 Task: Research Airbnb accommodation in Safi, Jordan from 21st November, 2023 to 29th November, 2023 for 4 adults.2 bedrooms having 2 beds and 2 bathrooms. Property type can be flat. Amenities needed are: washing machine. Booking option can be shelf check-in. Look for 5 properties as per requirement.
Action: Mouse moved to (572, 136)
Screenshot: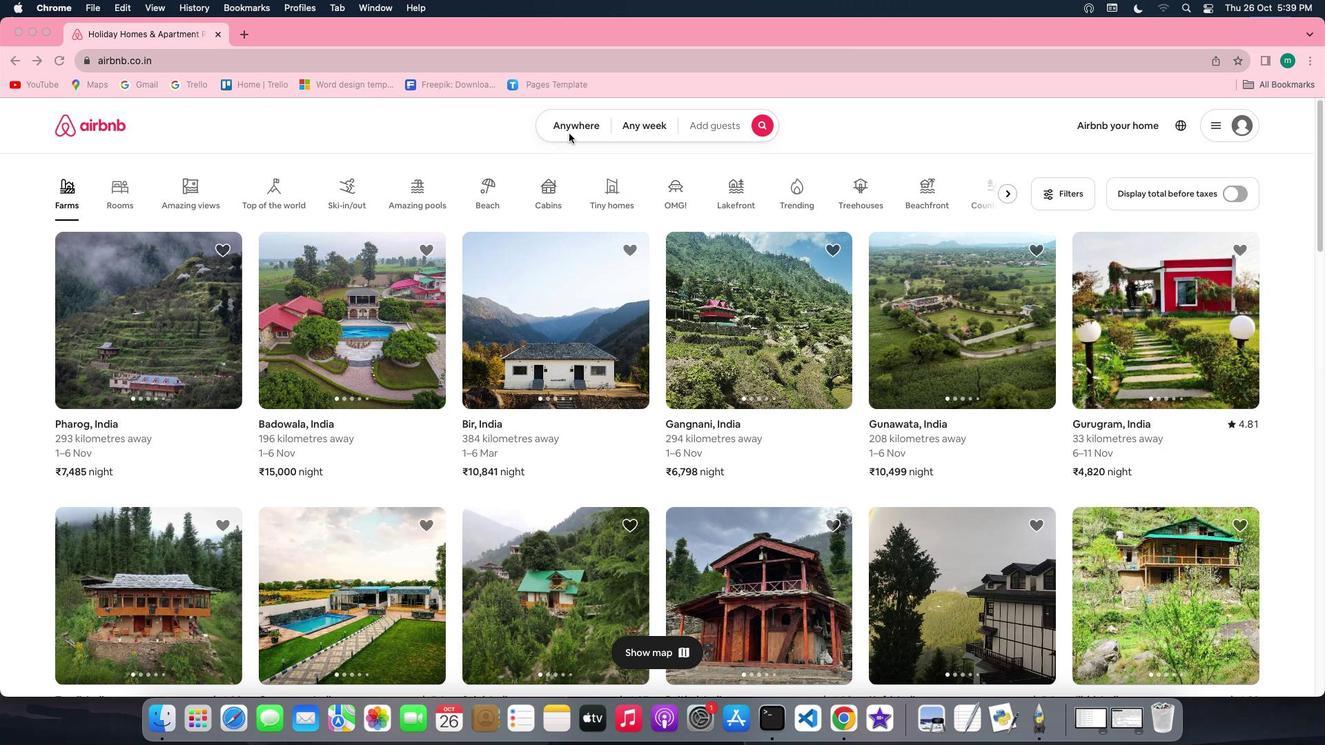 
Action: Mouse pressed left at (572, 136)
Screenshot: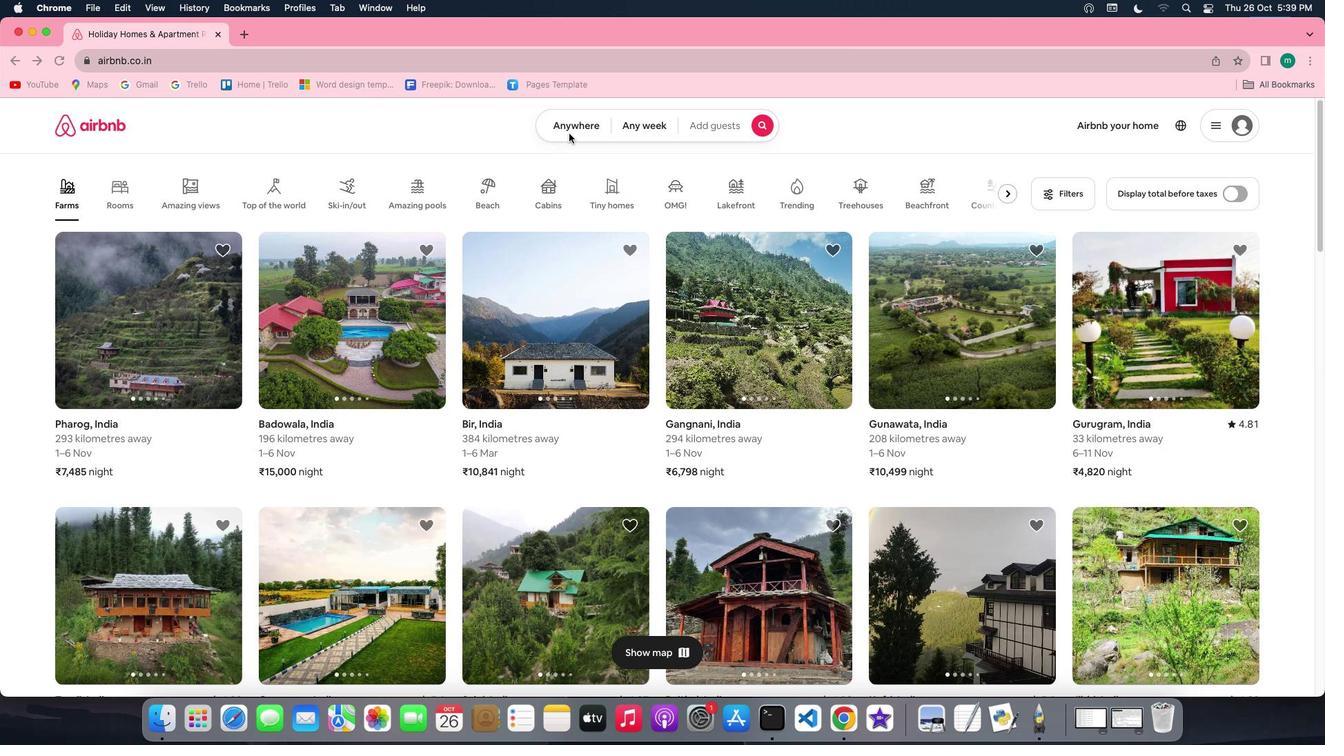
Action: Mouse moved to (575, 133)
Screenshot: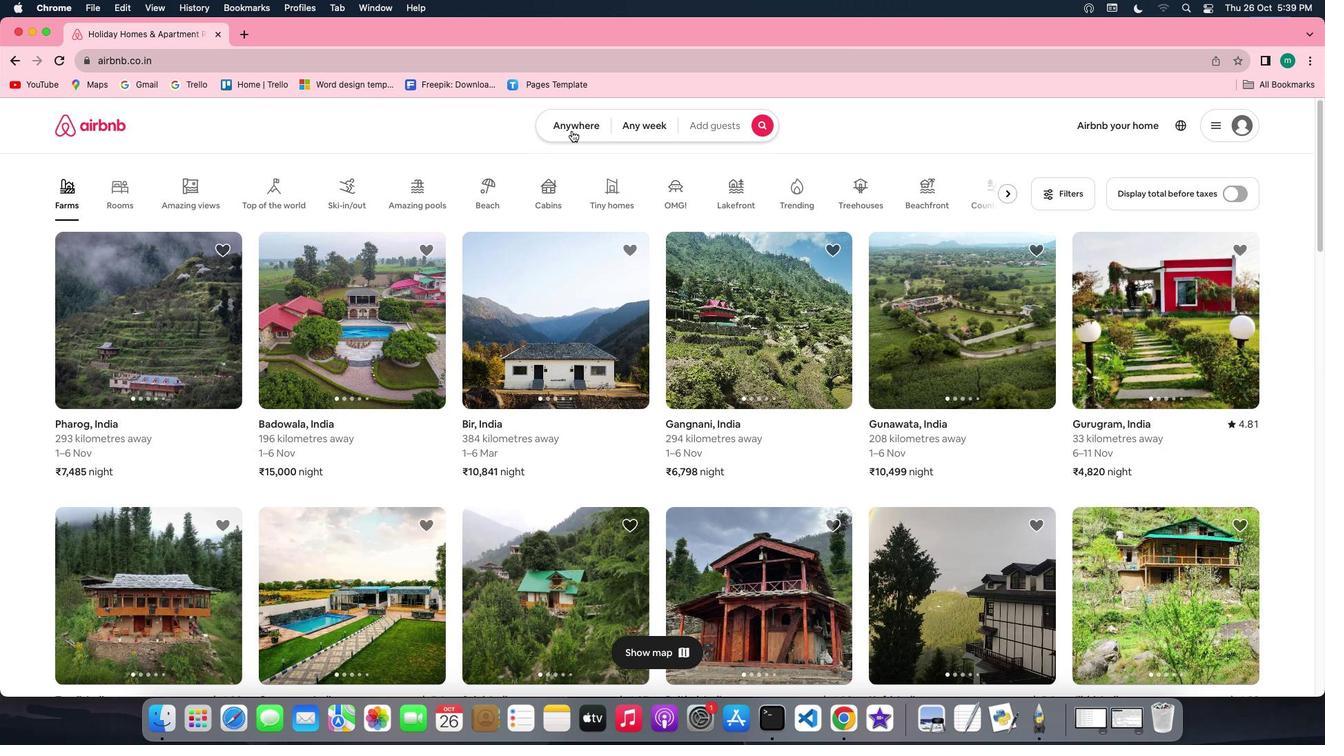 
Action: Mouse pressed left at (575, 133)
Screenshot: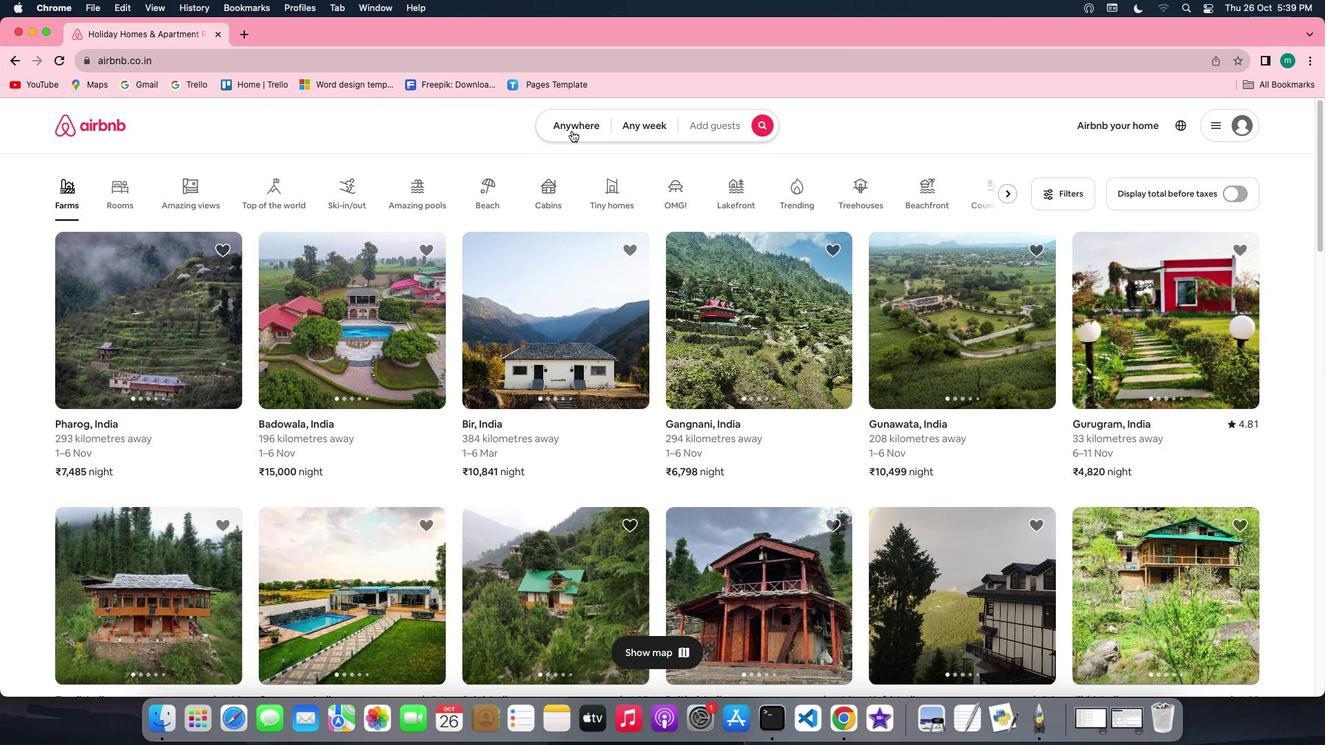 
Action: Mouse moved to (492, 181)
Screenshot: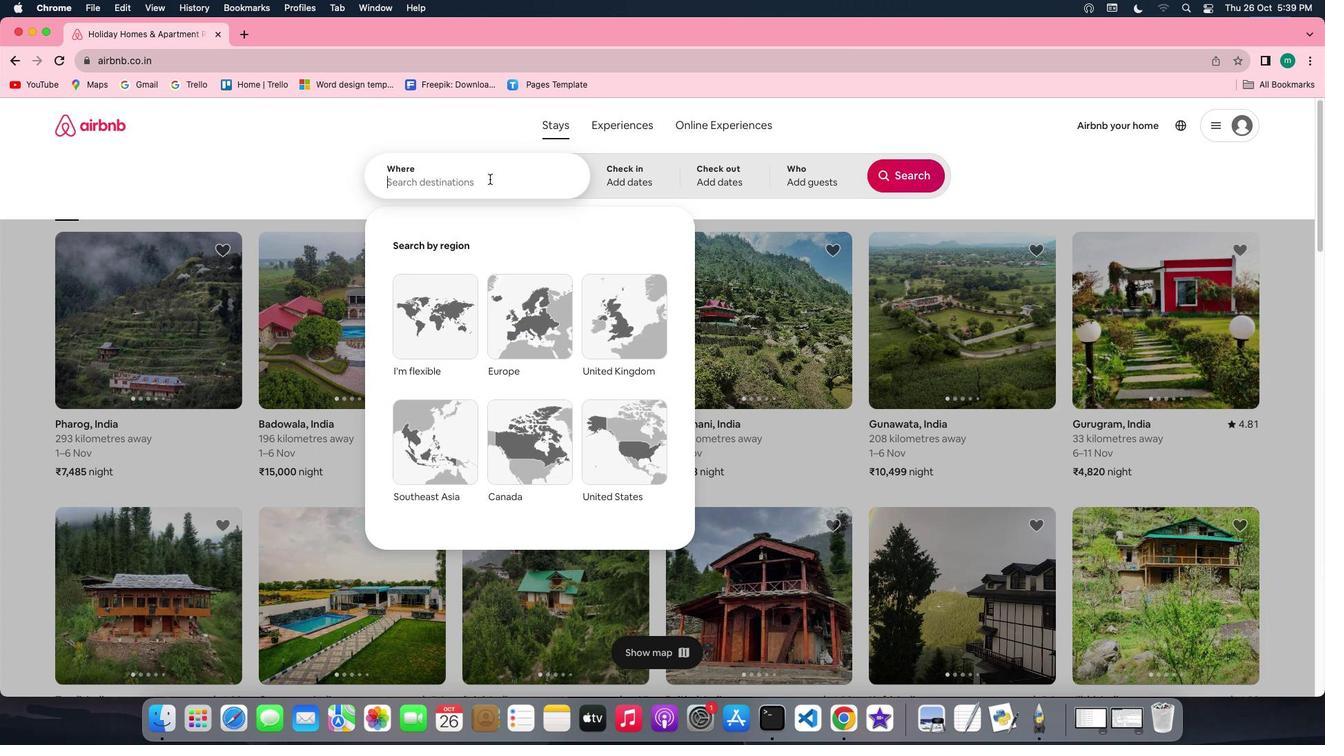 
Action: Mouse pressed left at (492, 181)
Screenshot: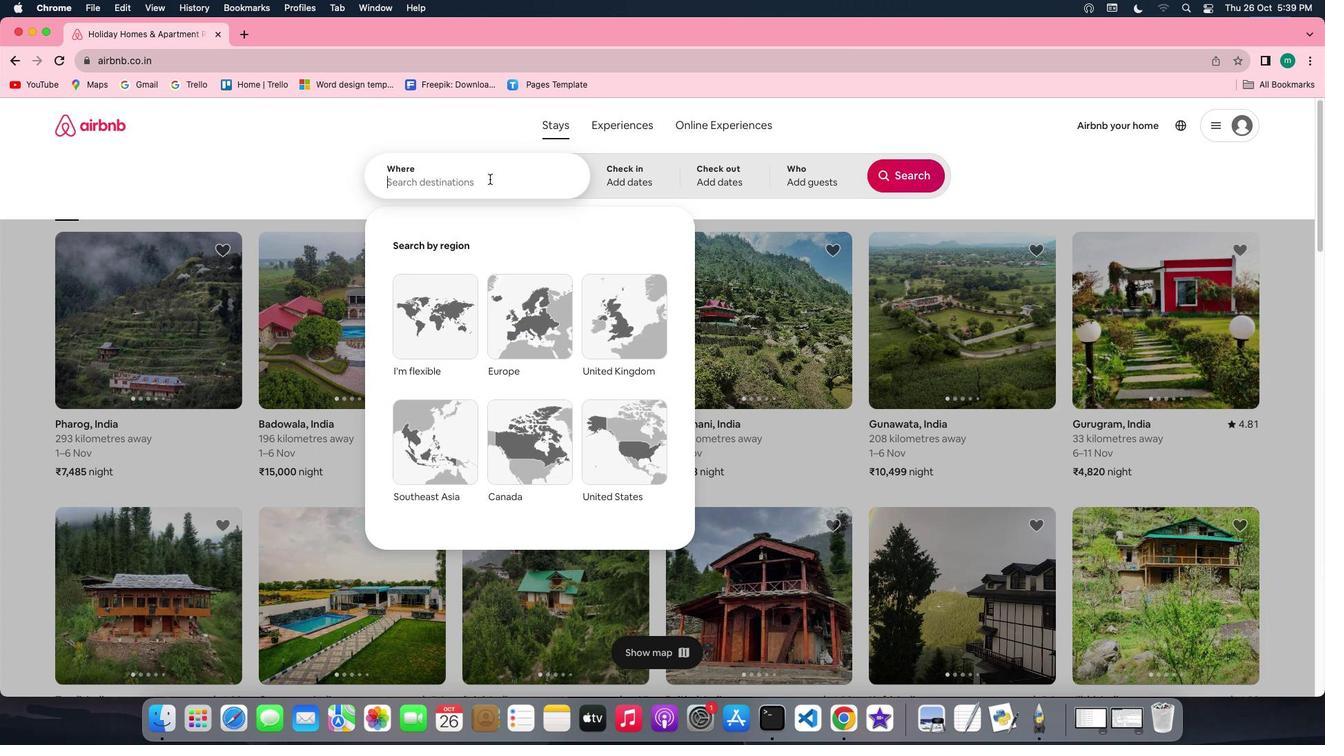 
Action: Key pressed Key.shift'S''a''f''i'','Key.spaceKey.shift'J''o''r''d''a''n'
Screenshot: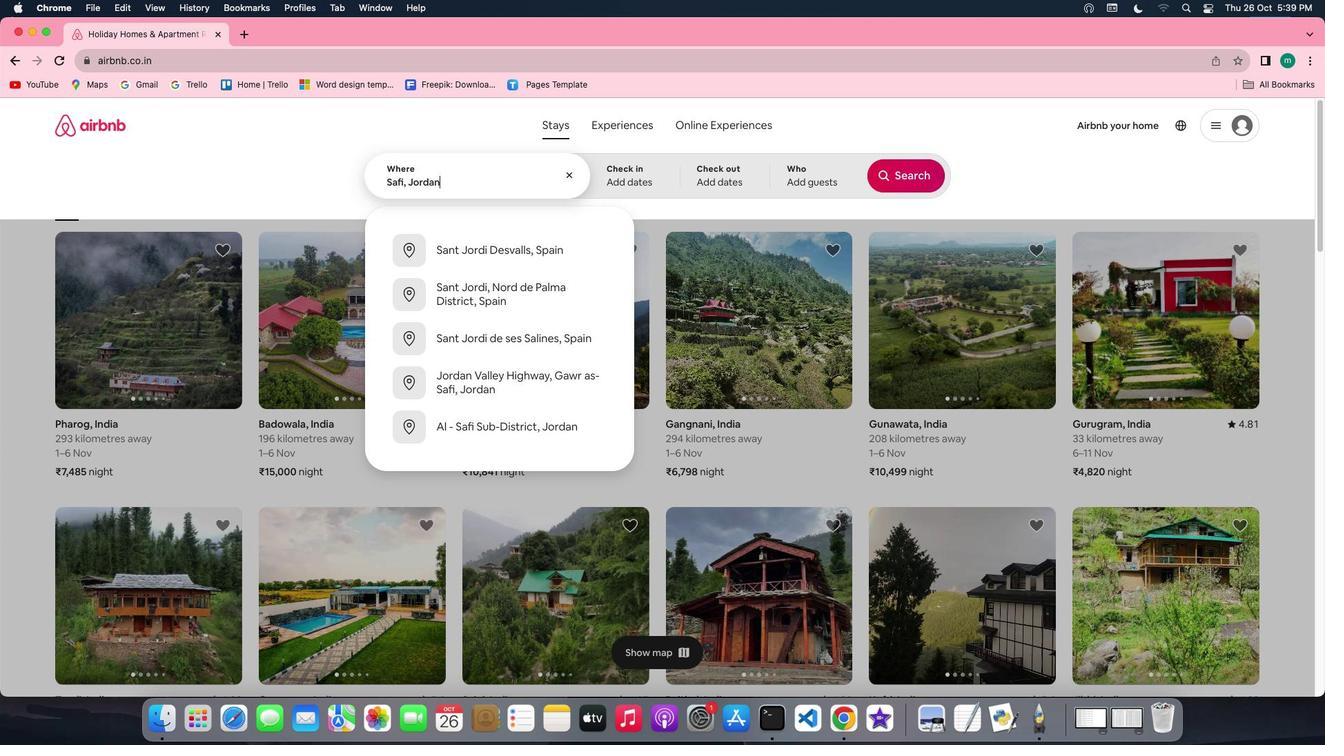 
Action: Mouse moved to (640, 171)
Screenshot: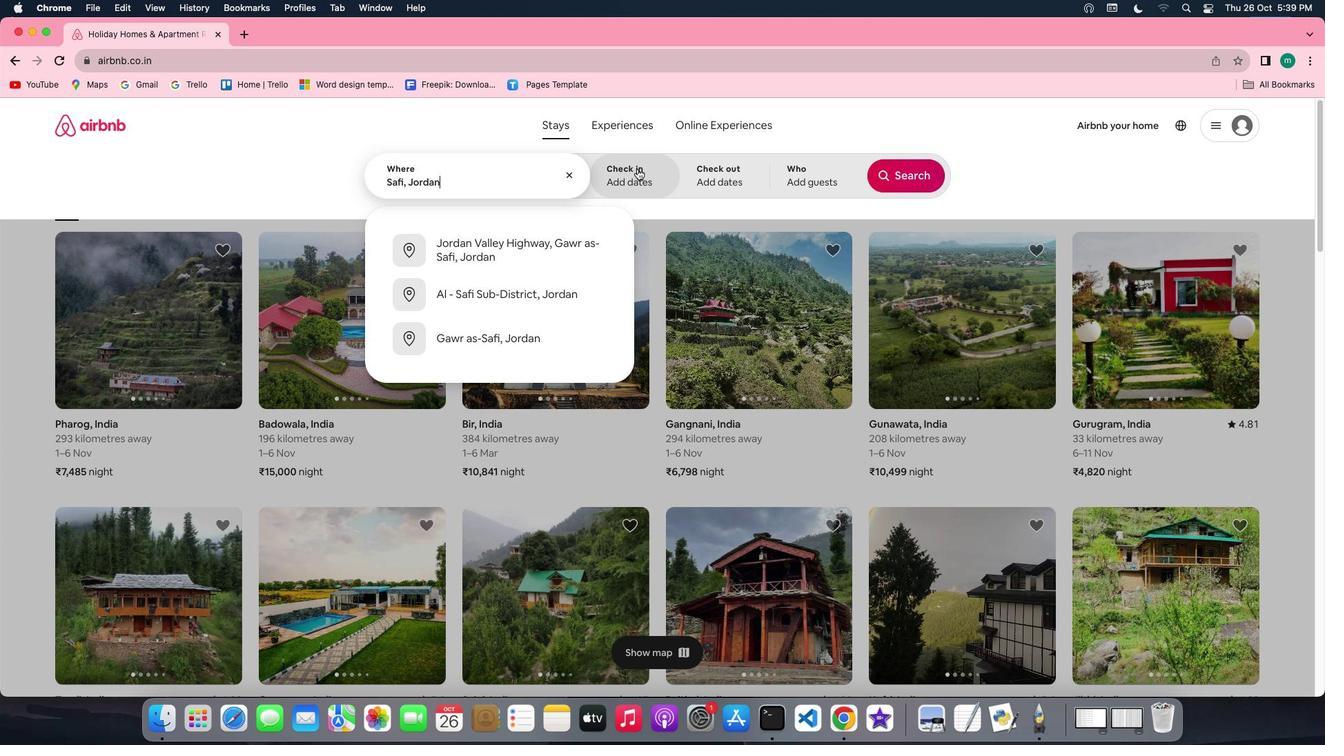 
Action: Mouse pressed left at (640, 171)
Screenshot: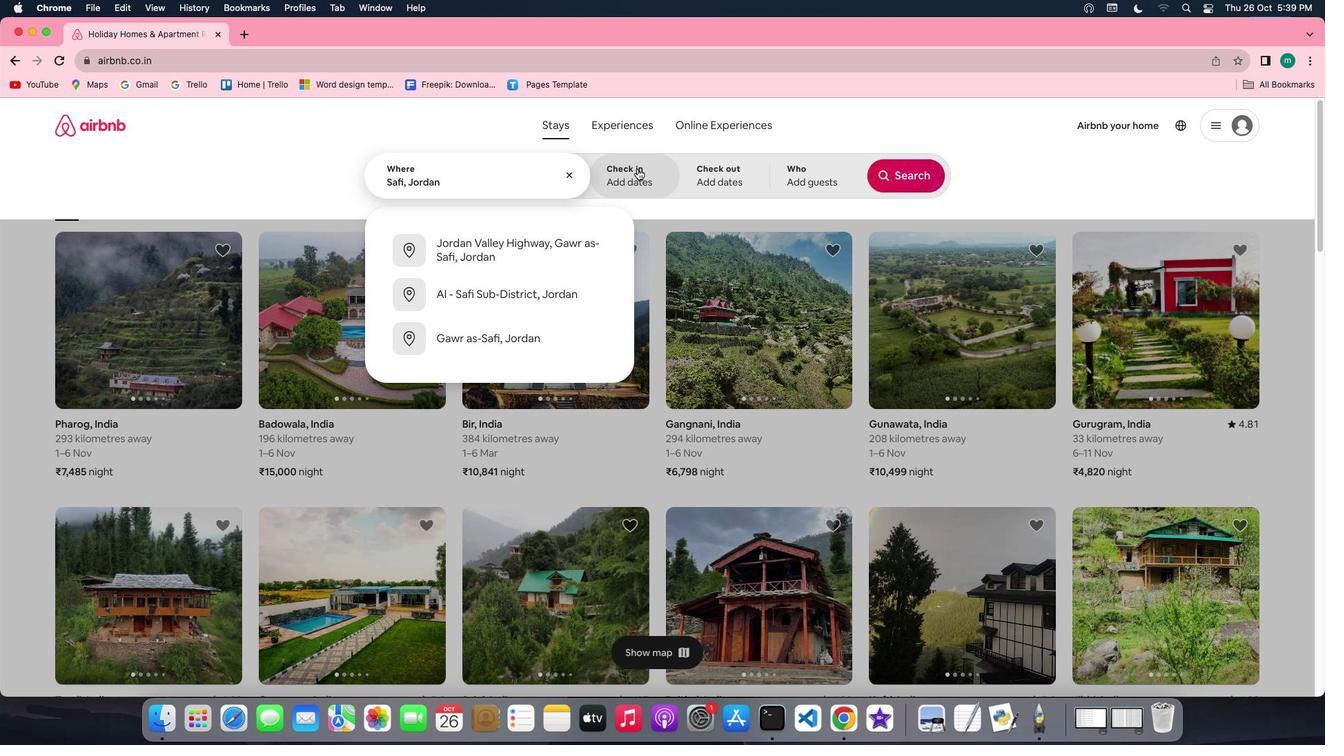 
Action: Mouse moved to (765, 443)
Screenshot: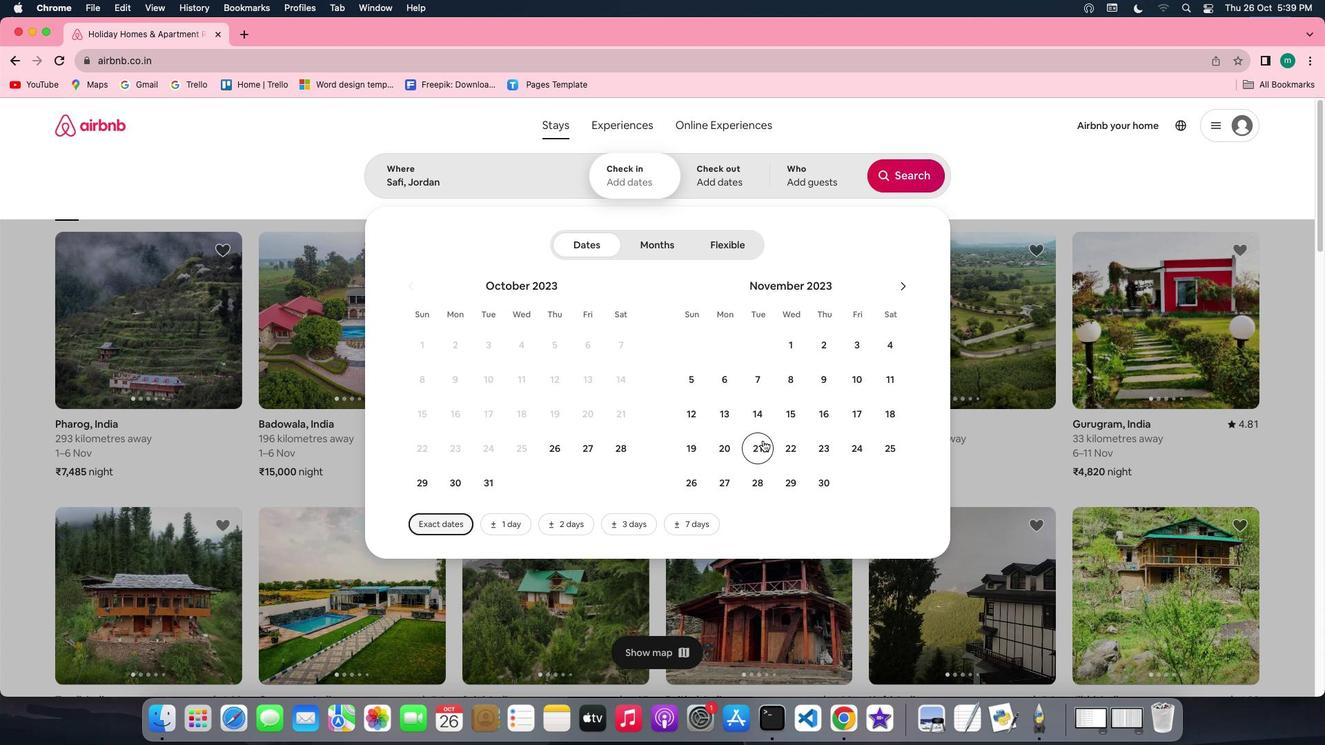
Action: Mouse pressed left at (765, 443)
Screenshot: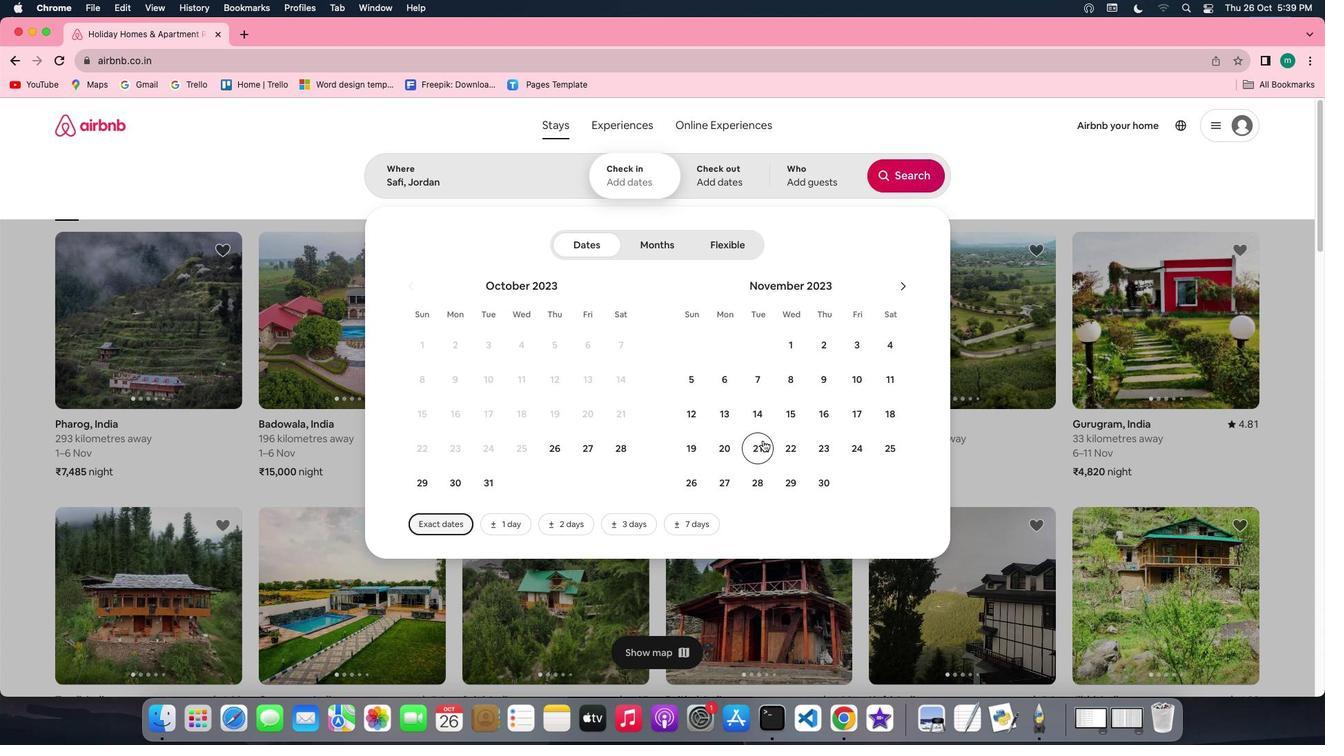 
Action: Mouse moved to (794, 480)
Screenshot: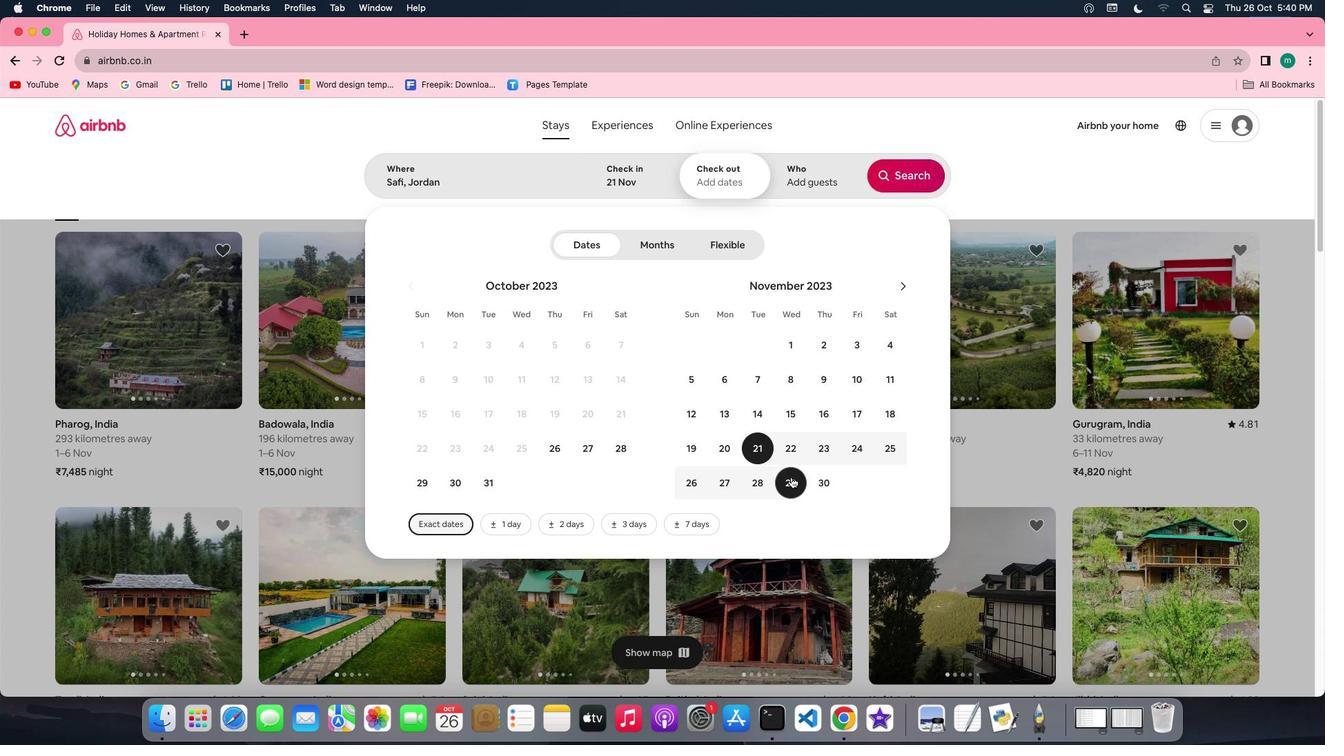 
Action: Mouse pressed left at (794, 480)
Screenshot: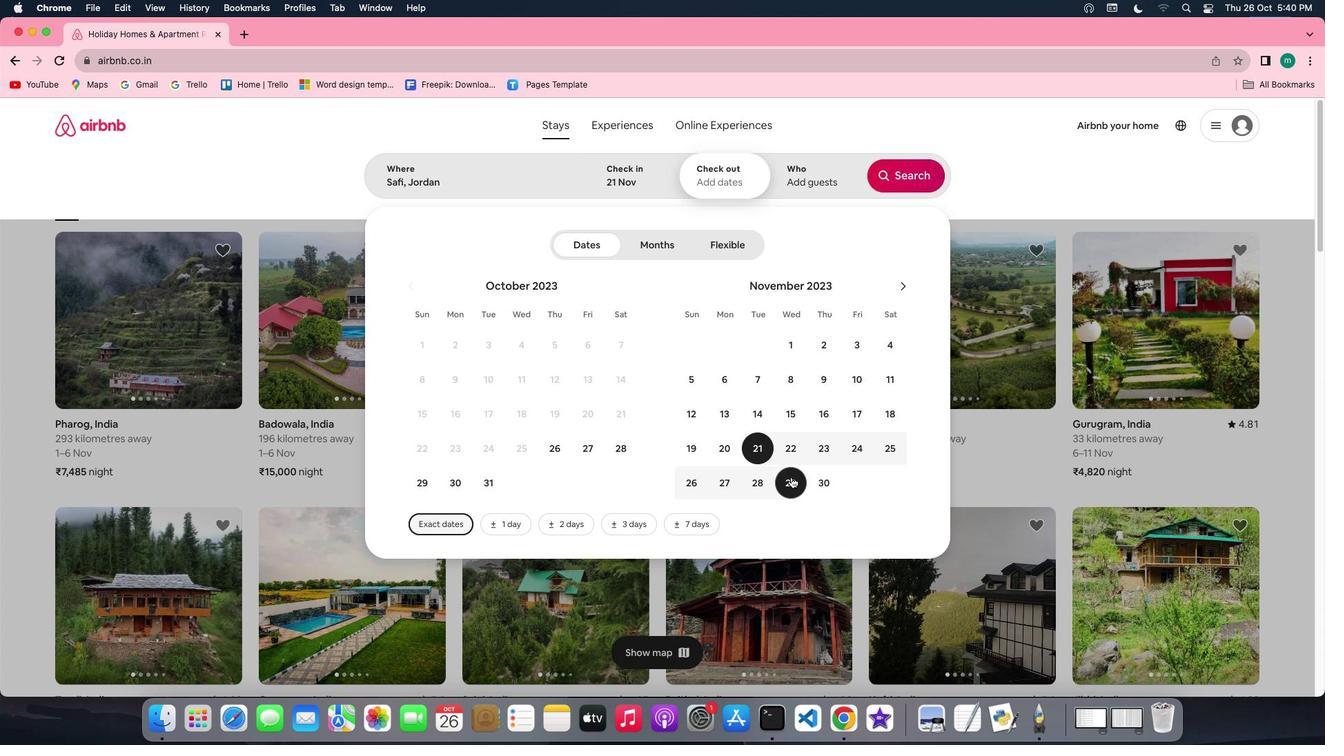 
Action: Mouse moved to (812, 186)
Screenshot: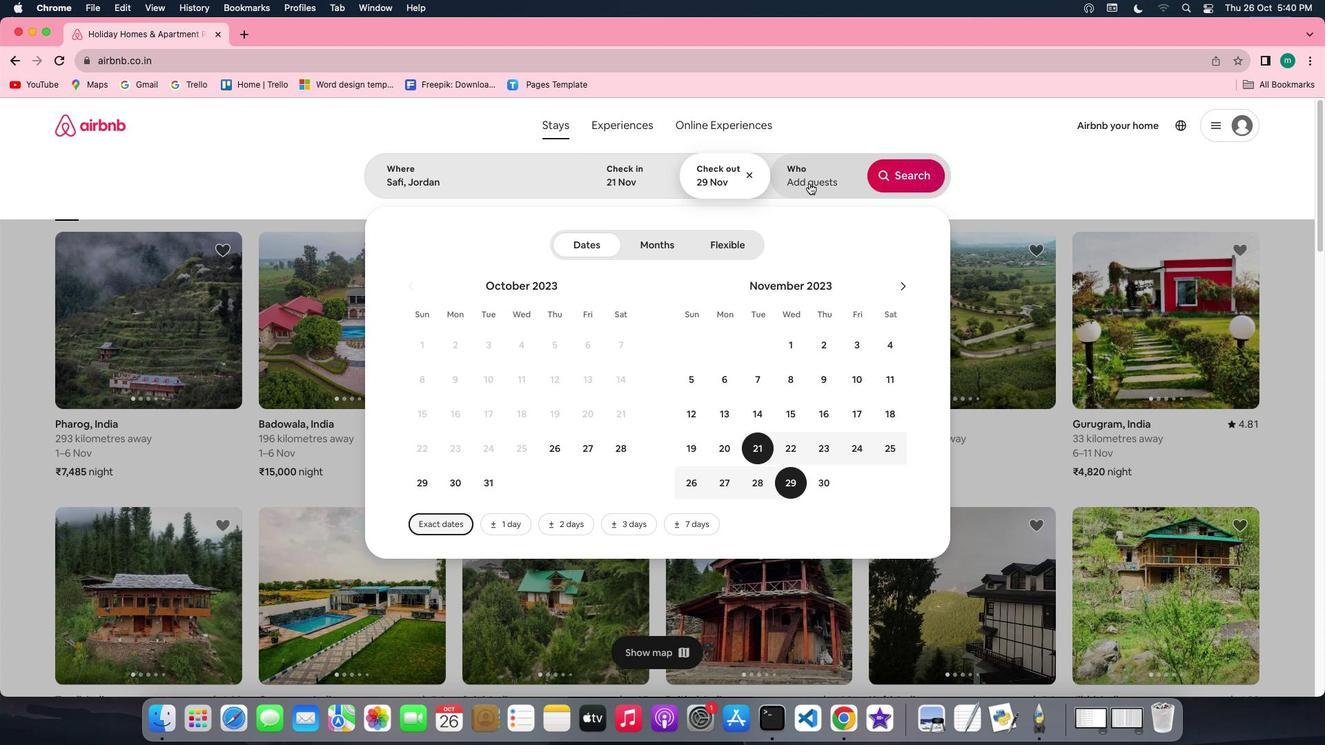 
Action: Mouse pressed left at (812, 186)
Screenshot: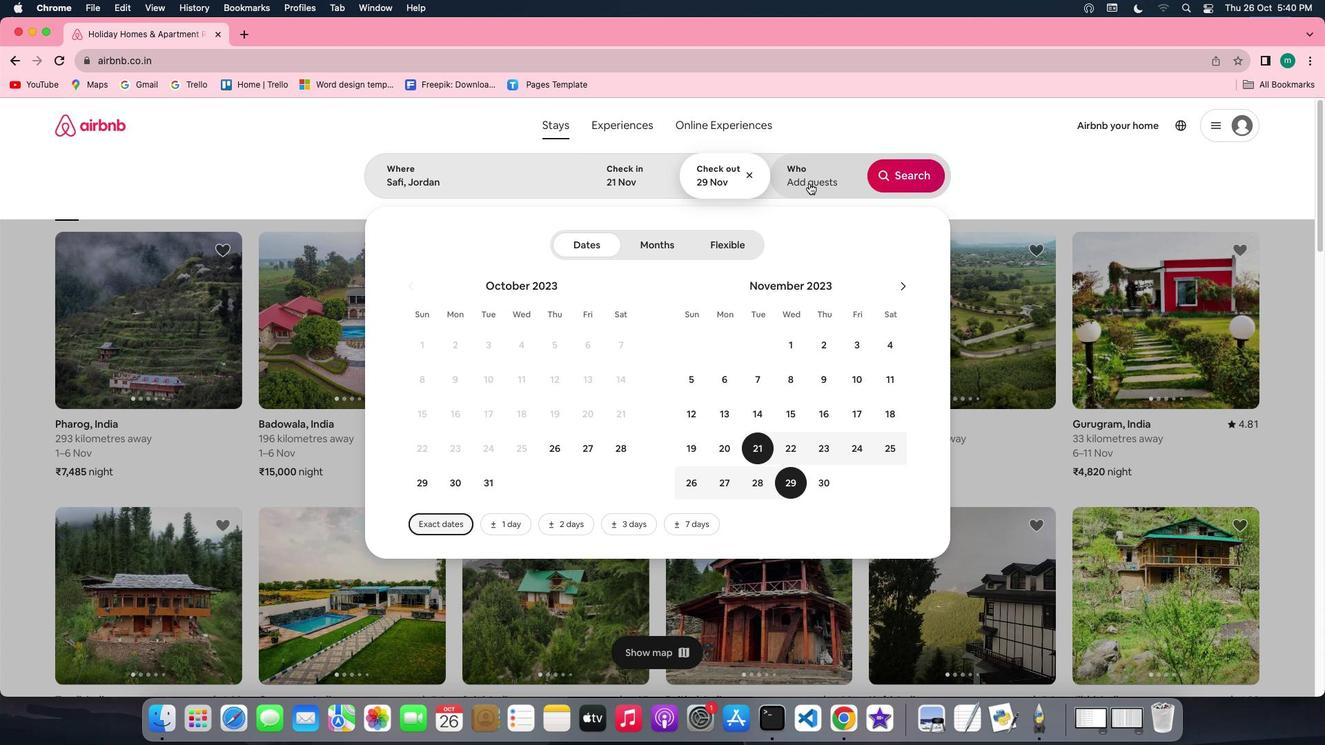 
Action: Mouse moved to (917, 254)
Screenshot: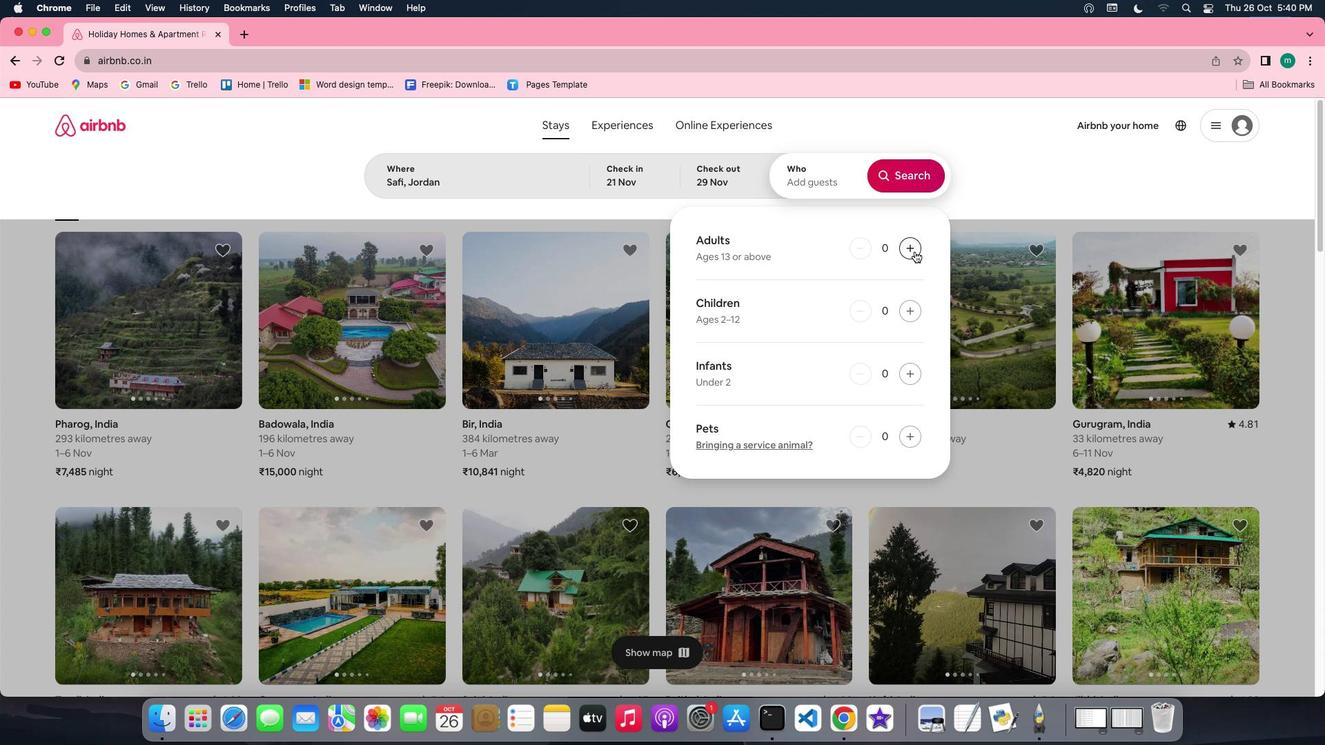 
Action: Mouse pressed left at (917, 254)
Screenshot: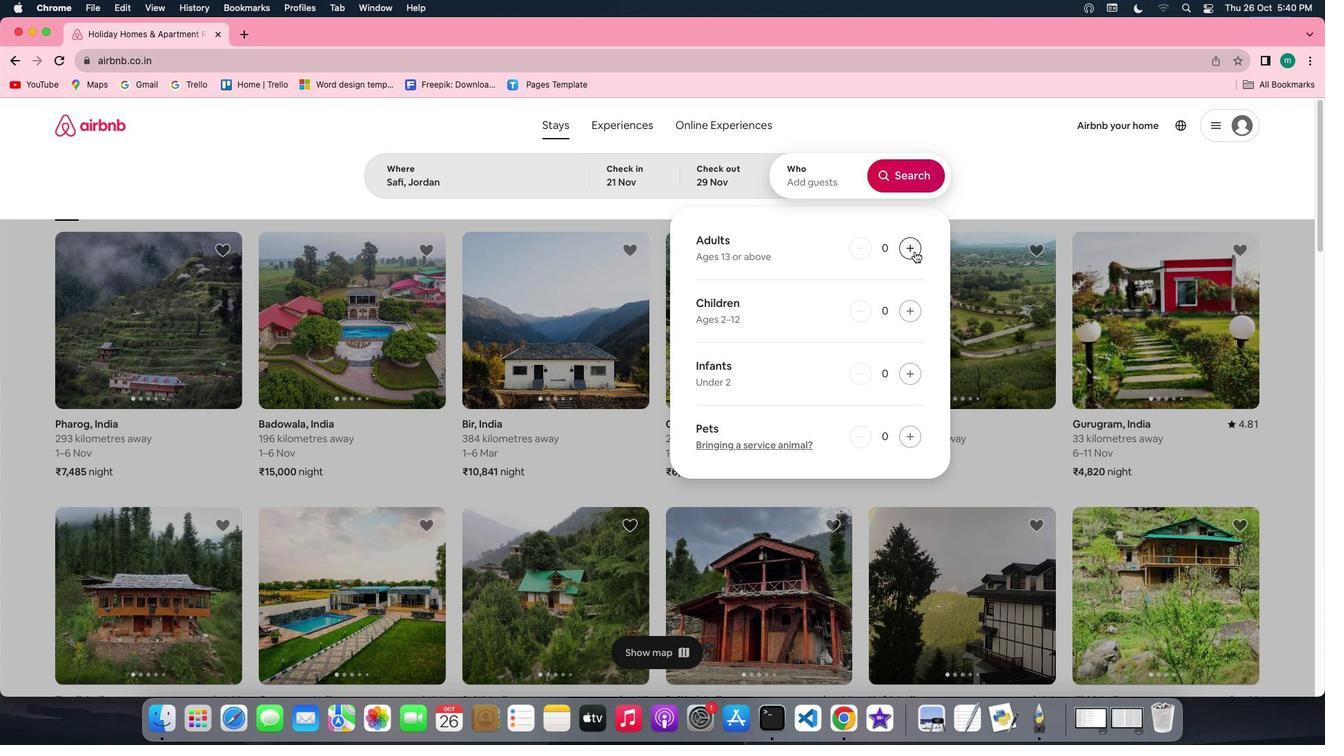 
Action: Mouse pressed left at (917, 254)
Screenshot: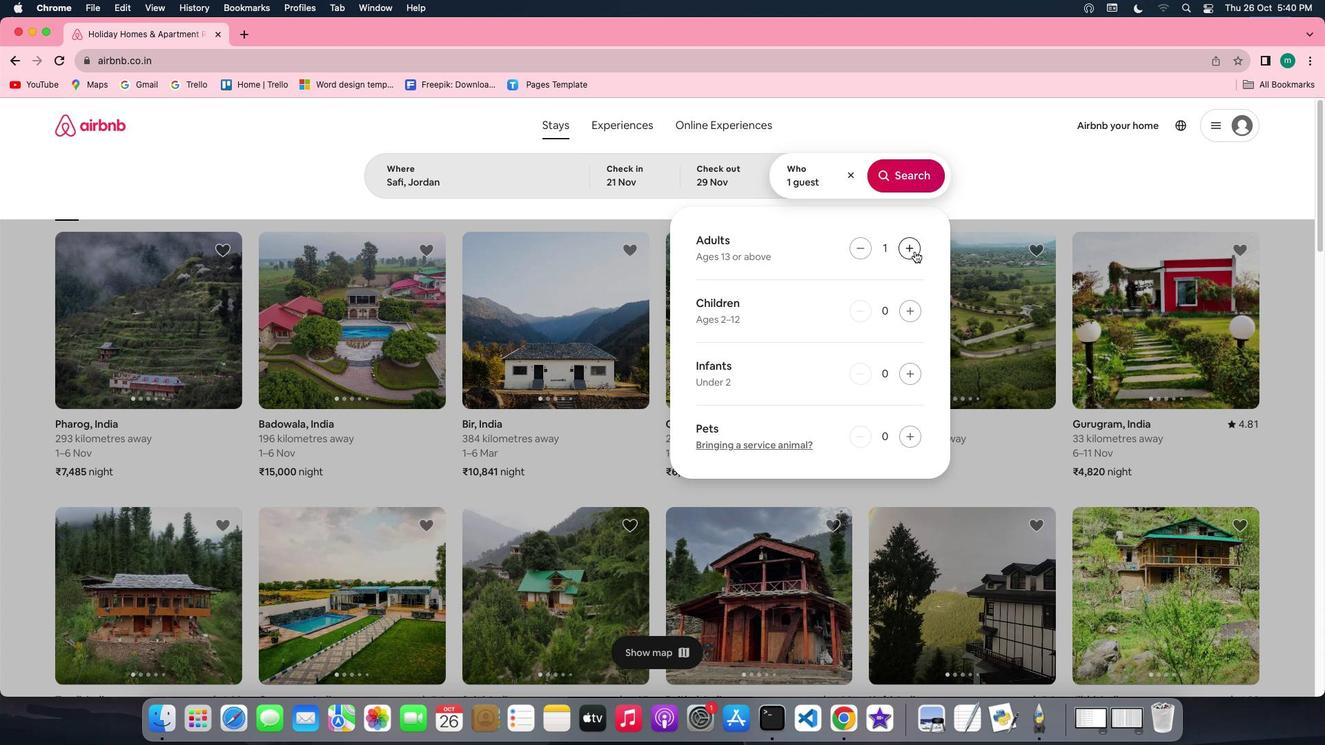 
Action: Mouse pressed left at (917, 254)
Screenshot: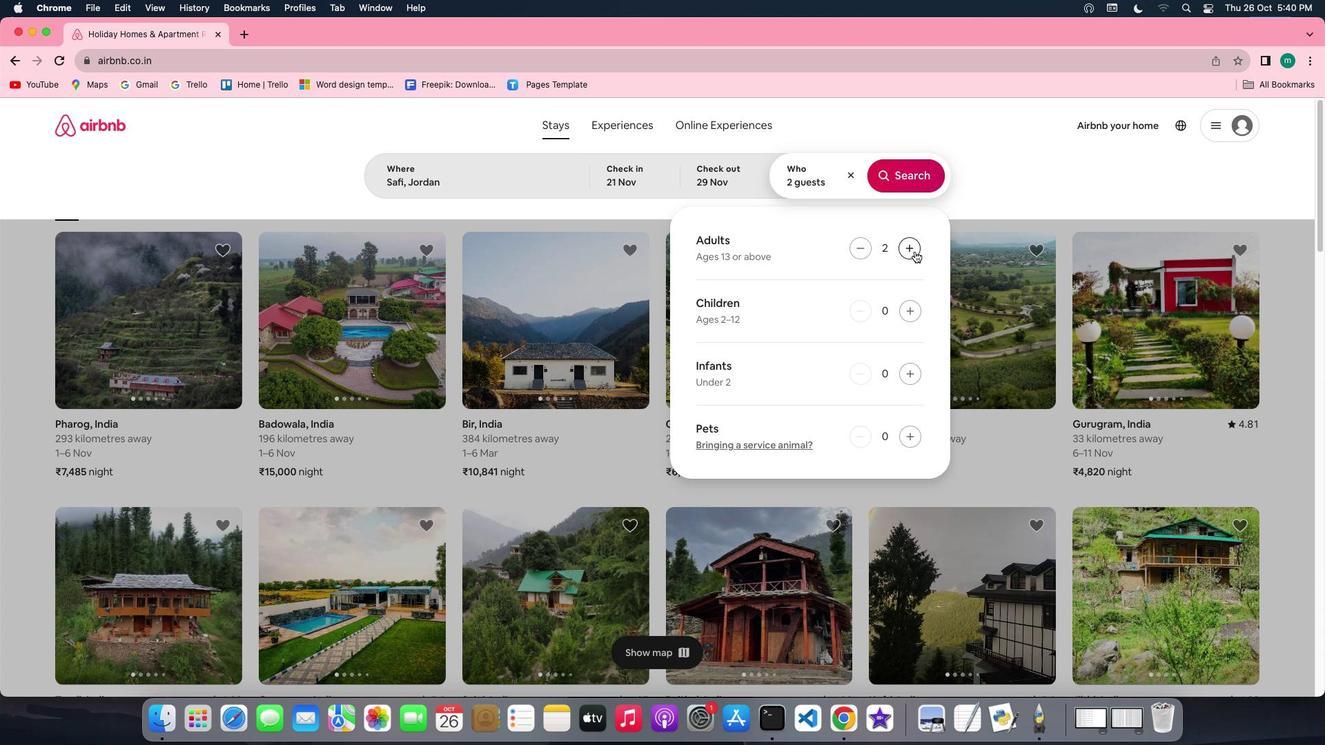 
Action: Mouse pressed left at (917, 254)
Screenshot: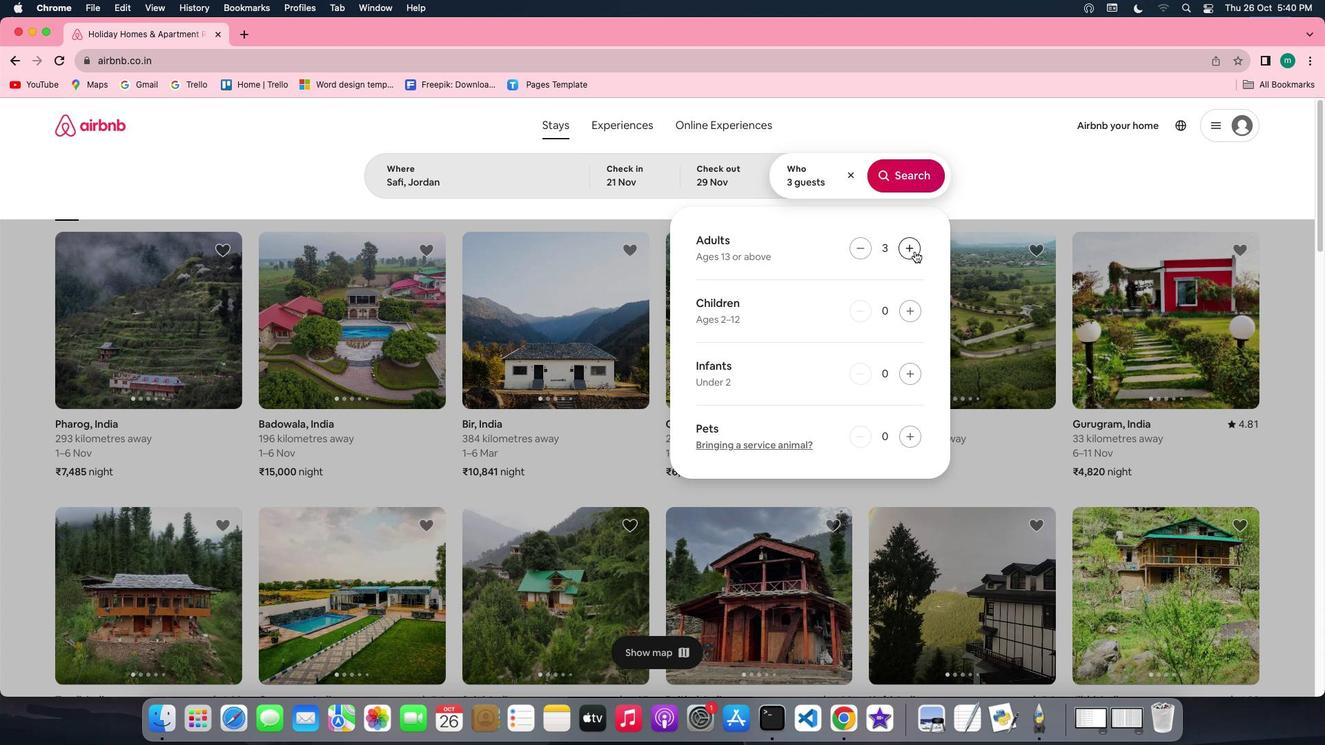 
Action: Mouse moved to (898, 182)
Screenshot: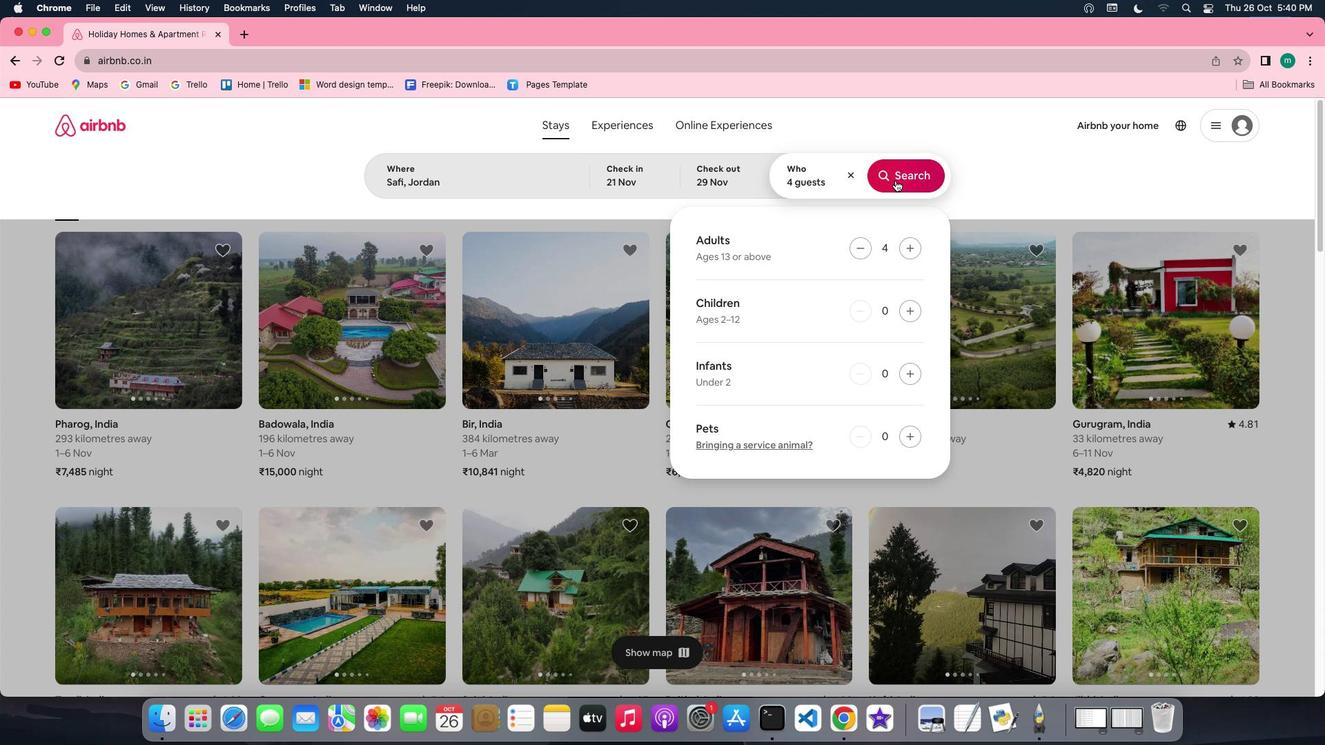 
Action: Mouse pressed left at (898, 182)
Screenshot: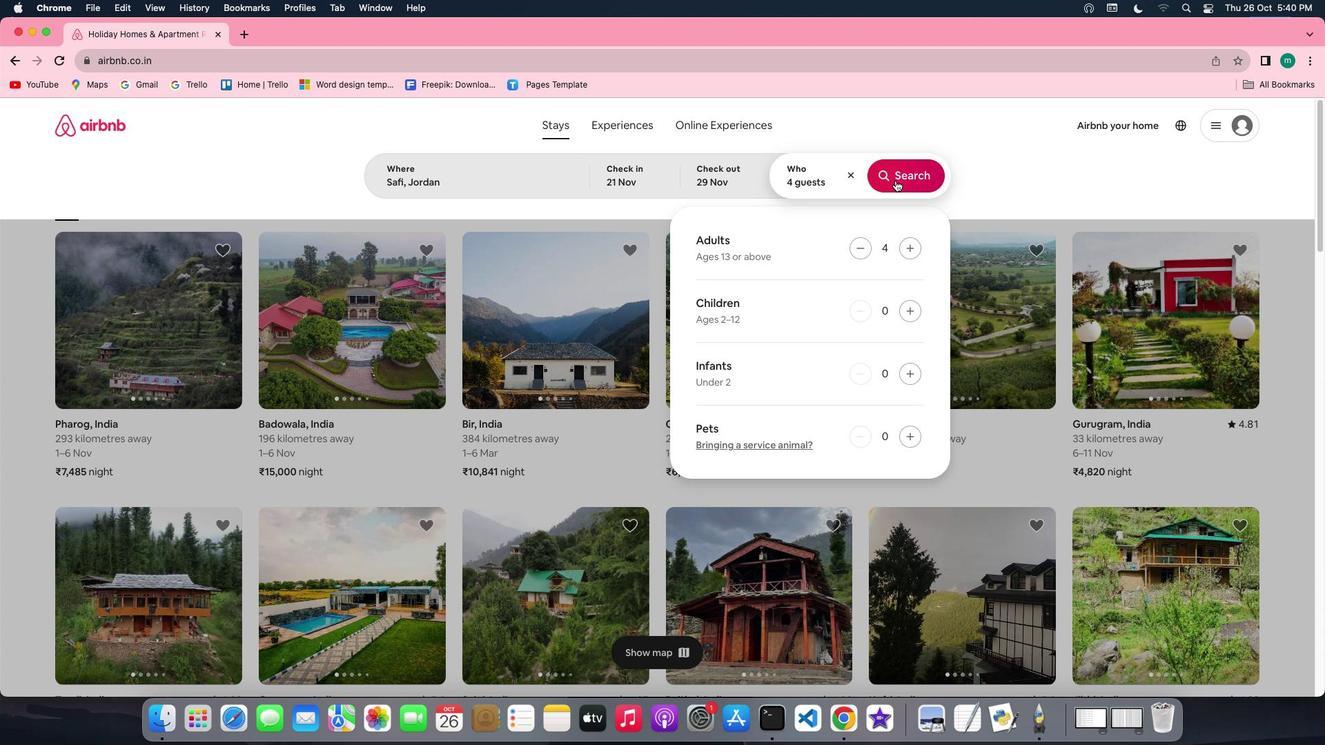 
Action: Mouse moved to (1097, 182)
Screenshot: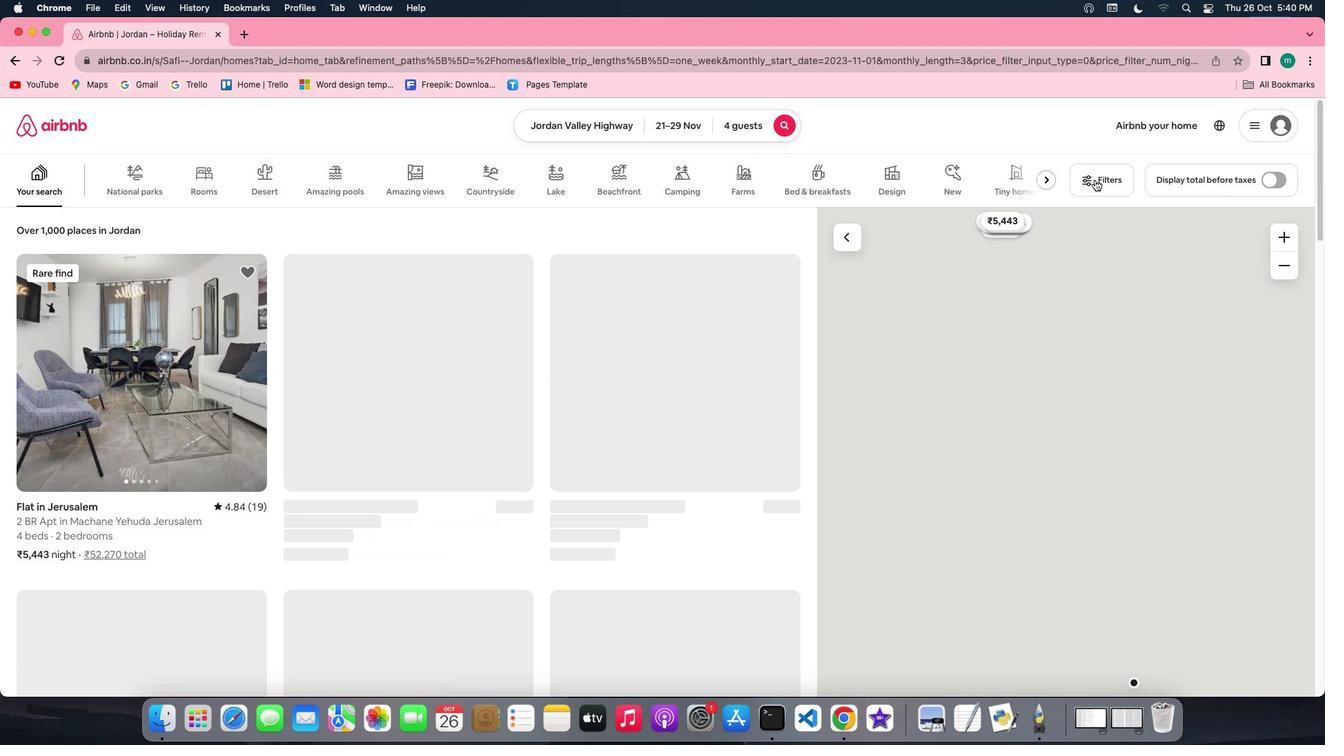 
Action: Mouse pressed left at (1097, 182)
Screenshot: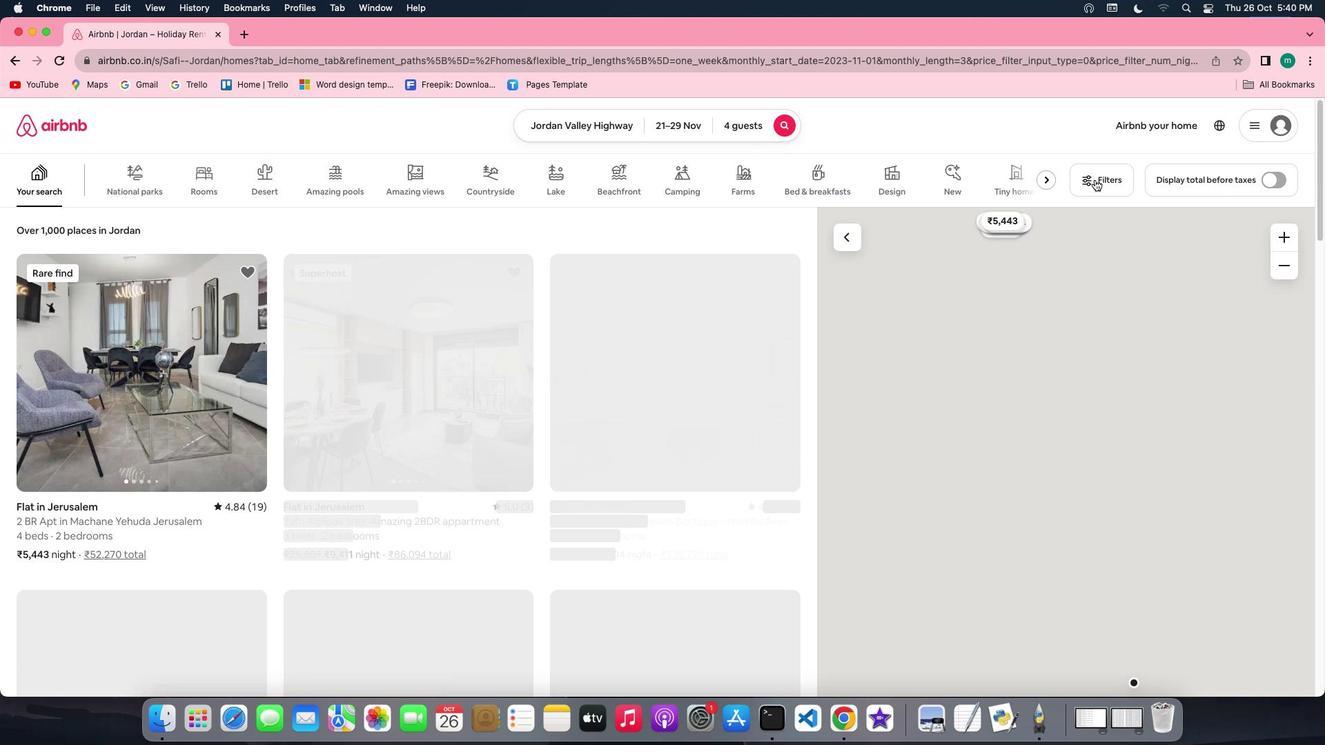 
Action: Mouse moved to (747, 549)
Screenshot: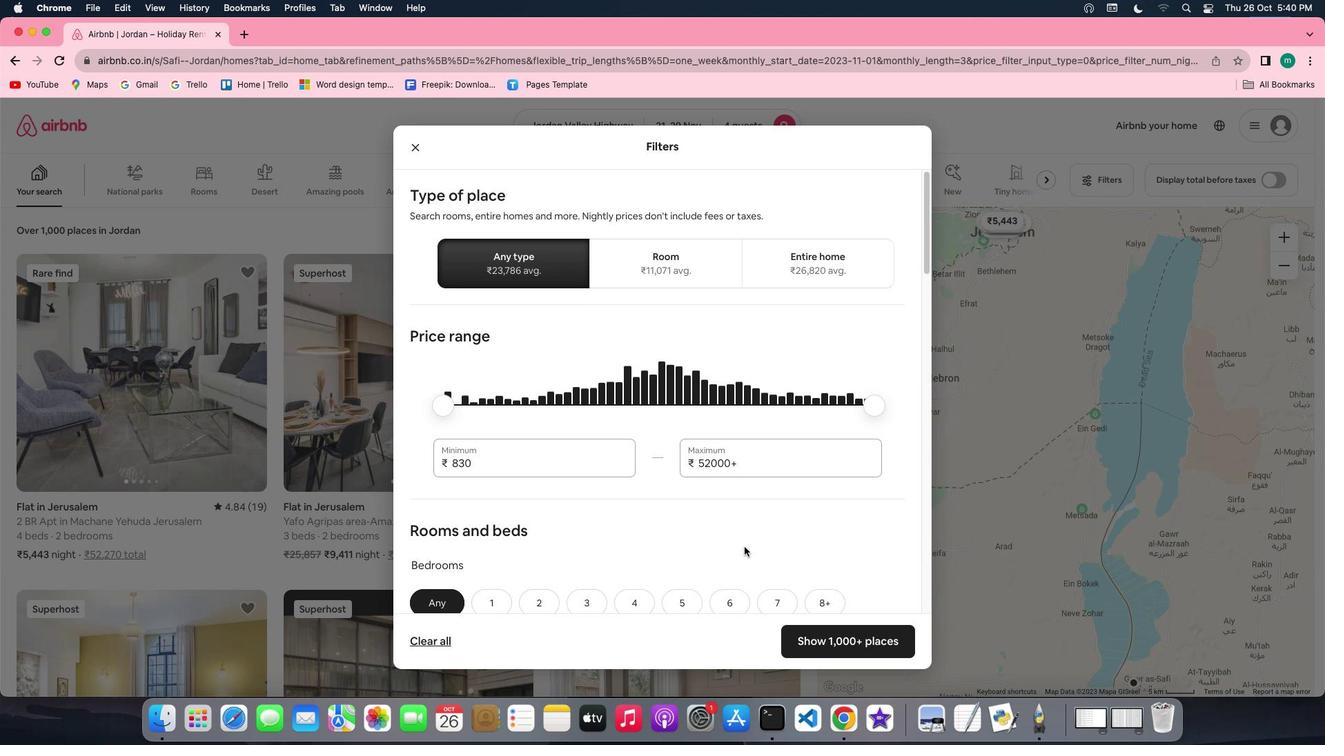 
Action: Mouse scrolled (747, 549) with delta (2, 2)
Screenshot: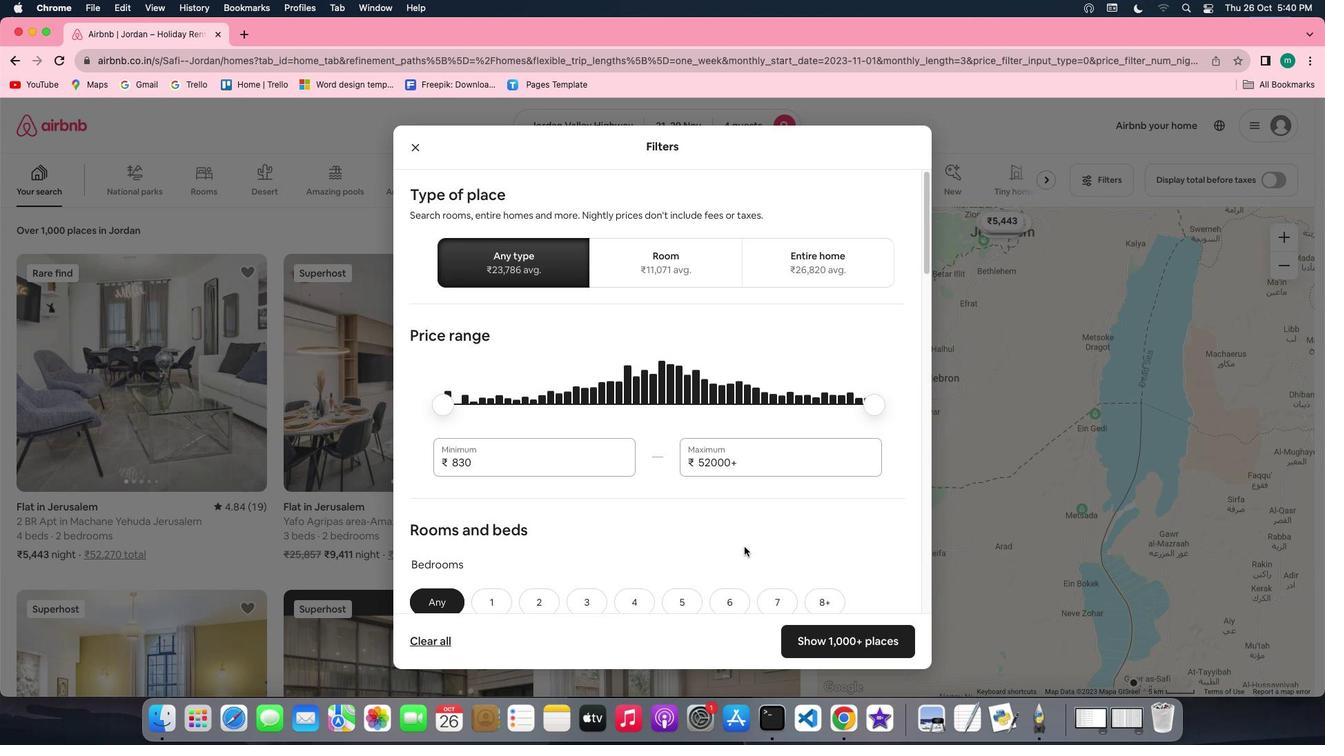 
Action: Mouse scrolled (747, 549) with delta (2, 2)
Screenshot: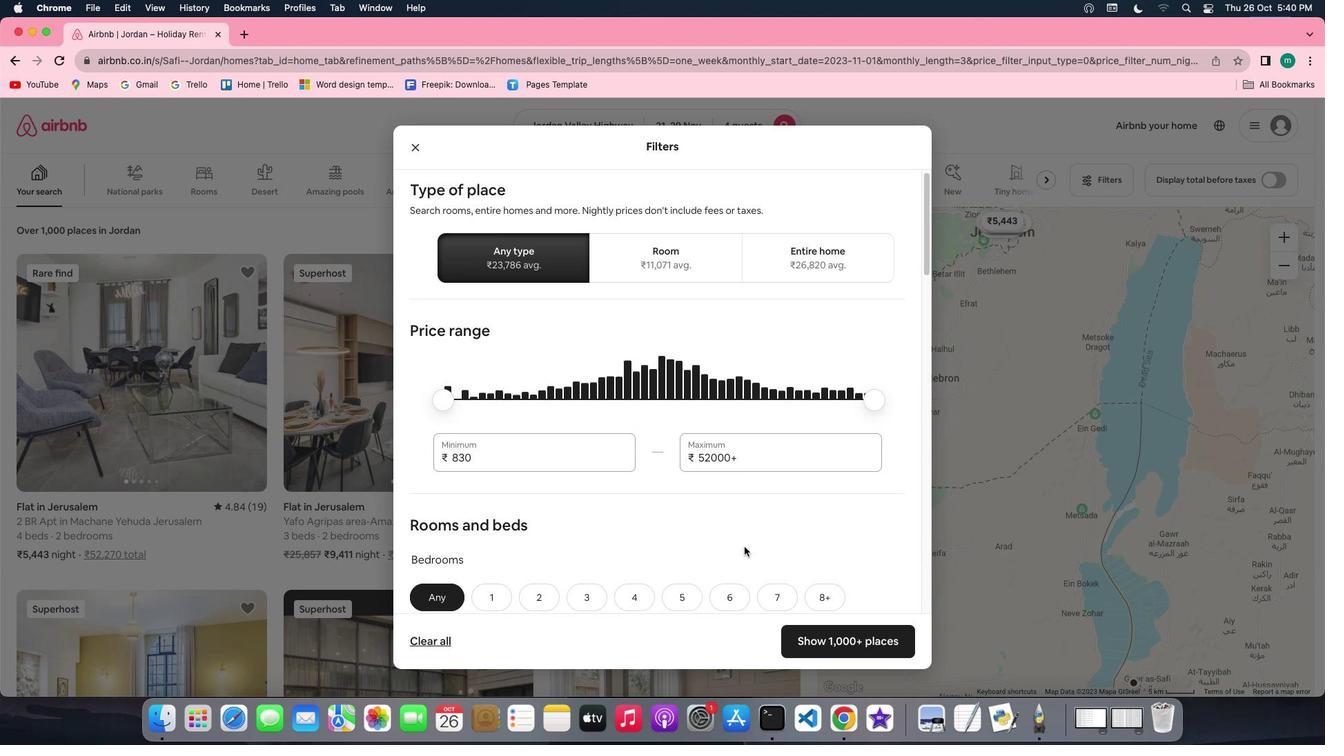 
Action: Mouse scrolled (747, 549) with delta (2, 2)
Screenshot: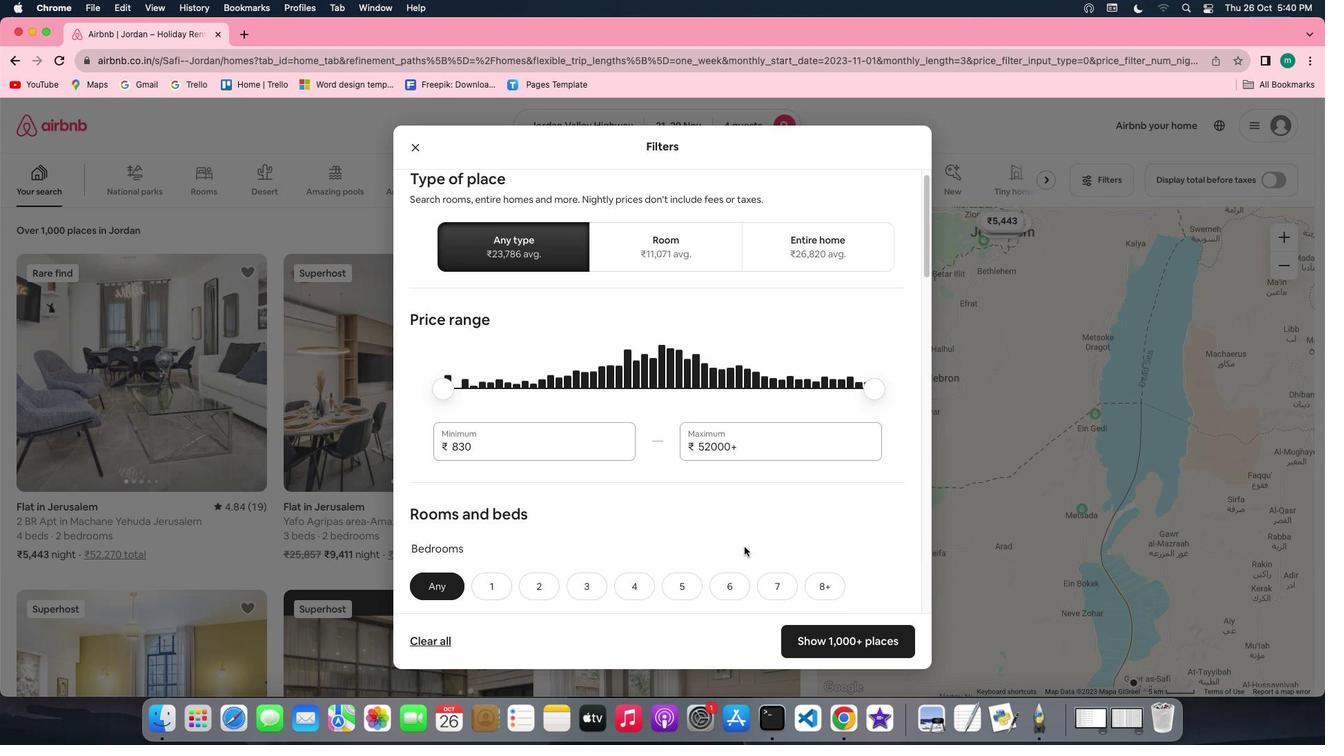 
Action: Mouse moved to (747, 550)
Screenshot: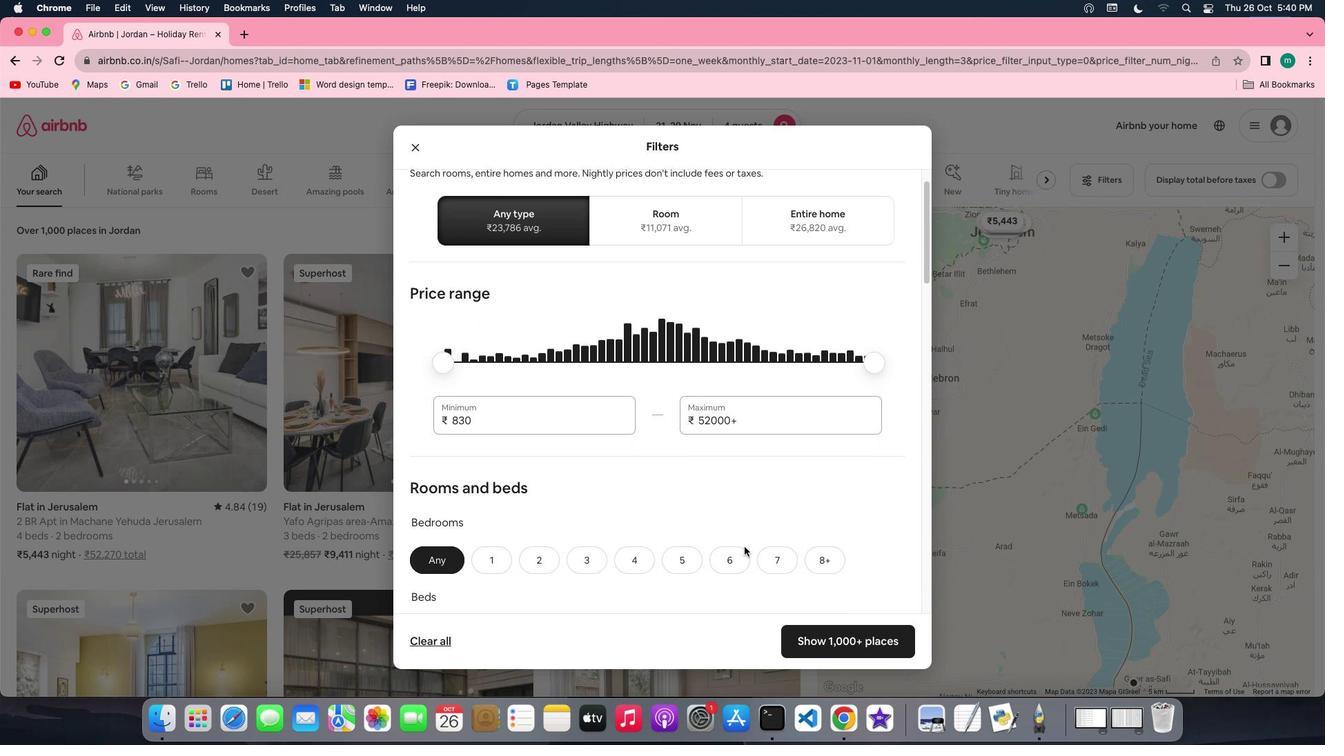 
Action: Mouse scrolled (747, 550) with delta (2, 2)
Screenshot: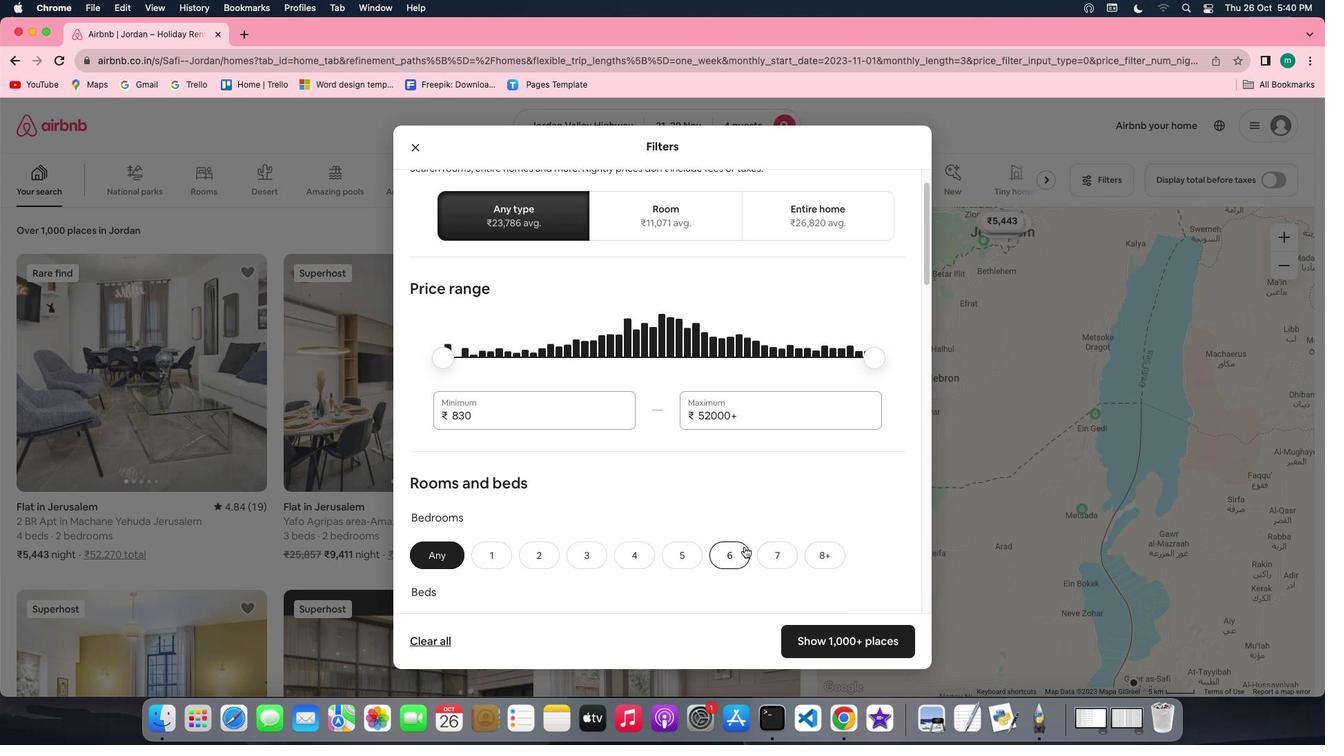 
Action: Mouse scrolled (747, 550) with delta (2, 2)
Screenshot: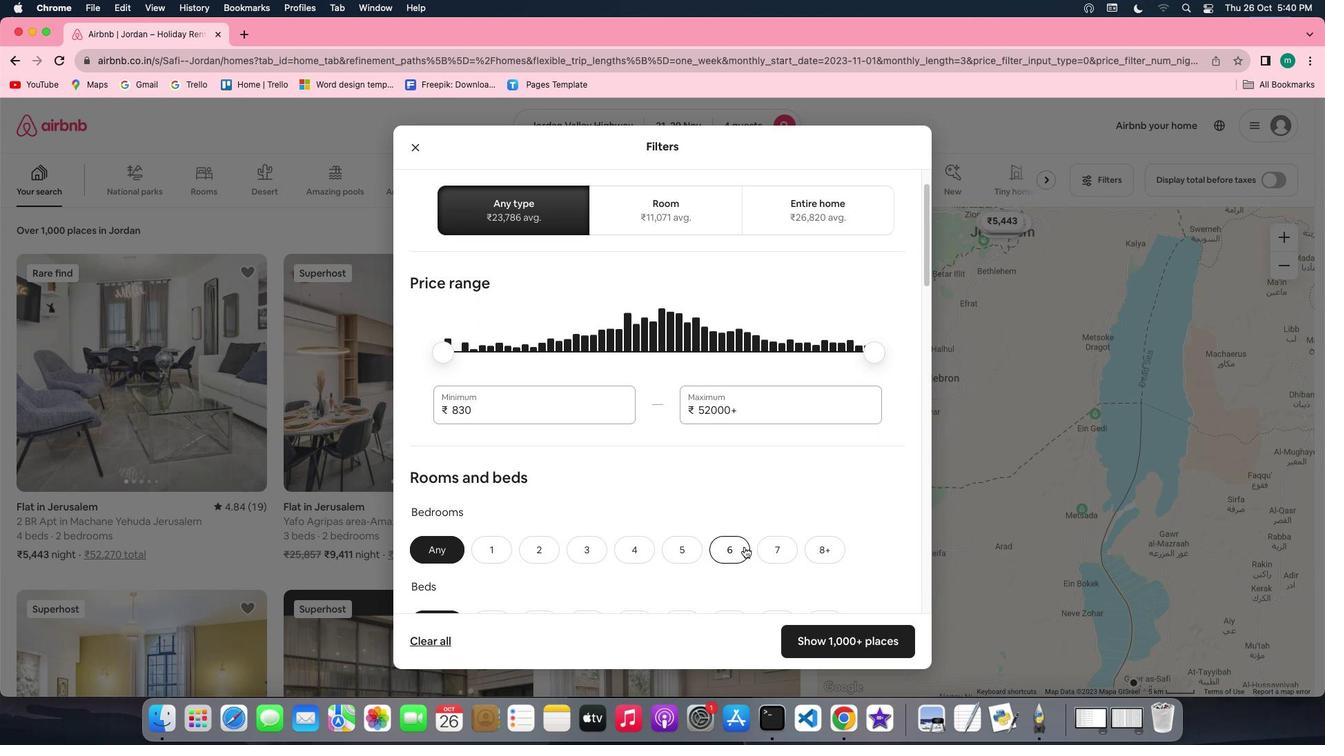 
Action: Mouse scrolled (747, 550) with delta (2, 2)
Screenshot: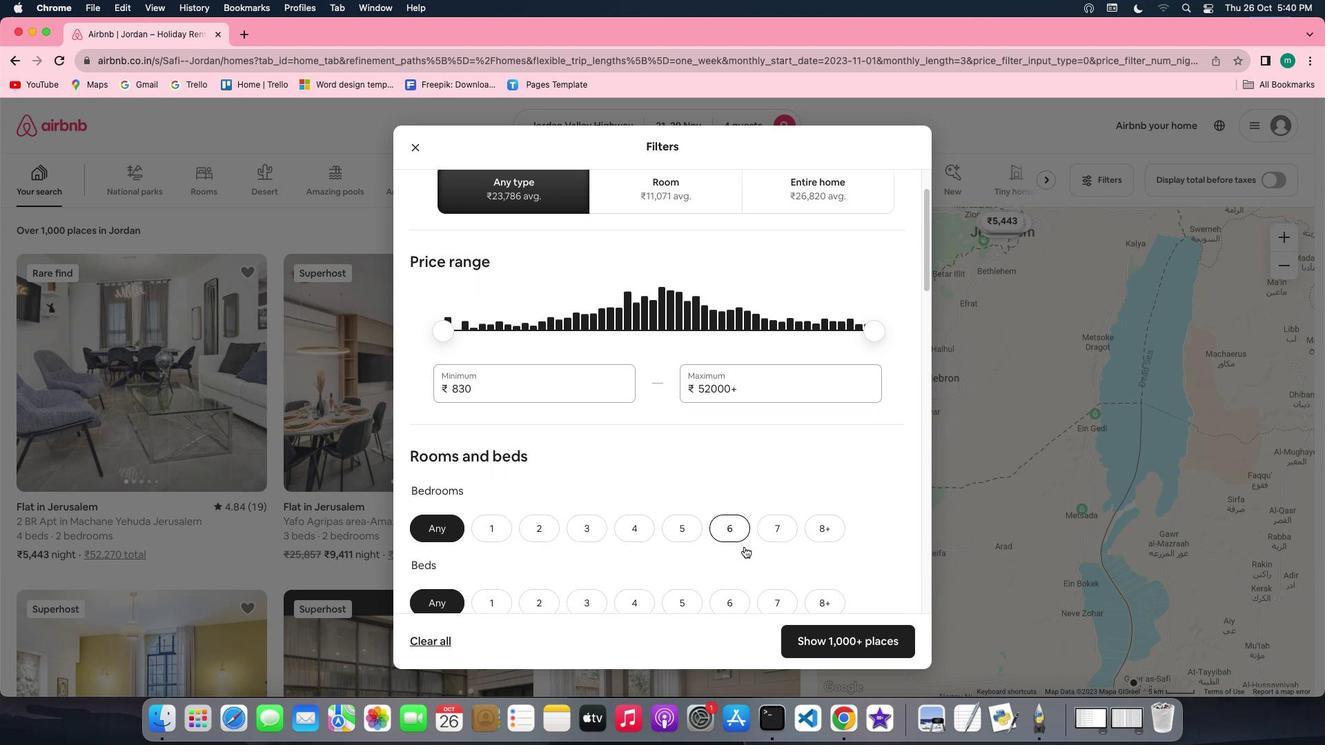 
Action: Mouse scrolled (747, 550) with delta (2, 1)
Screenshot: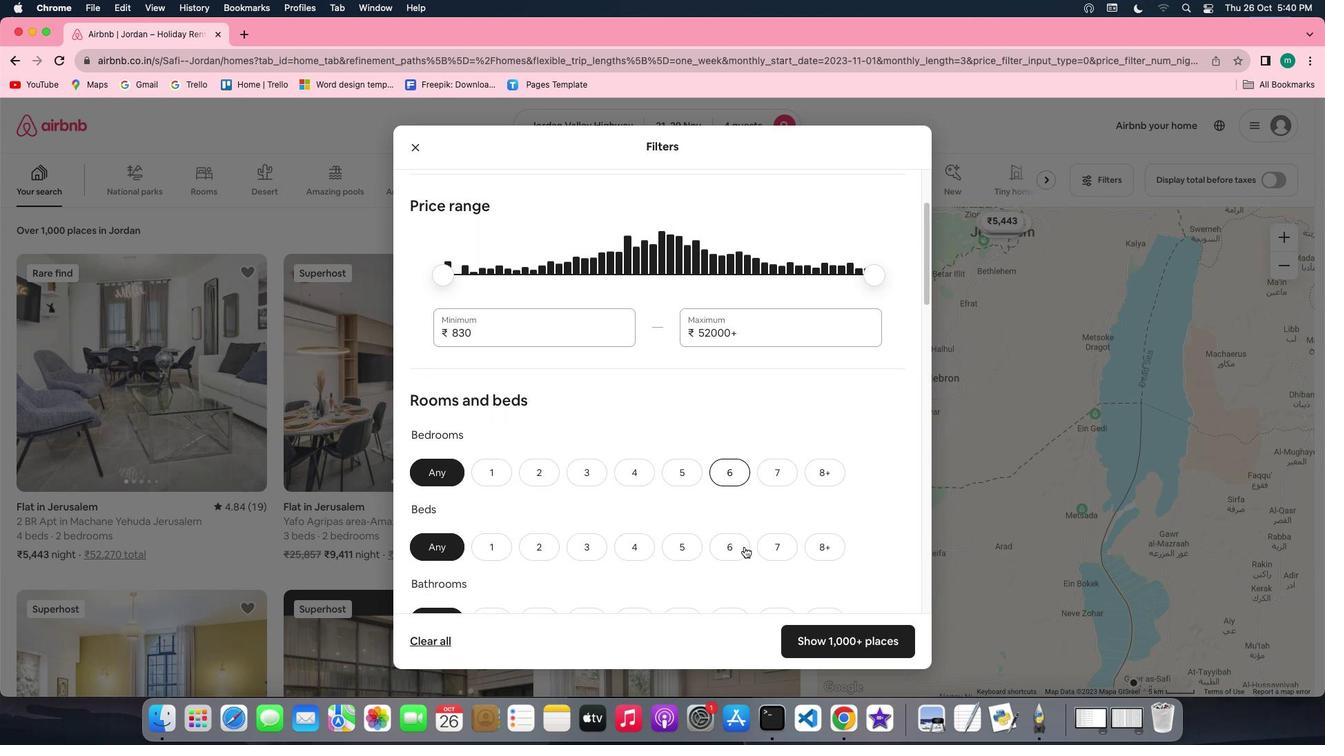 
Action: Mouse scrolled (747, 550) with delta (2, 2)
Screenshot: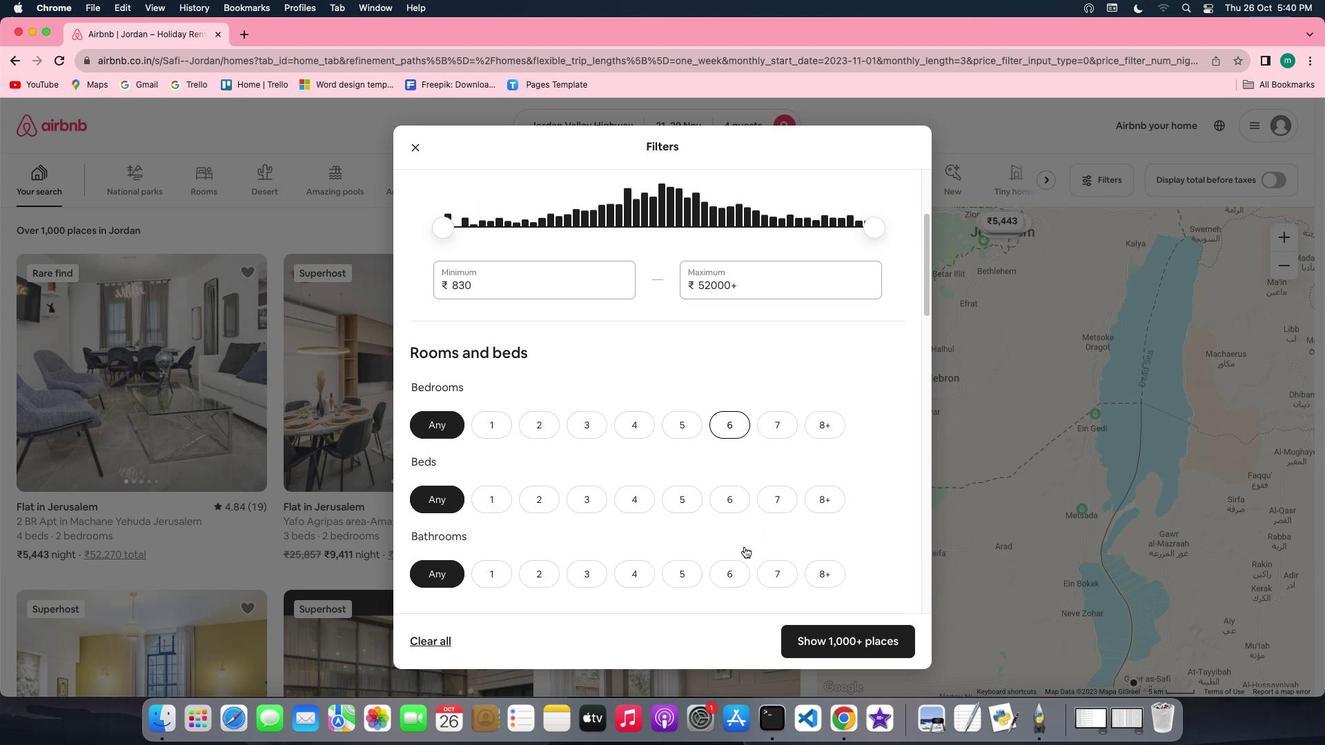 
Action: Mouse scrolled (747, 550) with delta (2, 2)
Screenshot: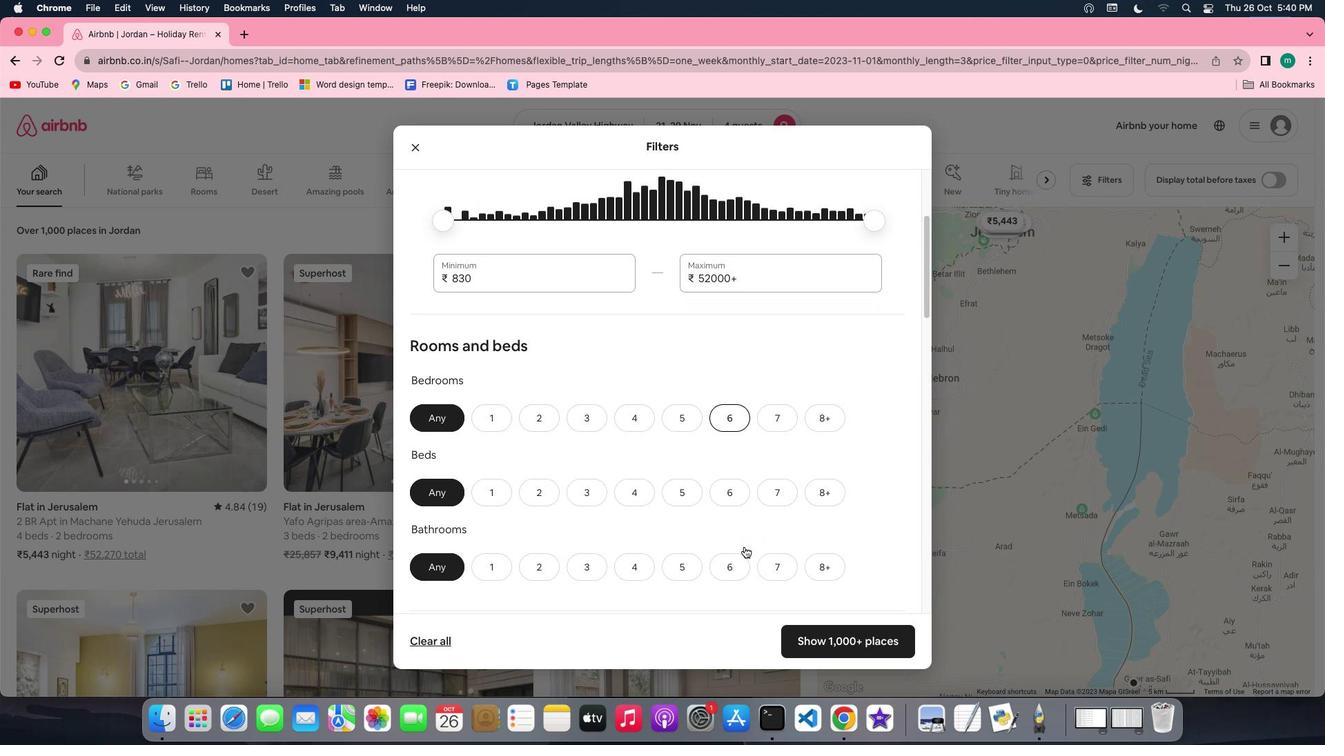 
Action: Mouse scrolled (747, 550) with delta (2, 1)
Screenshot: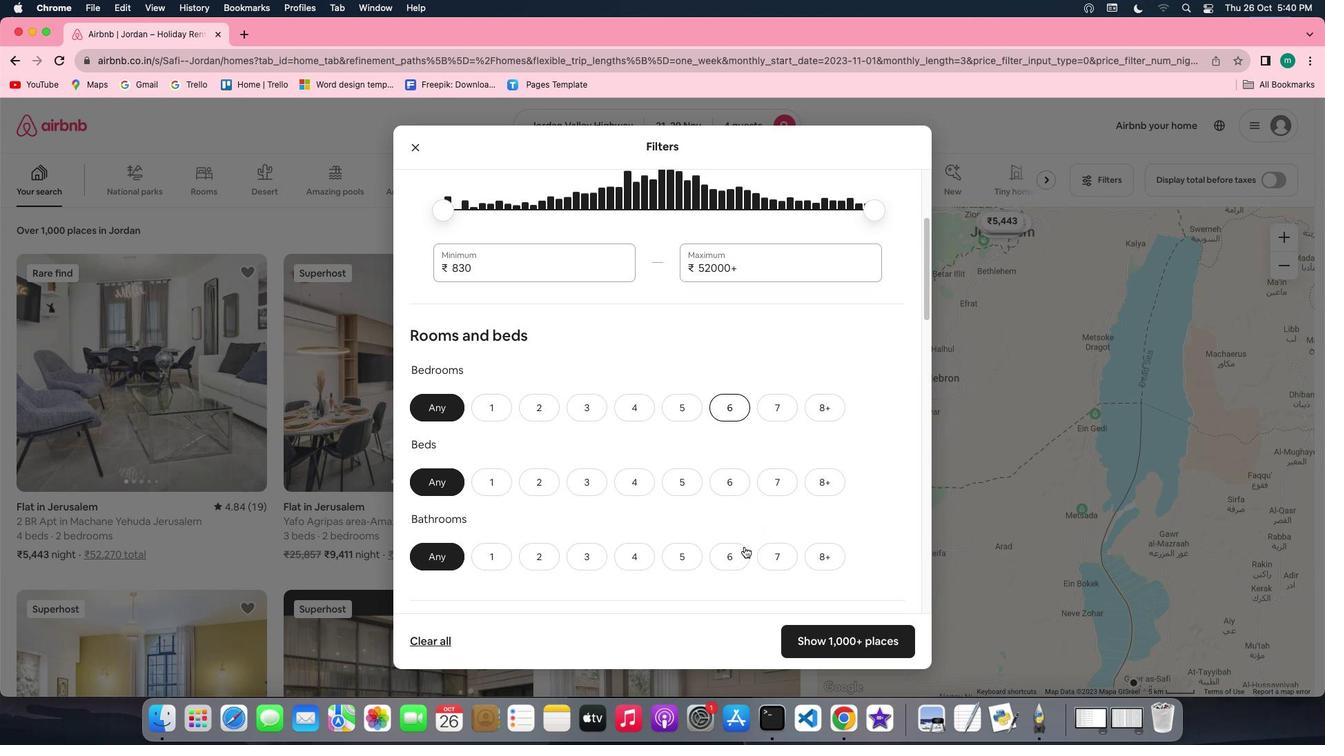 
Action: Mouse scrolled (747, 550) with delta (2, 1)
Screenshot: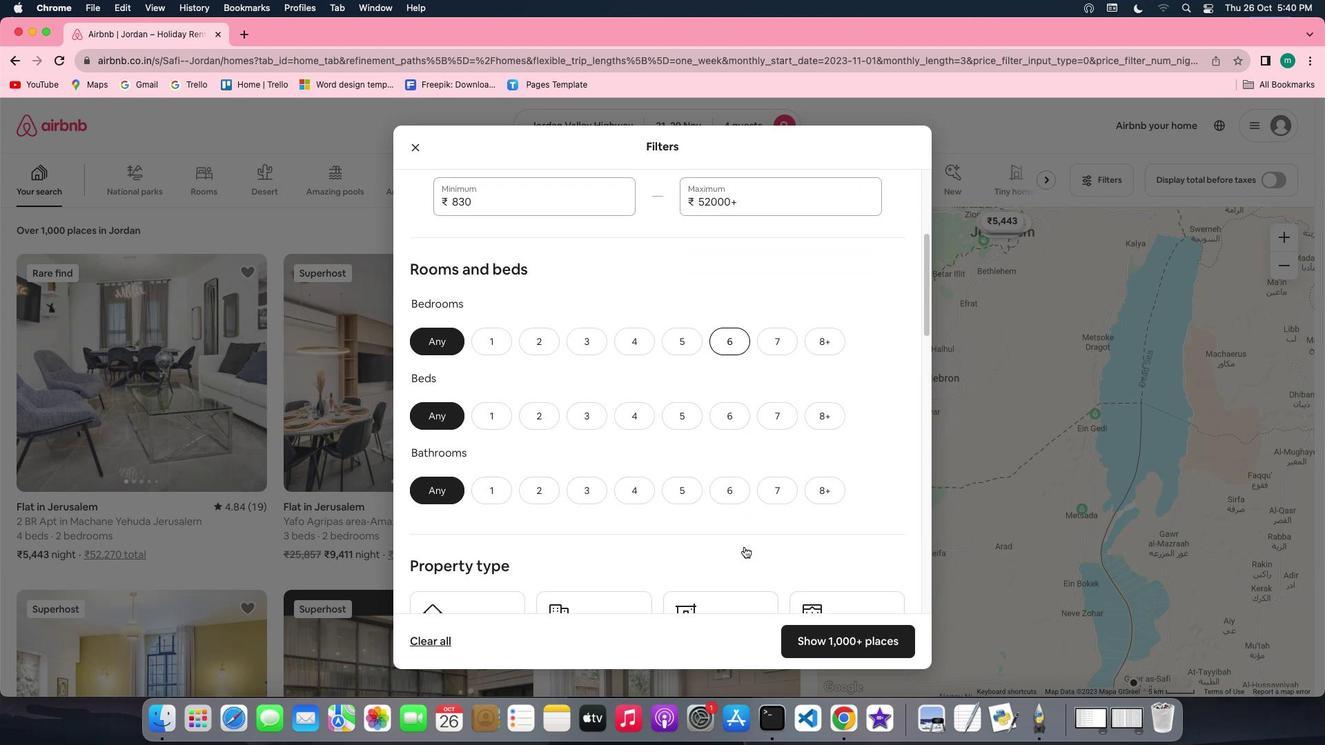 
Action: Mouse scrolled (747, 550) with delta (2, 2)
Screenshot: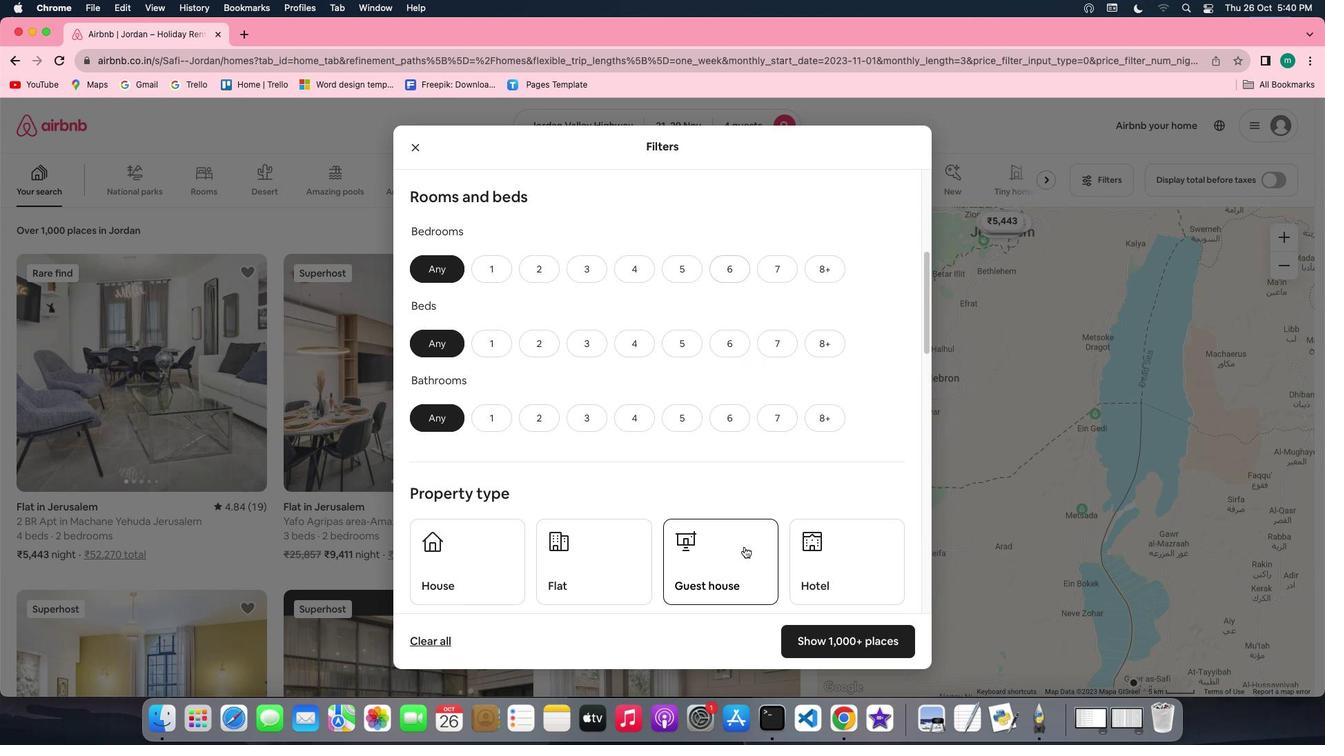 
Action: Mouse scrolled (747, 550) with delta (2, 2)
Screenshot: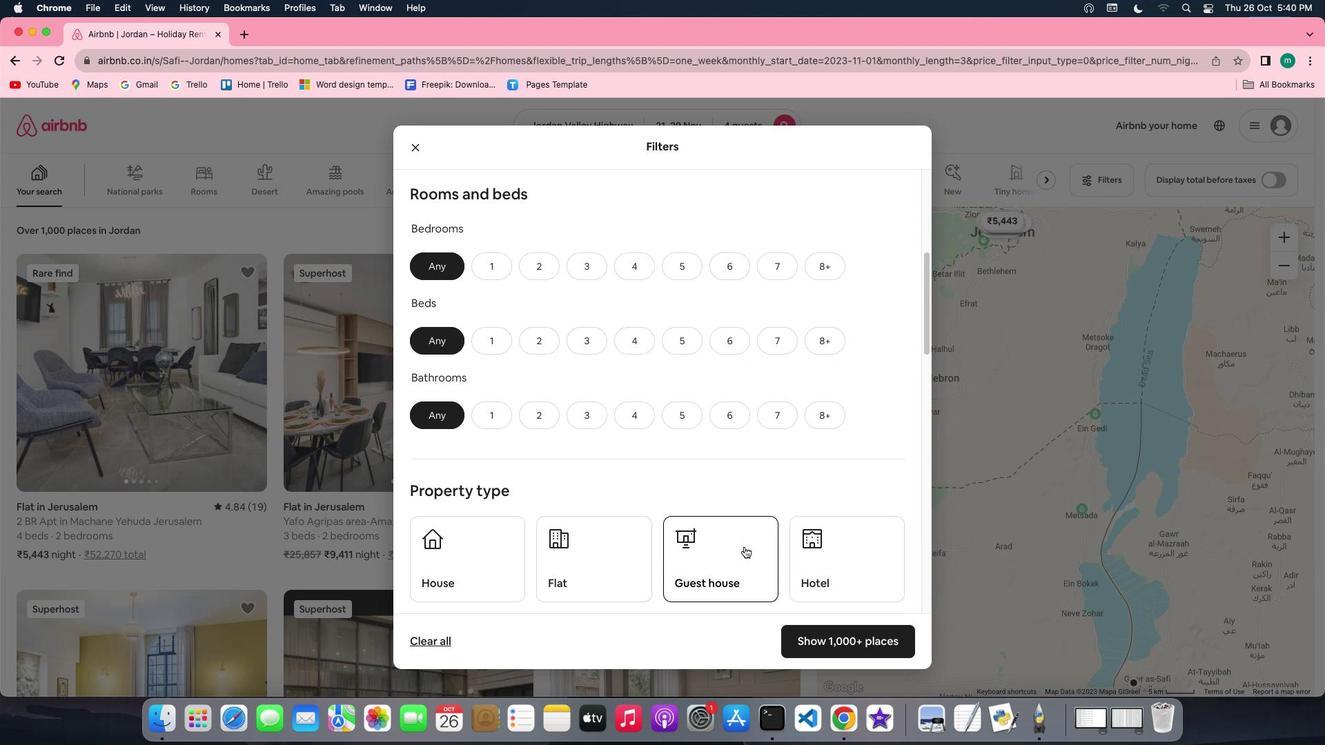 
Action: Mouse scrolled (747, 550) with delta (2, 2)
Screenshot: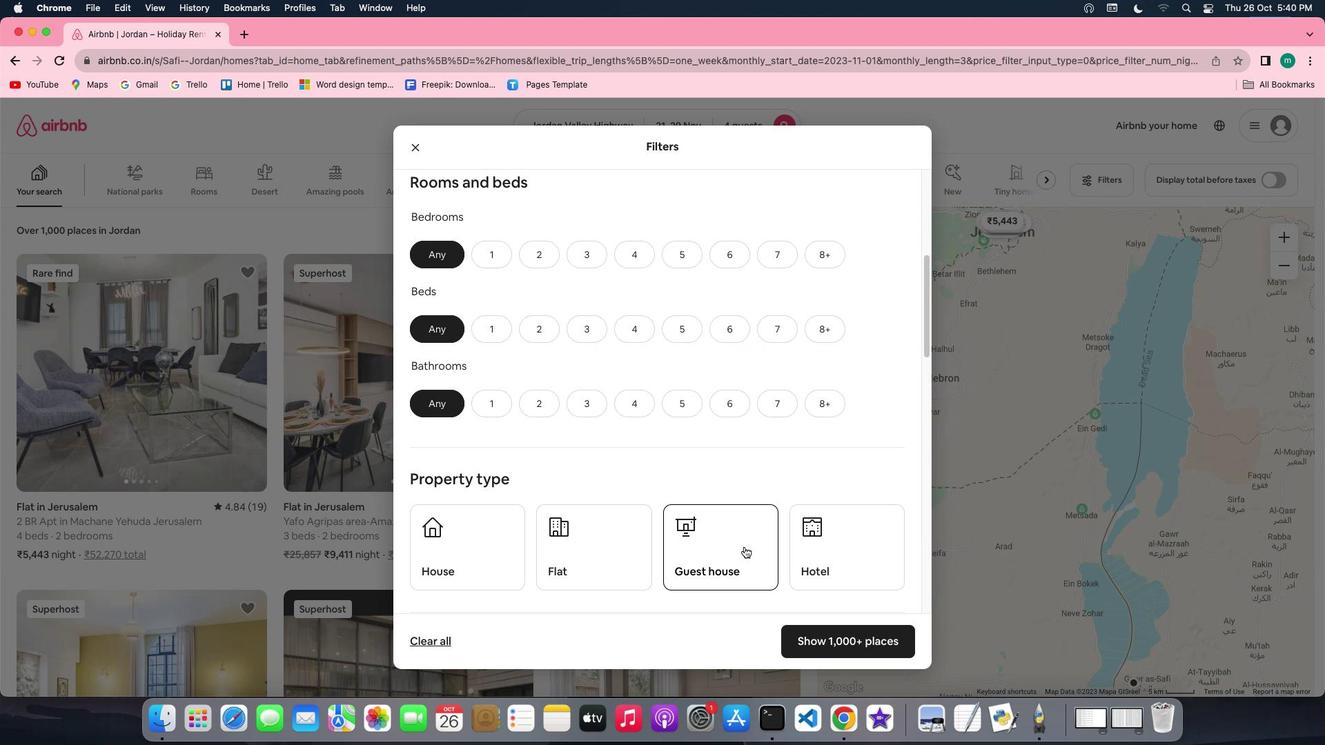 
Action: Mouse scrolled (747, 550) with delta (2, 2)
Screenshot: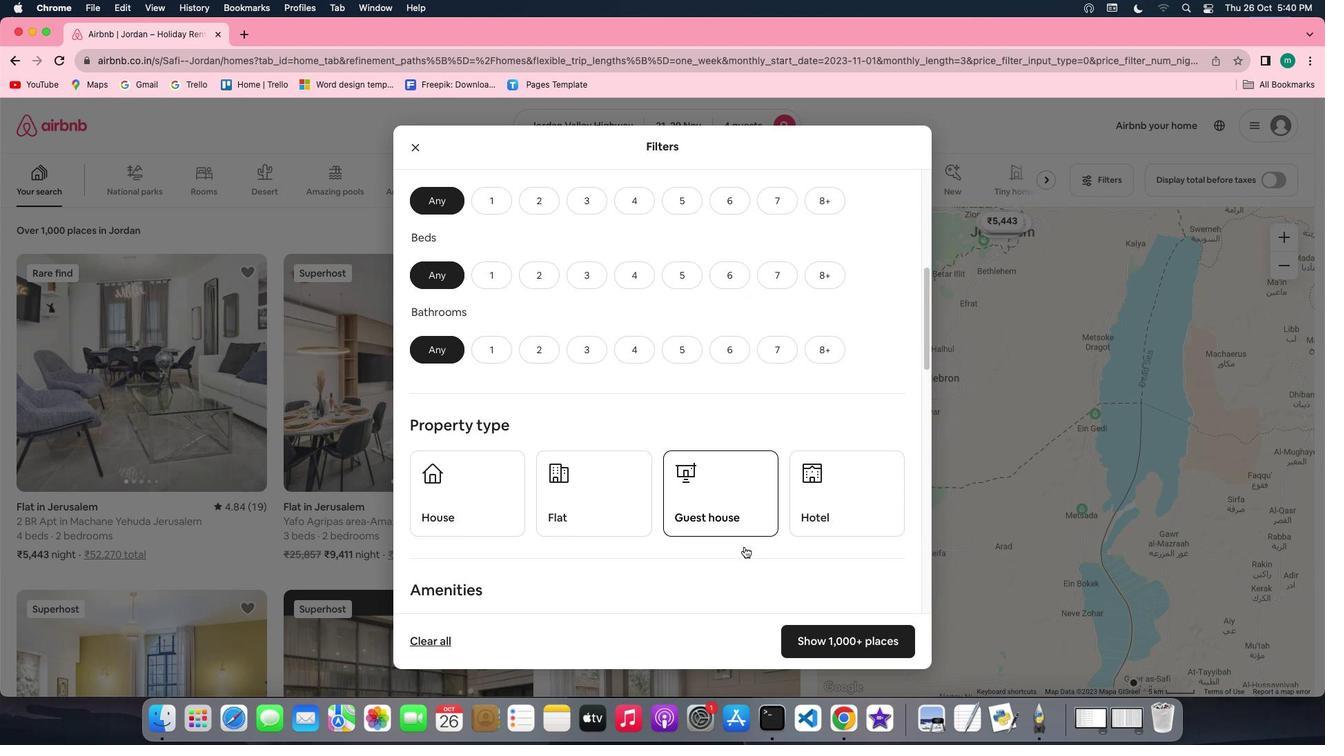 
Action: Mouse moved to (747, 549)
Screenshot: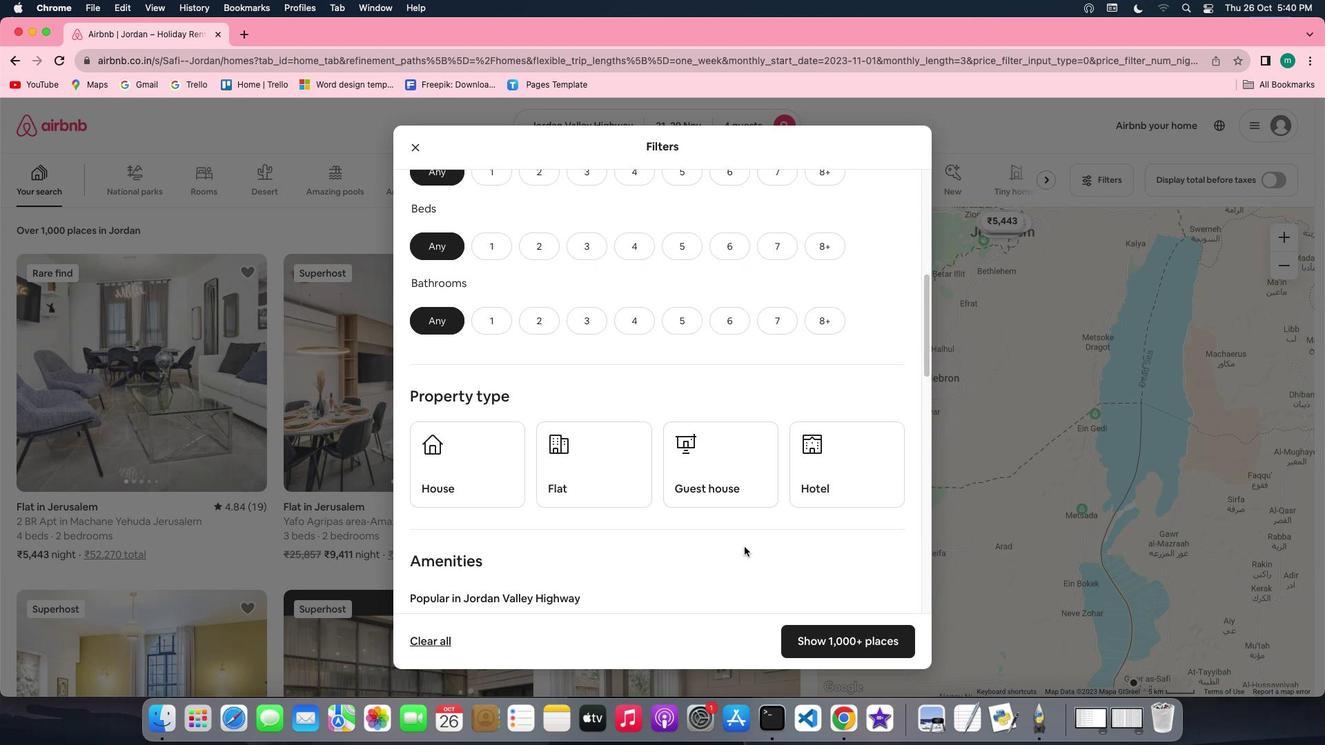 
Action: Mouse scrolled (747, 549) with delta (2, 3)
Screenshot: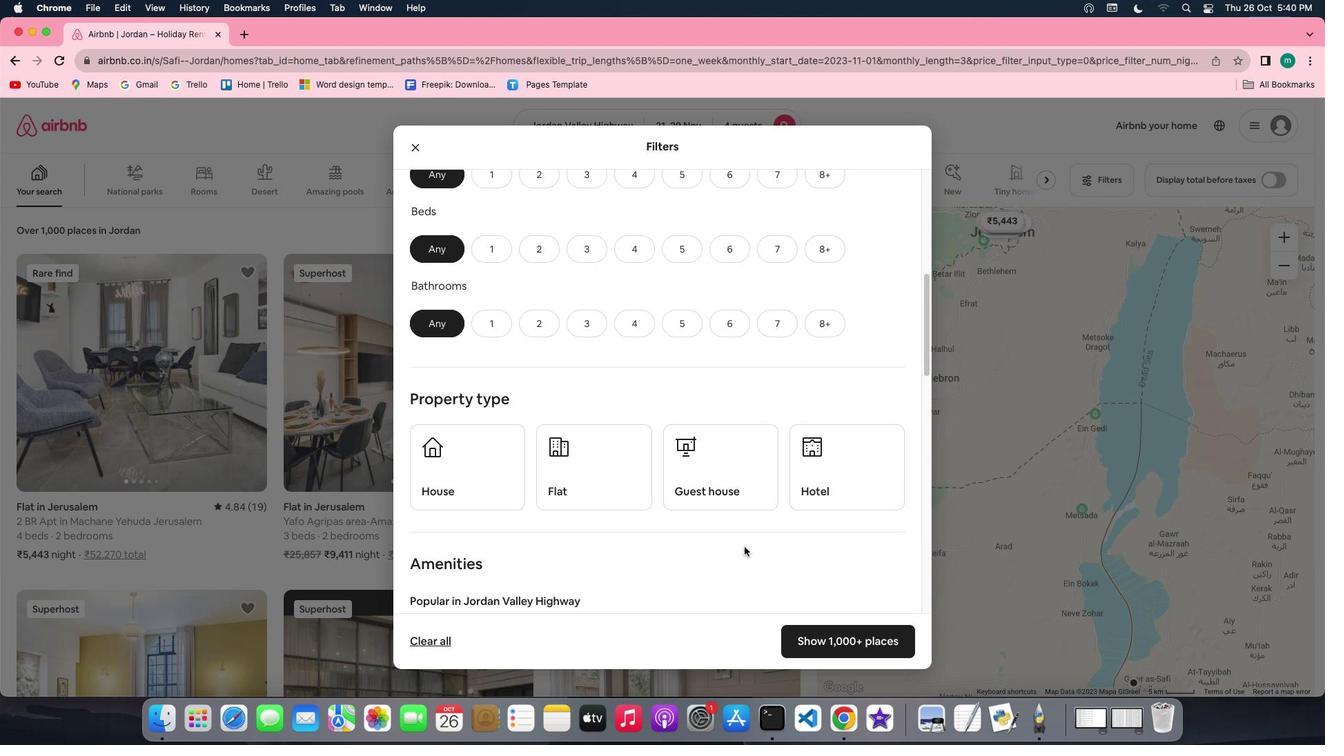 
Action: Mouse scrolled (747, 549) with delta (2, 3)
Screenshot: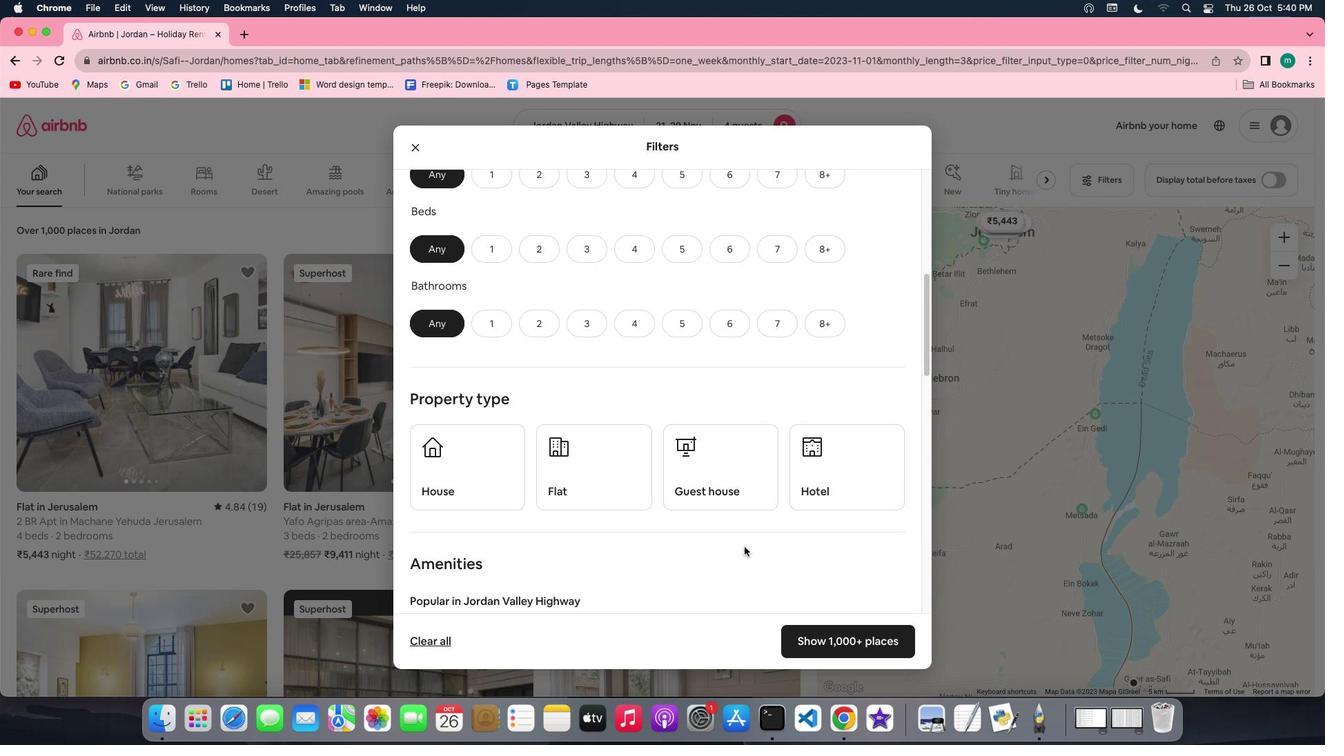 
Action: Mouse scrolled (747, 549) with delta (2, 4)
Screenshot: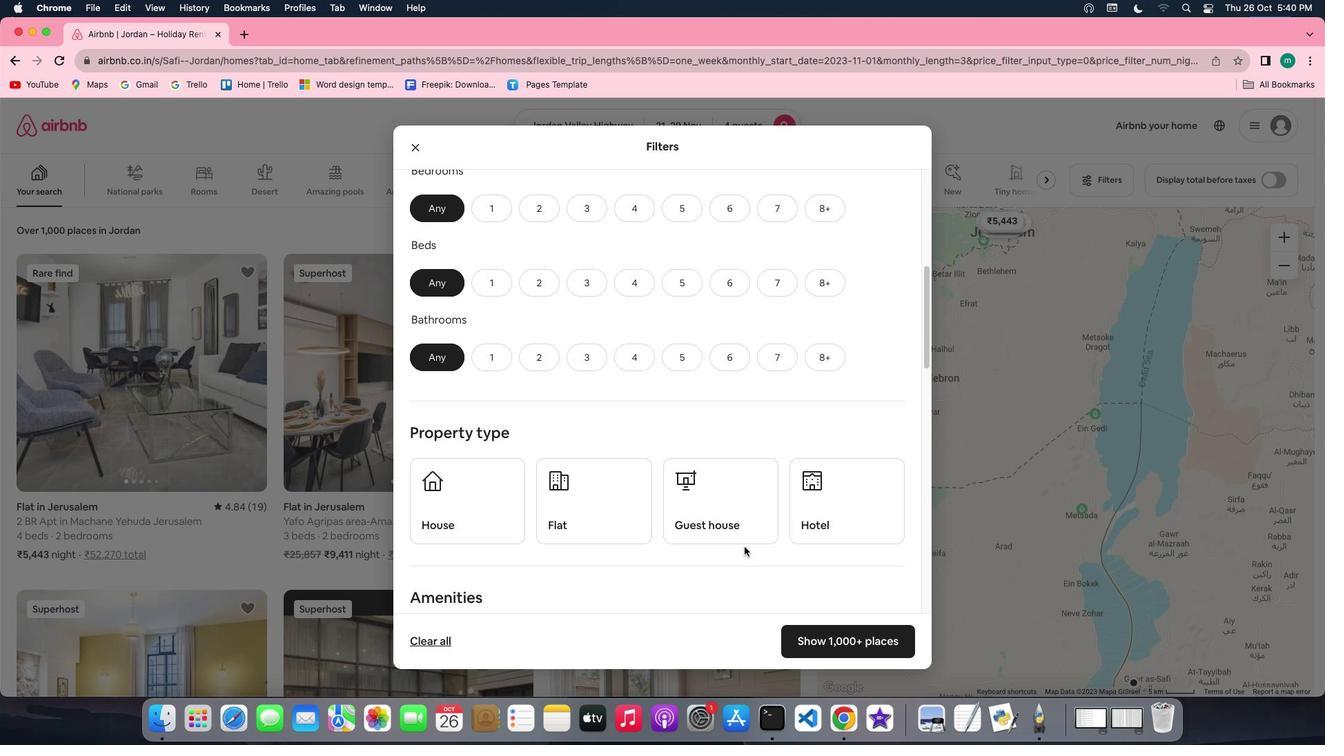 
Action: Mouse moved to (549, 296)
Screenshot: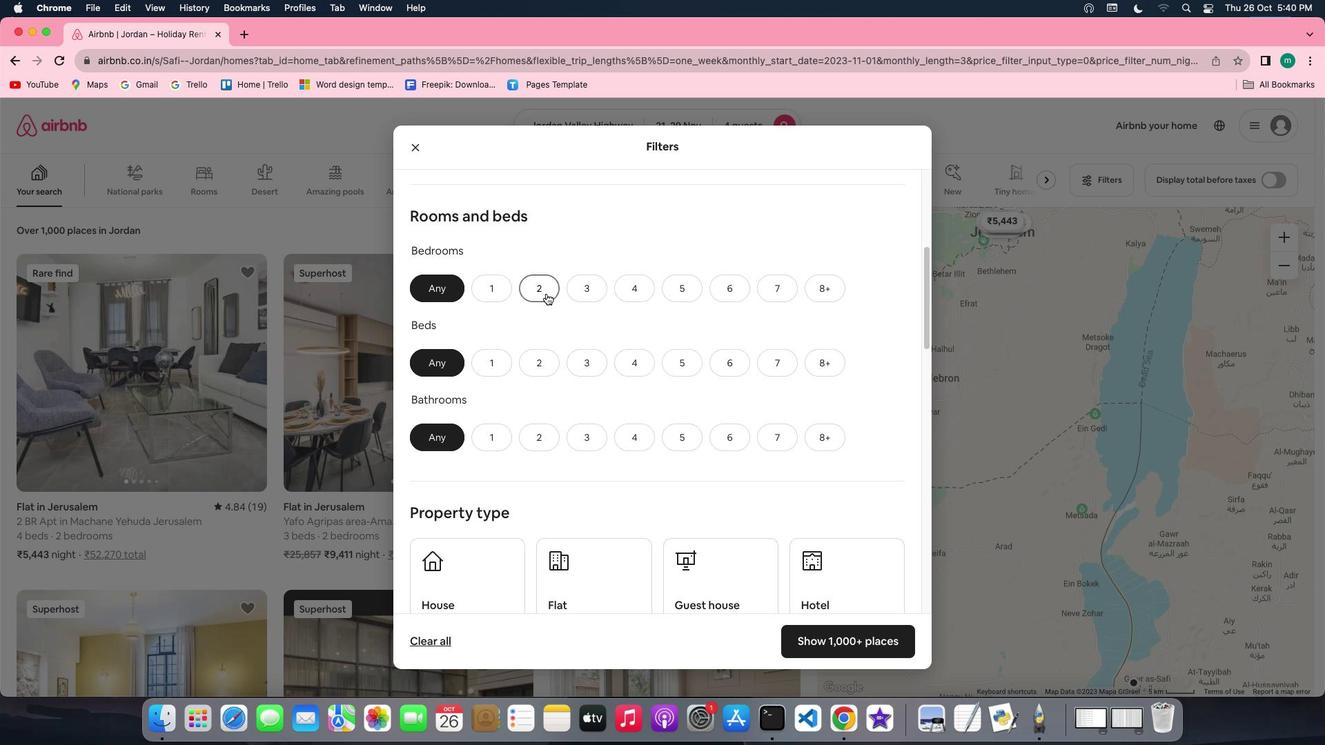 
Action: Mouse pressed left at (549, 296)
Screenshot: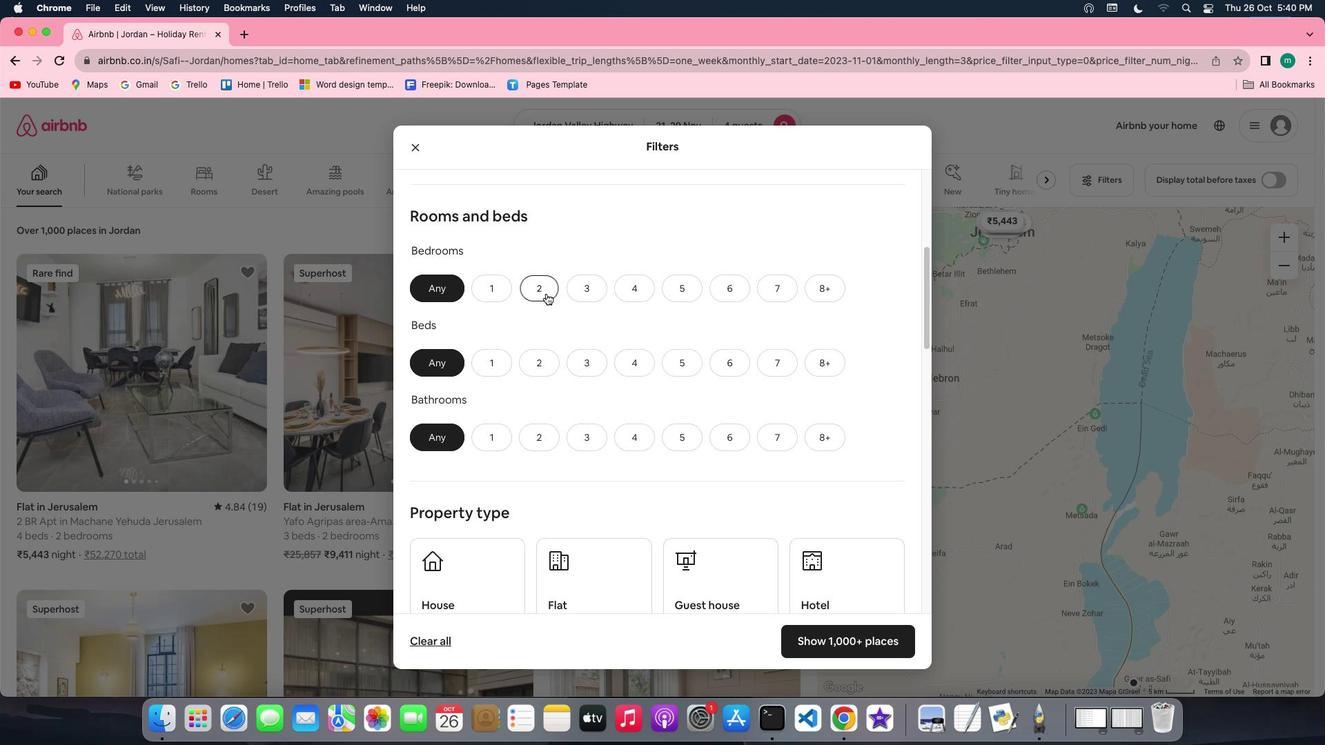 
Action: Mouse moved to (553, 362)
Screenshot: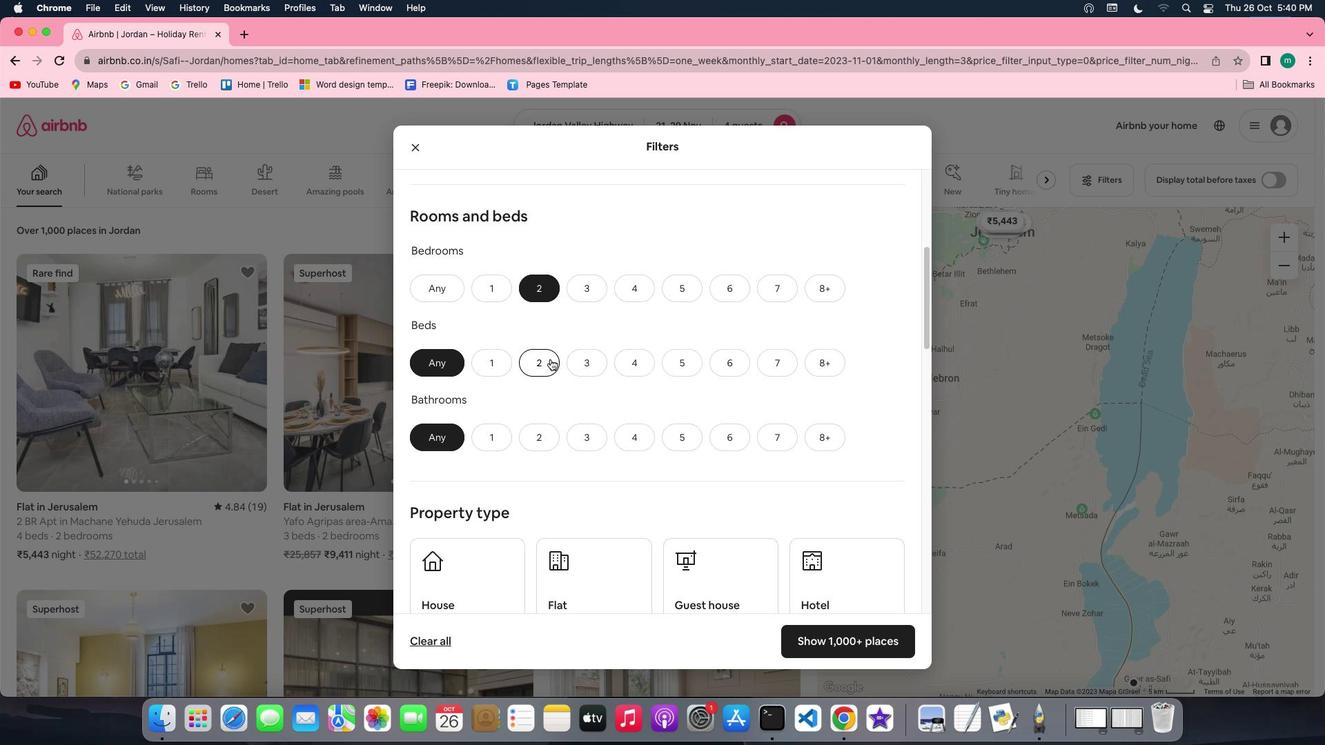 
Action: Mouse pressed left at (553, 362)
Screenshot: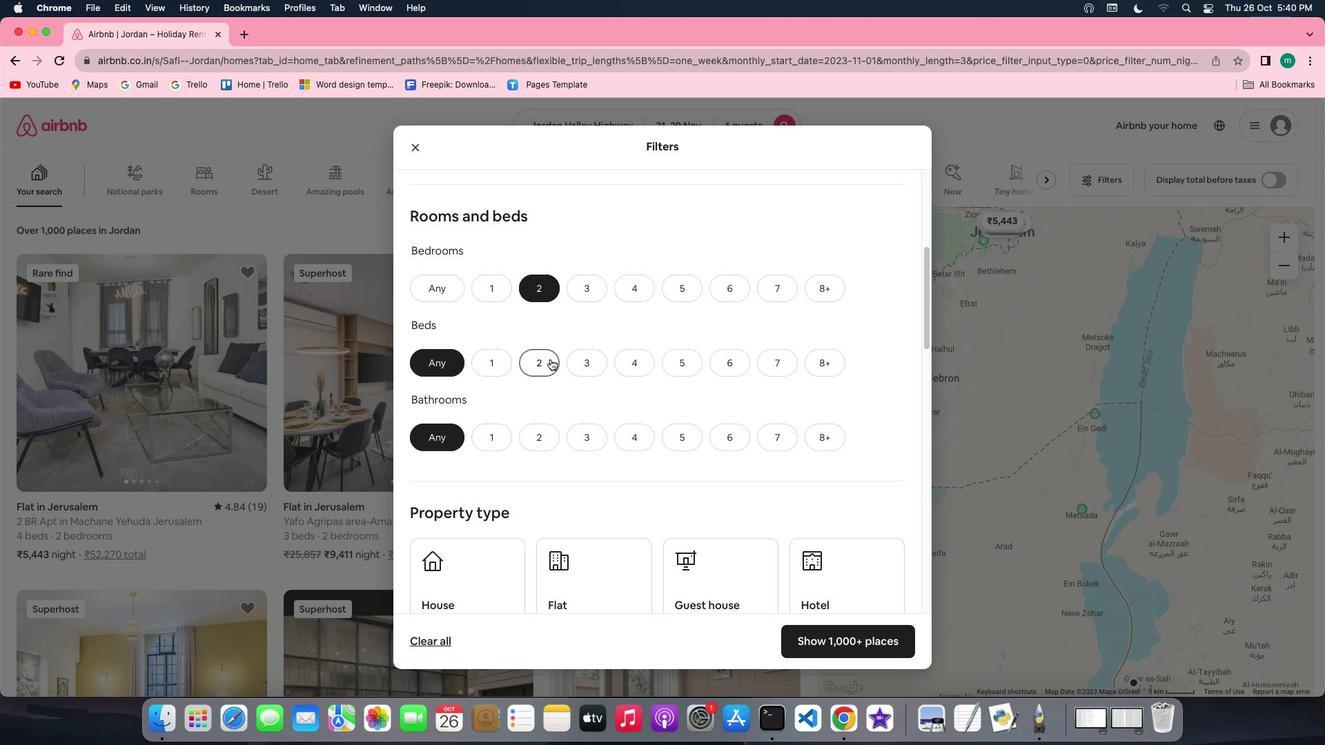 
Action: Mouse moved to (543, 436)
Screenshot: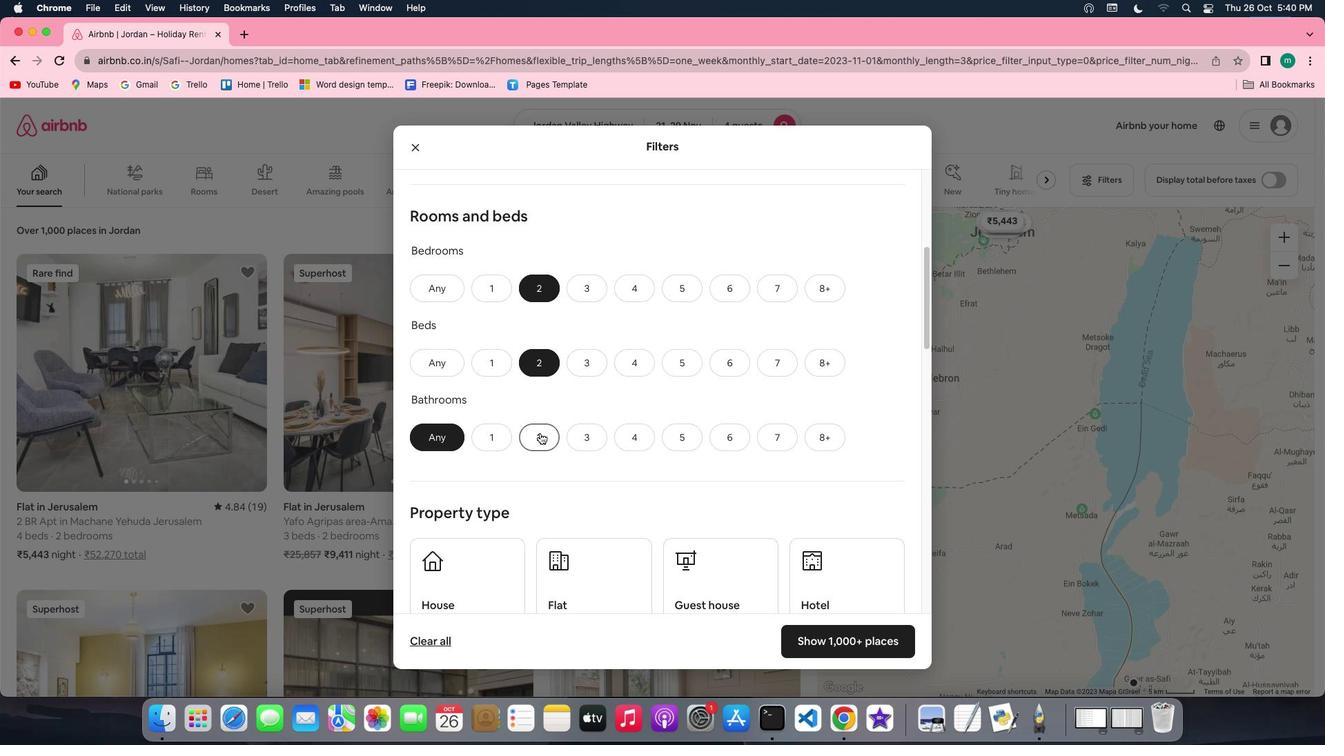 
Action: Mouse pressed left at (543, 436)
Screenshot: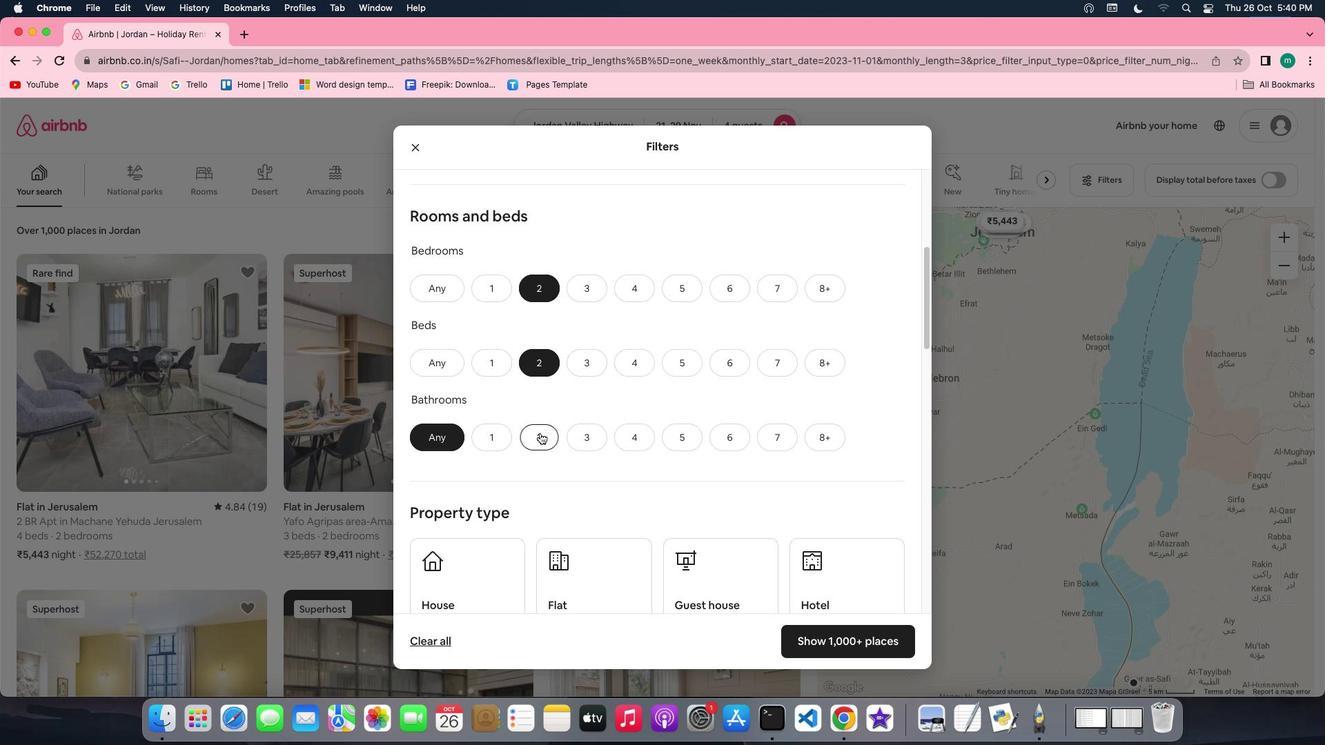 
Action: Mouse moved to (719, 457)
Screenshot: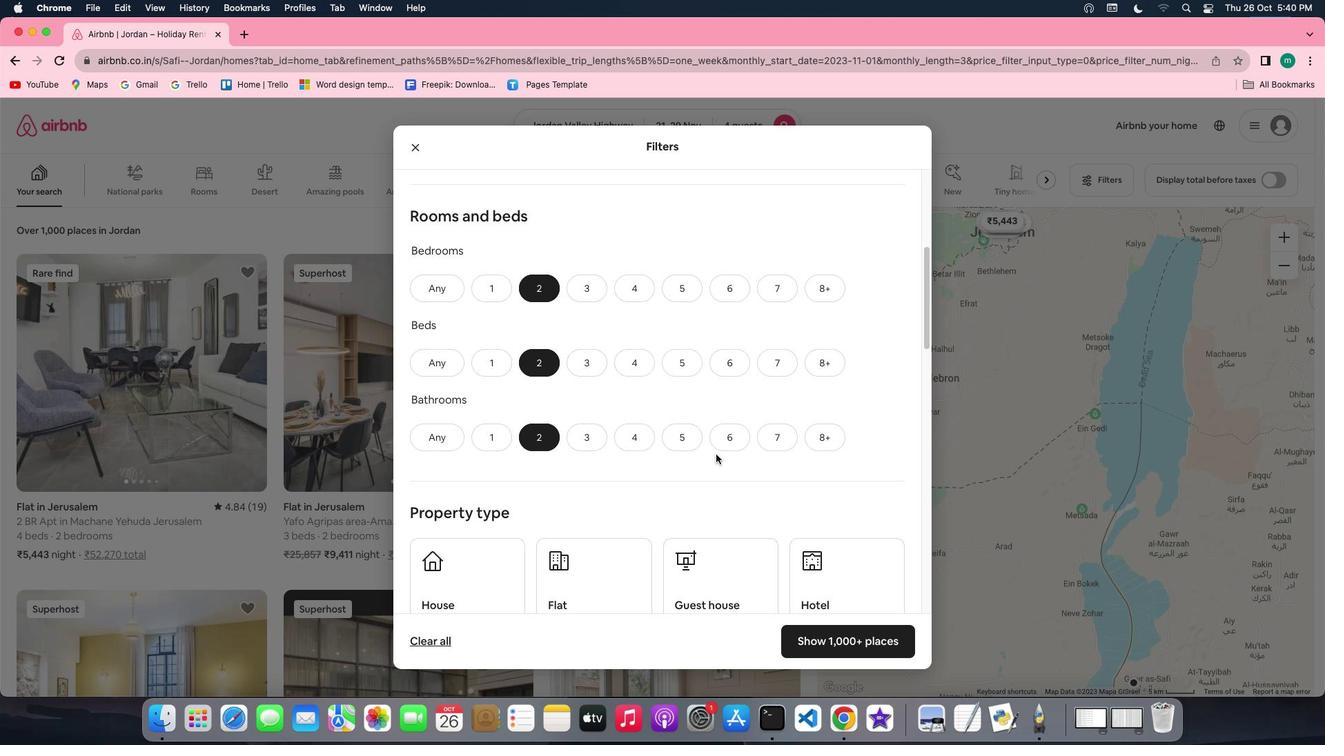 
Action: Mouse scrolled (719, 457) with delta (2, 2)
Screenshot: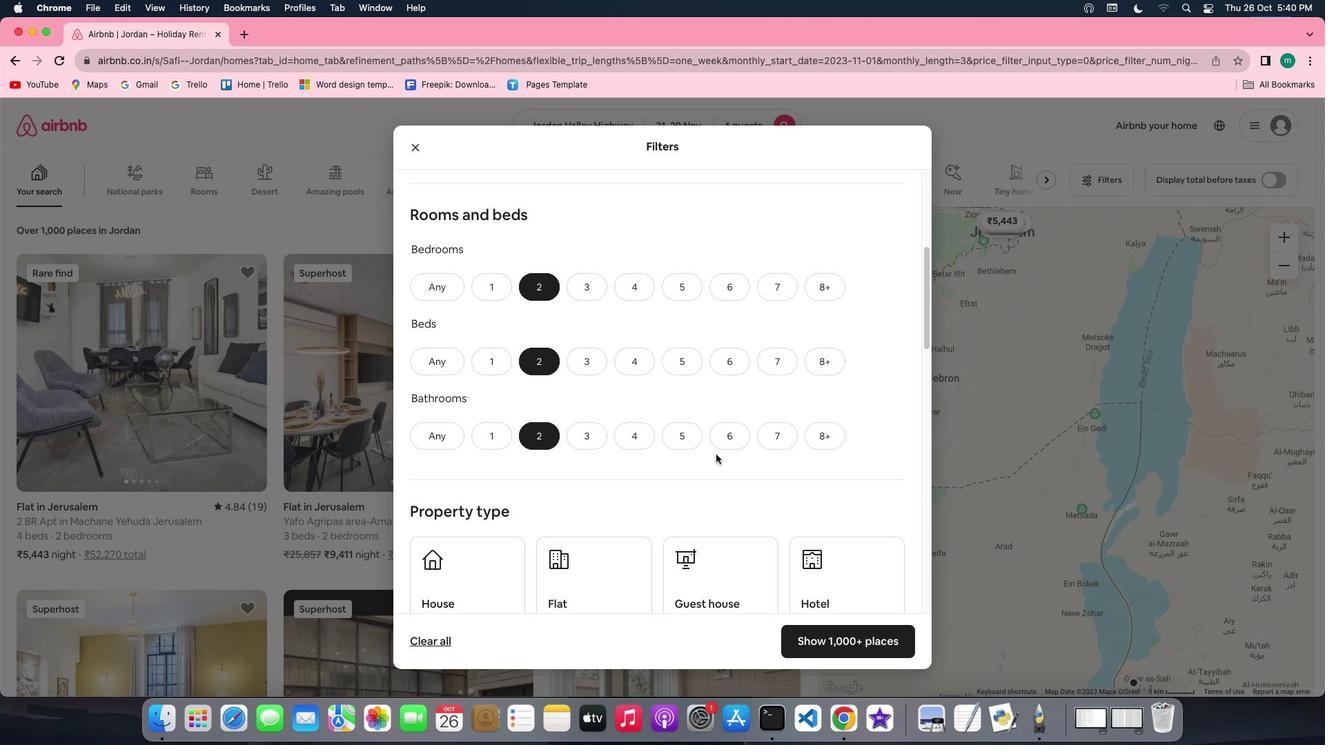 
Action: Mouse scrolled (719, 457) with delta (2, 2)
Screenshot: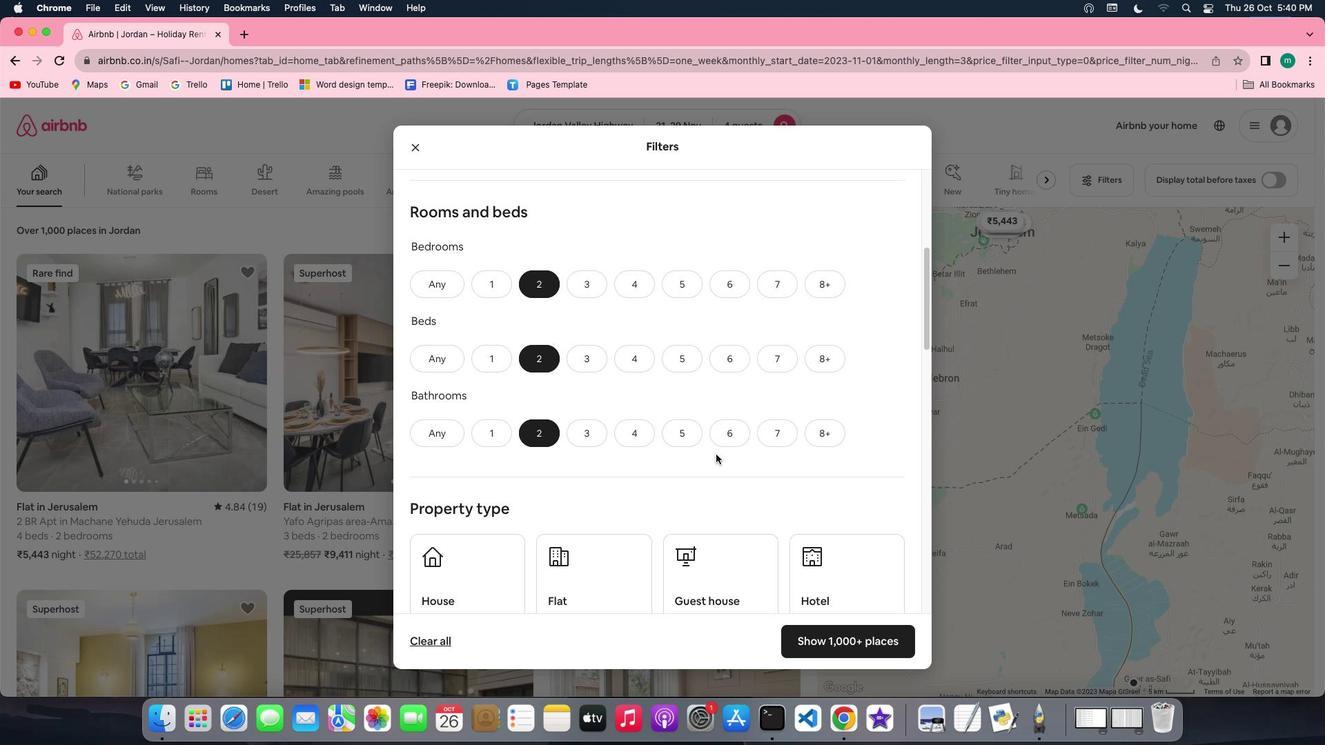 
Action: Mouse scrolled (719, 457) with delta (2, 2)
Screenshot: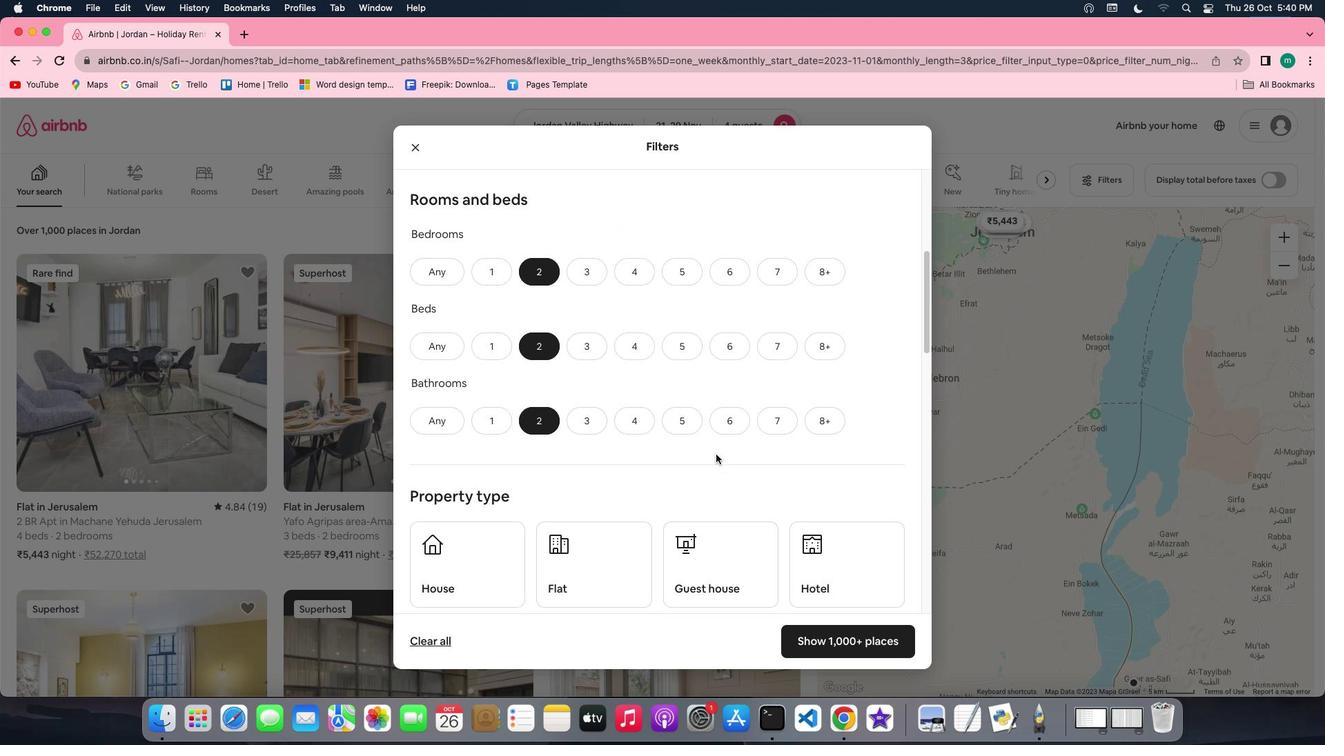 
Action: Mouse scrolled (719, 457) with delta (2, 2)
Screenshot: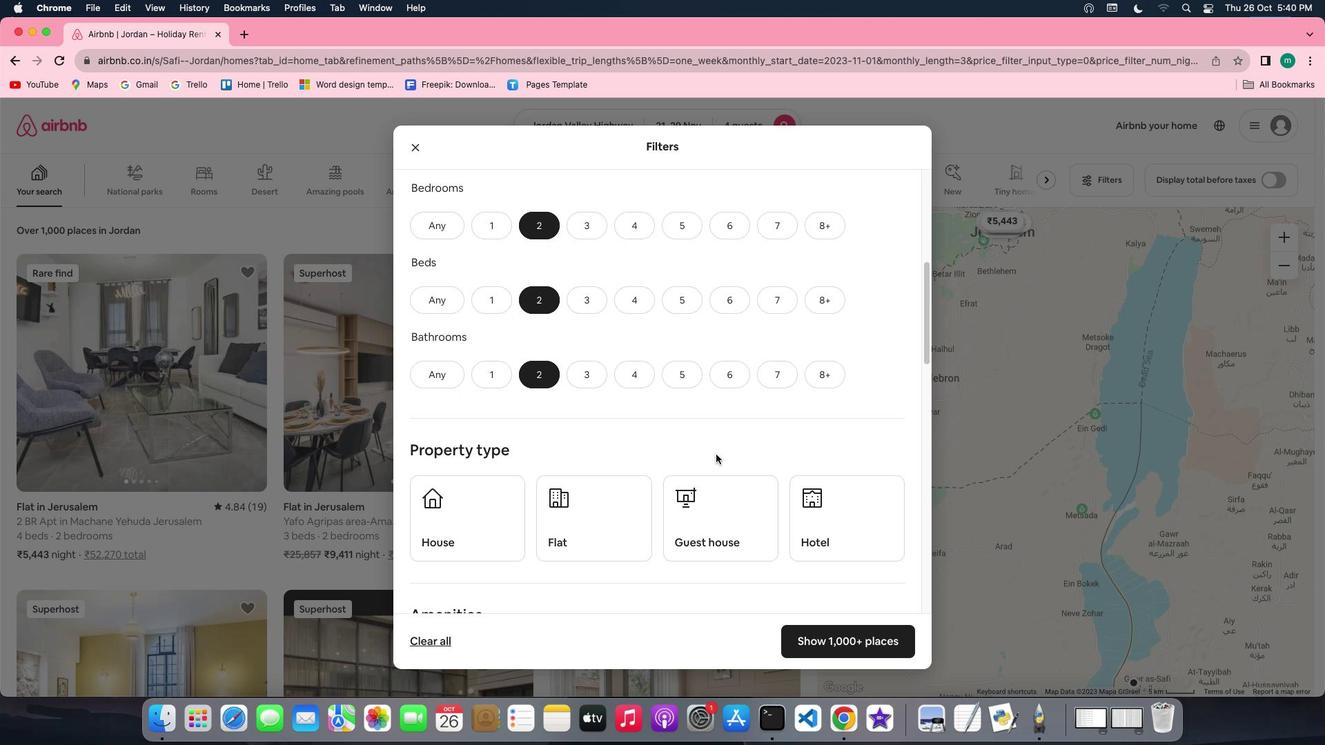 
Action: Mouse scrolled (719, 457) with delta (2, 2)
Screenshot: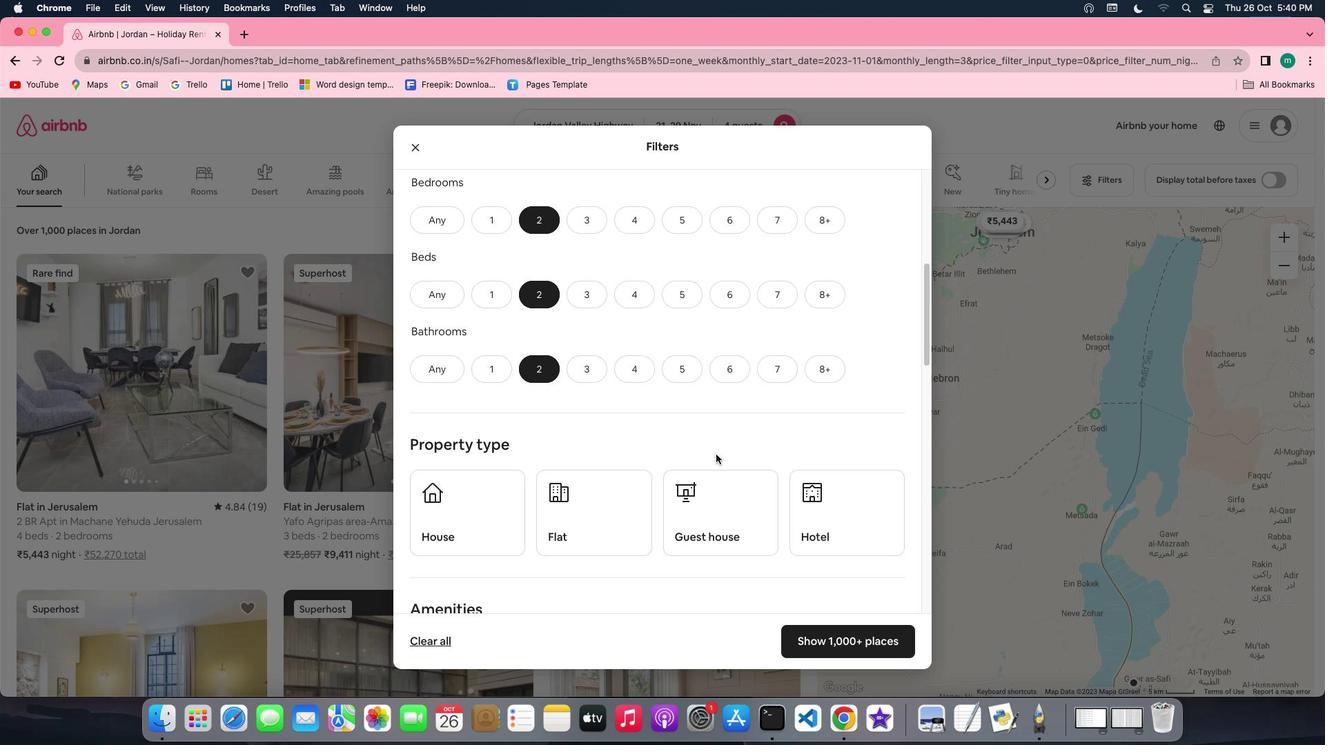 
Action: Mouse scrolled (719, 457) with delta (2, 1)
Screenshot: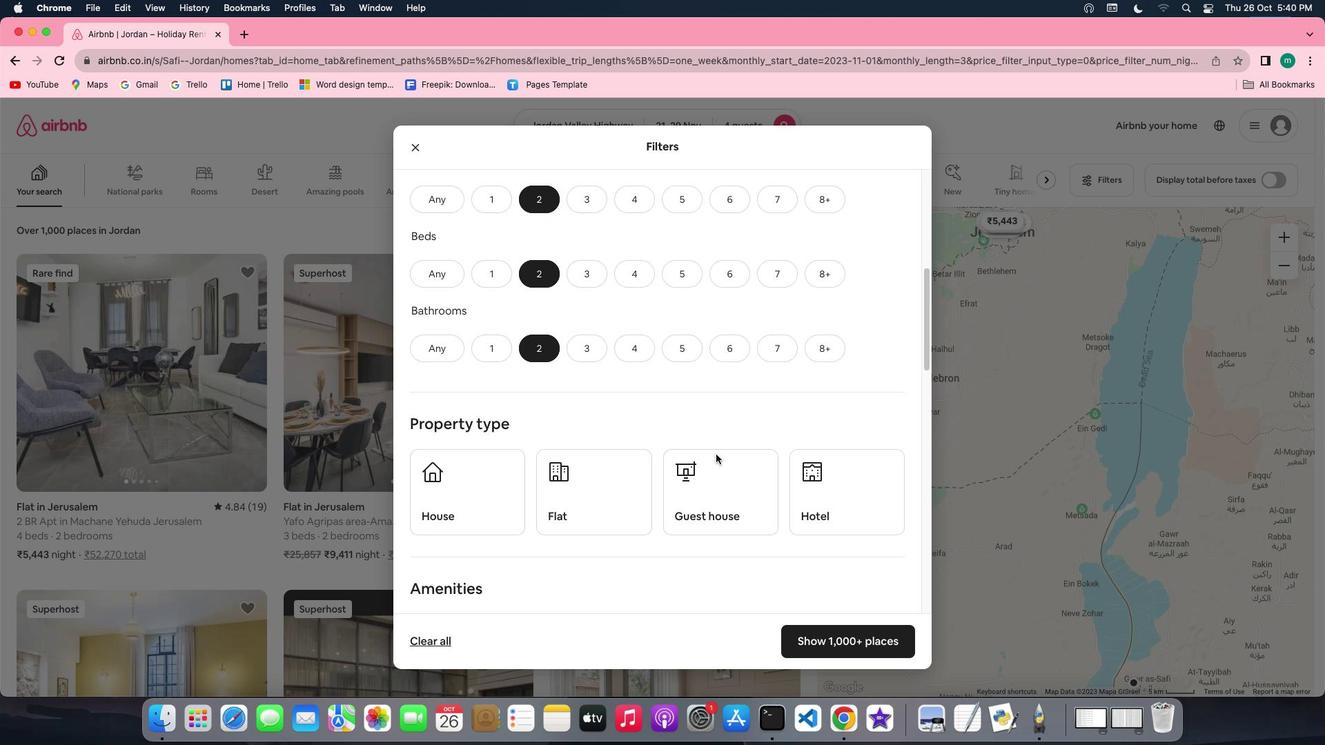 
Action: Mouse moved to (604, 462)
Screenshot: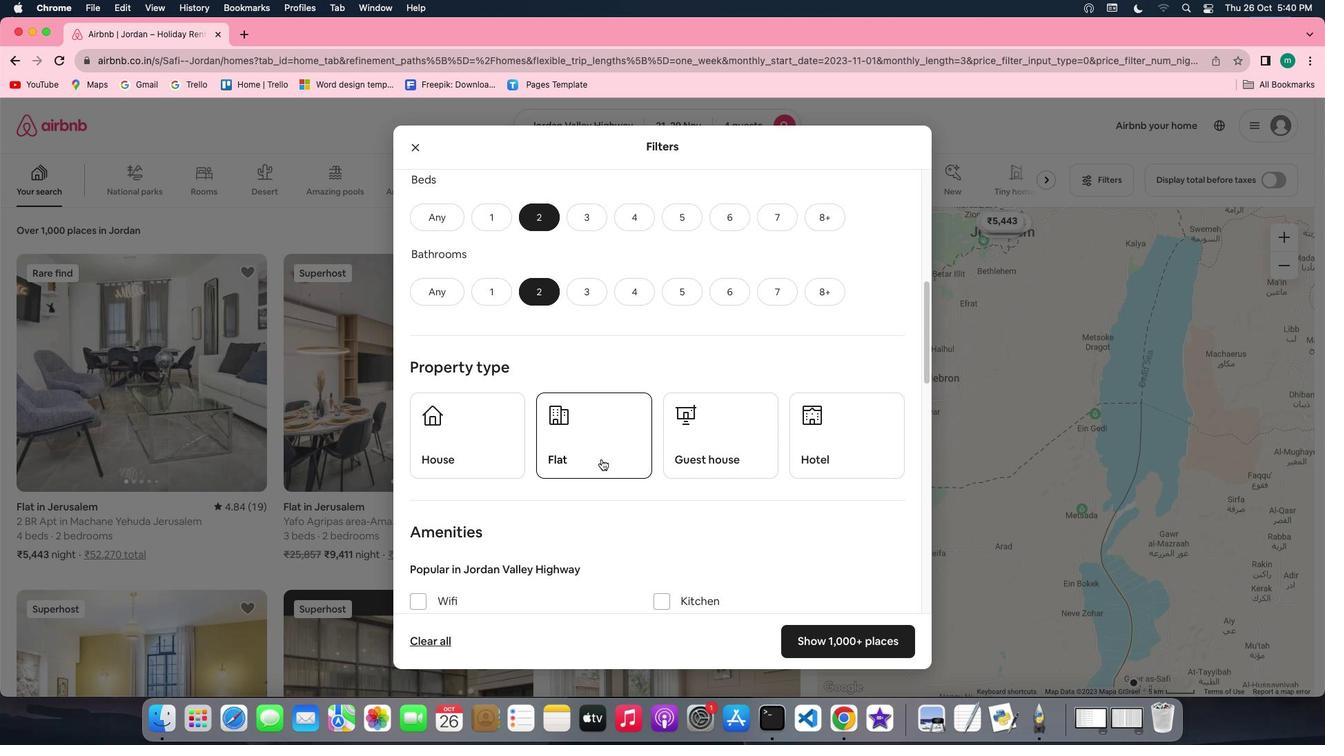 
Action: Mouse pressed left at (604, 462)
Screenshot: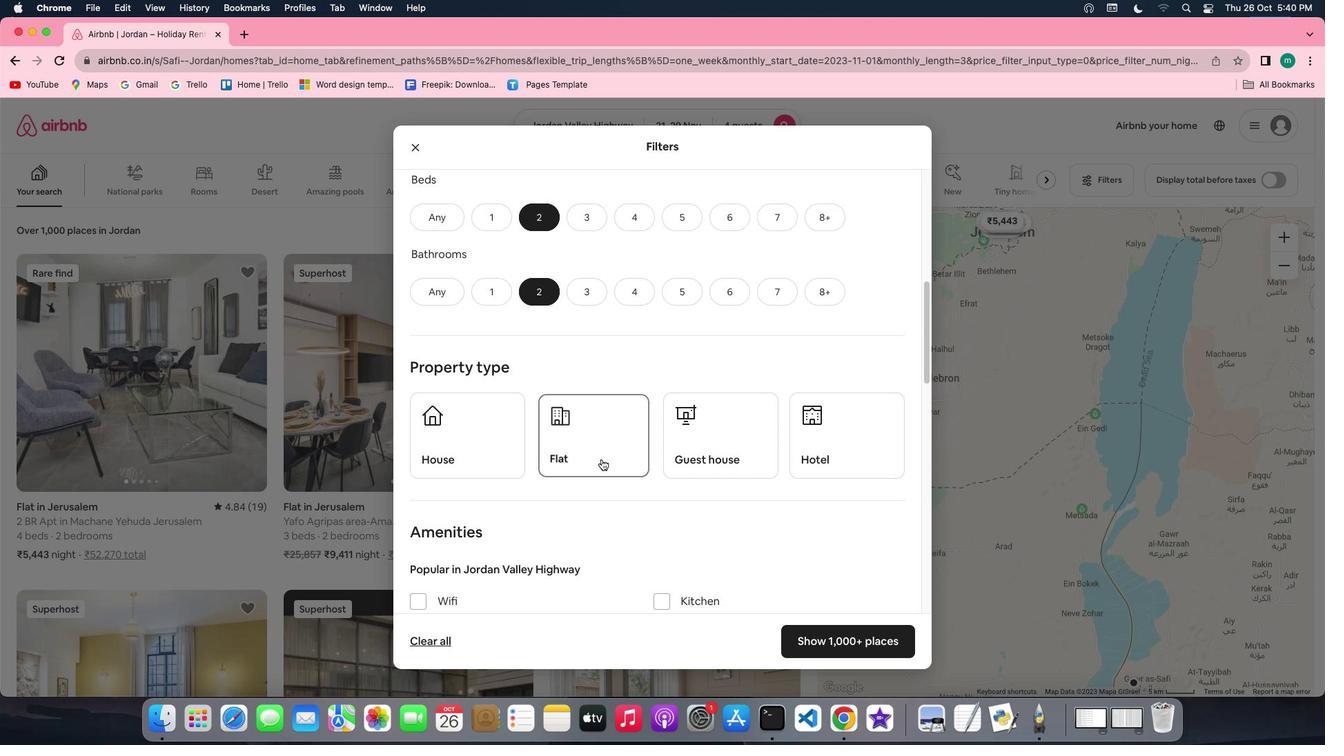 
Action: Mouse moved to (795, 464)
Screenshot: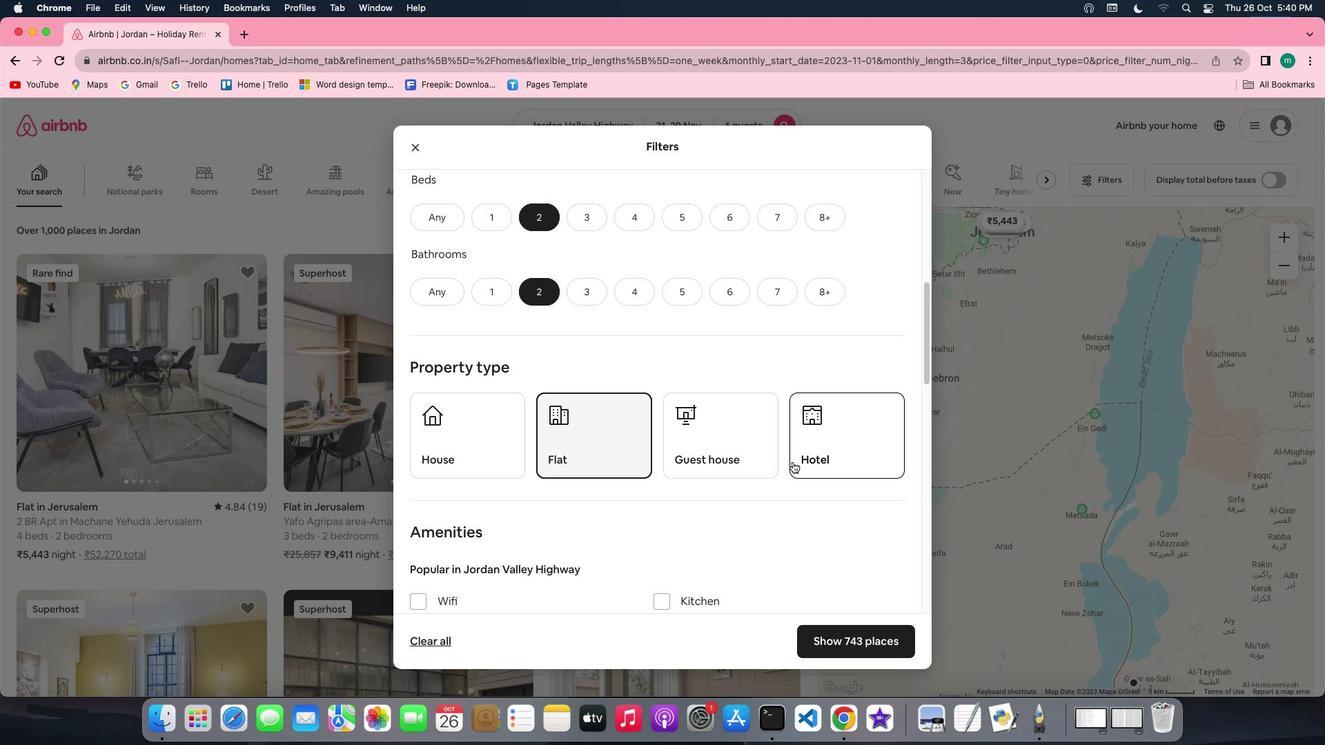 
Action: Mouse scrolled (795, 464) with delta (2, 2)
Screenshot: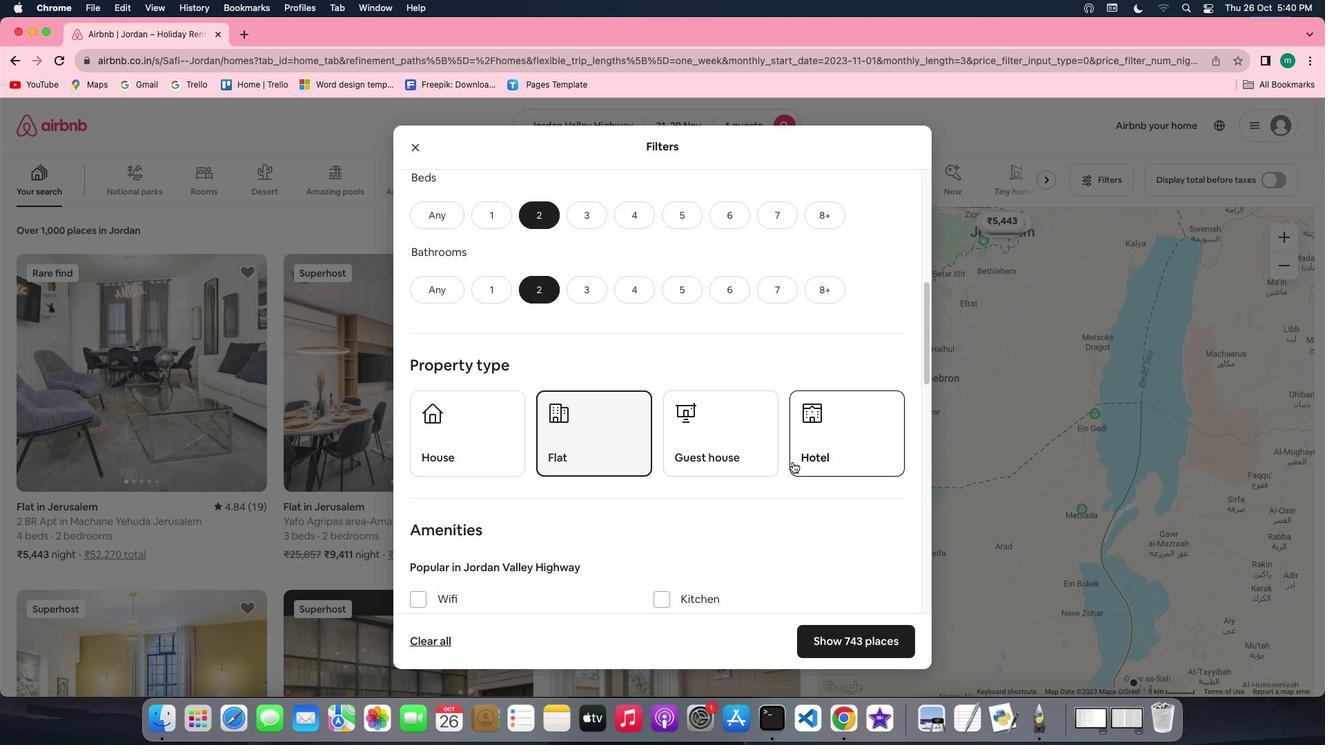 
Action: Mouse scrolled (795, 464) with delta (2, 2)
Screenshot: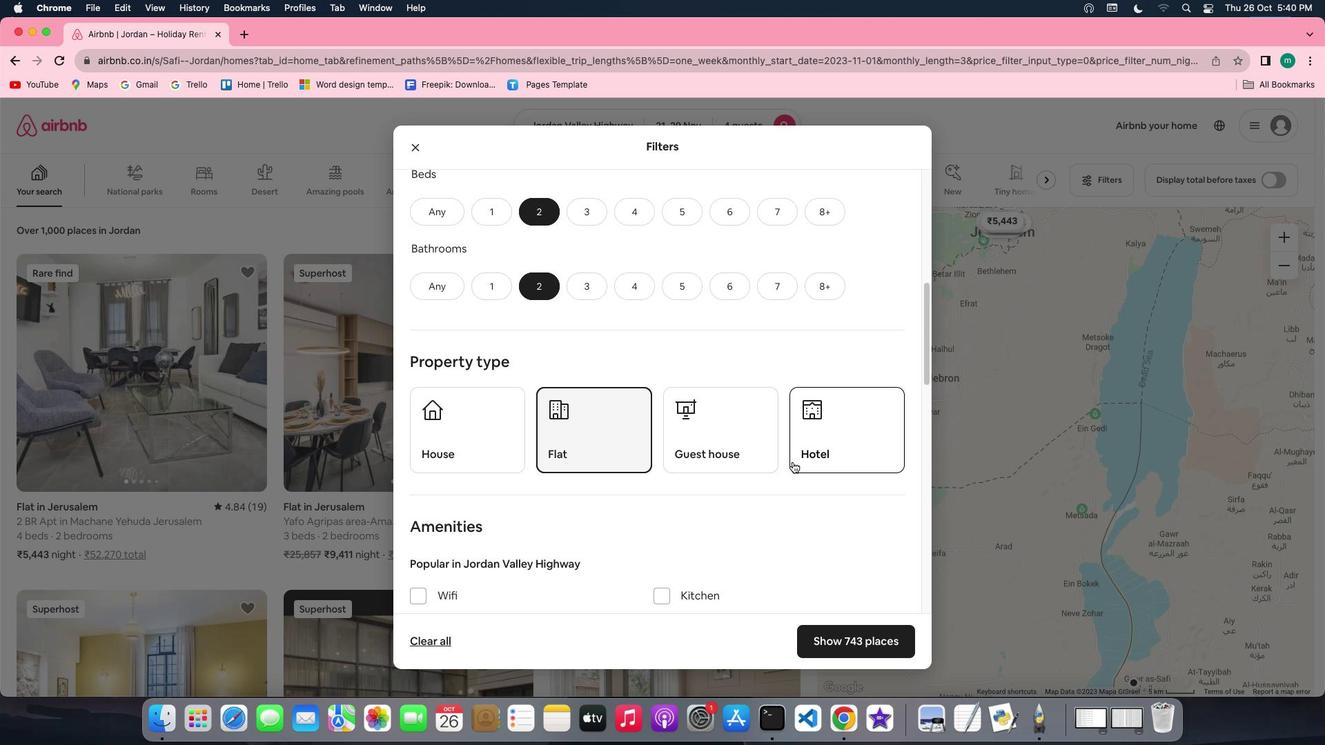 
Action: Mouse scrolled (795, 464) with delta (2, 2)
Screenshot: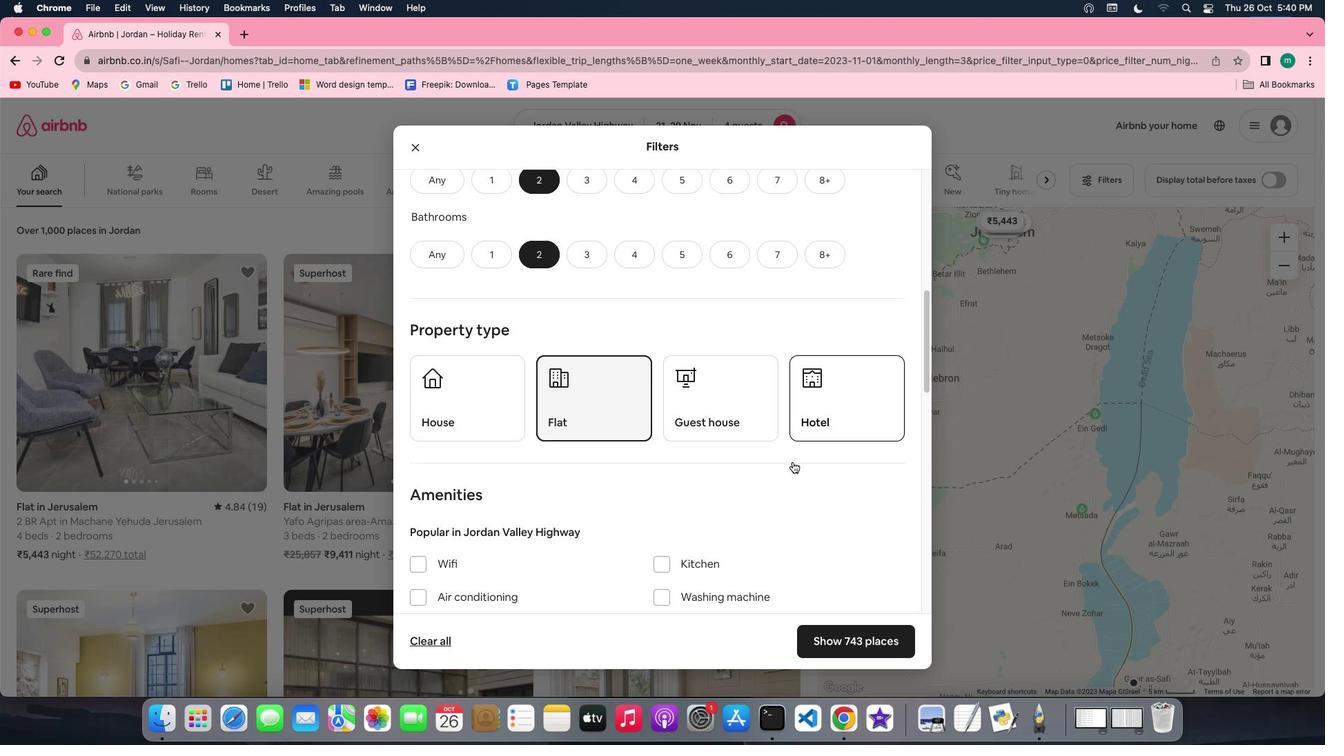 
Action: Mouse scrolled (795, 464) with delta (2, 2)
Screenshot: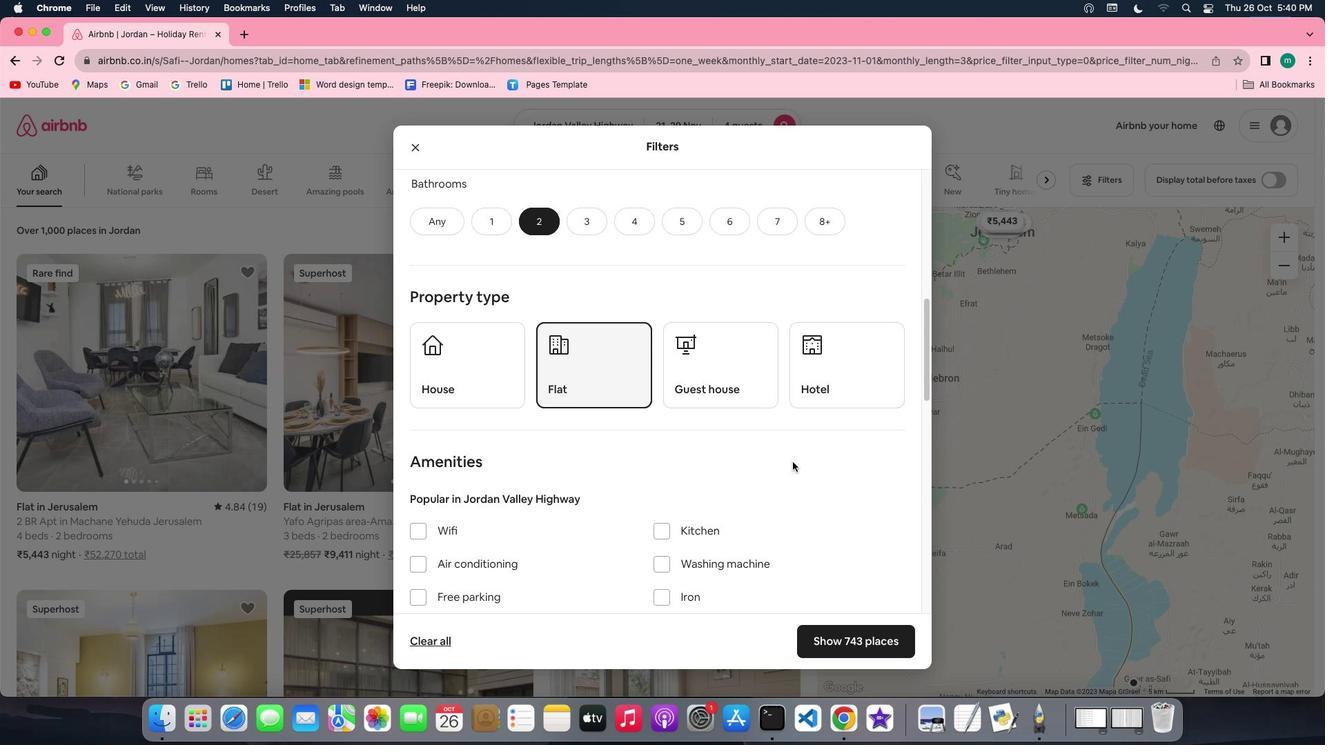
Action: Mouse scrolled (795, 464) with delta (2, 2)
Screenshot: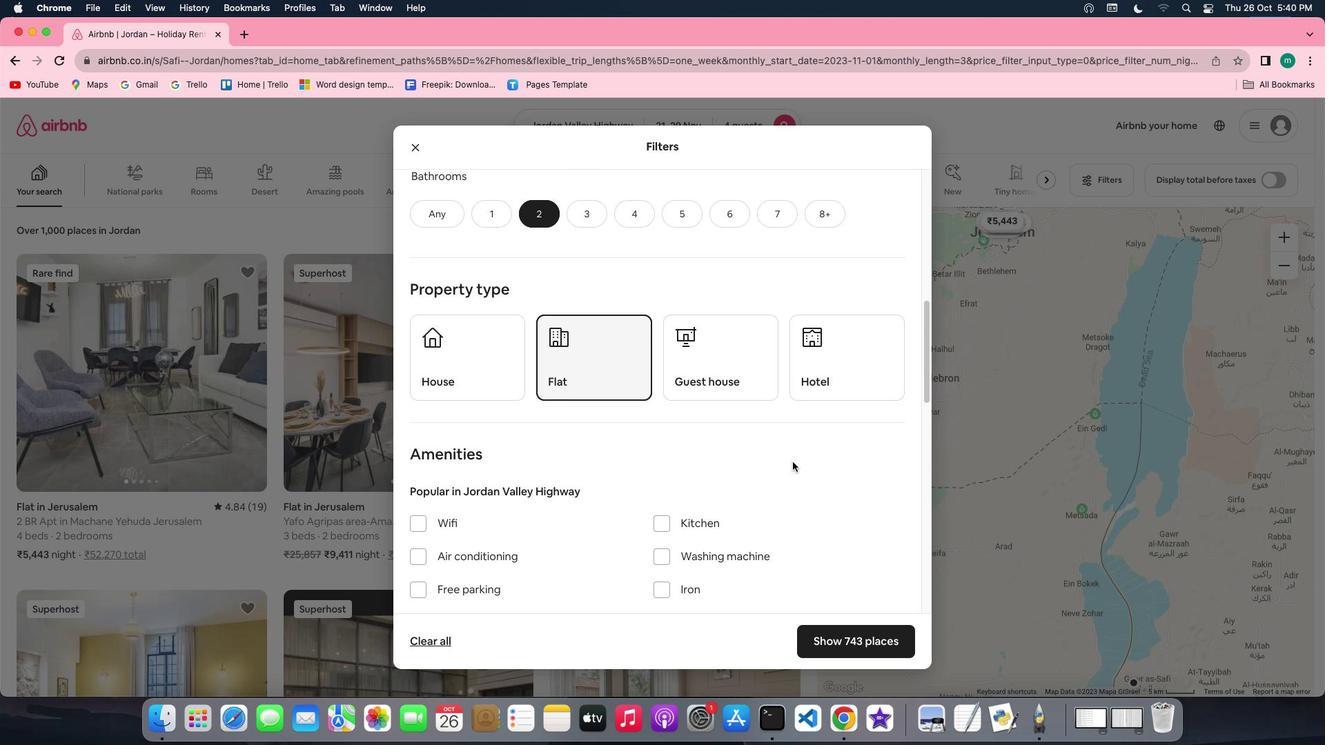 
Action: Mouse scrolled (795, 464) with delta (2, 2)
Screenshot: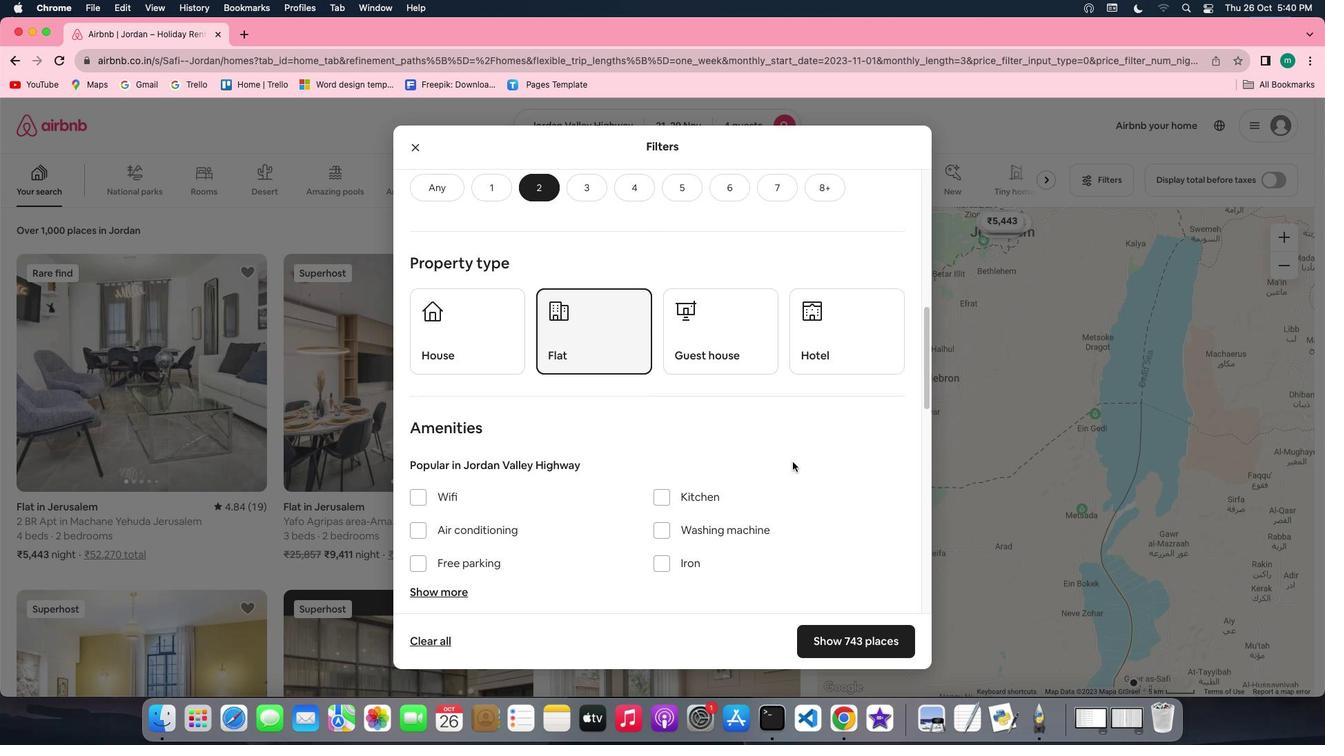 
Action: Mouse scrolled (795, 464) with delta (2, 2)
Screenshot: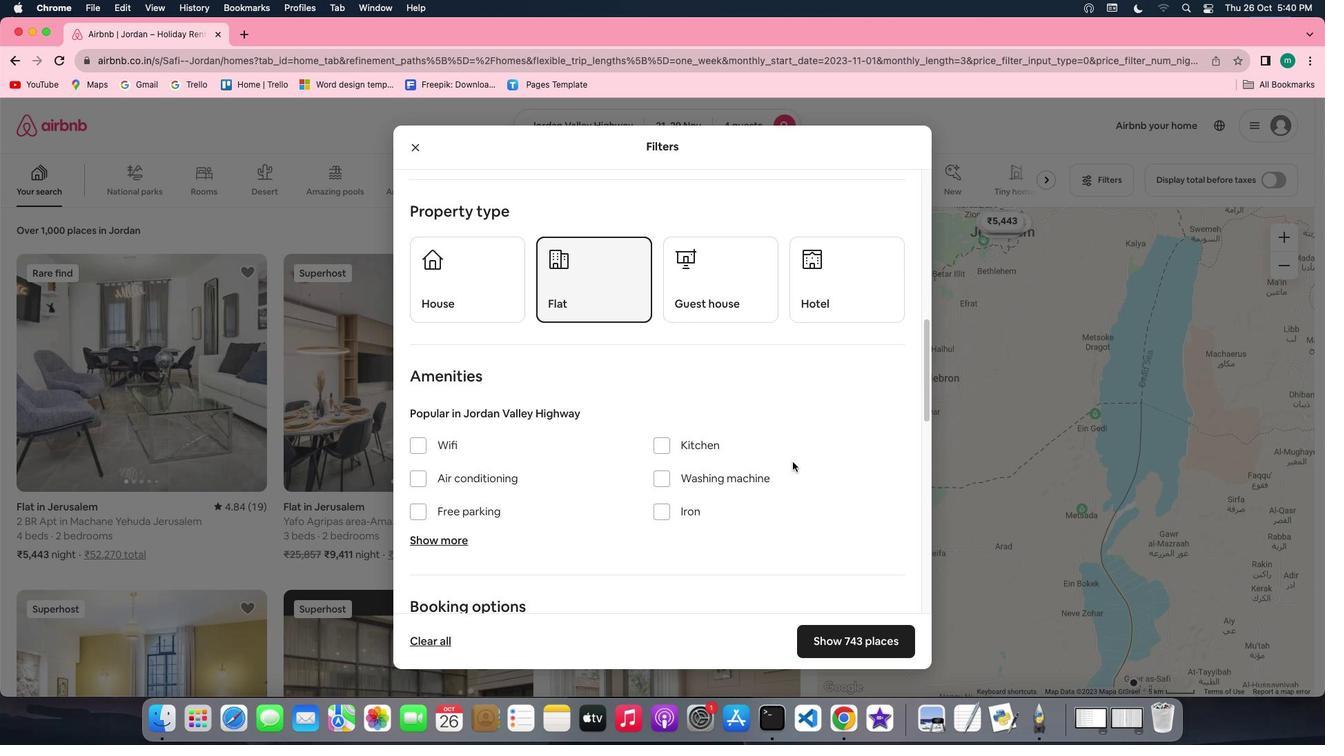 
Action: Mouse moved to (687, 447)
Screenshot: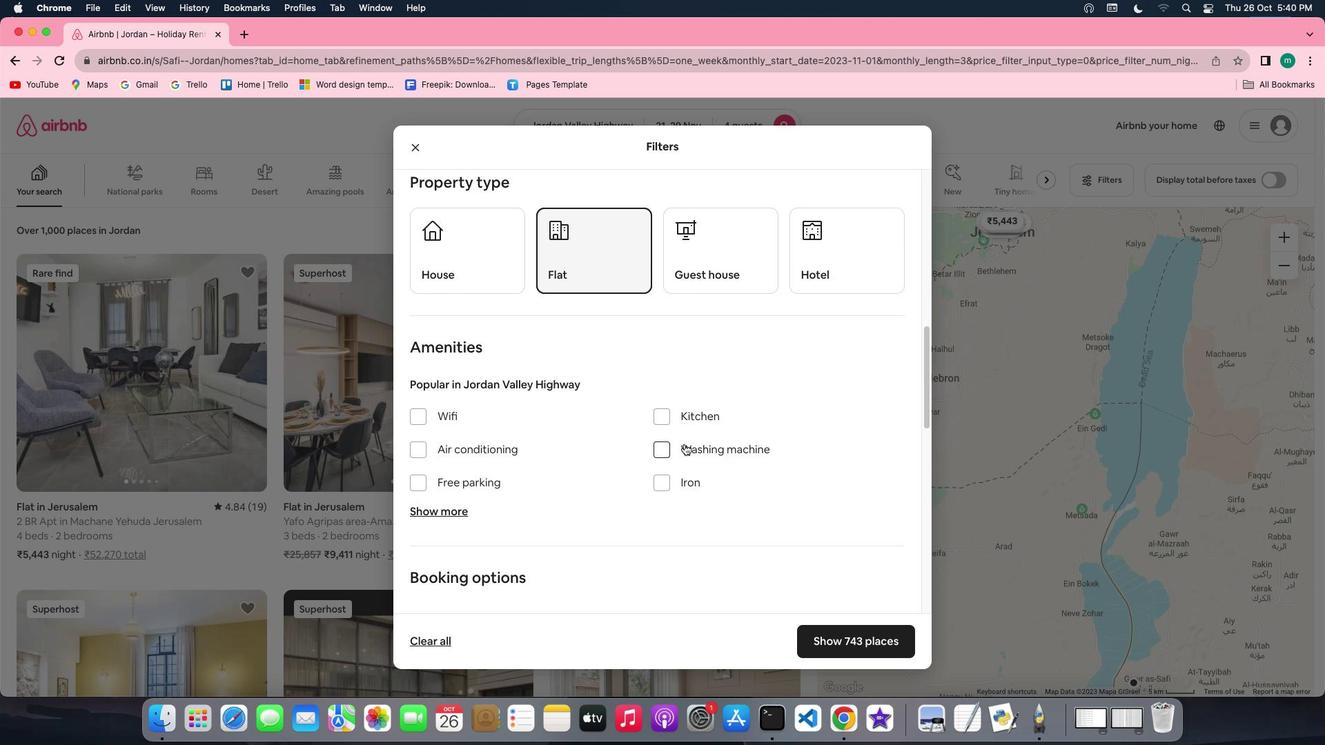 
Action: Mouse pressed left at (687, 447)
Screenshot: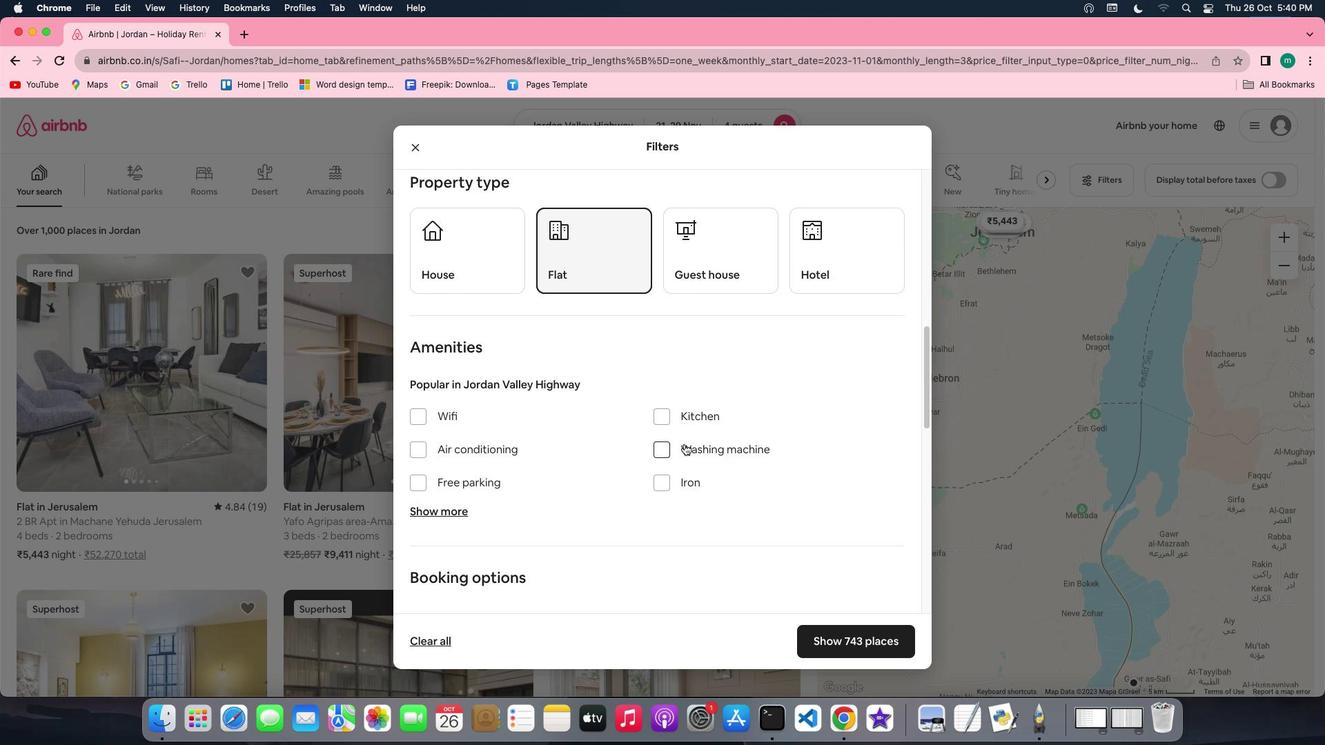 
Action: Mouse moved to (815, 454)
Screenshot: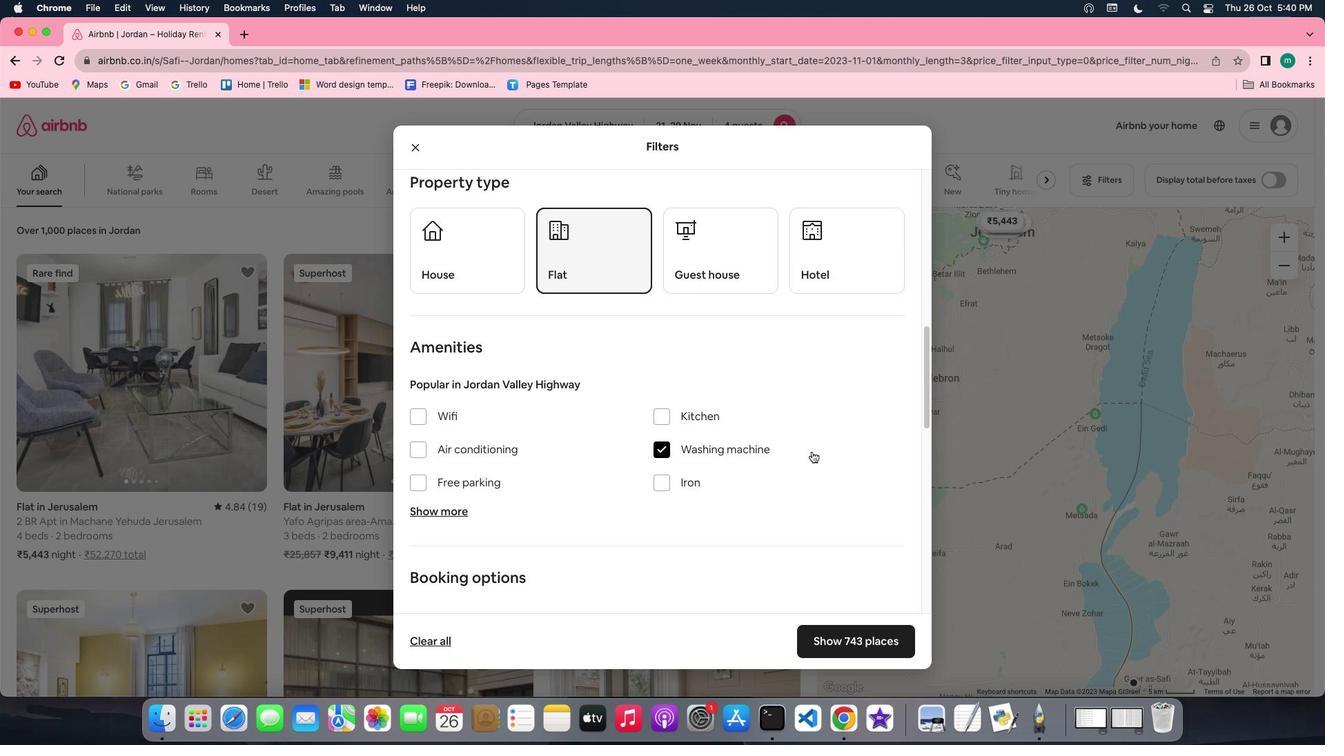 
Action: Mouse scrolled (815, 454) with delta (2, 2)
Screenshot: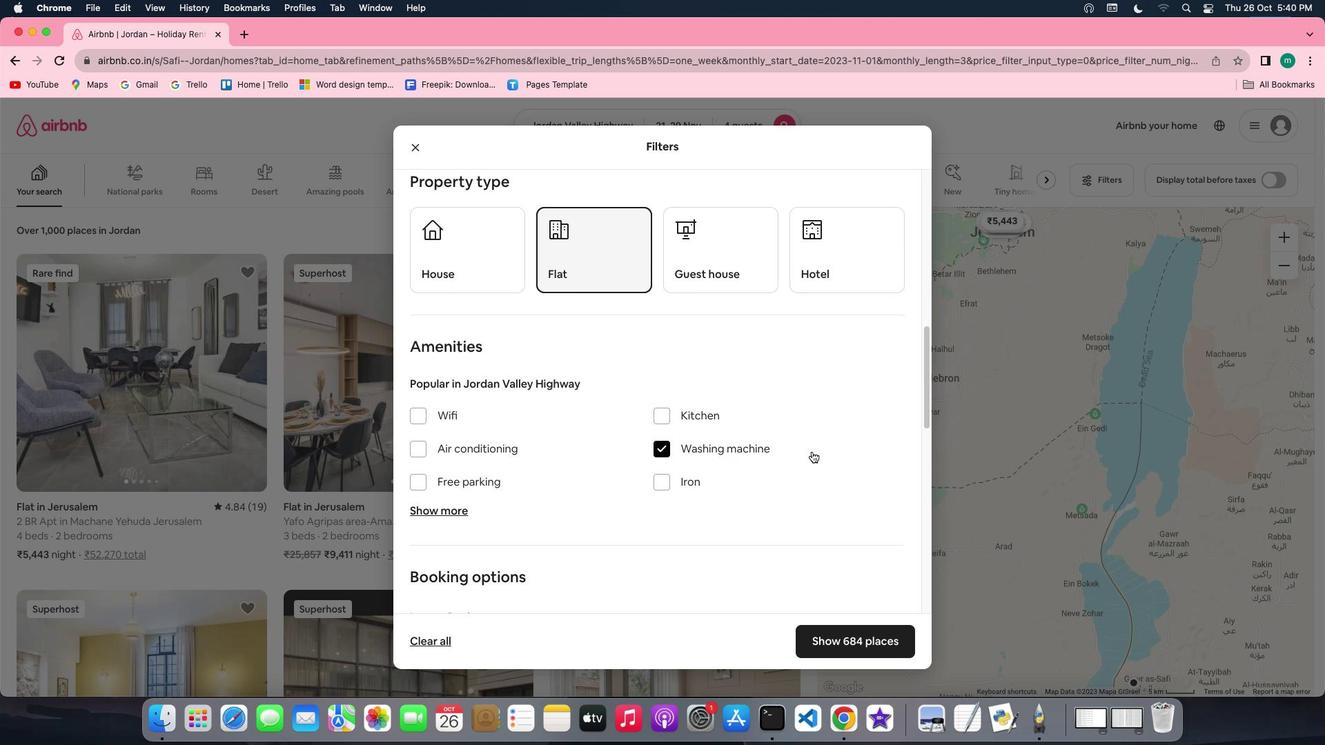 
Action: Mouse scrolled (815, 454) with delta (2, 2)
Screenshot: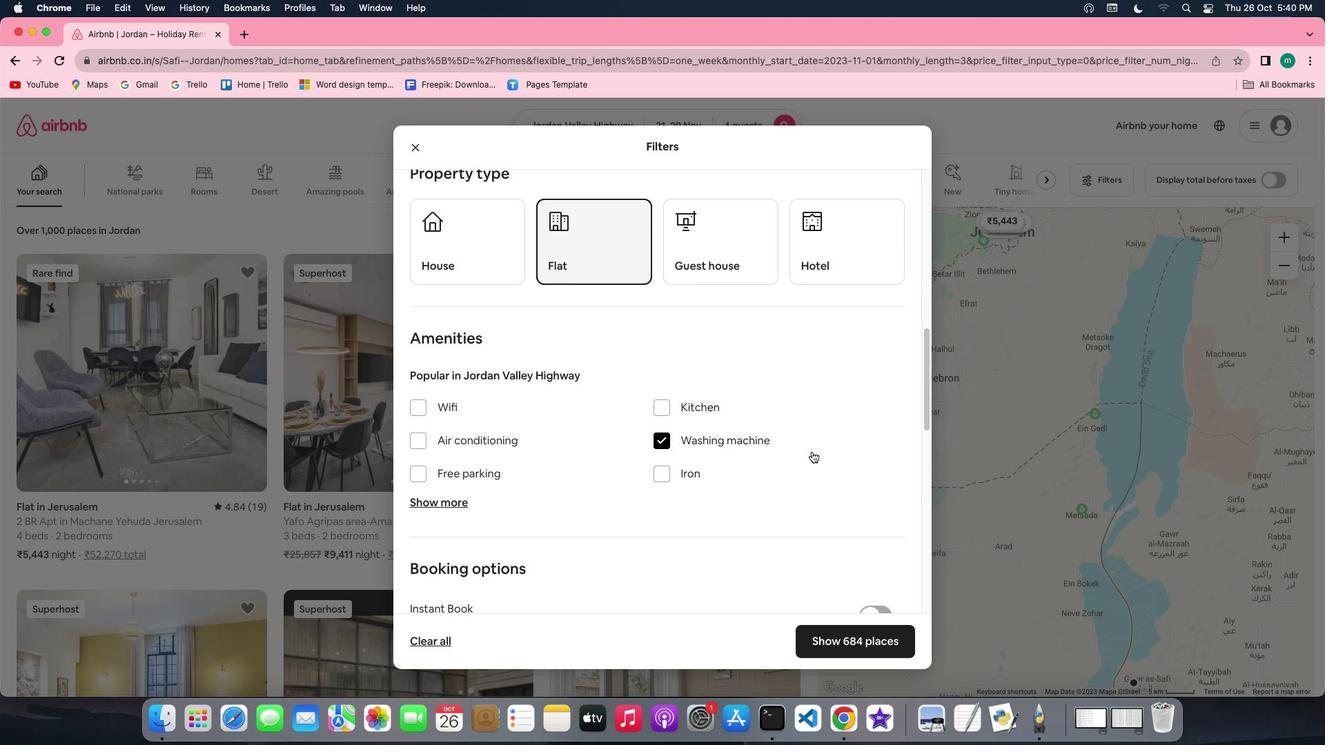 
Action: Mouse scrolled (815, 454) with delta (2, 2)
Screenshot: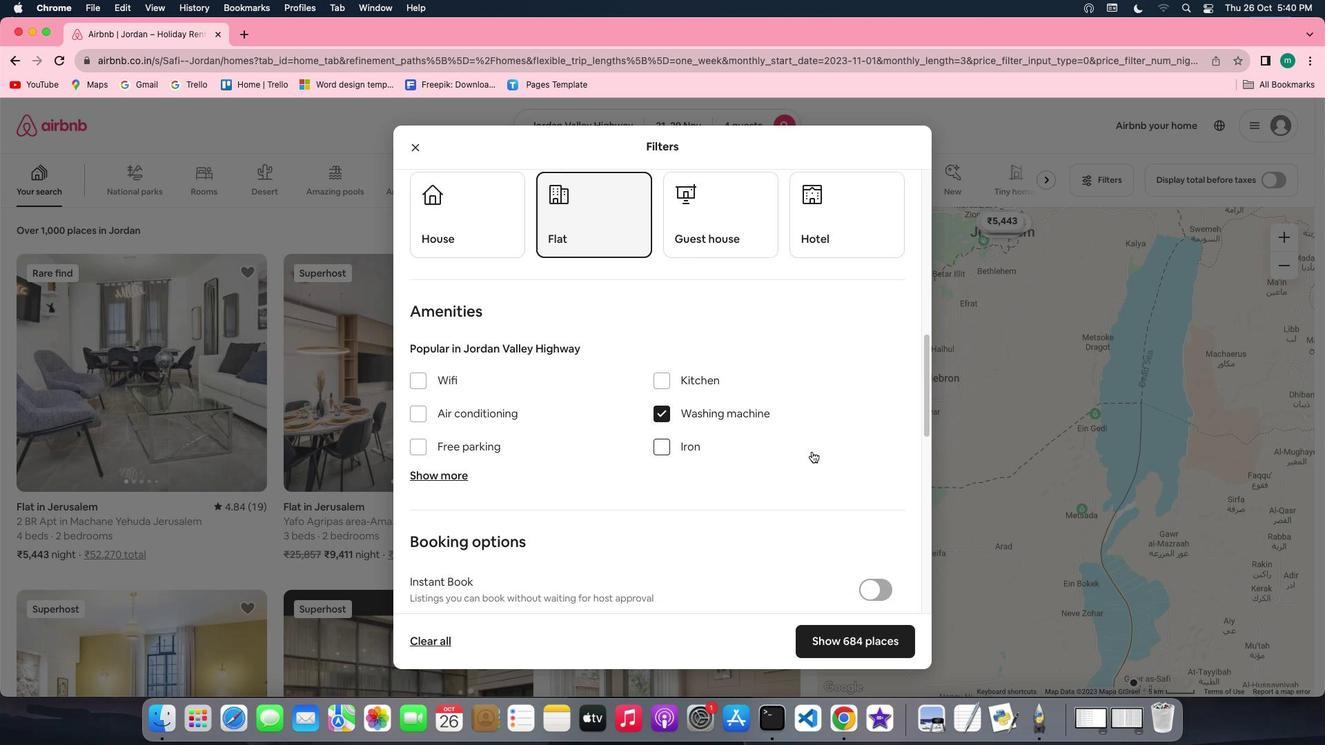 
Action: Mouse scrolled (815, 454) with delta (2, 2)
Screenshot: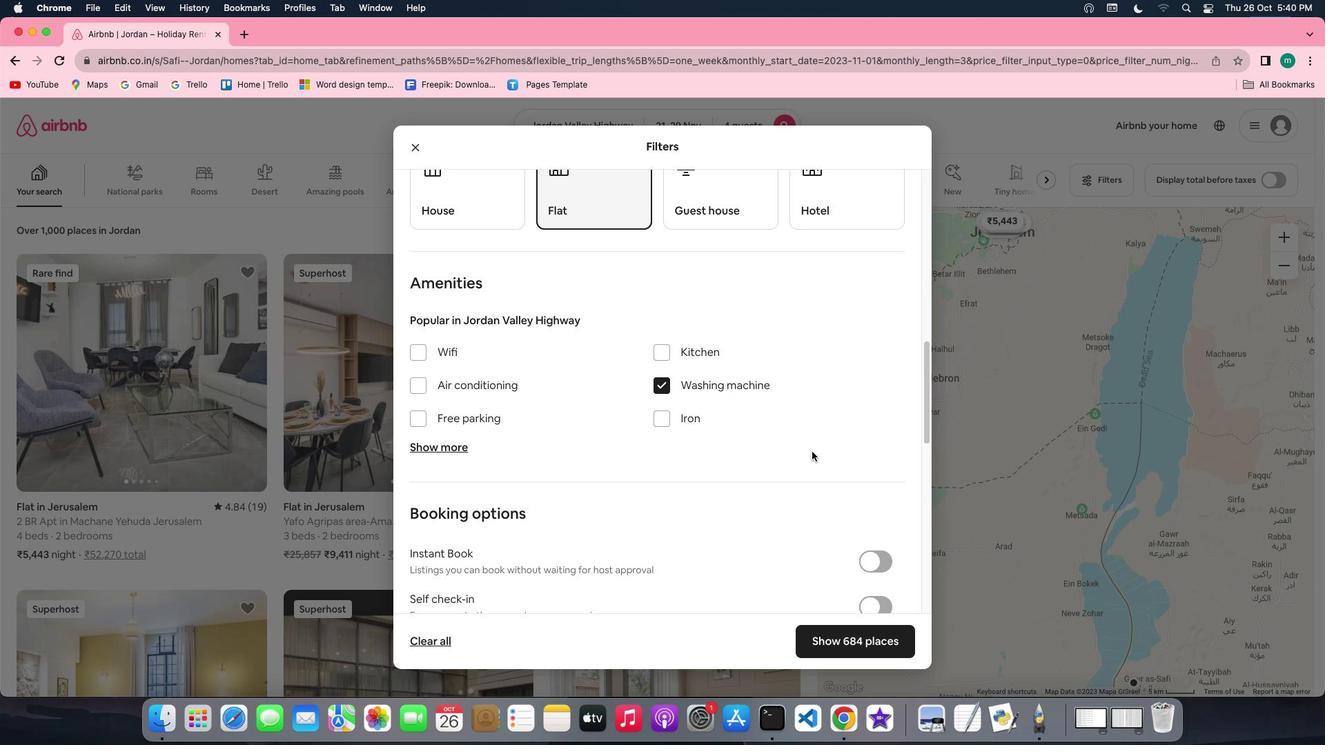 
Action: Mouse scrolled (815, 454) with delta (2, 2)
Screenshot: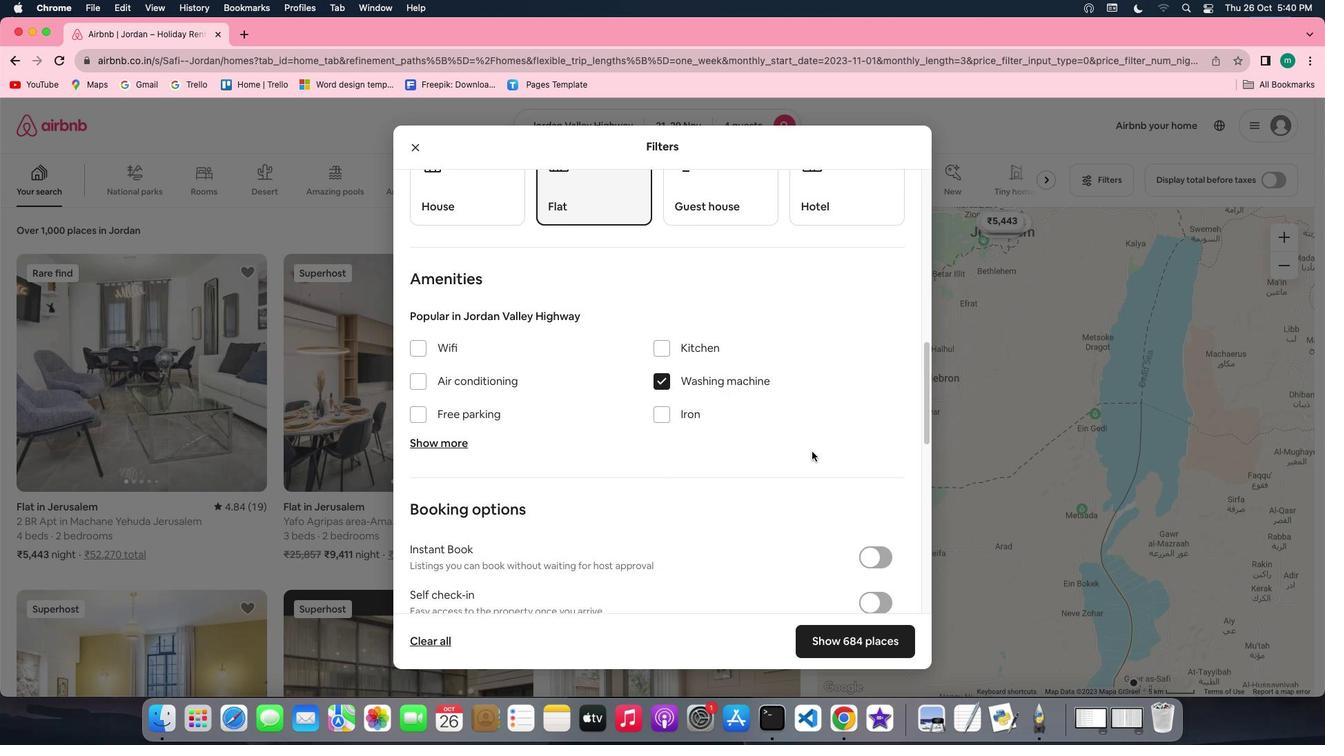 
Action: Mouse scrolled (815, 454) with delta (2, 2)
Screenshot: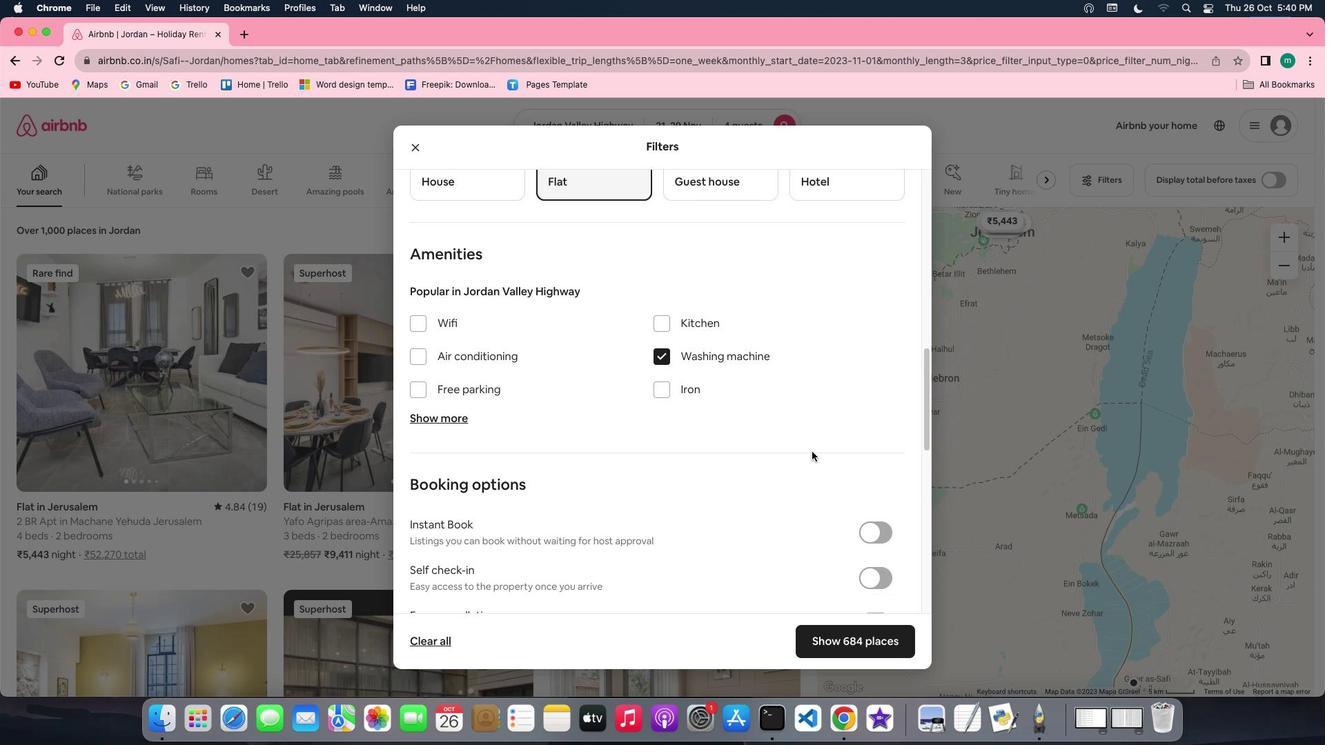 
Action: Mouse scrolled (815, 454) with delta (2, 2)
Screenshot: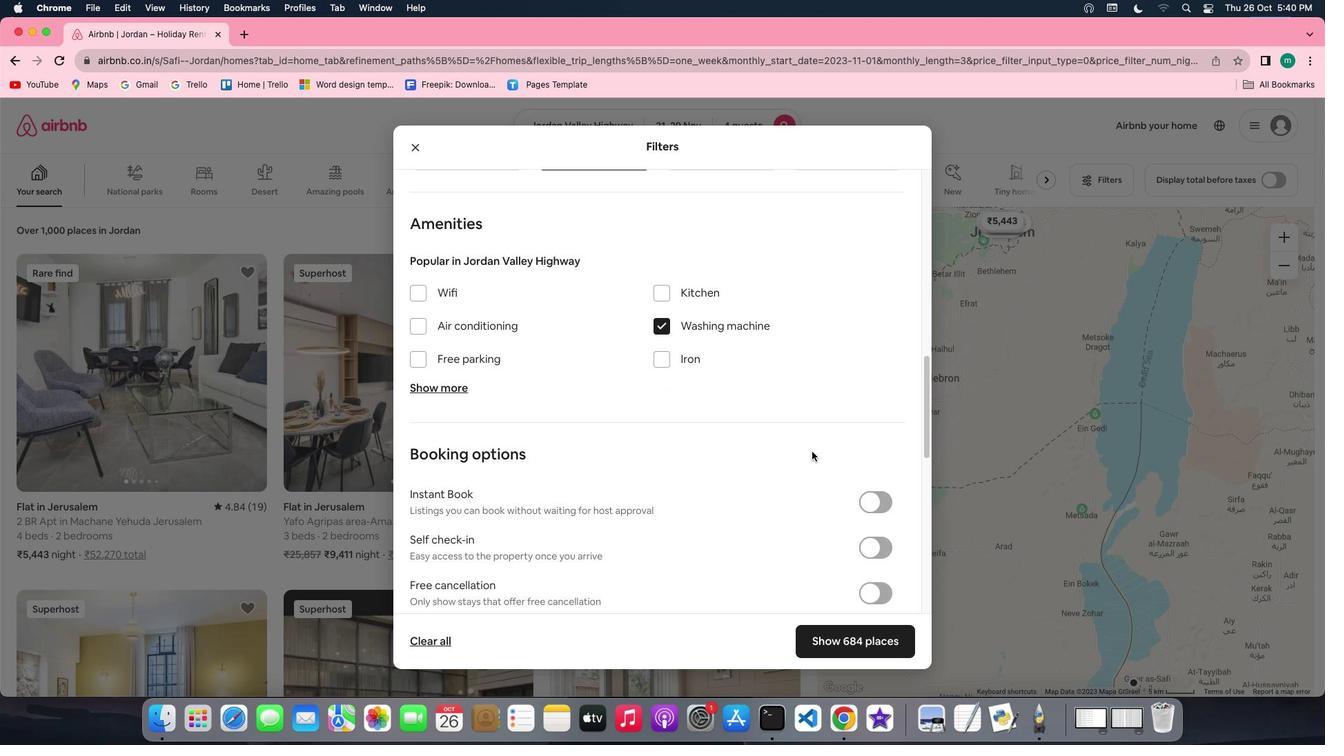 
Action: Mouse scrolled (815, 454) with delta (2, 2)
Screenshot: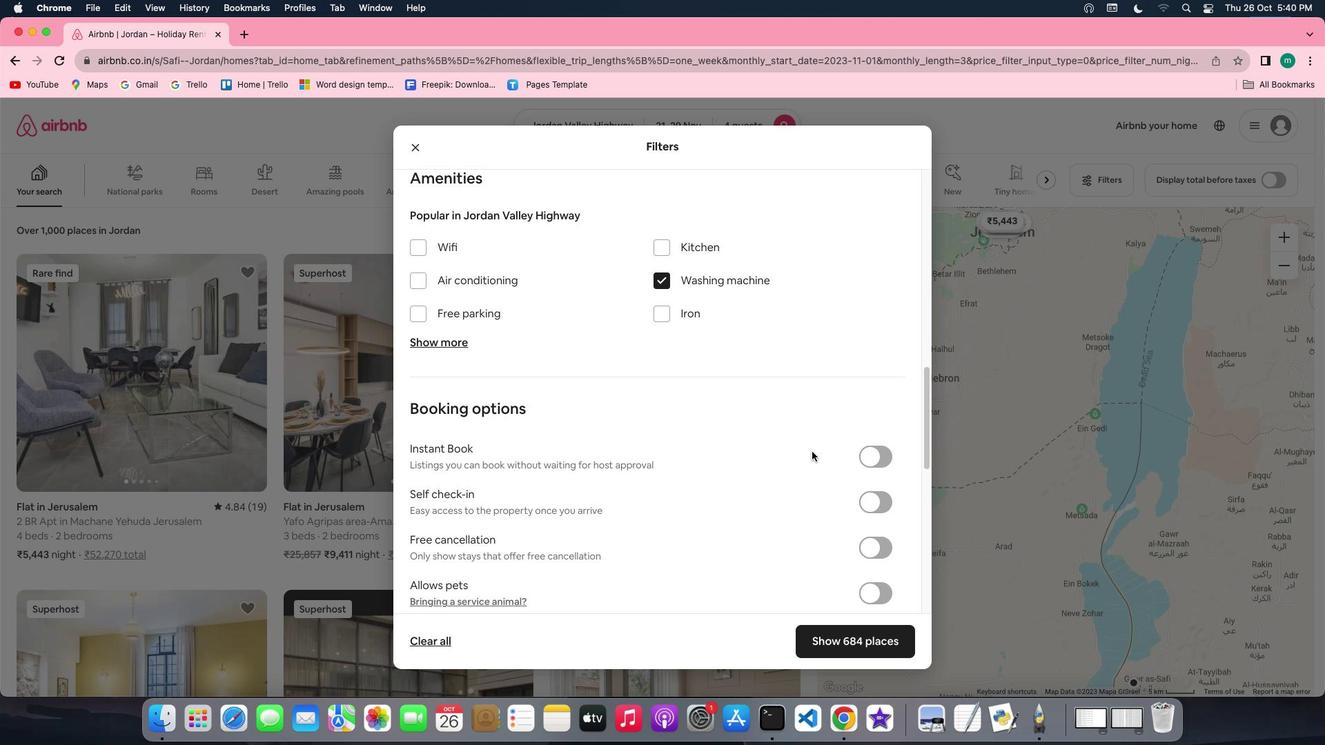 
Action: Mouse scrolled (815, 454) with delta (2, 2)
Screenshot: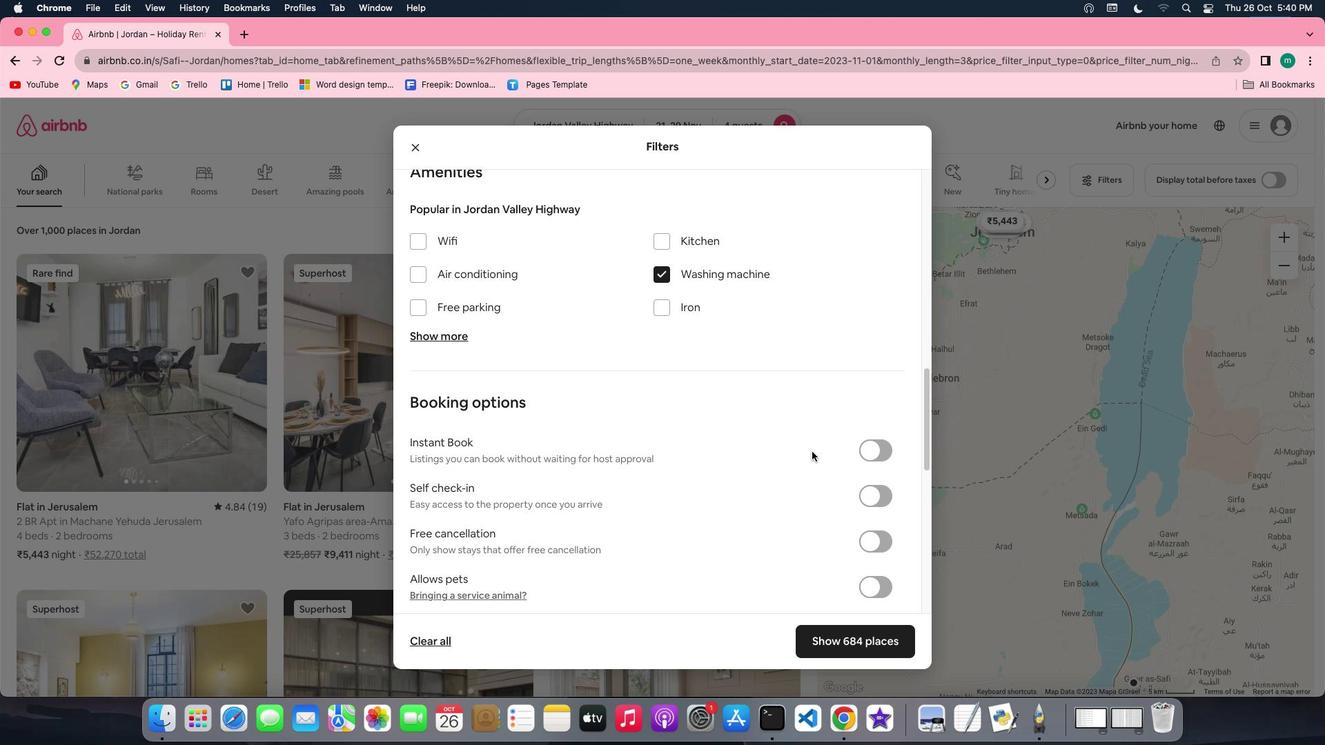 
Action: Mouse moved to (873, 471)
Screenshot: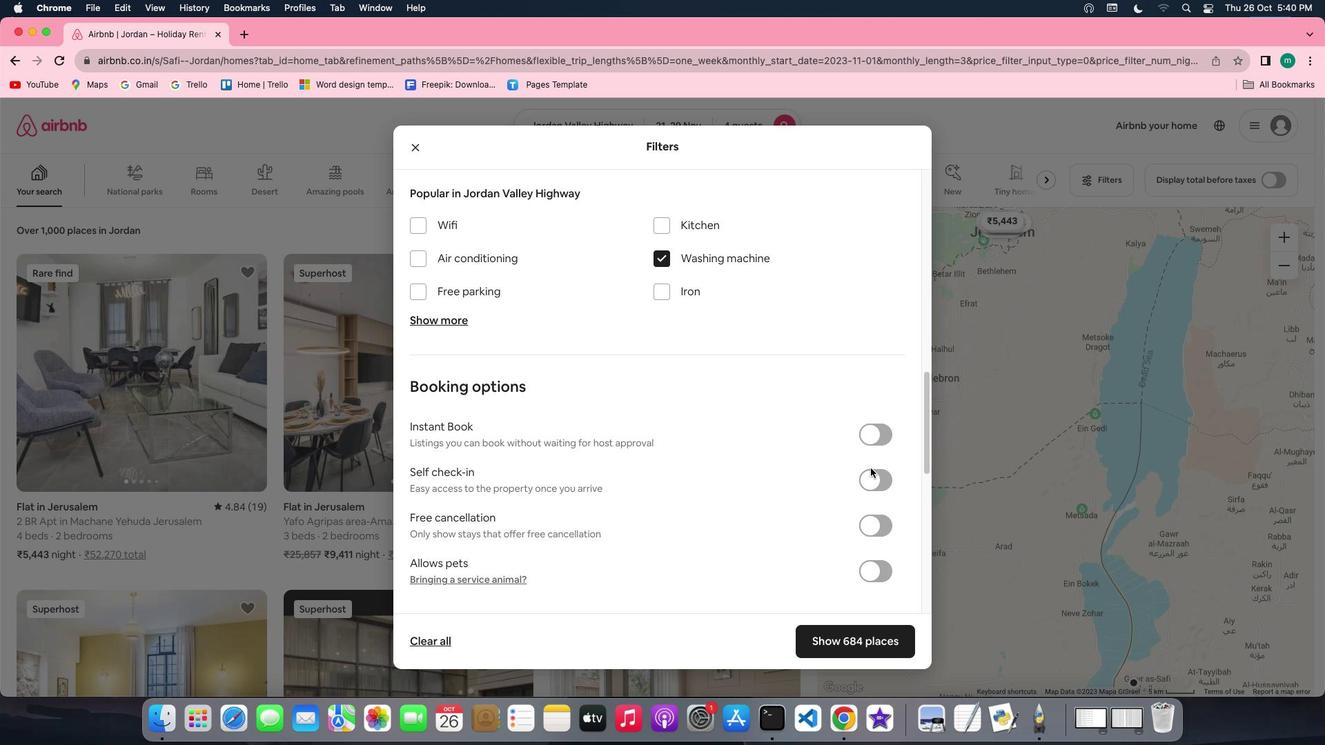 
Action: Mouse pressed left at (873, 471)
Screenshot: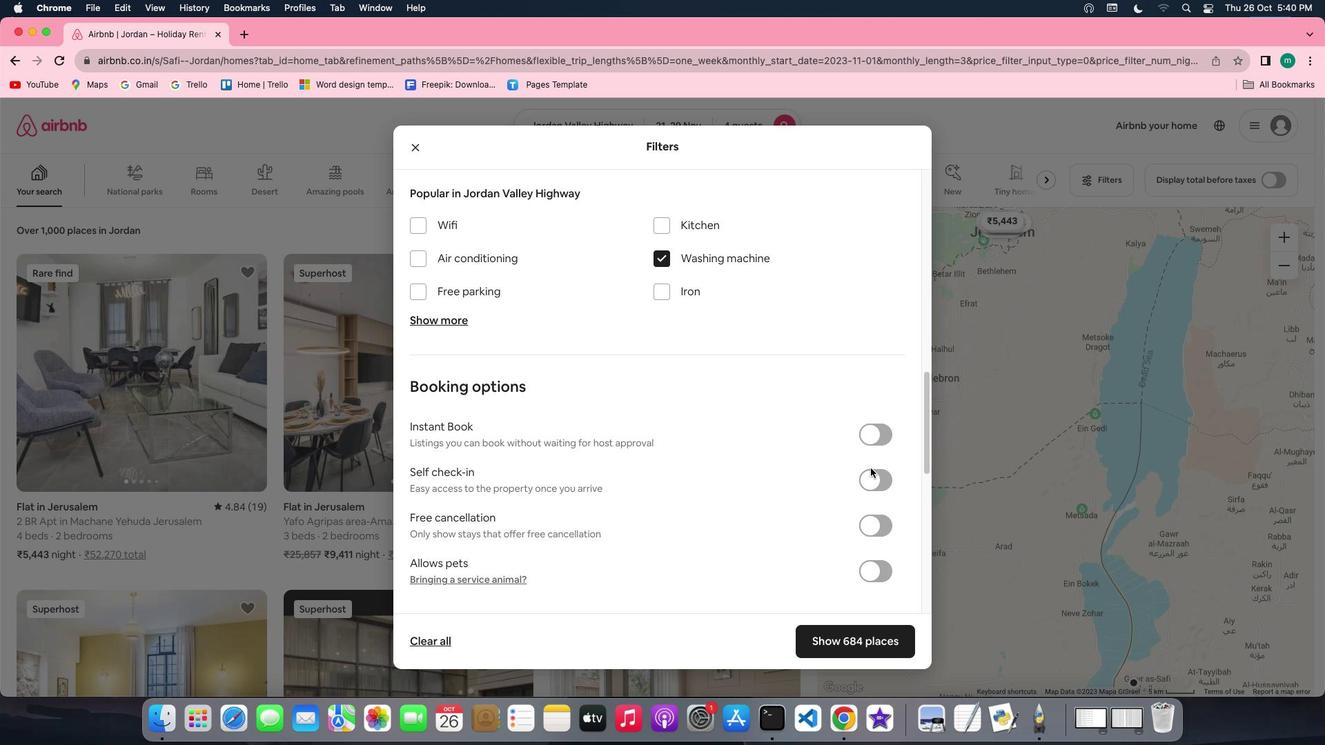
Action: Mouse moved to (797, 506)
Screenshot: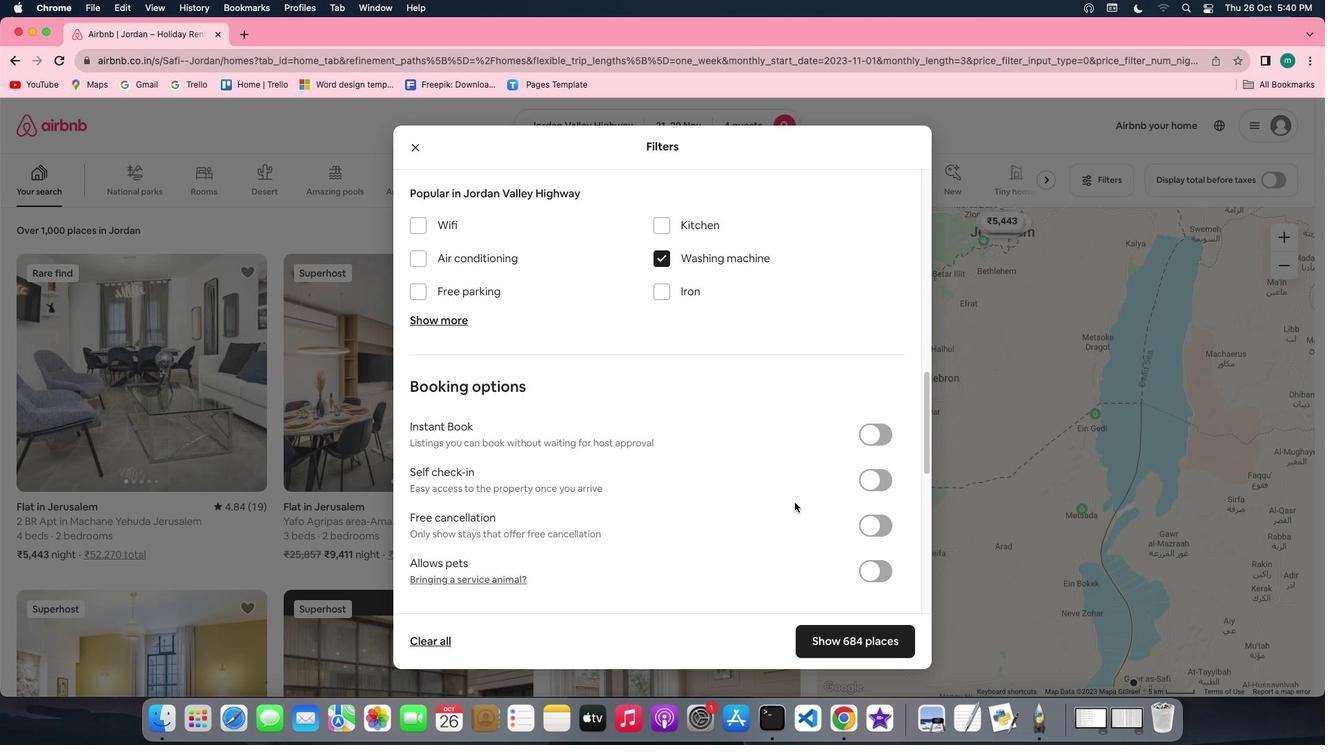 
Action: Mouse scrolled (797, 506) with delta (2, 2)
Screenshot: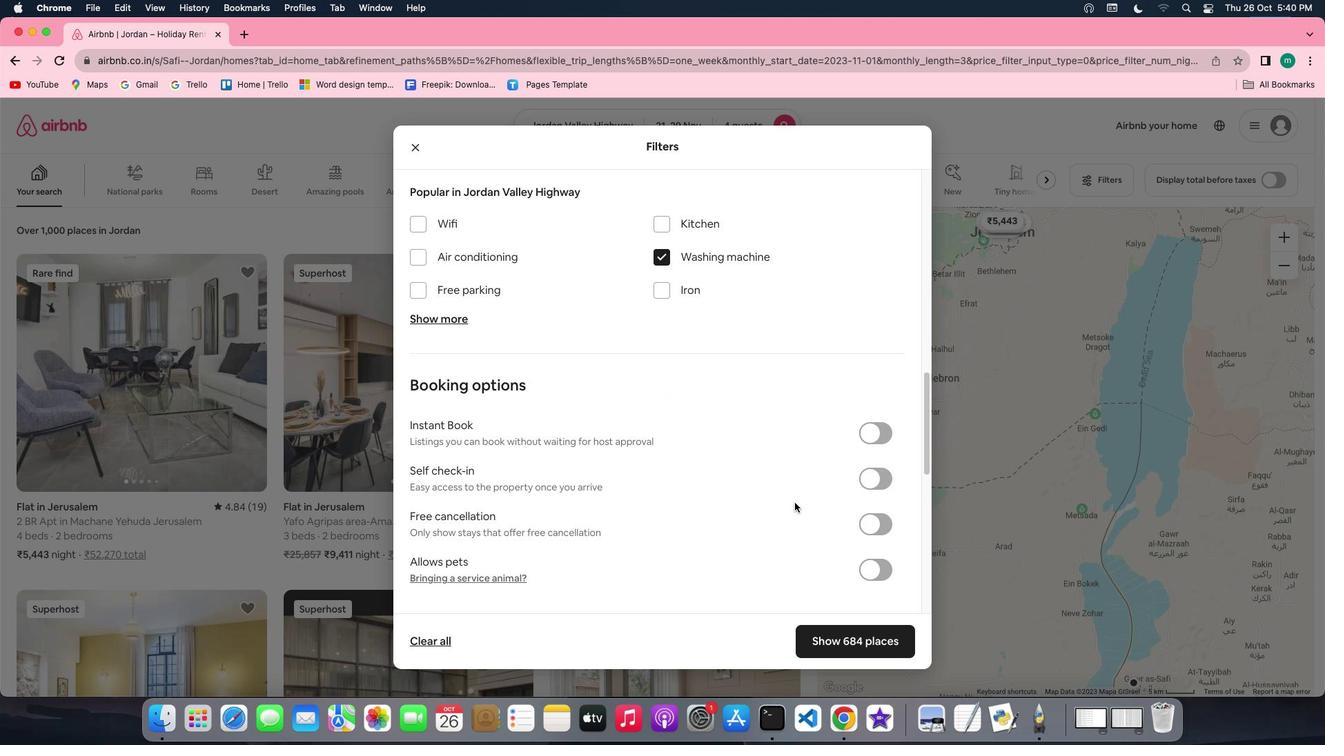 
Action: Mouse scrolled (797, 506) with delta (2, 2)
Screenshot: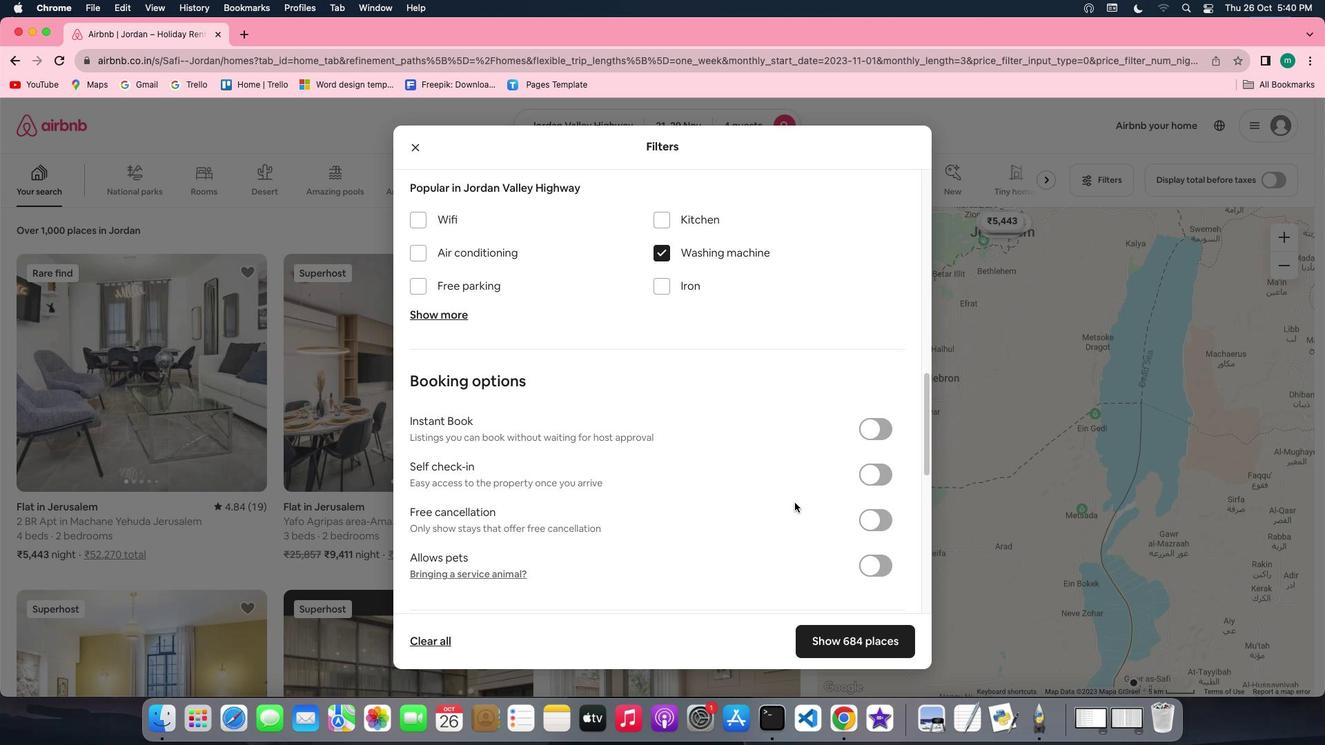 
Action: Mouse moved to (877, 467)
Screenshot: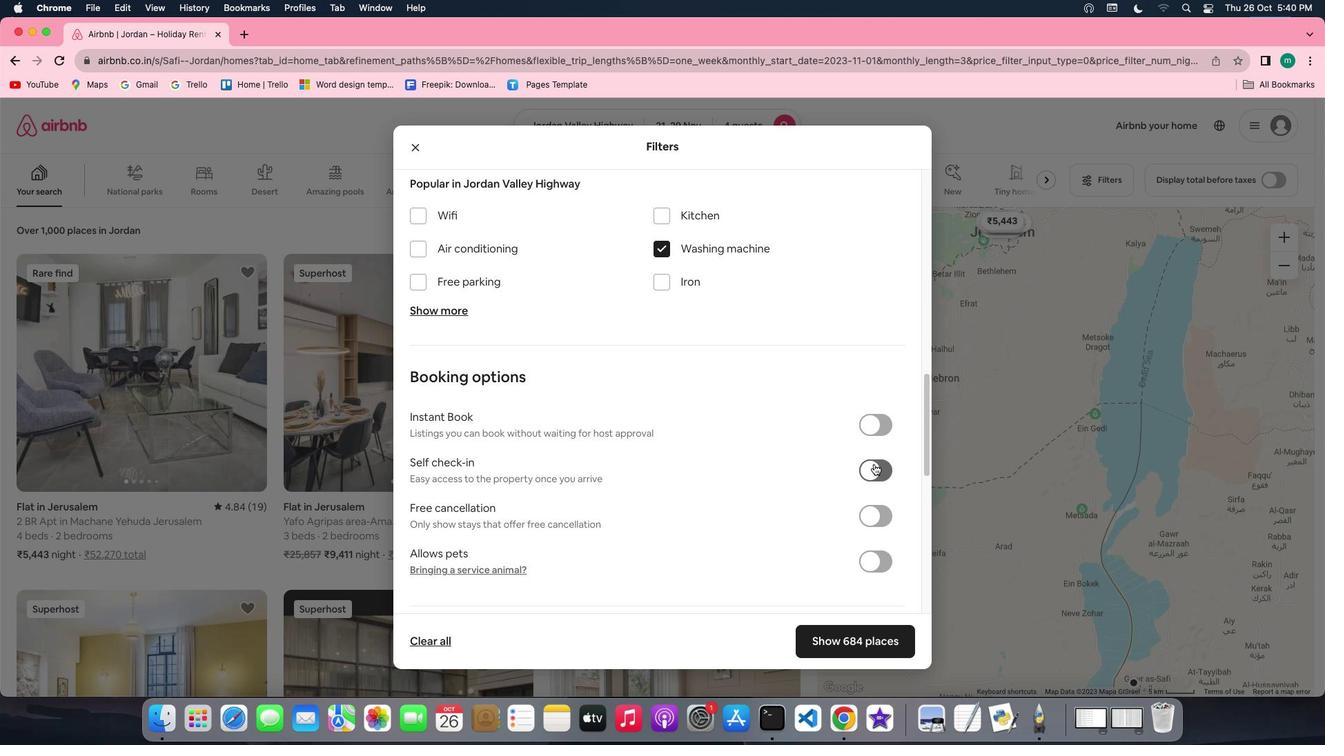 
Action: Mouse pressed left at (877, 467)
Screenshot: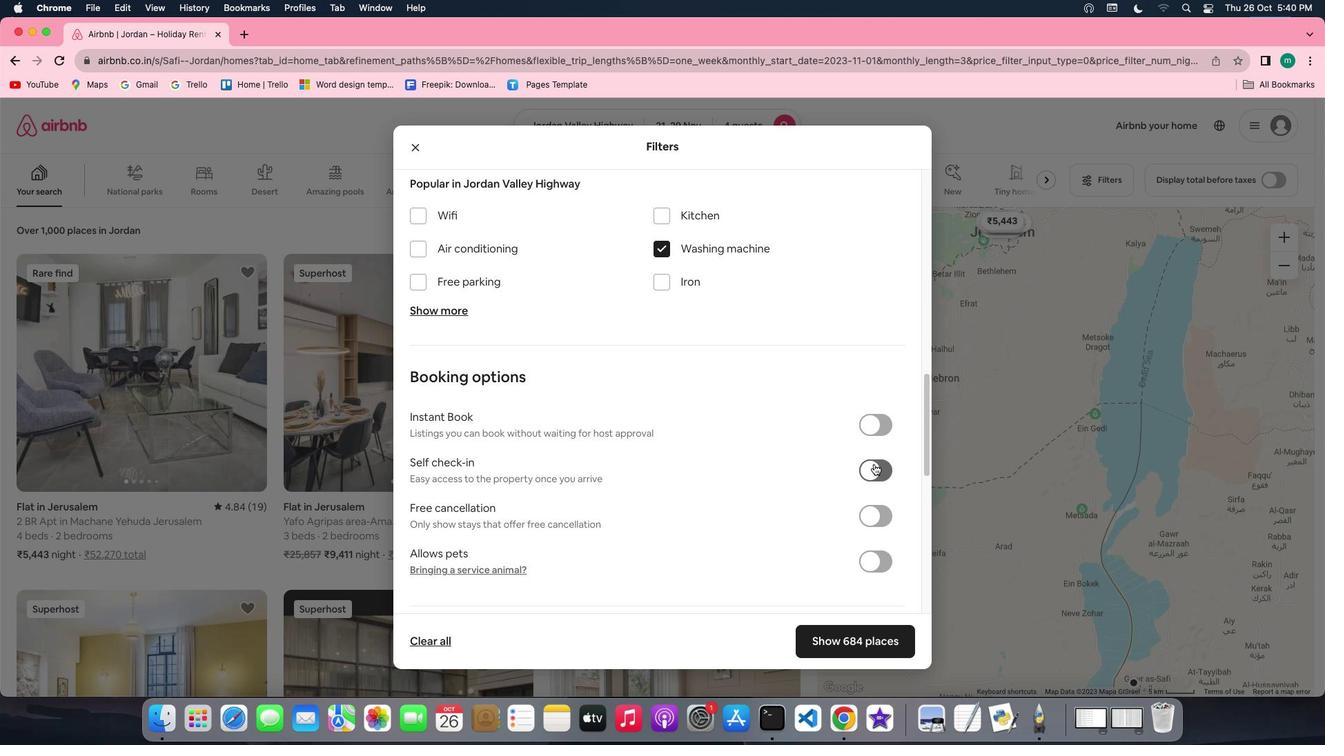 
Action: Mouse moved to (721, 501)
Screenshot: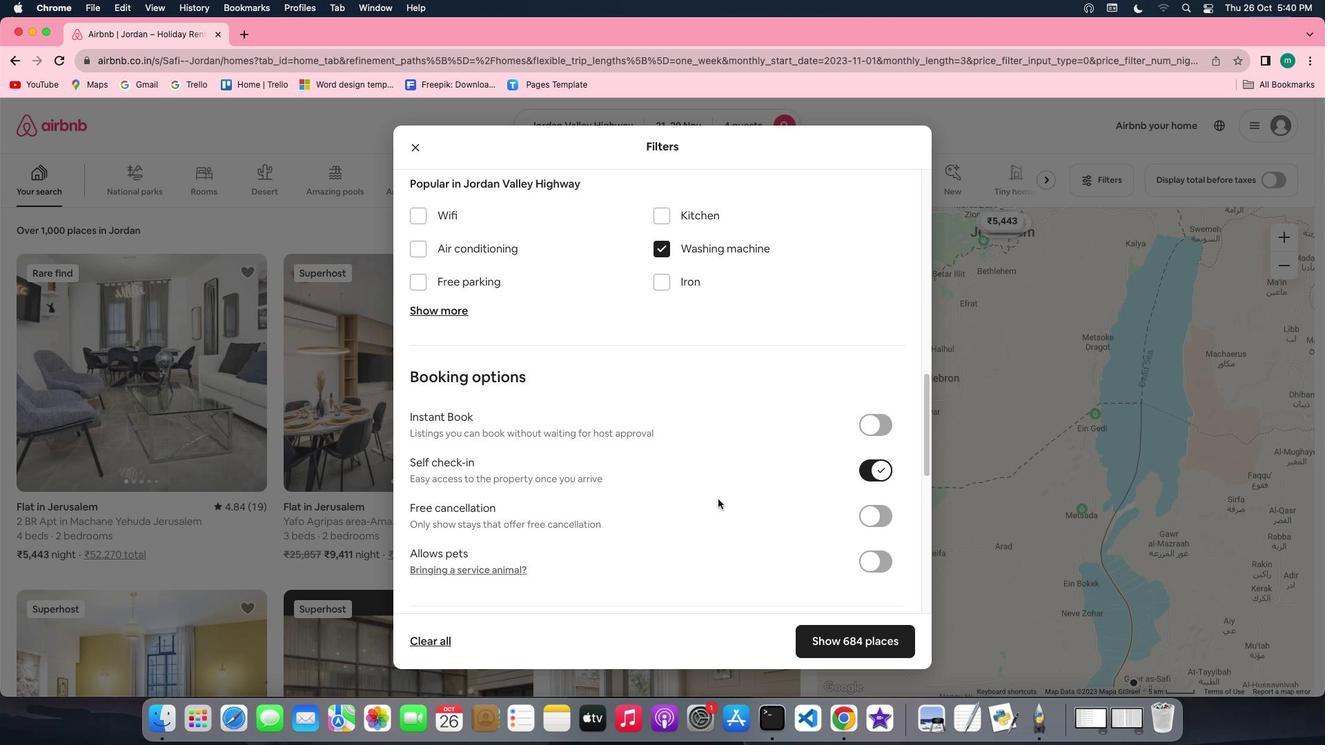 
Action: Mouse scrolled (721, 501) with delta (2, 2)
Screenshot: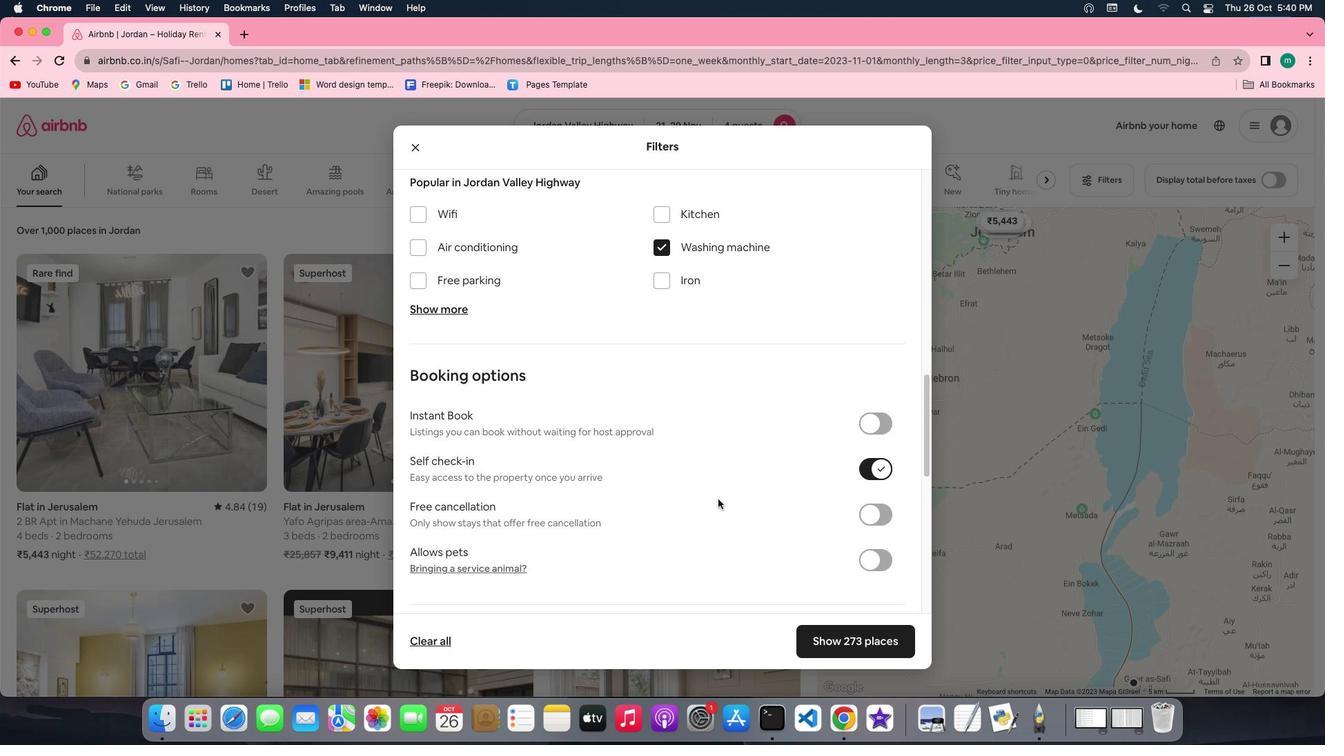 
Action: Mouse scrolled (721, 501) with delta (2, 2)
Screenshot: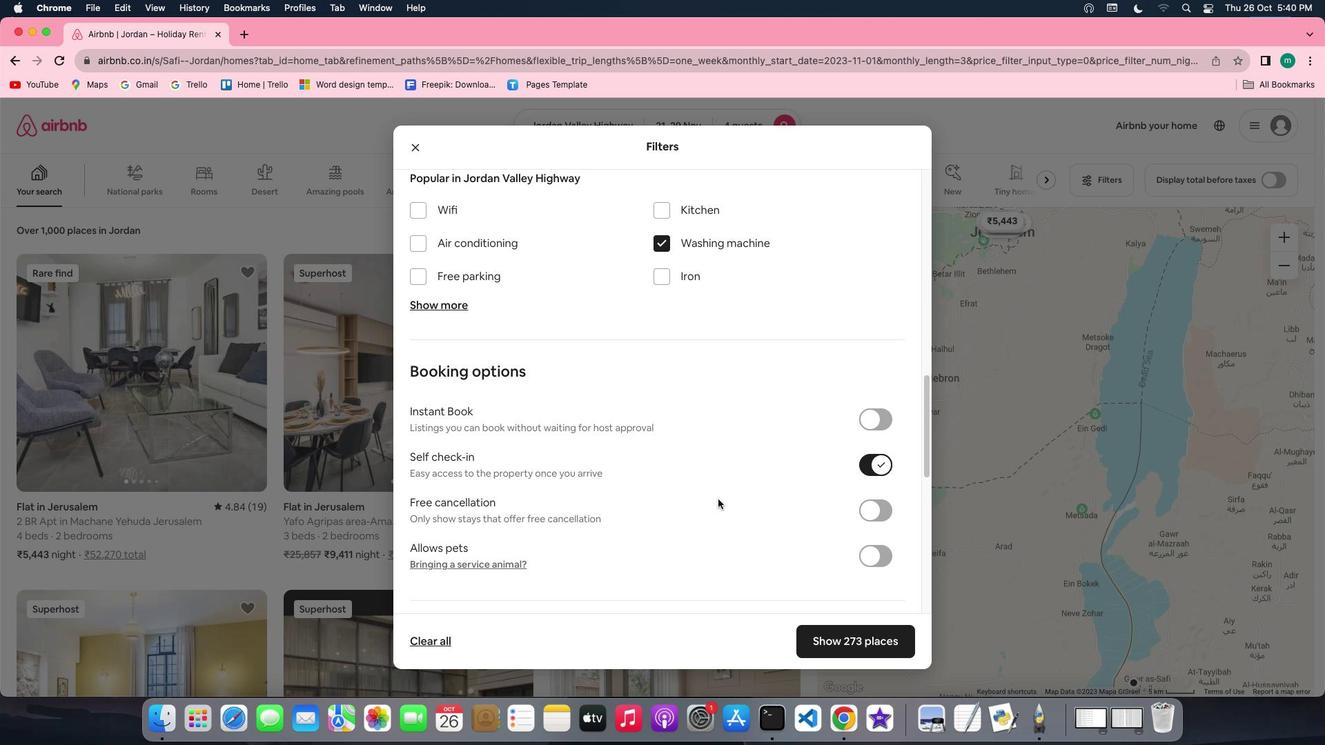 
Action: Mouse scrolled (721, 501) with delta (2, 1)
Screenshot: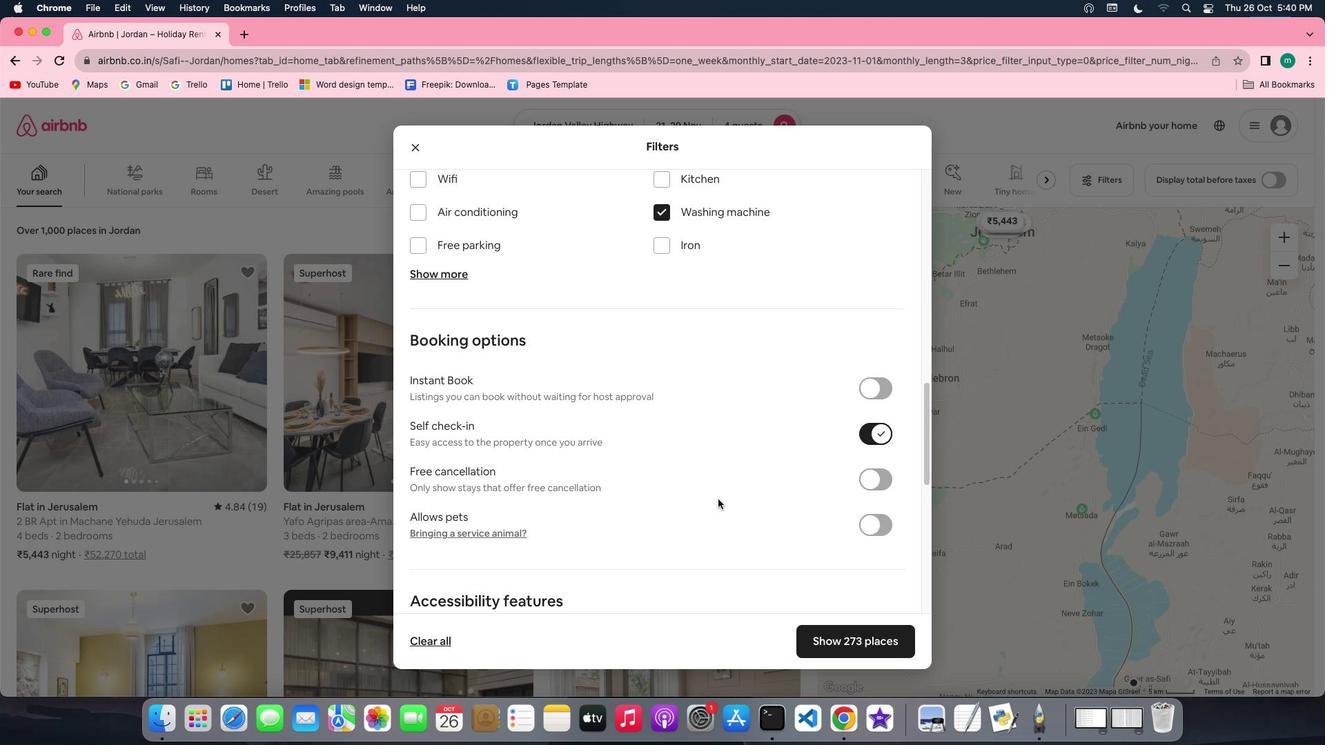 
Action: Mouse scrolled (721, 501) with delta (2, 0)
Screenshot: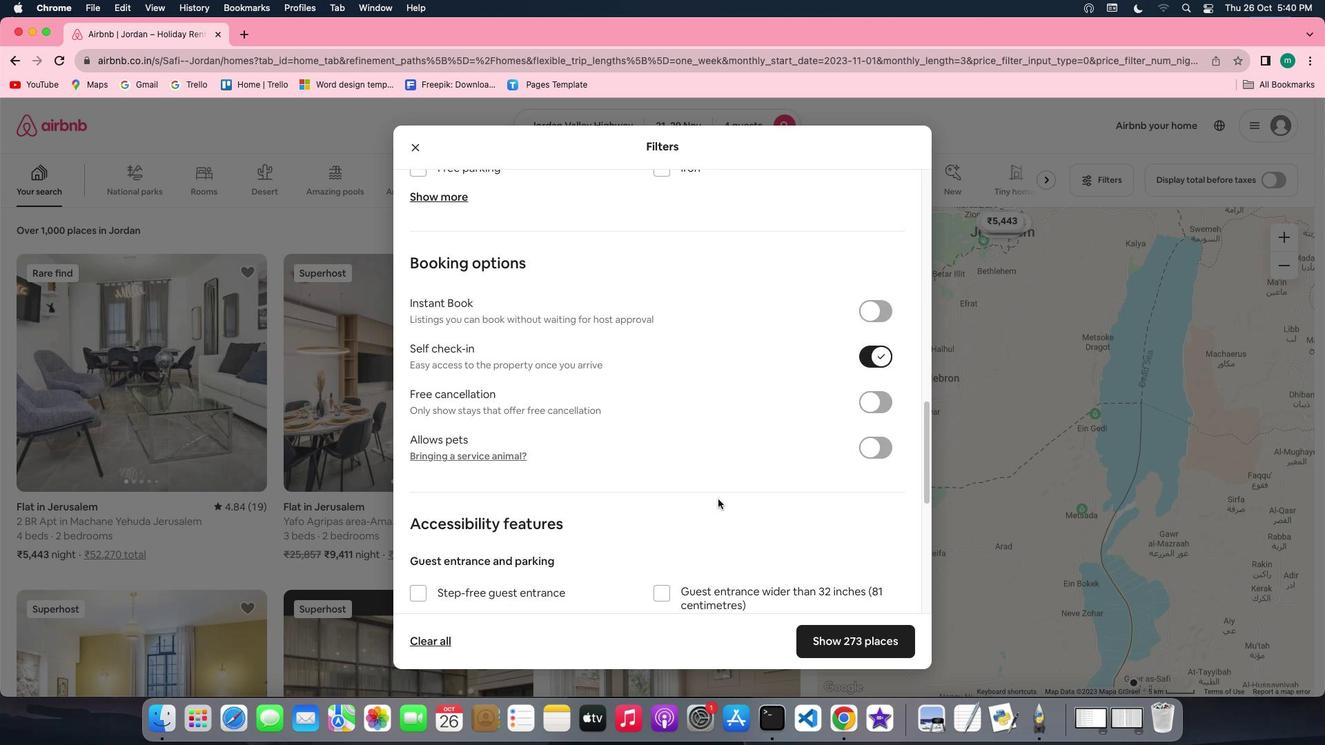 
Action: Mouse scrolled (721, 501) with delta (2, 2)
Screenshot: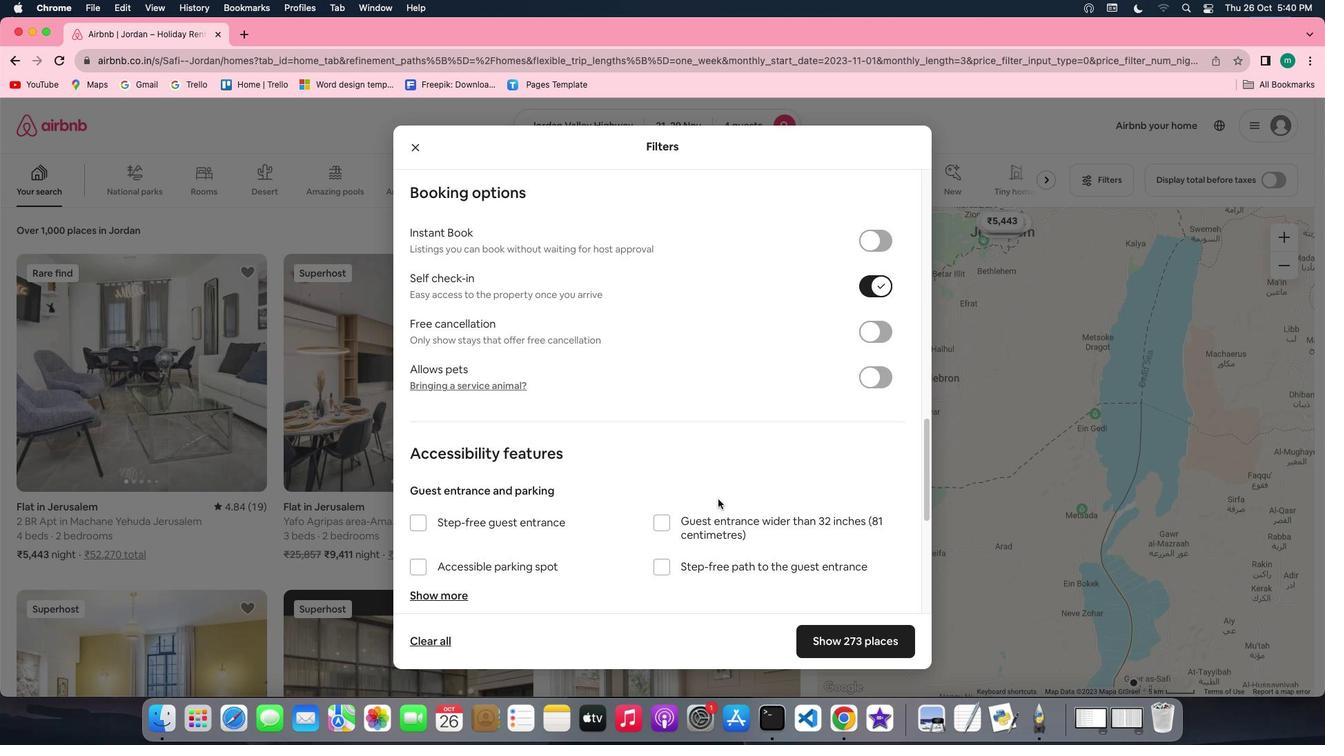
Action: Mouse scrolled (721, 501) with delta (2, 2)
Screenshot: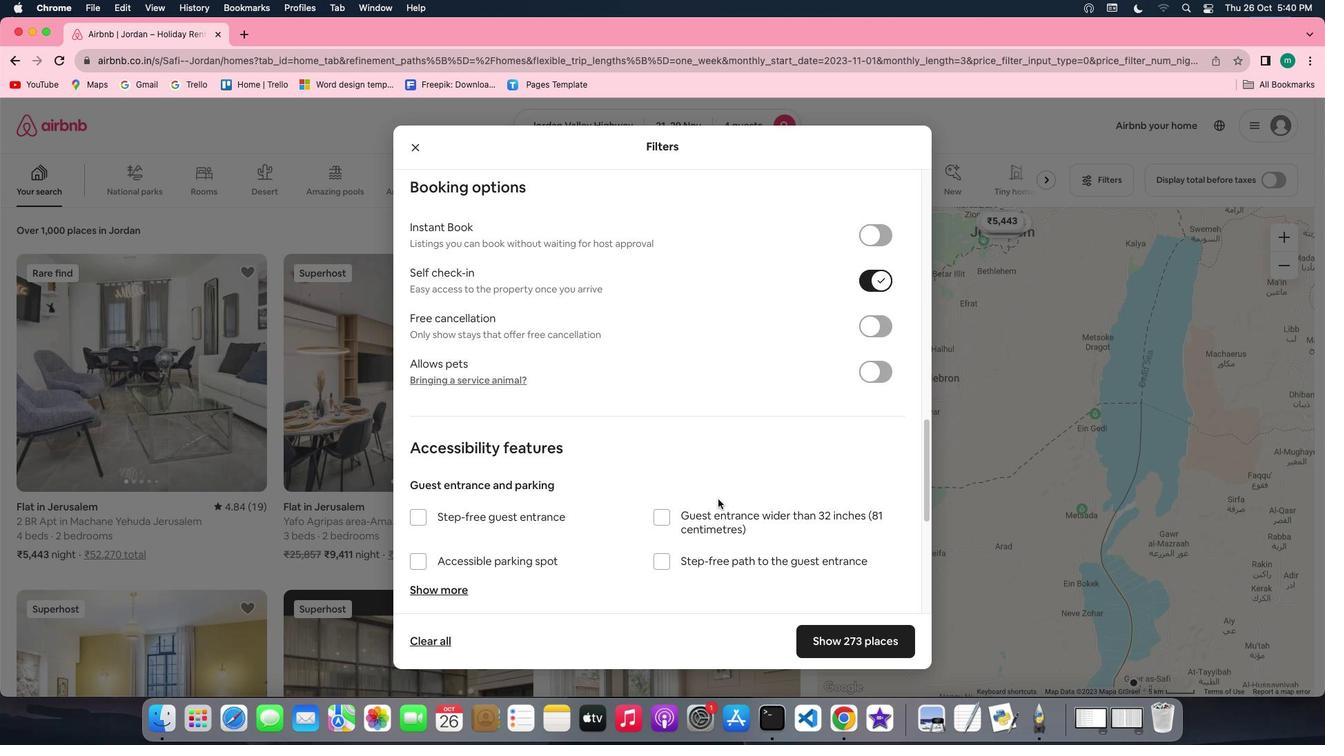 
Action: Mouse scrolled (721, 501) with delta (2, 2)
Screenshot: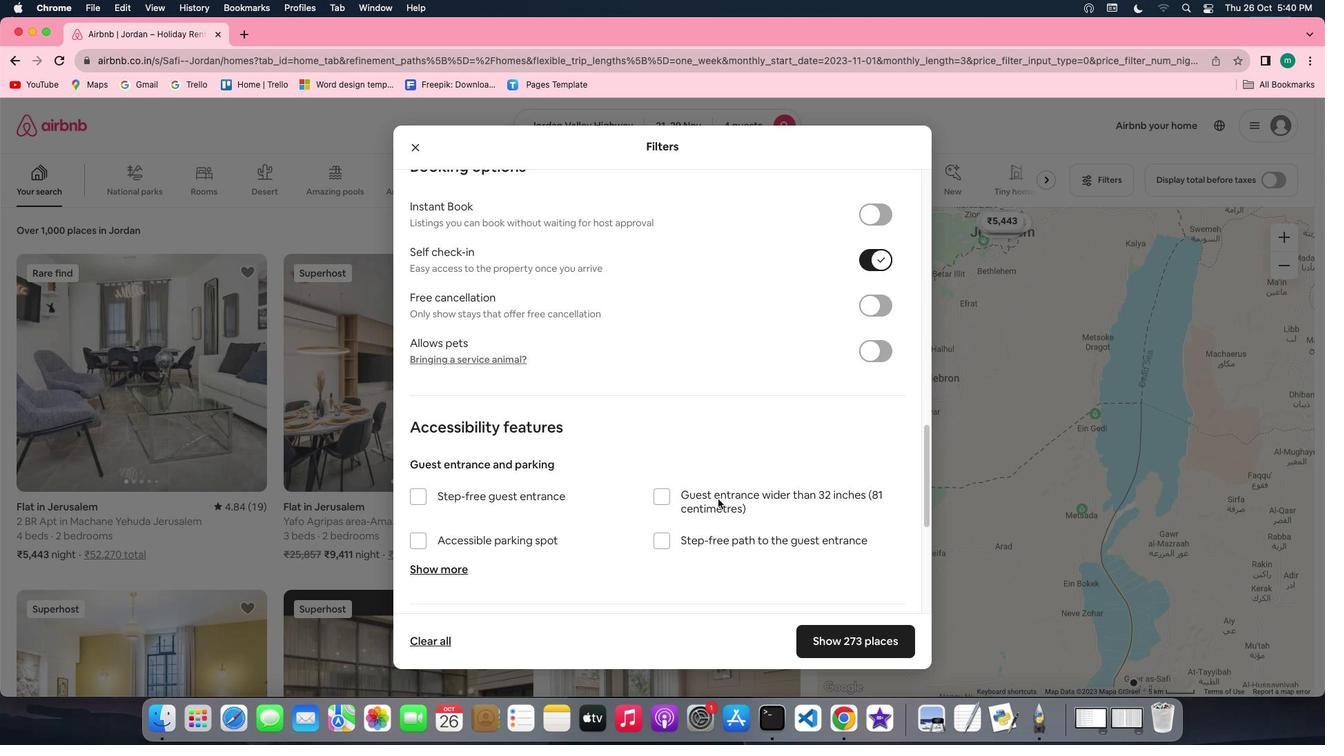 
Action: Mouse scrolled (721, 501) with delta (2, 2)
Screenshot: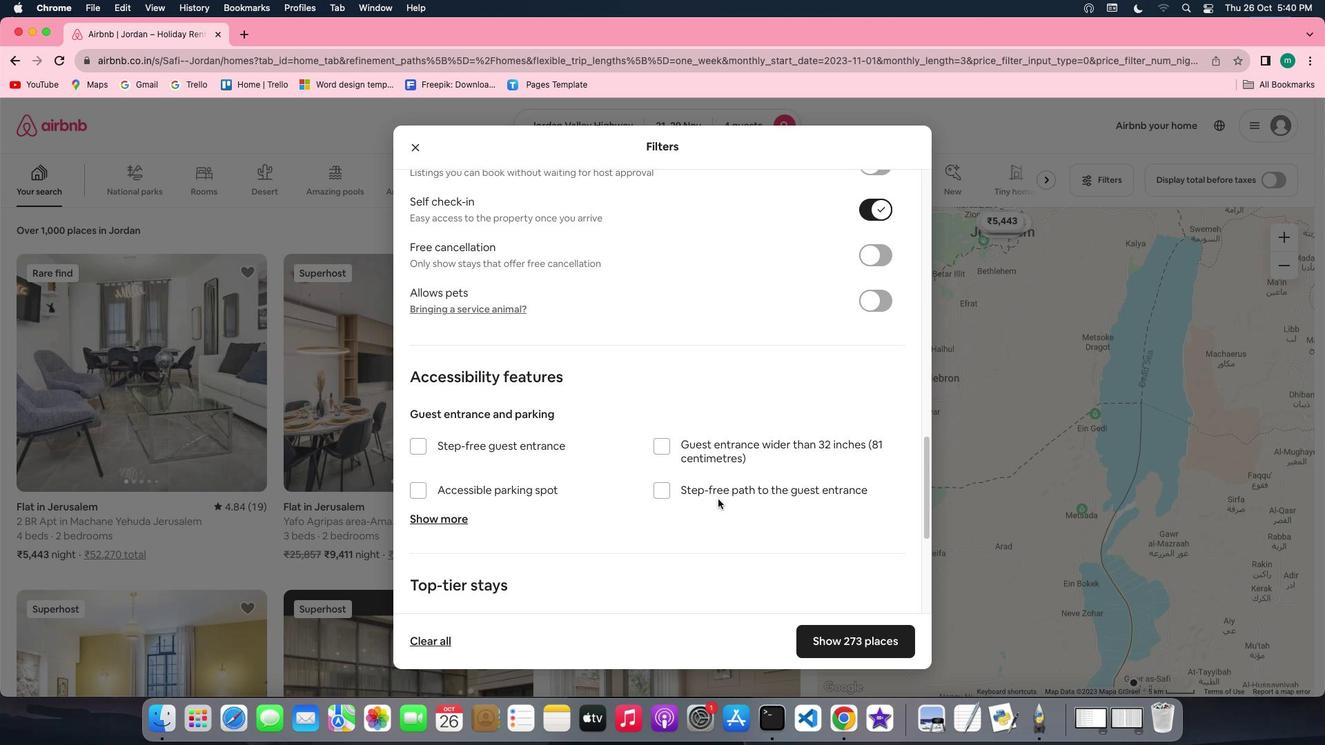 
Action: Mouse scrolled (721, 501) with delta (2, 2)
Screenshot: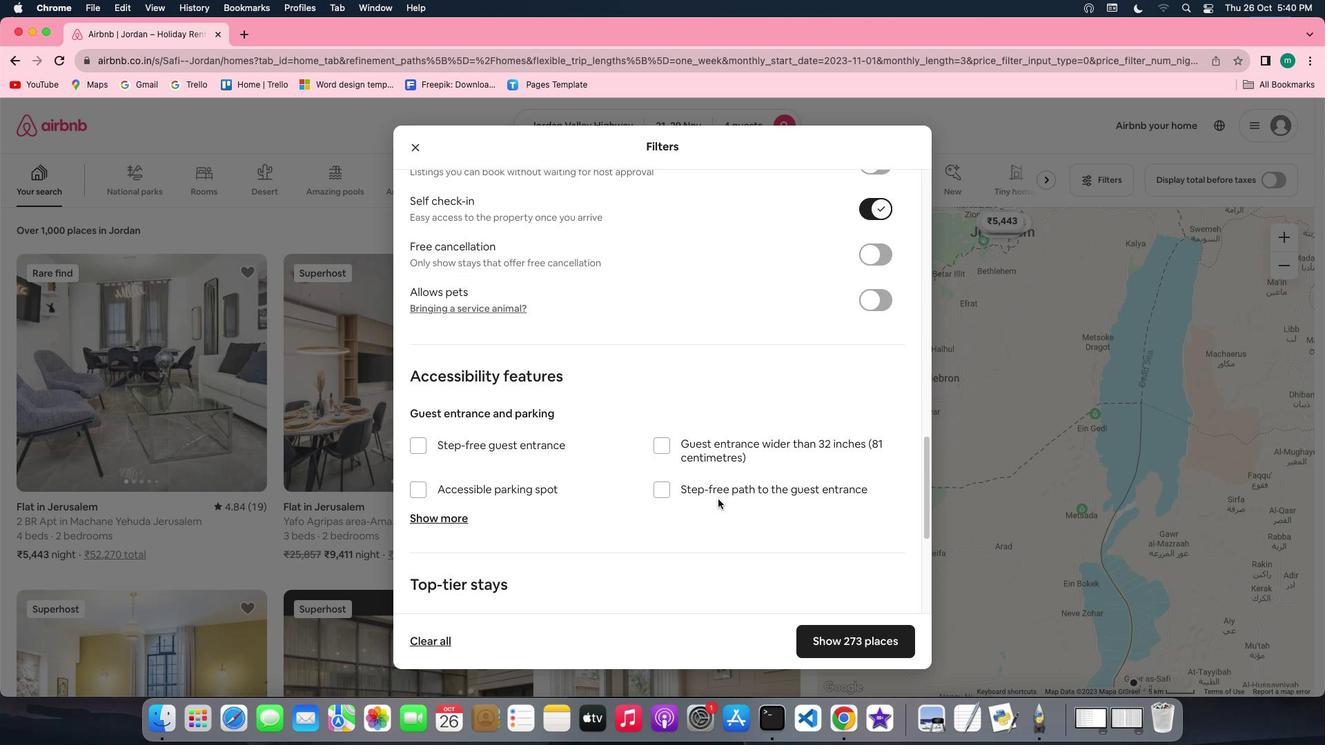 
Action: Mouse scrolled (721, 501) with delta (2, 2)
Screenshot: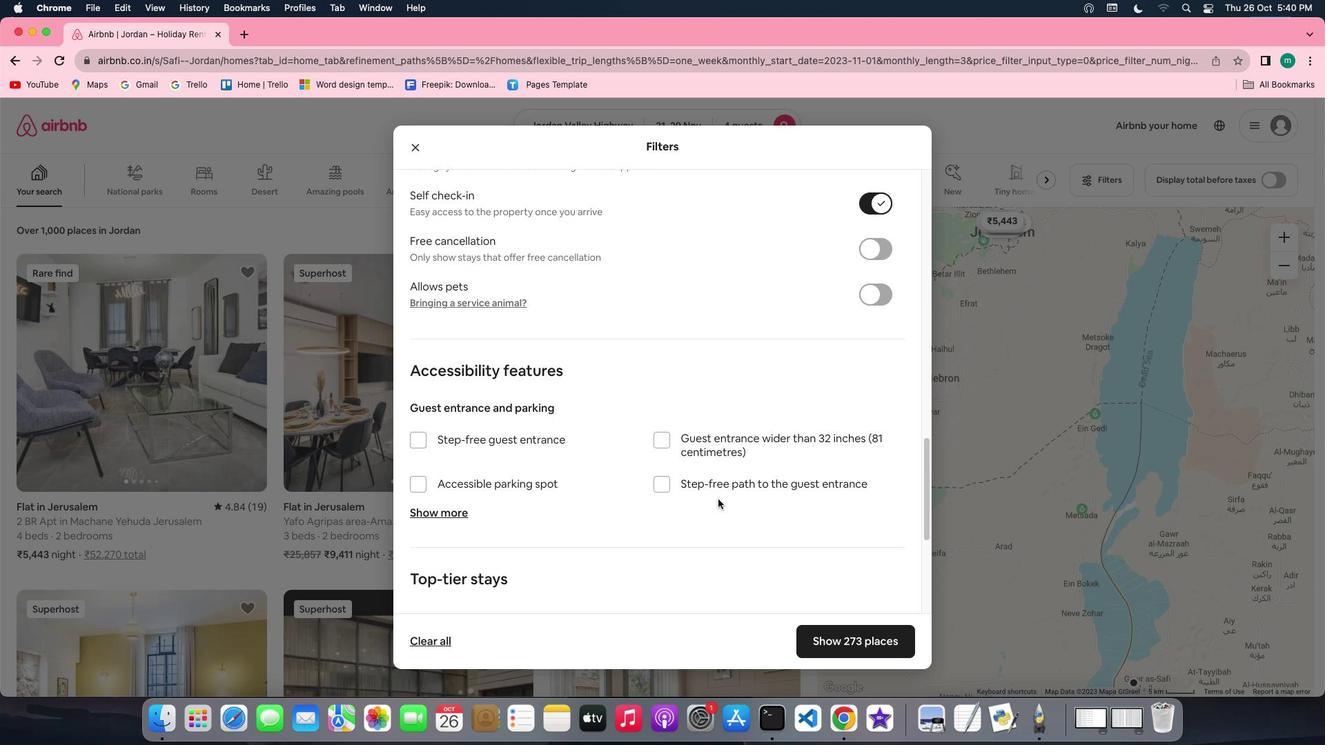 
Action: Mouse scrolled (721, 501) with delta (2, 2)
Screenshot: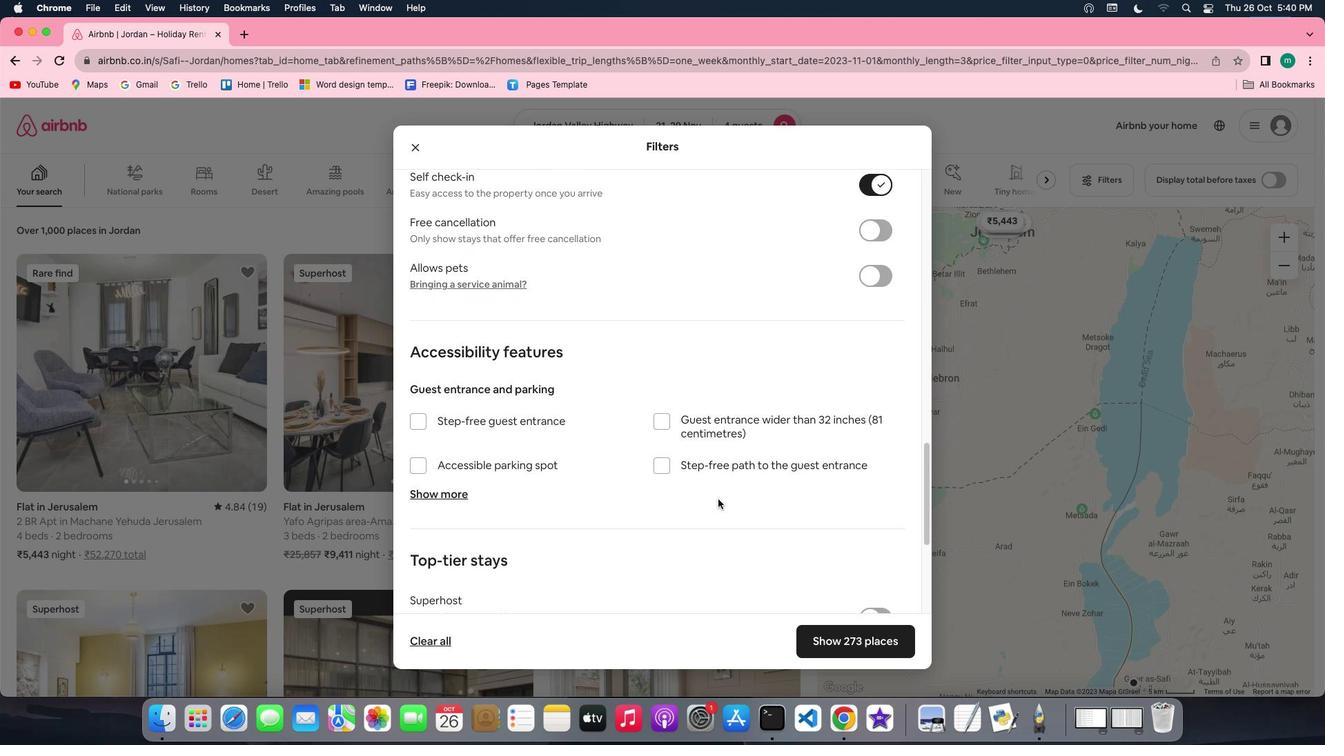 
Action: Mouse scrolled (721, 501) with delta (2, 2)
Screenshot: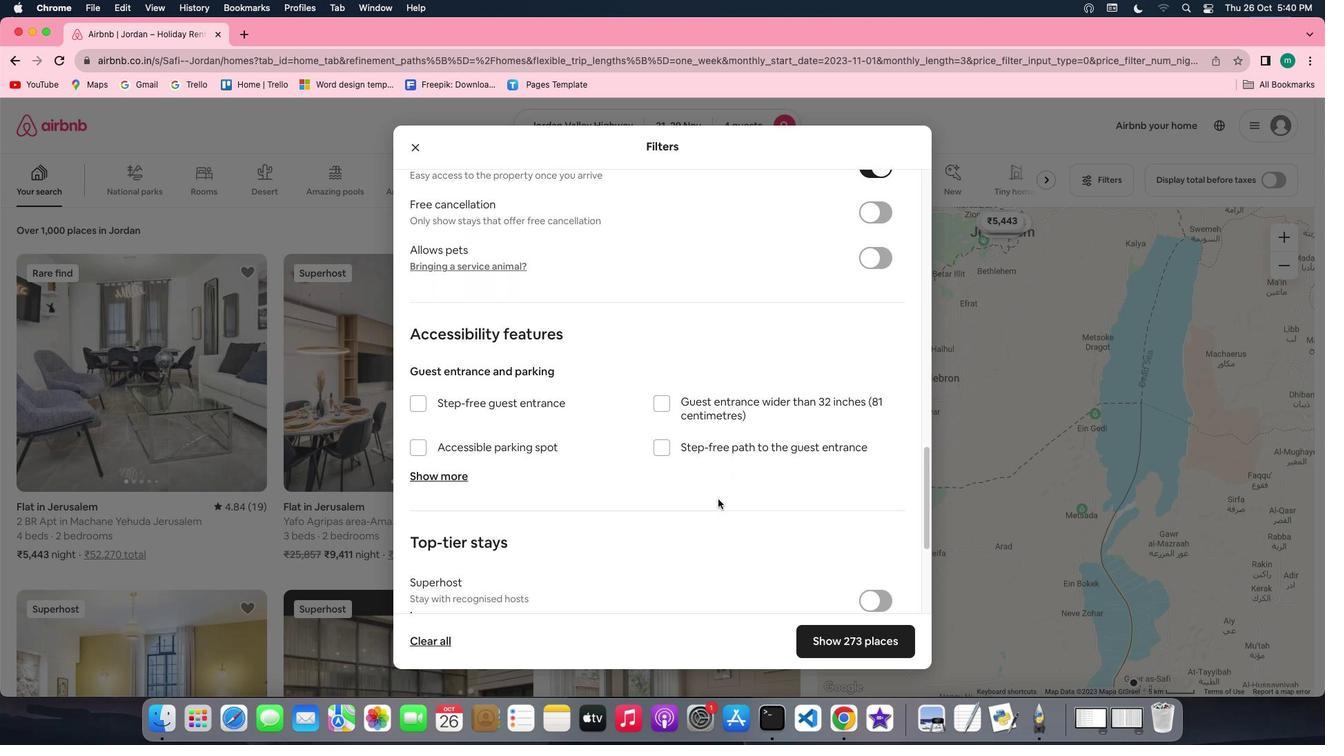 
Action: Mouse scrolled (721, 501) with delta (2, 2)
Screenshot: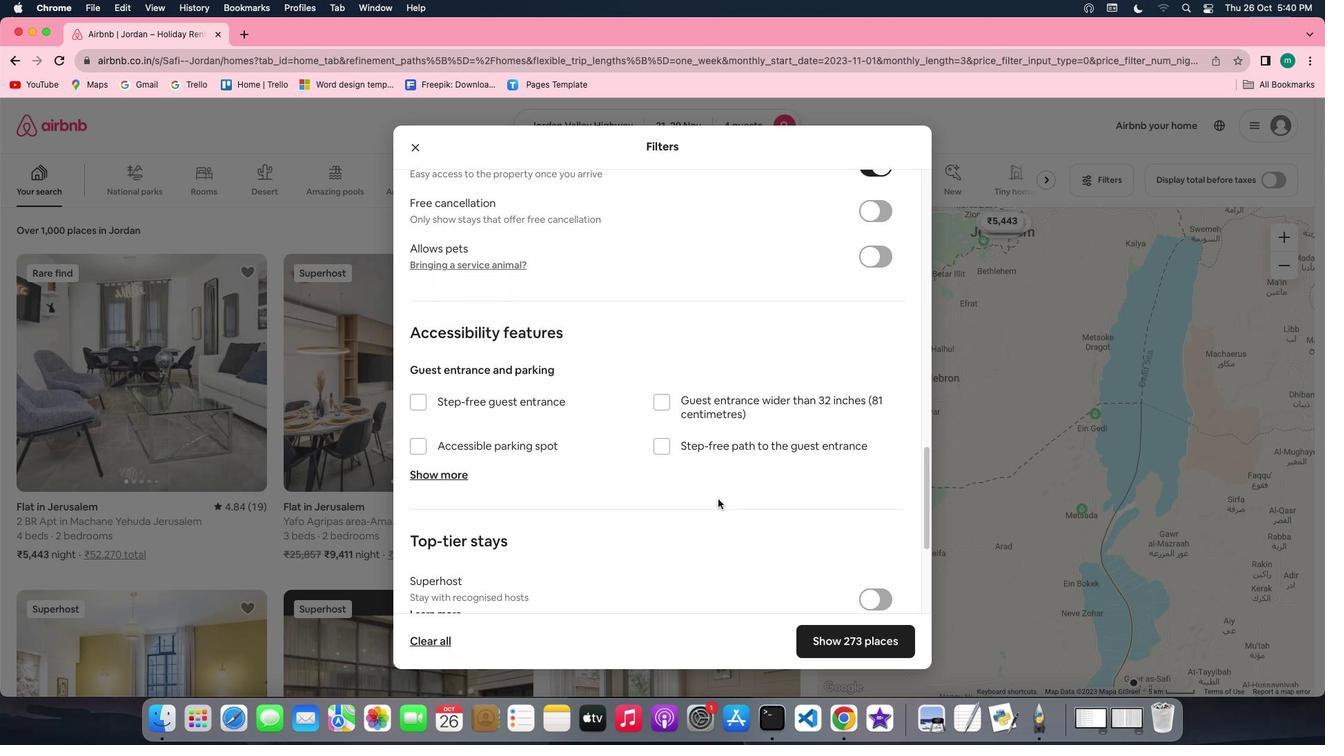 
Action: Mouse scrolled (721, 501) with delta (2, 2)
Screenshot: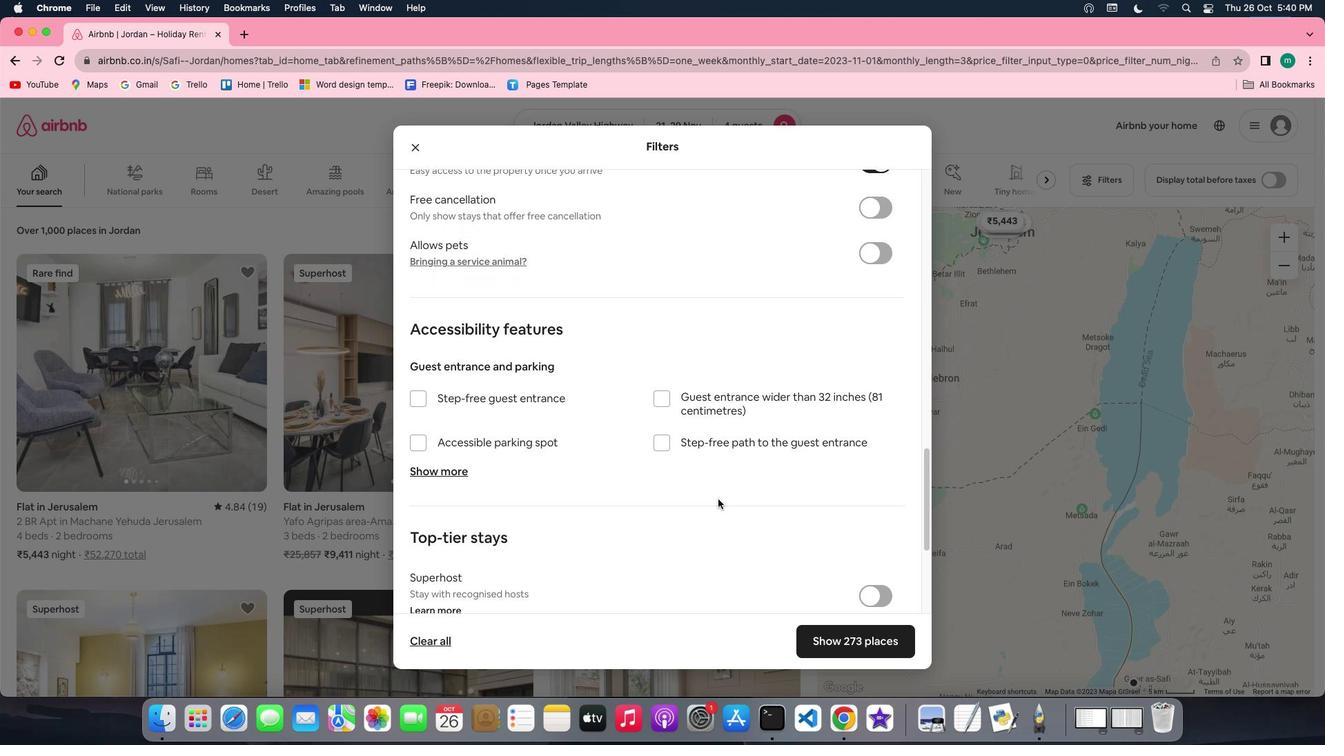 
Action: Mouse scrolled (721, 501) with delta (2, 2)
Screenshot: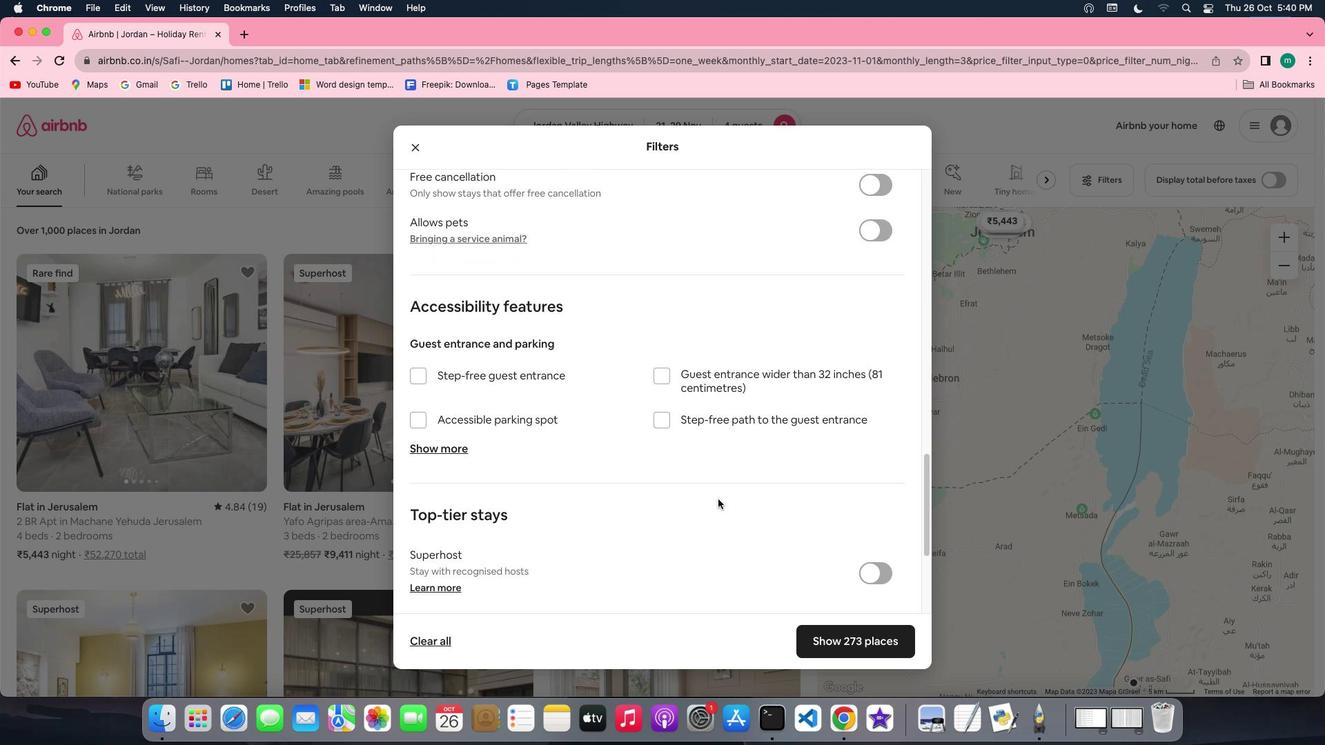 
Action: Mouse scrolled (721, 501) with delta (2, 1)
Screenshot: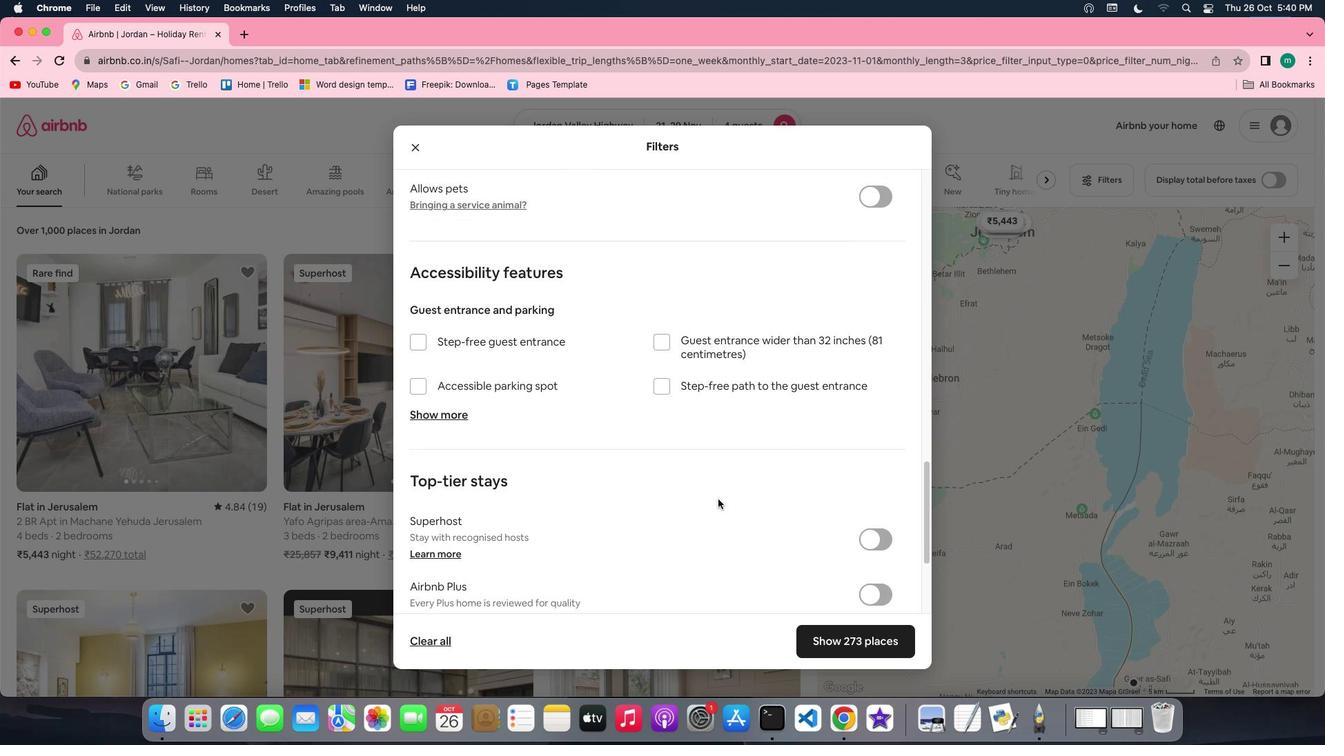 
Action: Mouse scrolled (721, 501) with delta (2, 2)
Screenshot: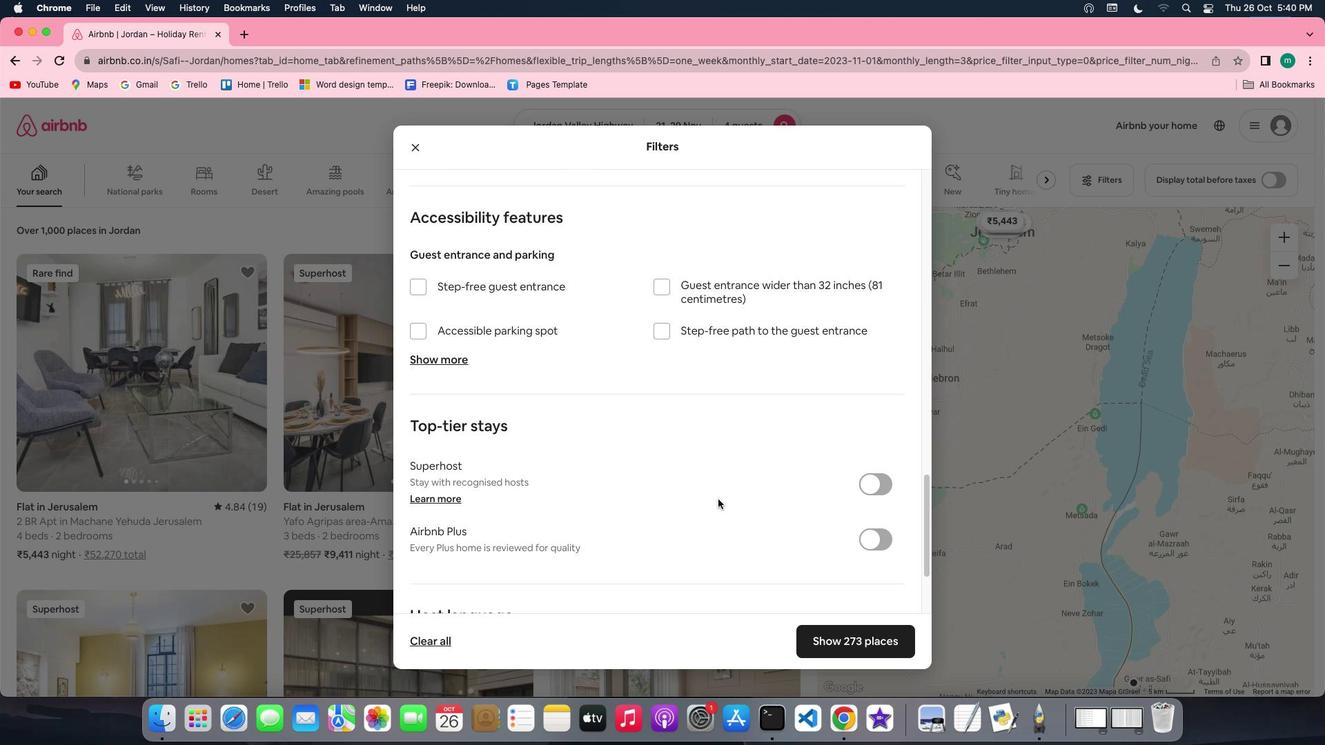 
Action: Mouse scrolled (721, 501) with delta (2, 2)
Screenshot: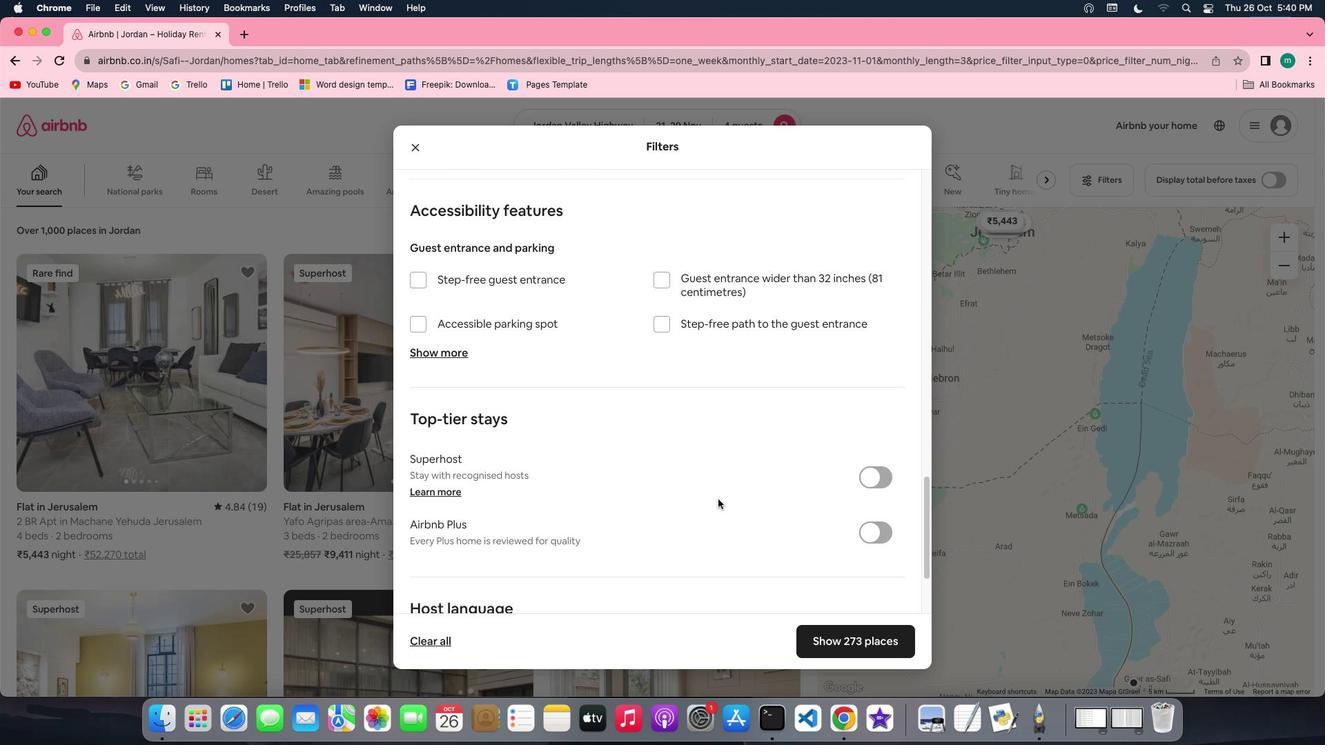 
Action: Mouse scrolled (721, 501) with delta (2, 2)
Screenshot: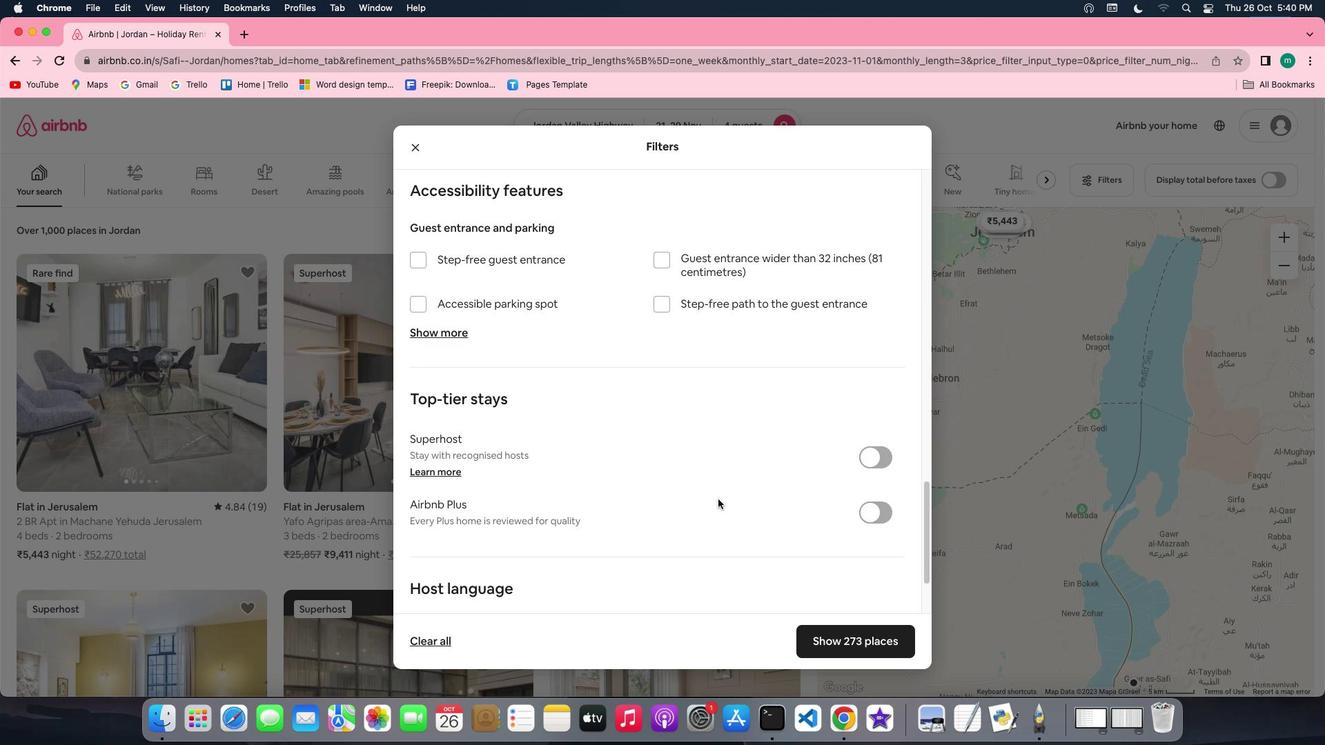 
Action: Mouse scrolled (721, 501) with delta (2, 2)
Screenshot: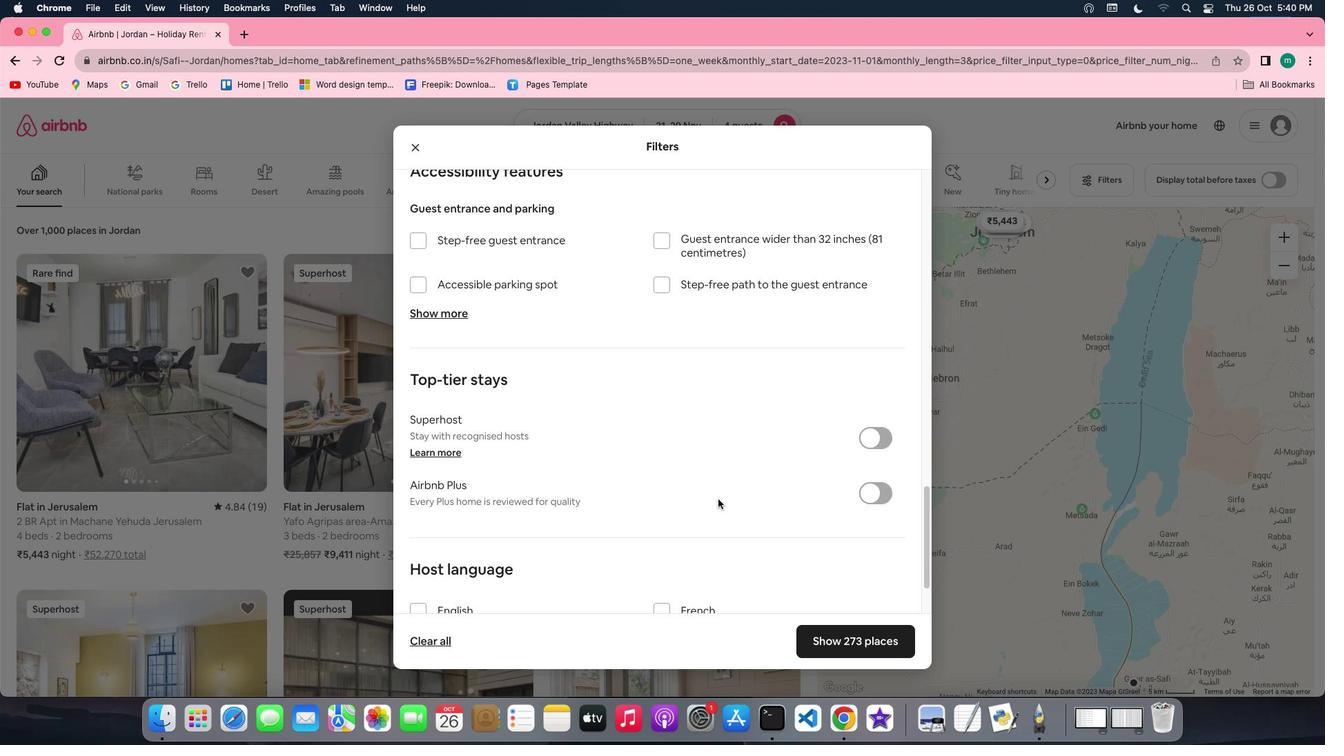 
Action: Mouse scrolled (721, 501) with delta (2, 0)
Screenshot: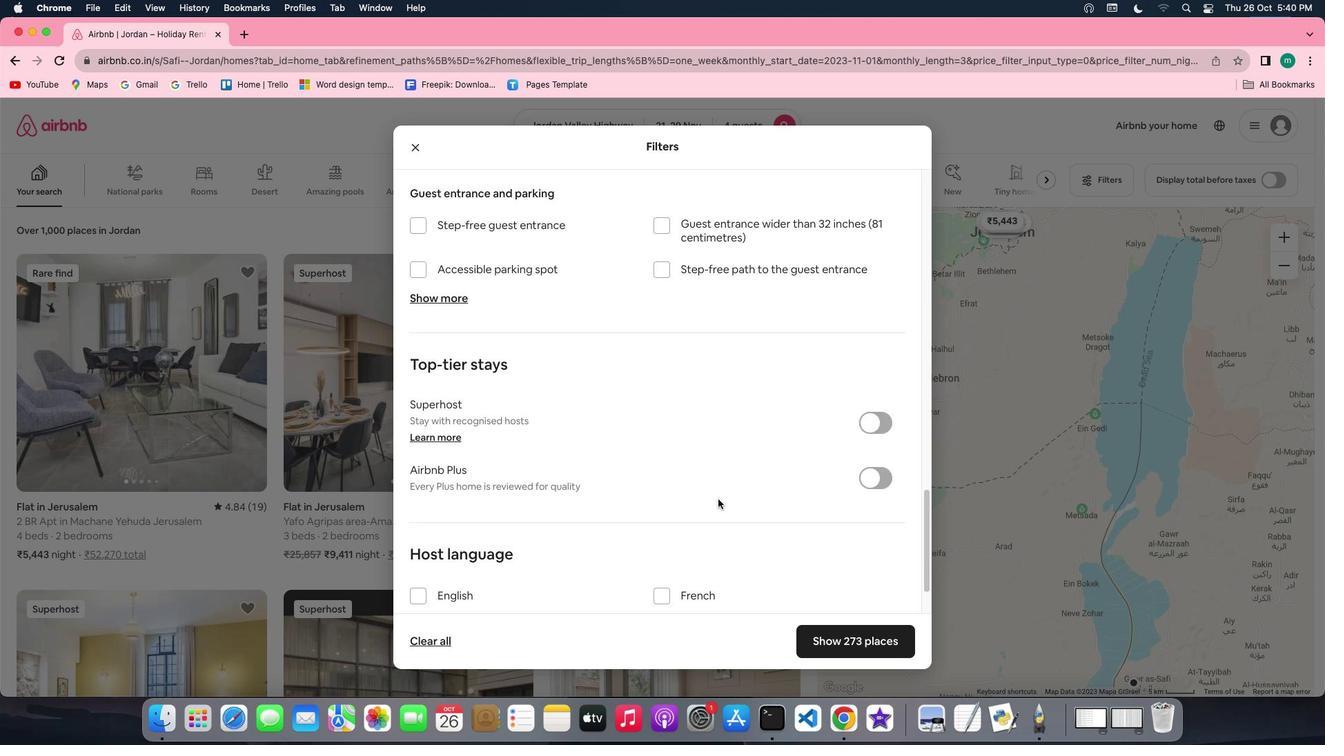 
Action: Mouse scrolled (721, 501) with delta (2, 0)
Screenshot: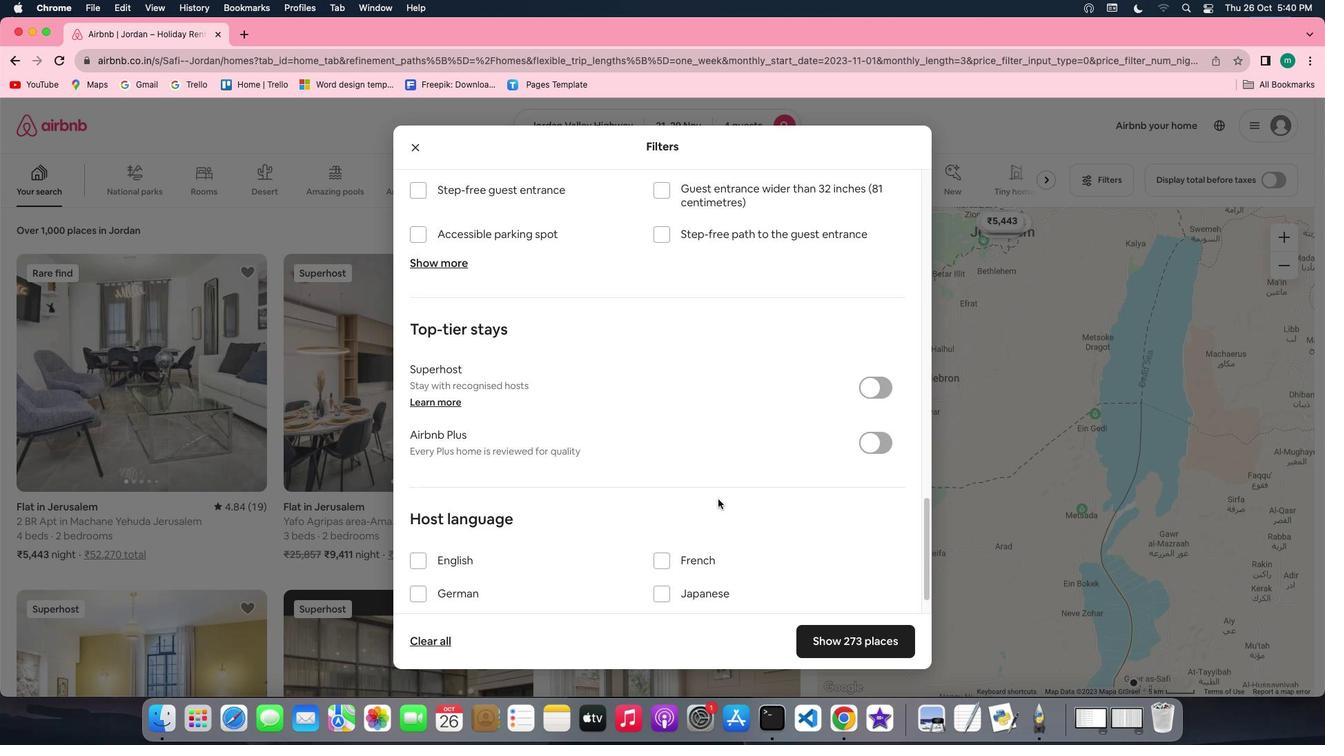 
Action: Mouse scrolled (721, 501) with delta (2, 0)
Screenshot: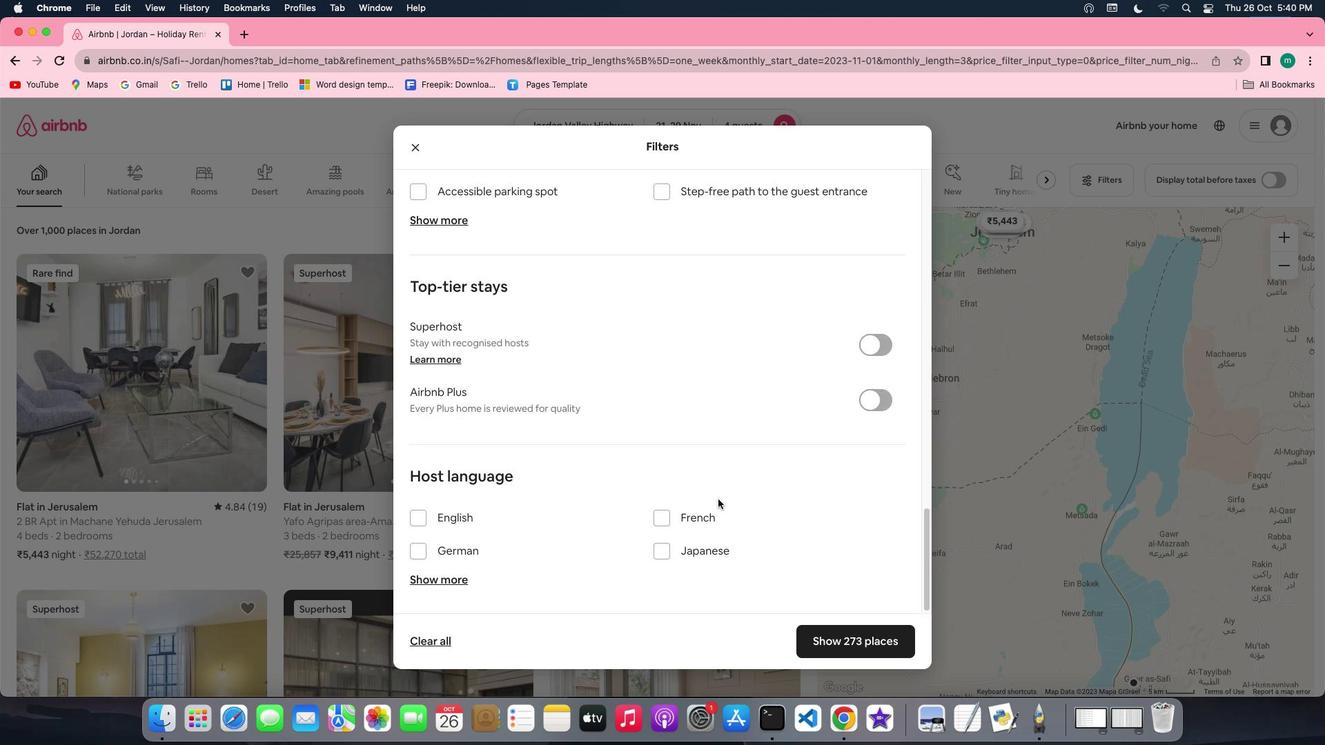 
Action: Mouse moved to (765, 551)
Screenshot: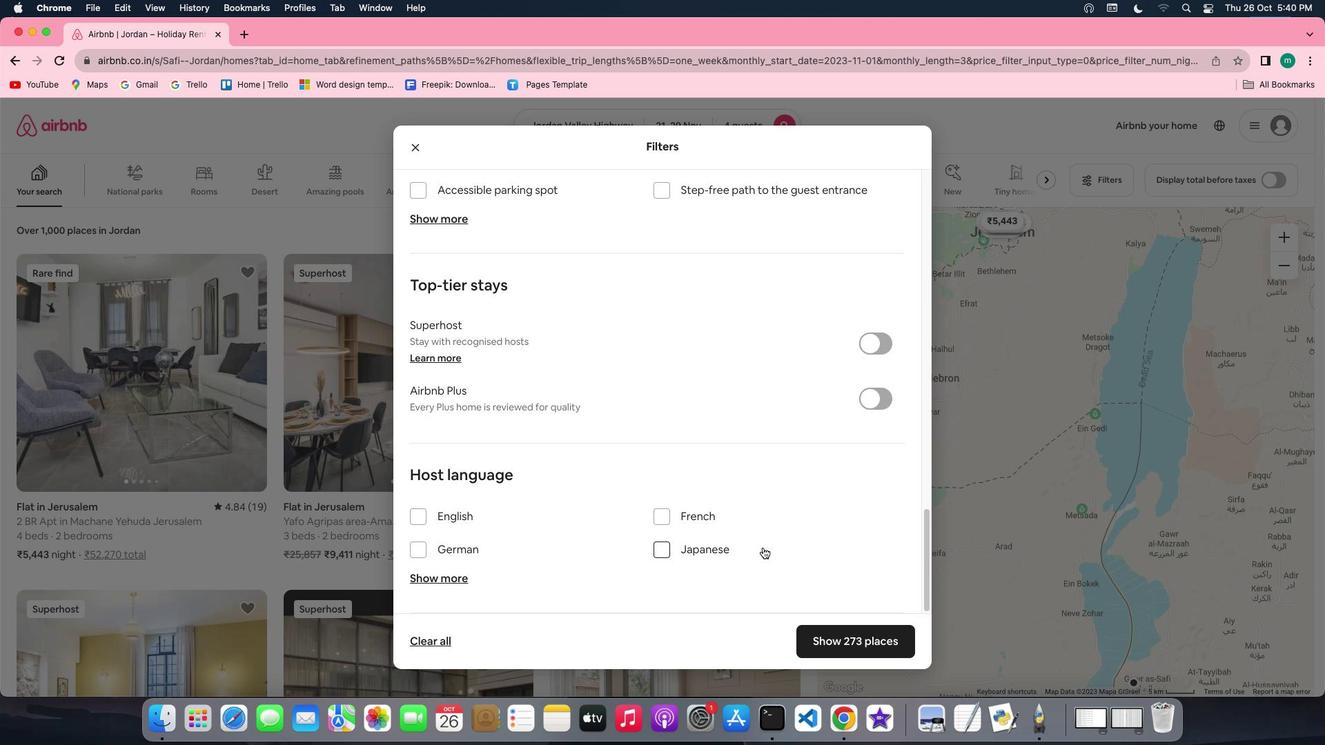 
Action: Mouse scrolled (765, 551) with delta (2, 2)
Screenshot: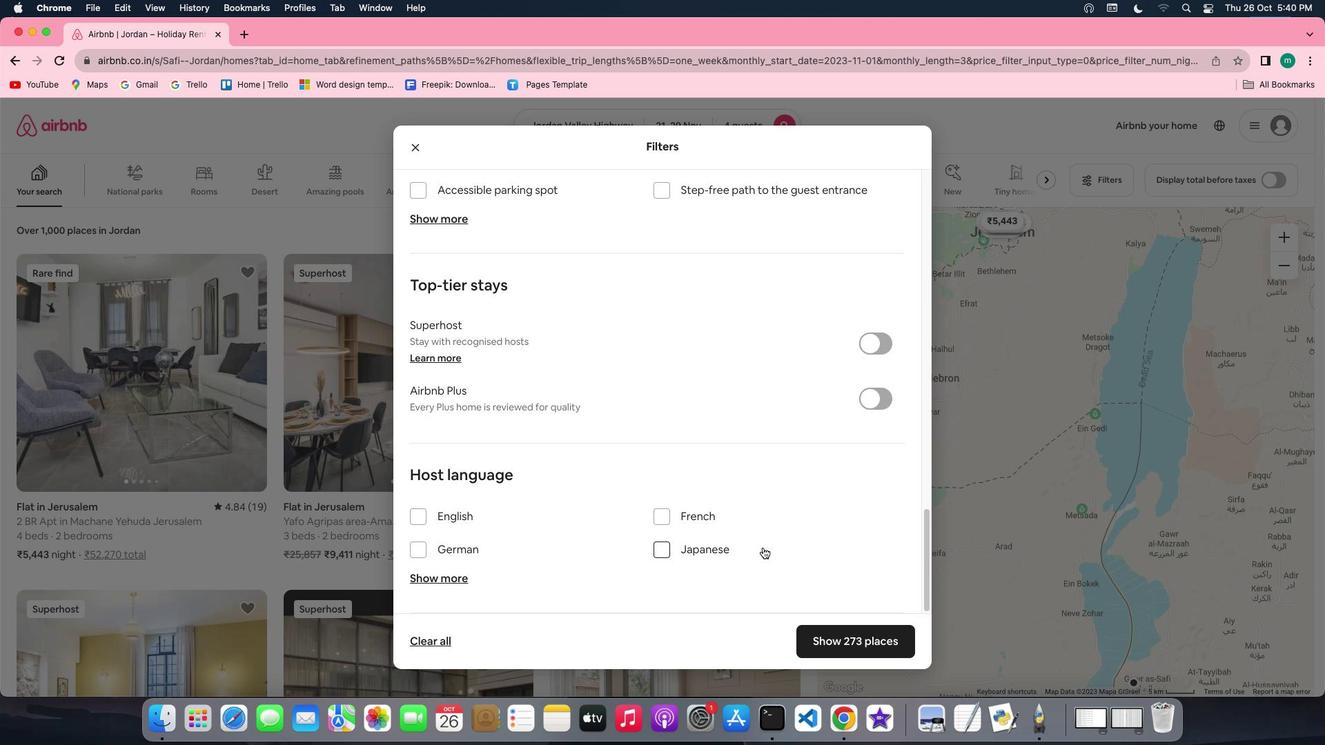 
Action: Mouse scrolled (765, 551) with delta (2, 2)
Screenshot: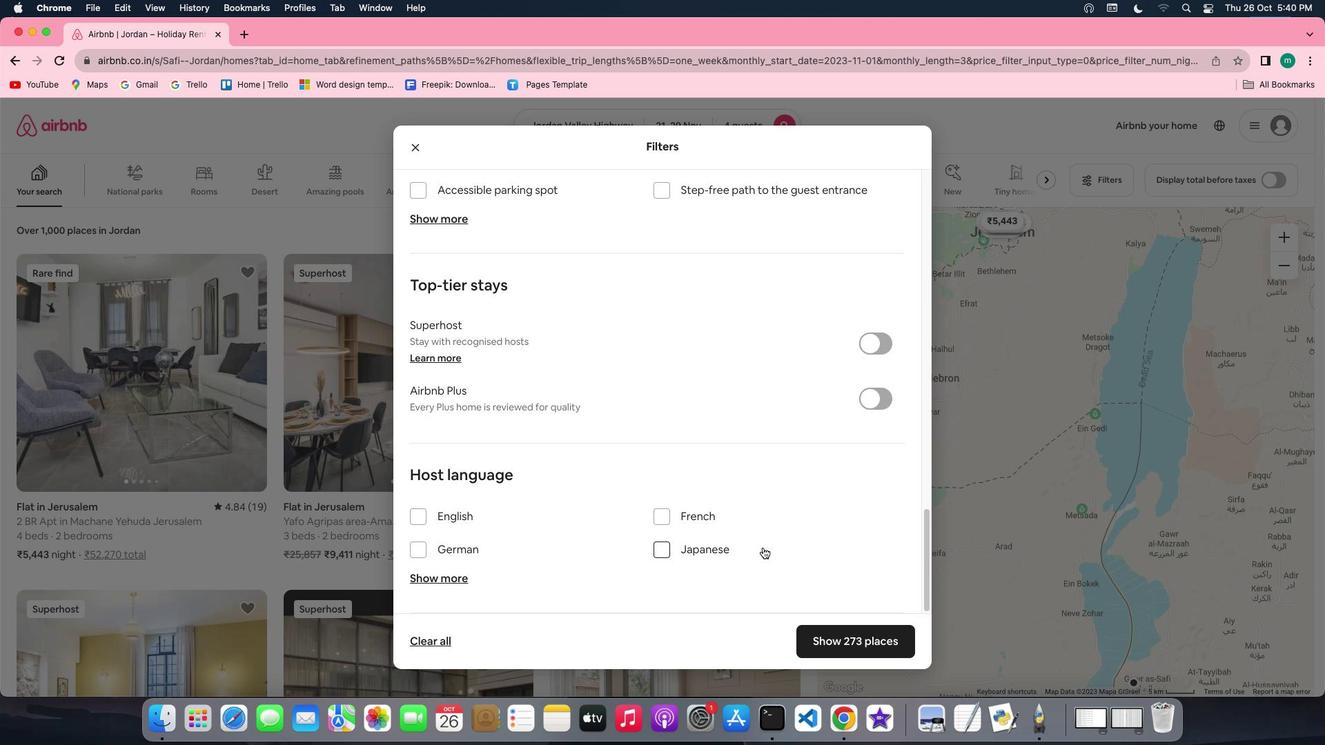 
Action: Mouse scrolled (765, 551) with delta (2, 0)
Screenshot: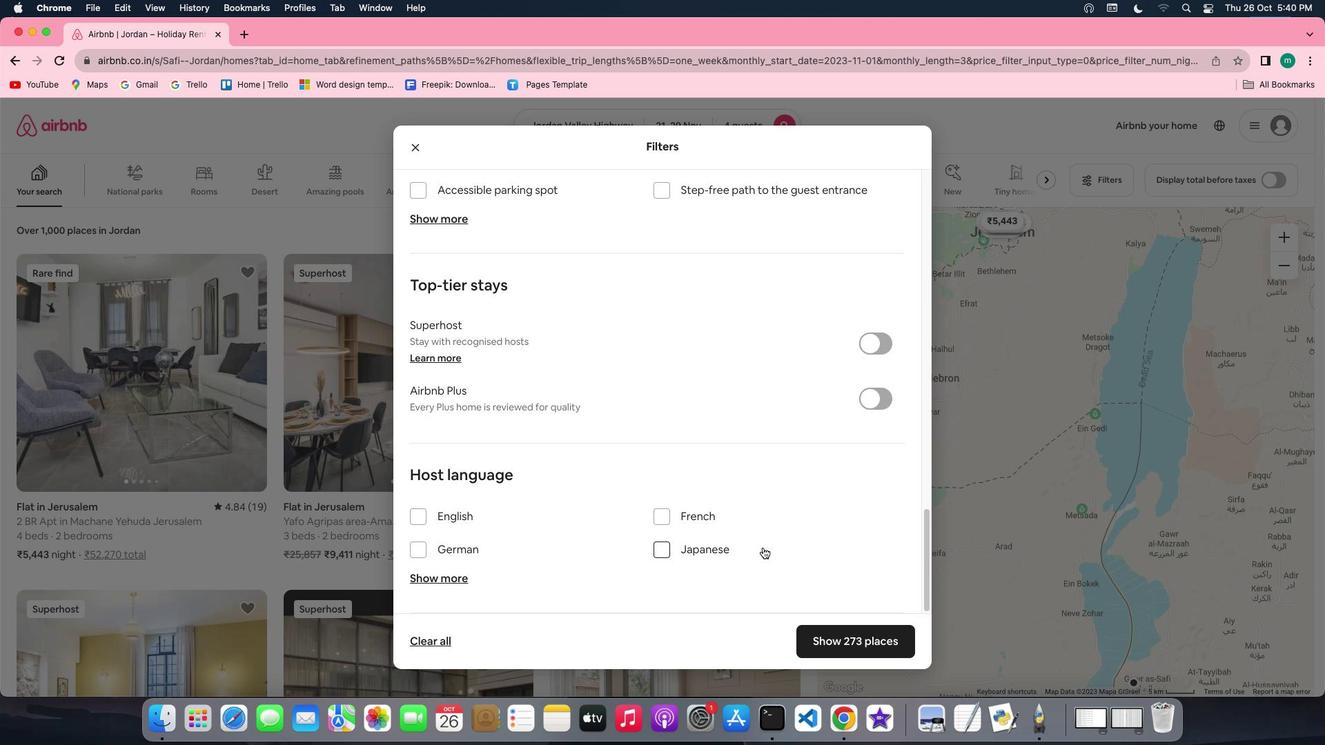 
Action: Mouse scrolled (765, 551) with delta (2, 0)
Screenshot: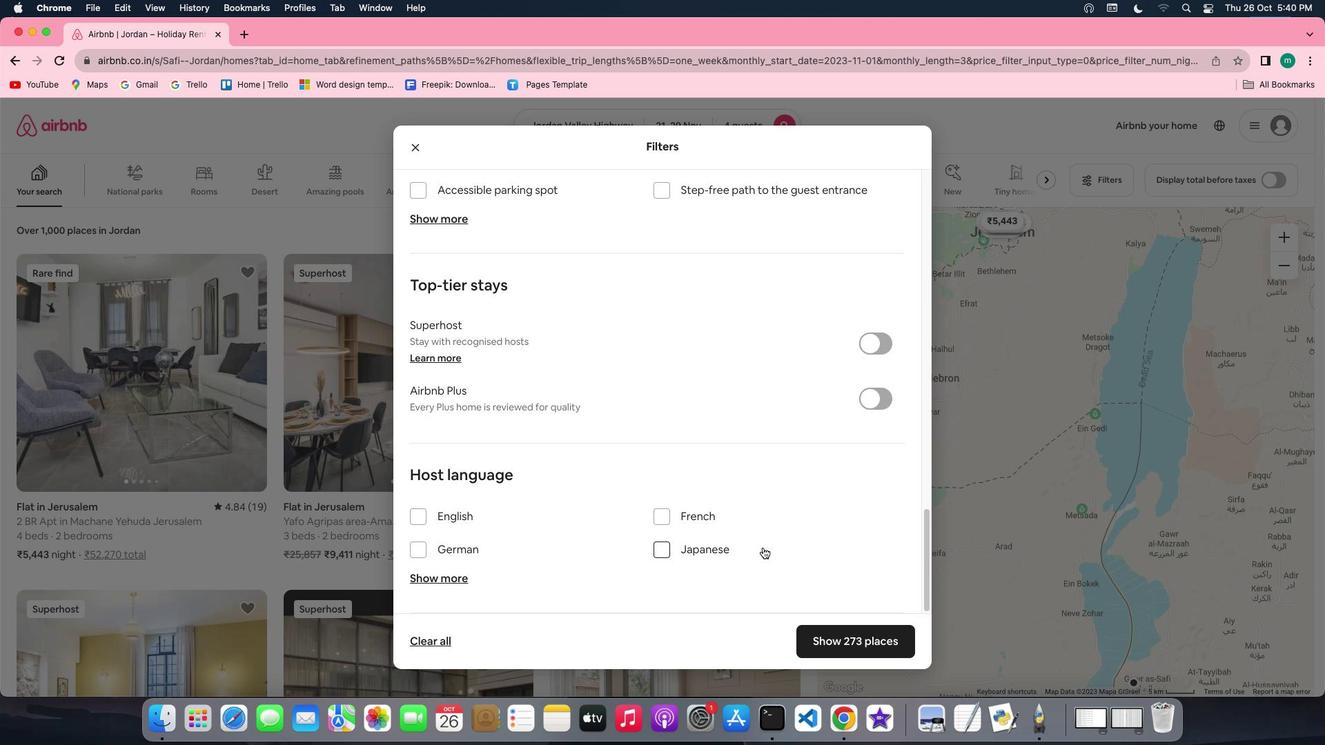 
Action: Mouse scrolled (765, 551) with delta (2, 0)
Screenshot: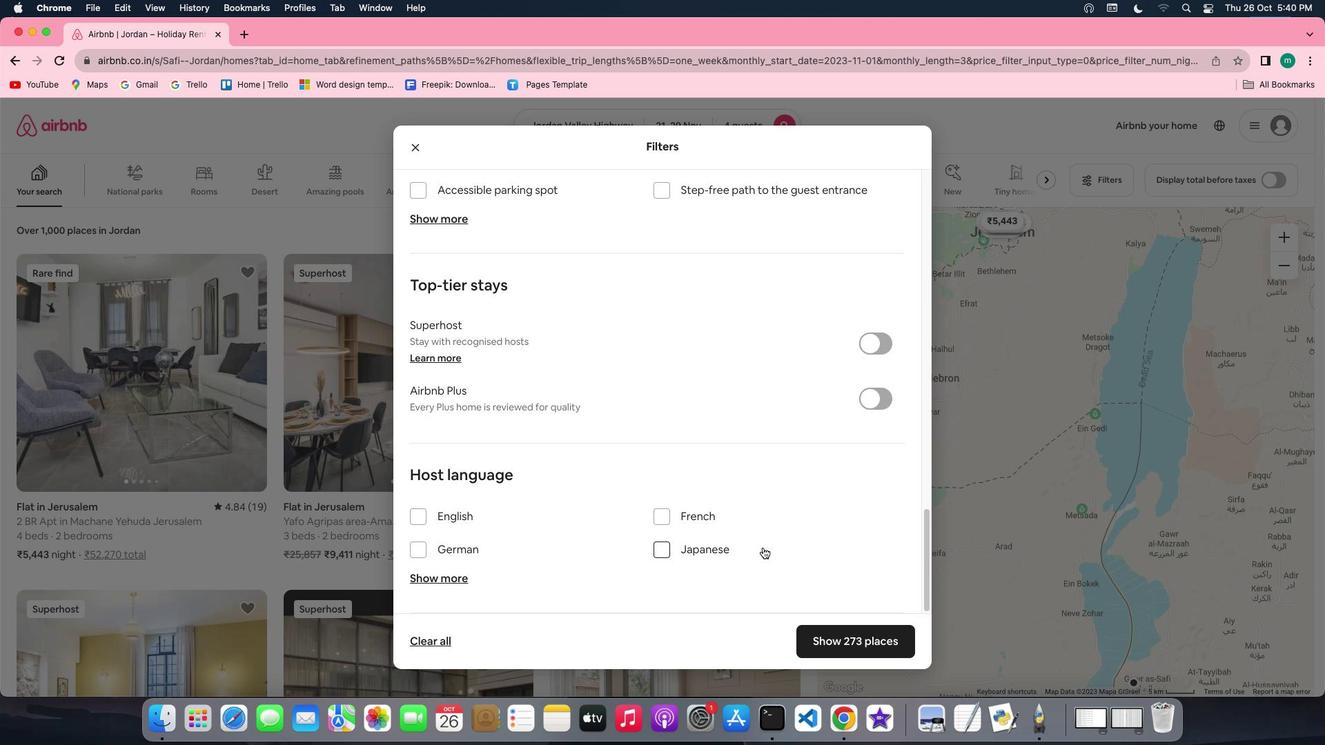 
Action: Mouse moved to (902, 632)
Screenshot: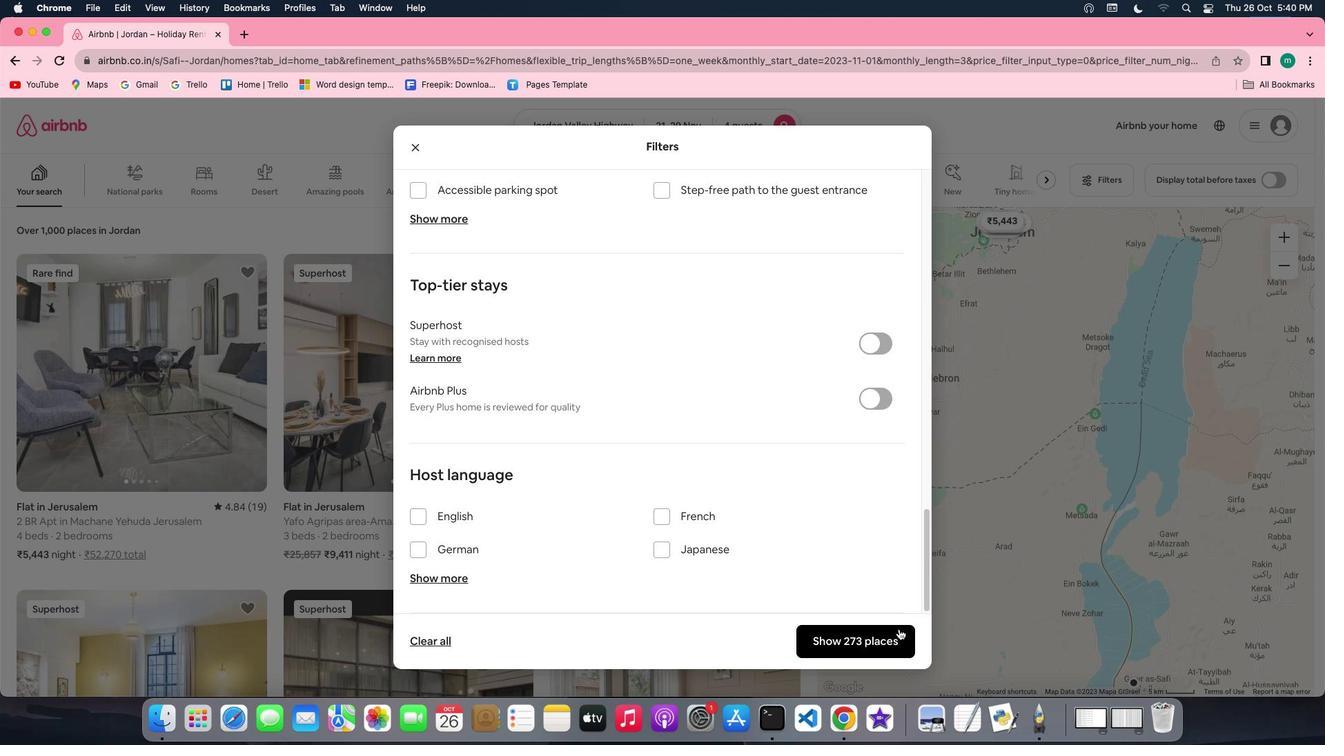 
Action: Mouse pressed left at (902, 632)
Screenshot: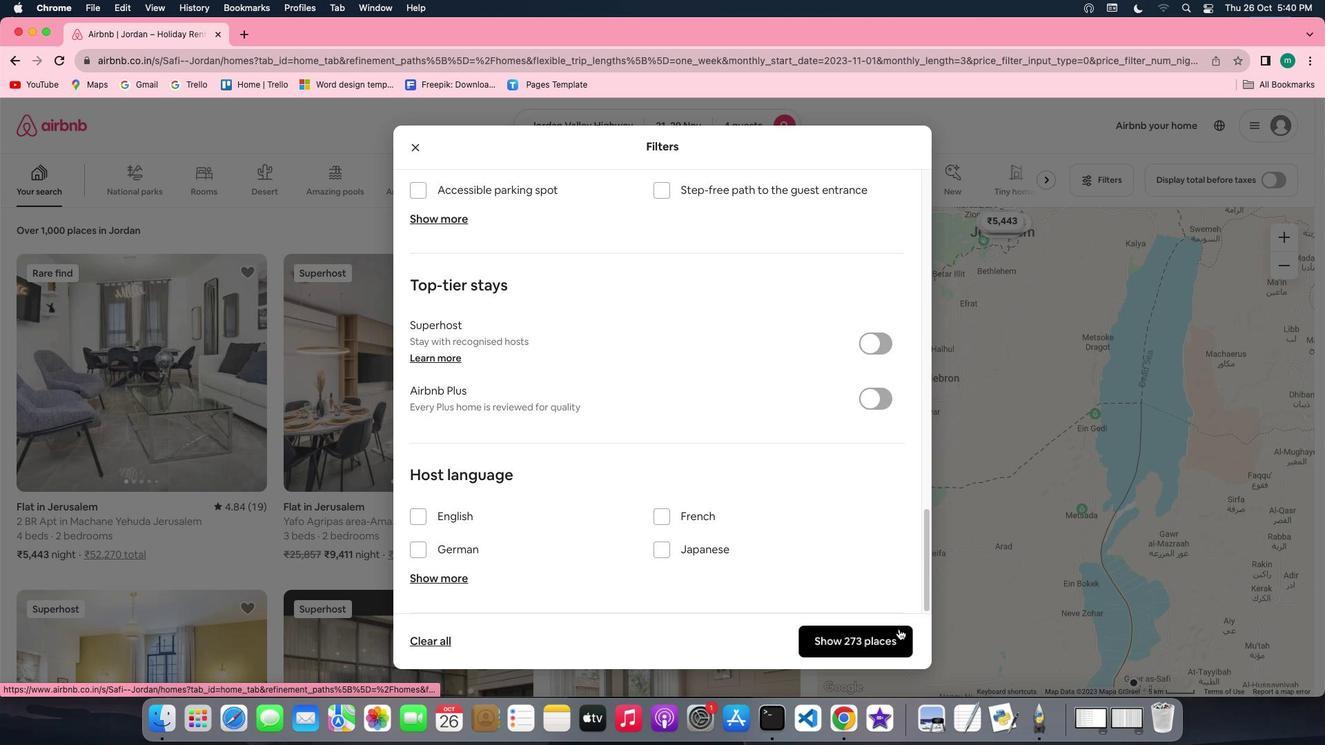 
Action: Mouse moved to (171, 446)
Screenshot: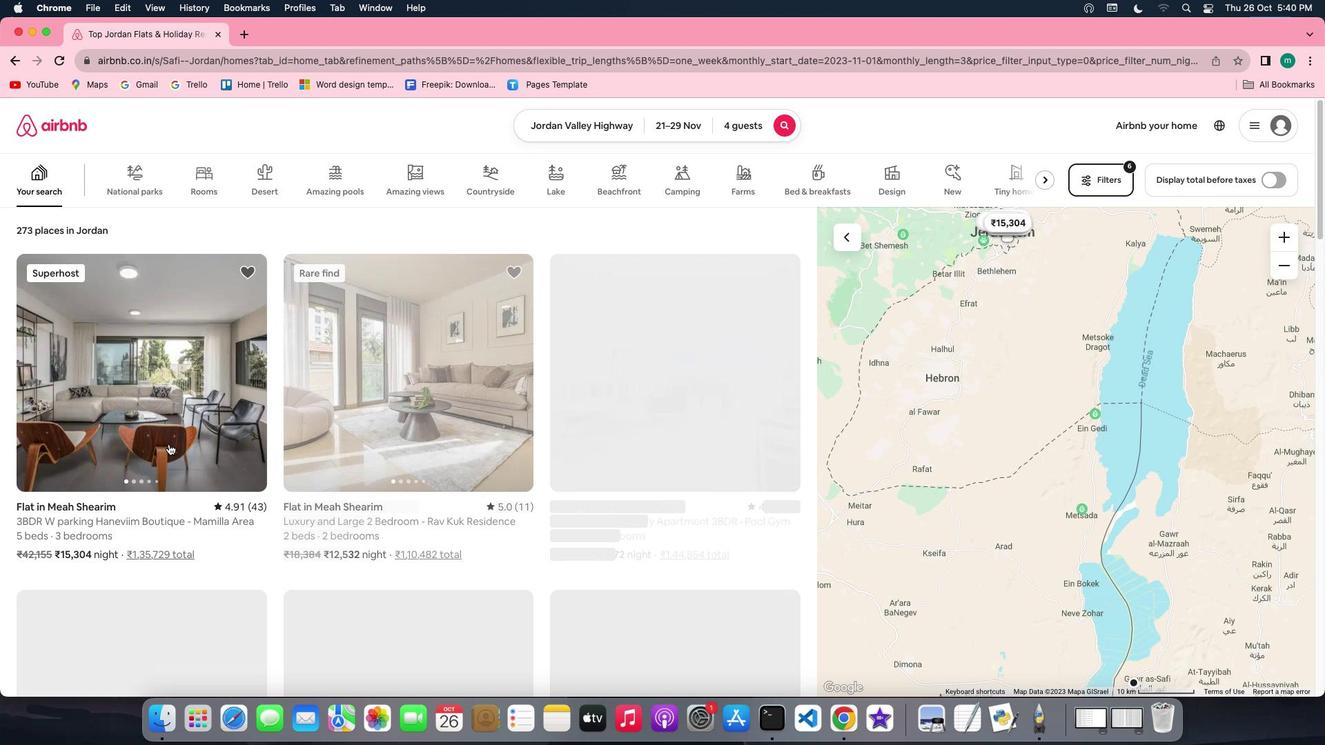 
Action: Mouse pressed left at (171, 446)
Screenshot: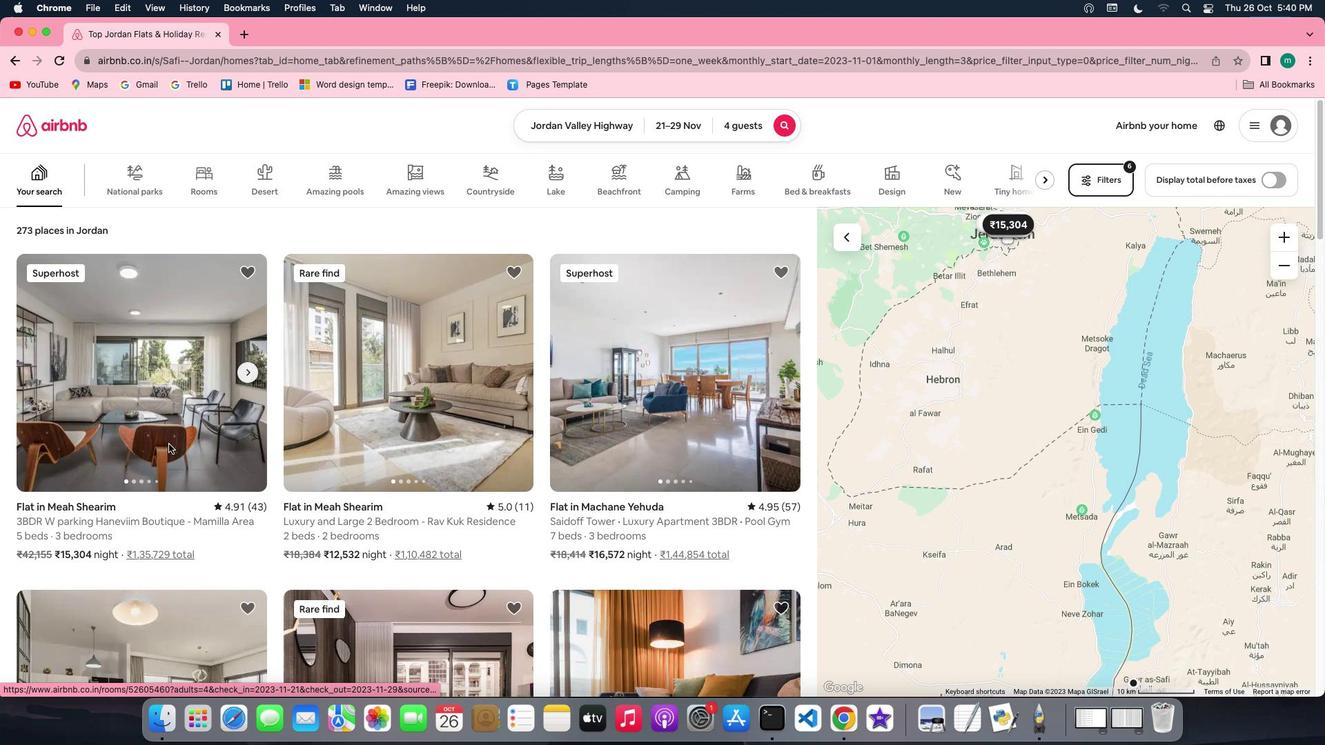 
Action: Mouse moved to (1010, 511)
Screenshot: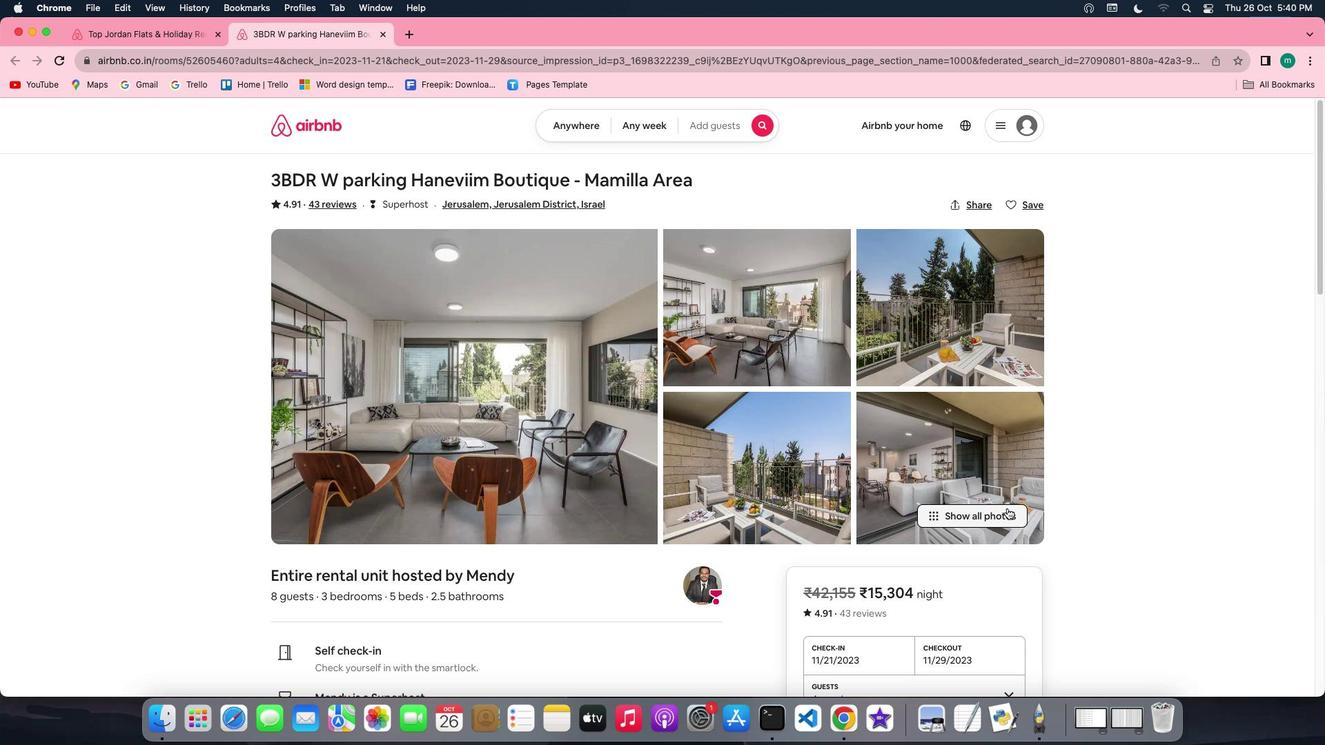 
Action: Mouse pressed left at (1010, 511)
Screenshot: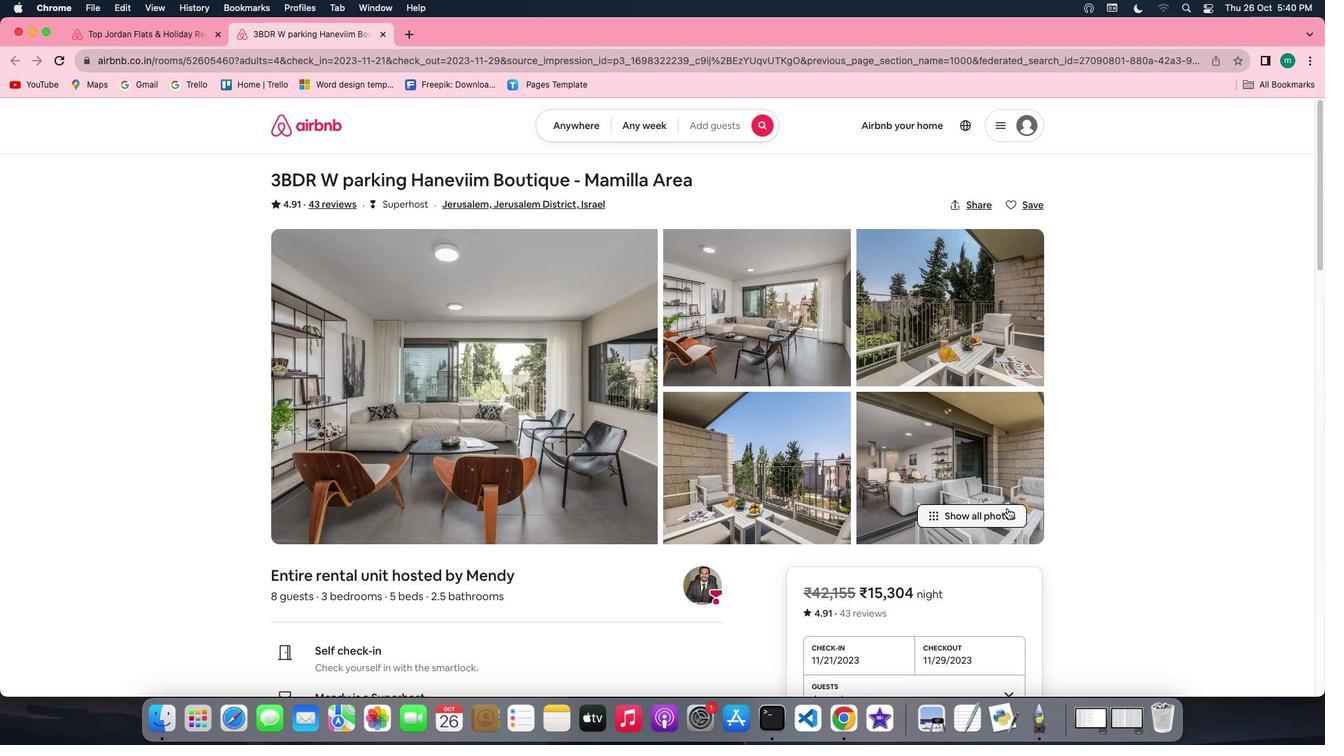 
Action: Mouse moved to (609, 481)
Screenshot: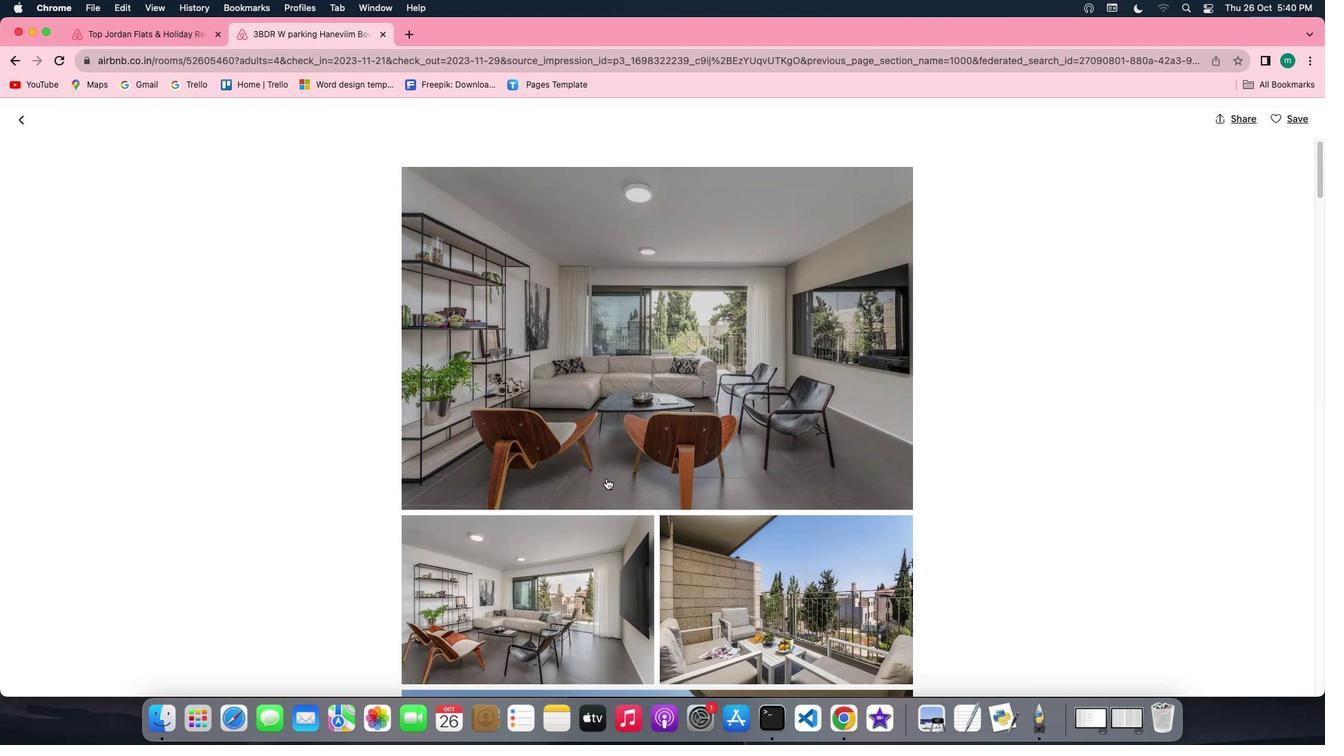 
Action: Mouse scrolled (609, 481) with delta (2, 2)
Screenshot: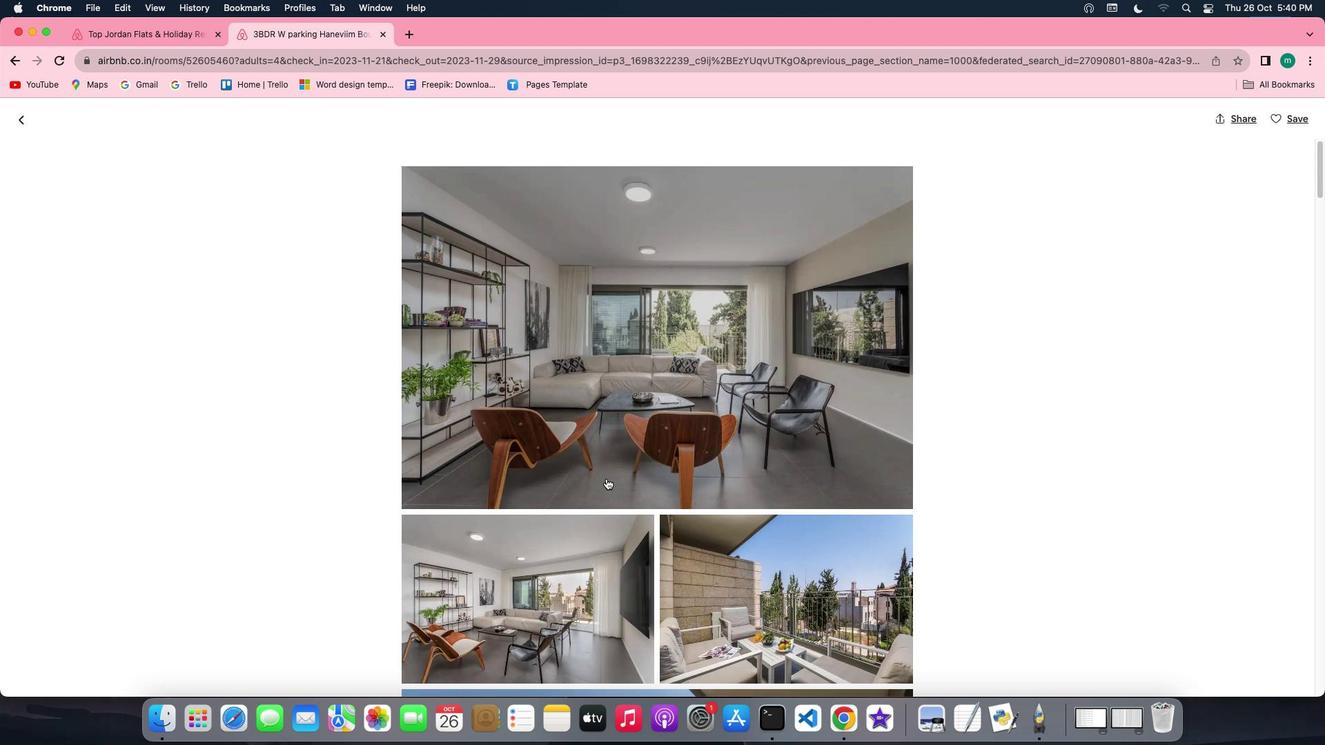 
Action: Mouse scrolled (609, 481) with delta (2, 2)
Screenshot: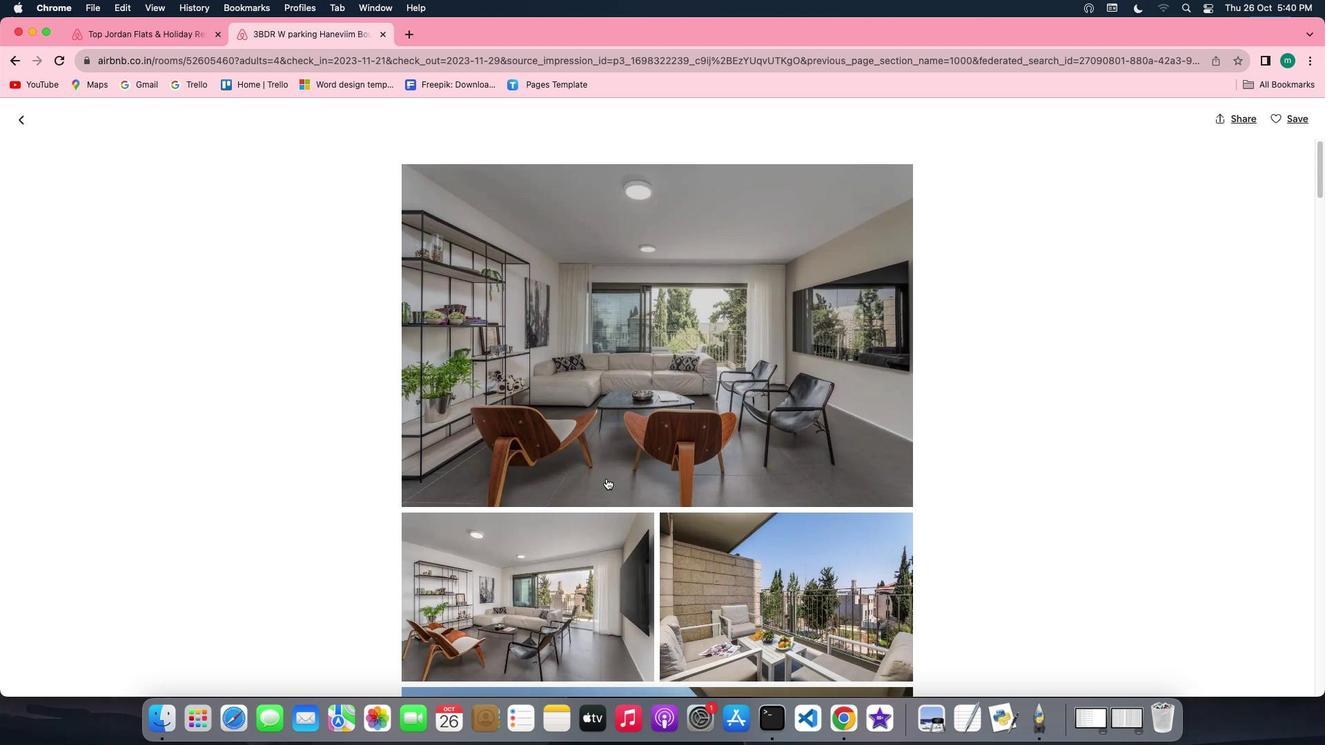 
Action: Mouse scrolled (609, 481) with delta (2, 1)
Screenshot: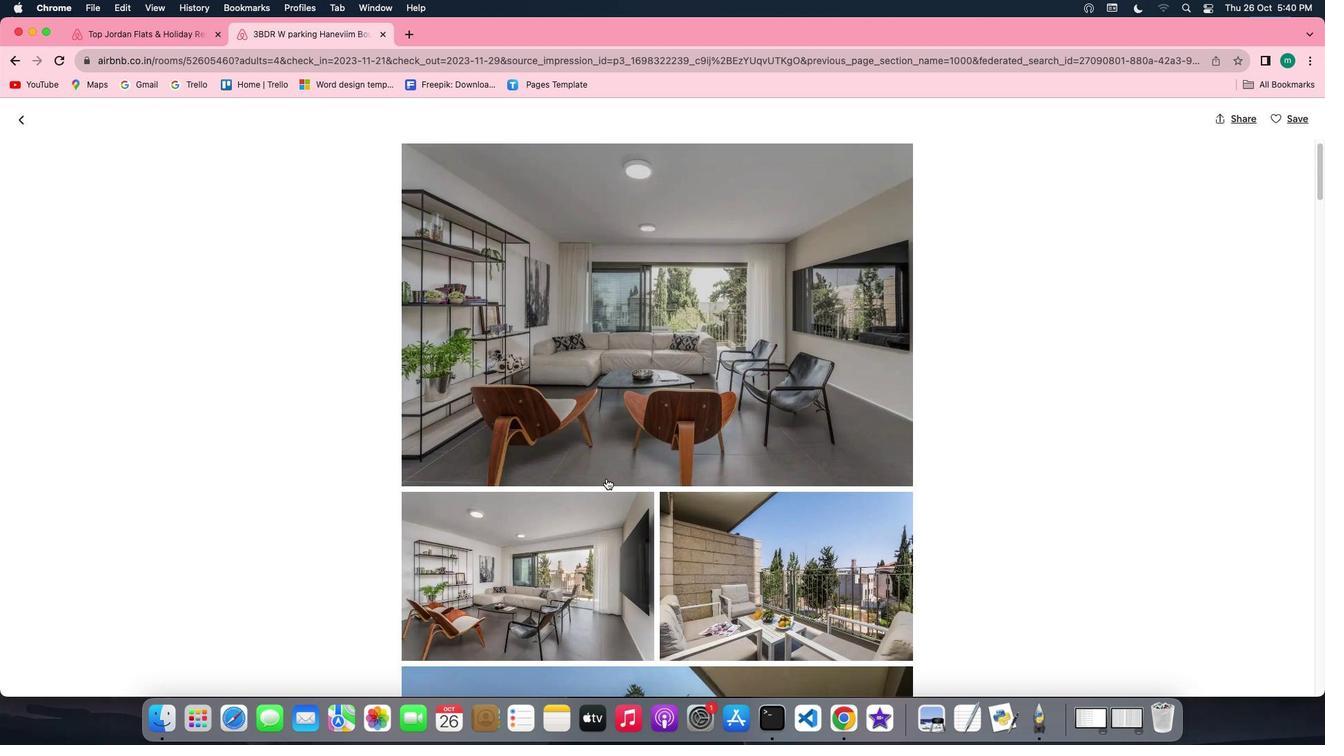 
Action: Mouse moved to (609, 481)
Screenshot: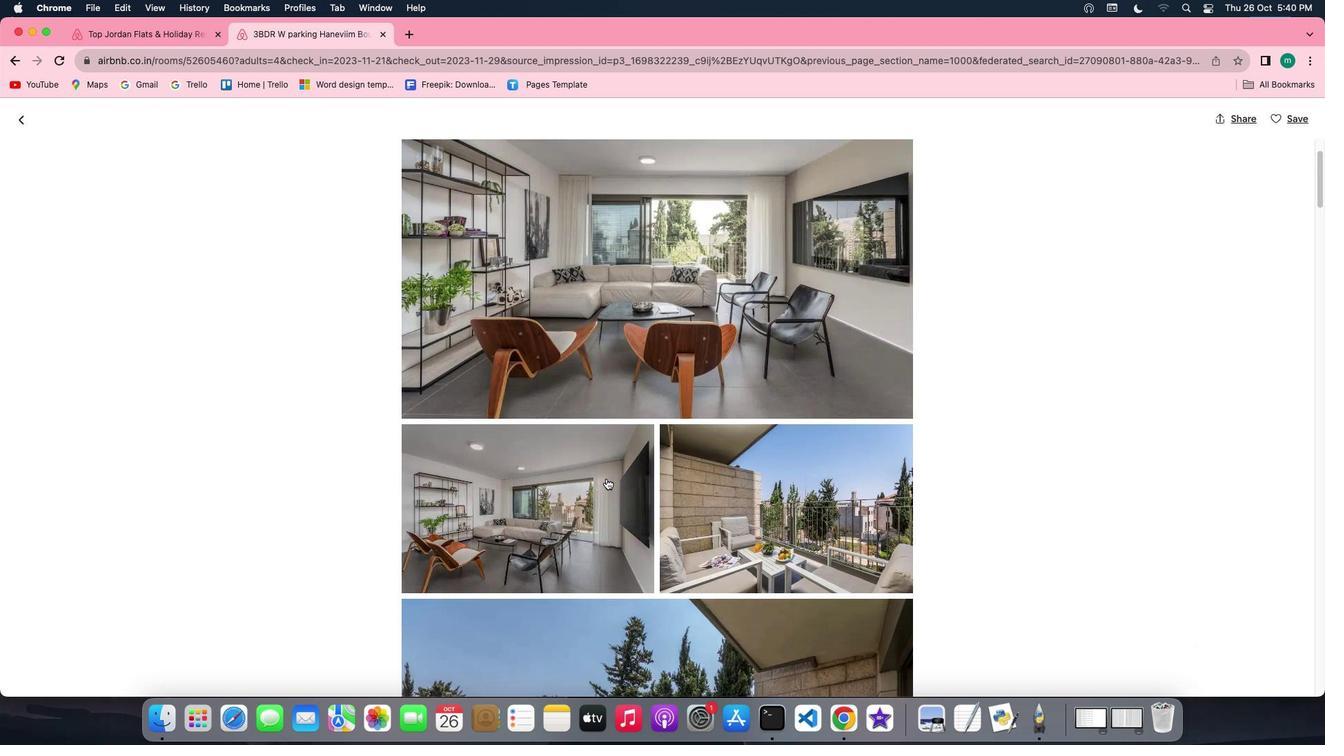 
Action: Mouse scrolled (609, 481) with delta (2, 2)
Screenshot: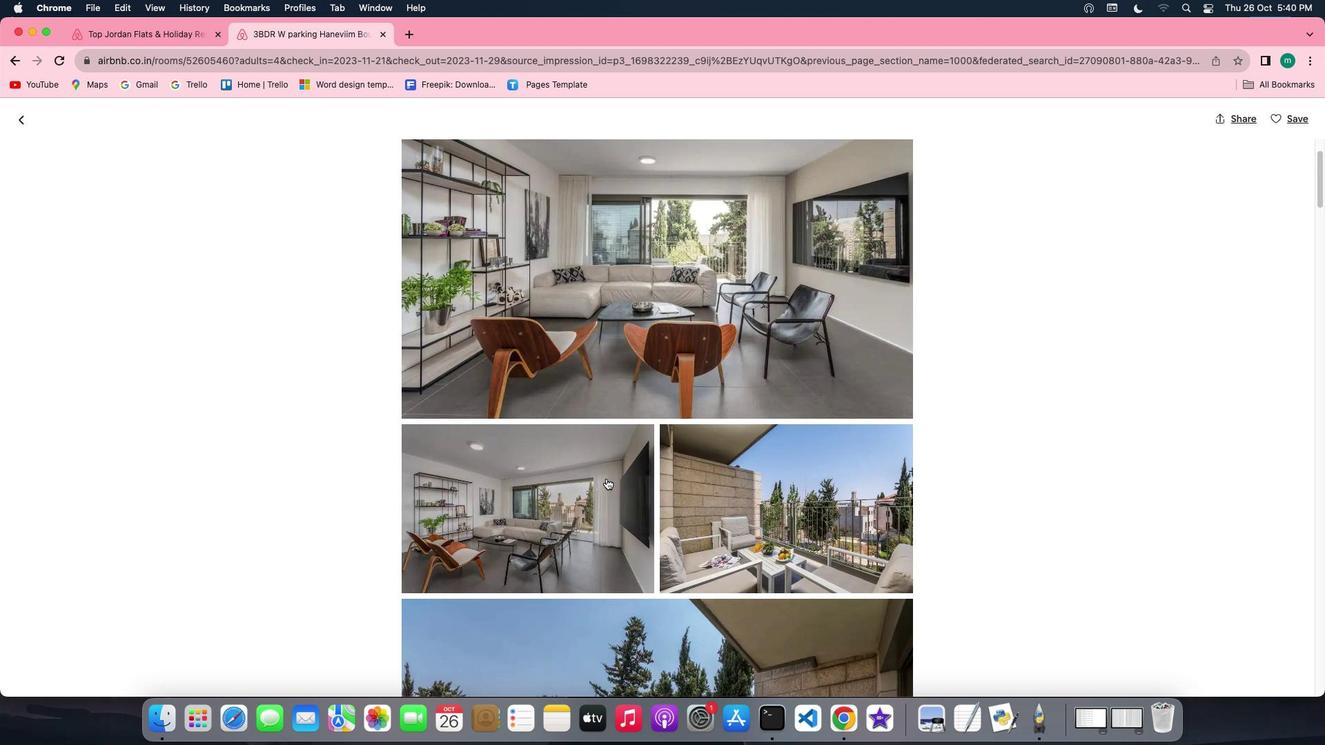 
Action: Mouse scrolled (609, 481) with delta (2, 2)
Screenshot: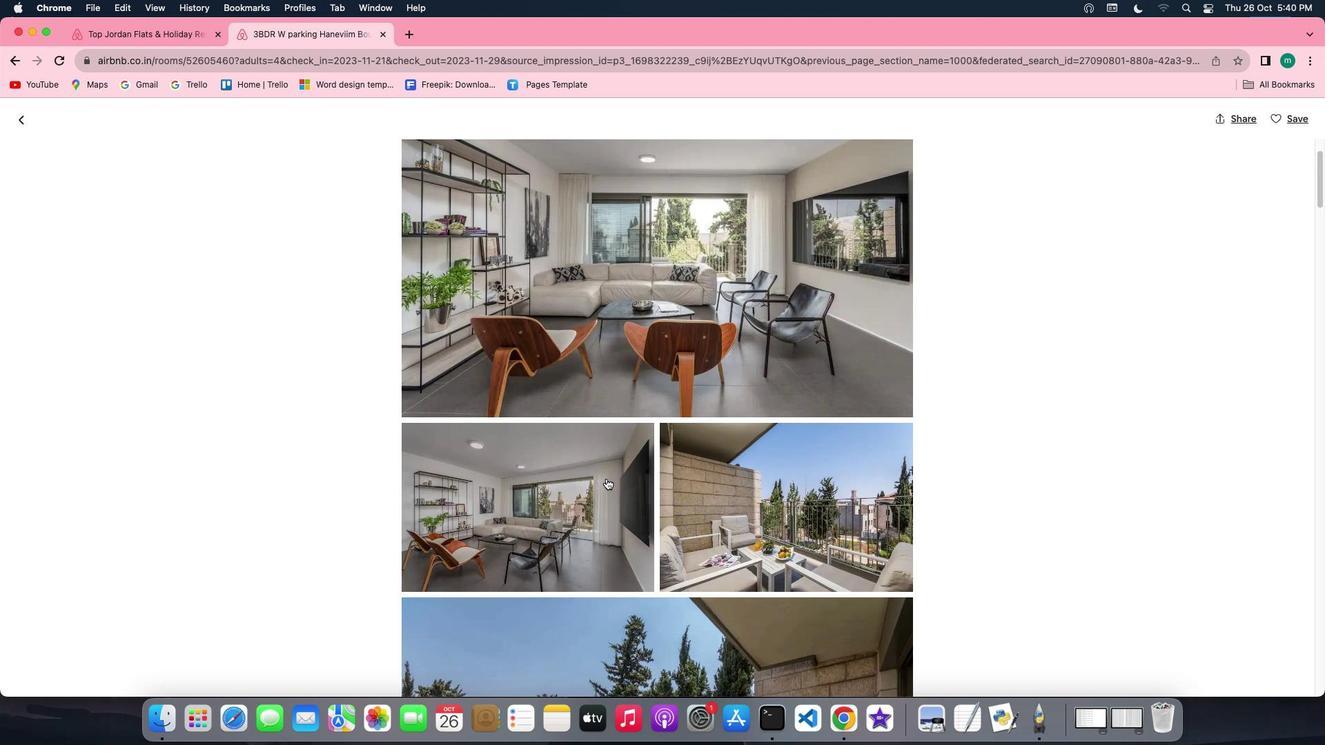 
Action: Mouse scrolled (609, 481) with delta (2, 1)
Screenshot: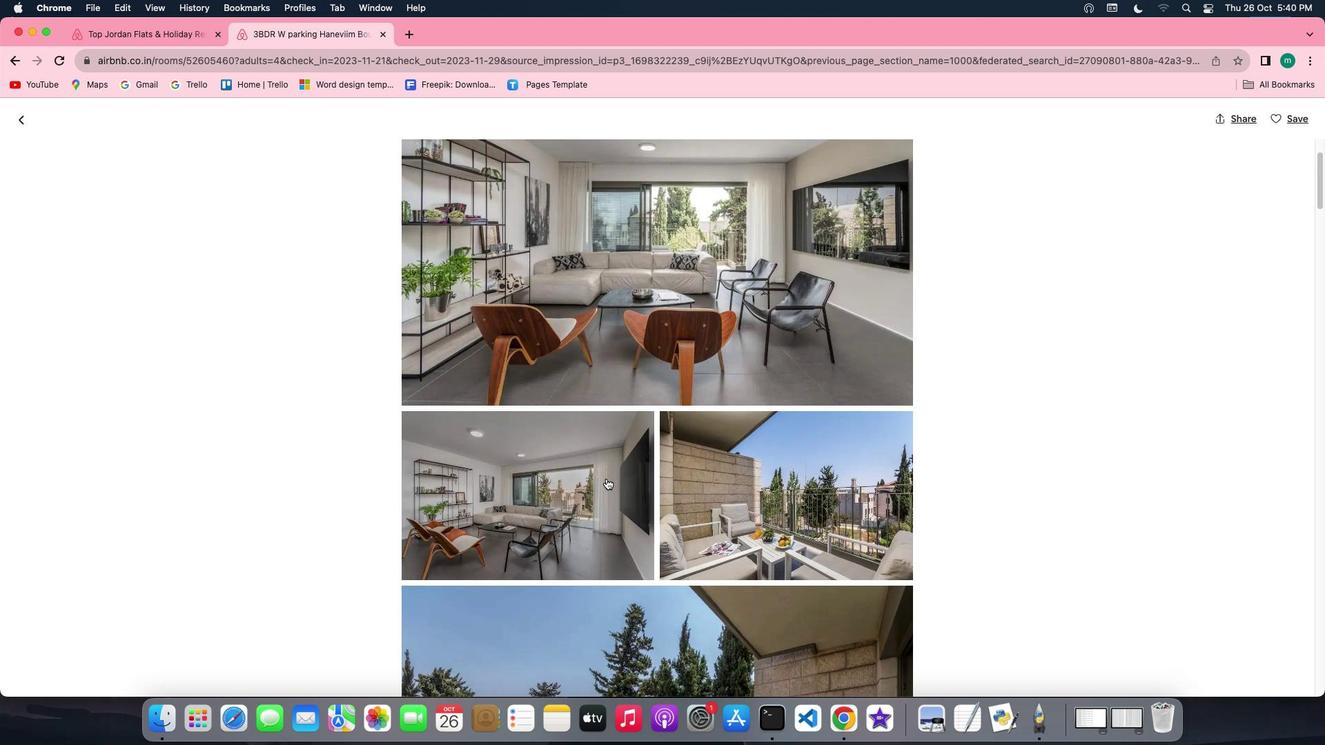 
Action: Mouse scrolled (609, 481) with delta (2, 0)
Screenshot: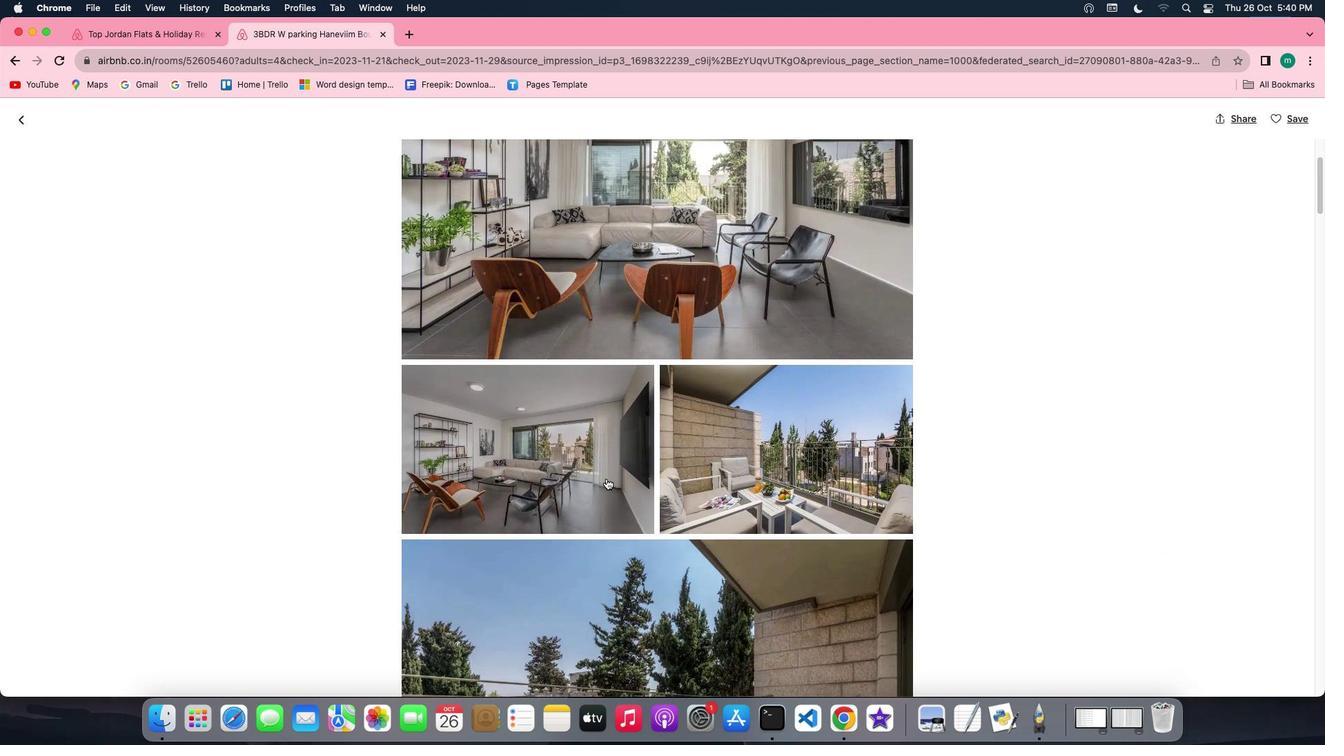 
Action: Mouse scrolled (609, 481) with delta (2, 2)
Screenshot: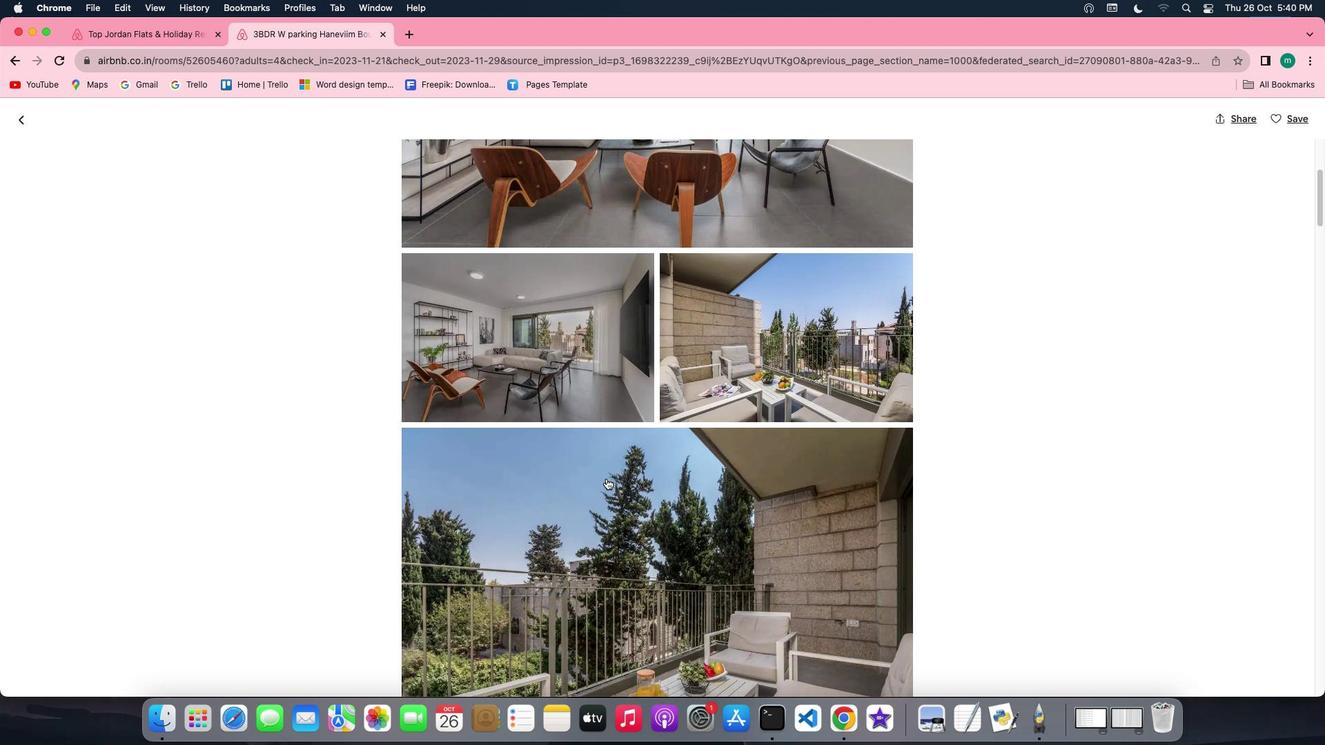 
Action: Mouse scrolled (609, 481) with delta (2, 2)
Screenshot: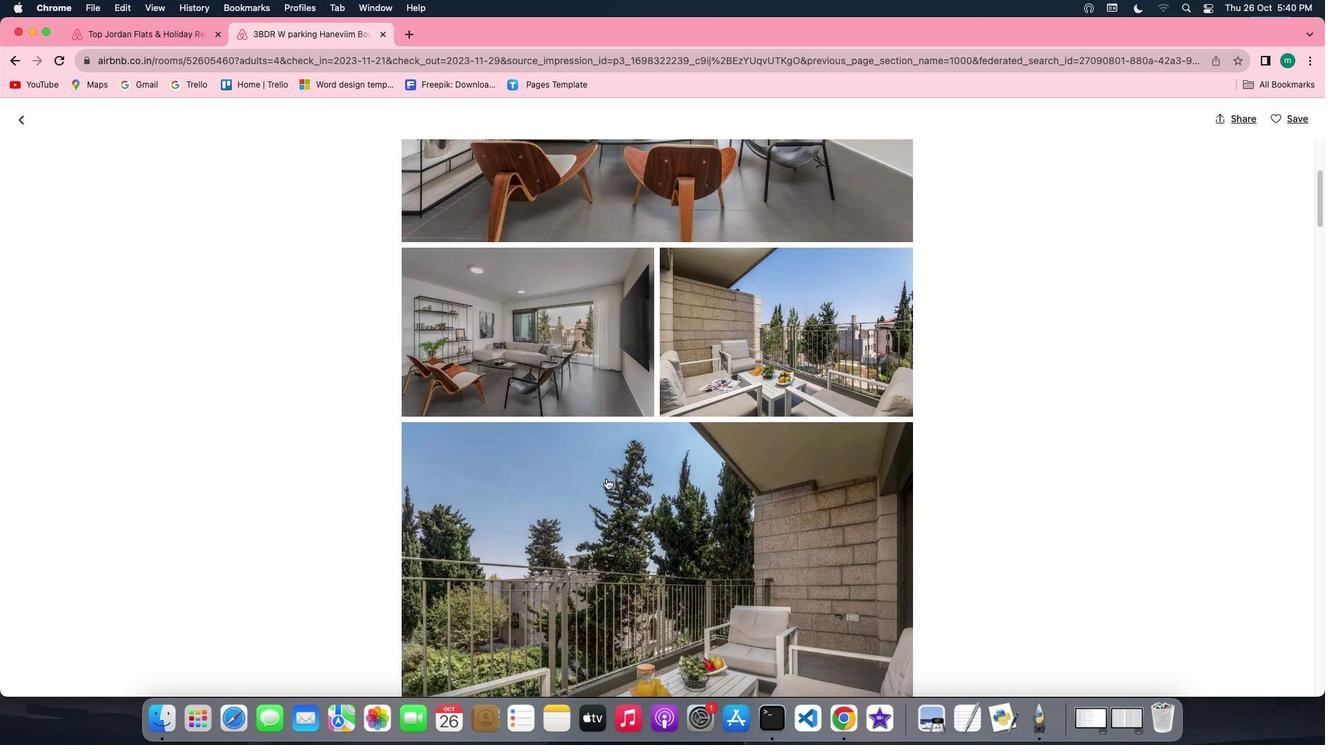 
Action: Mouse scrolled (609, 481) with delta (2, 1)
Screenshot: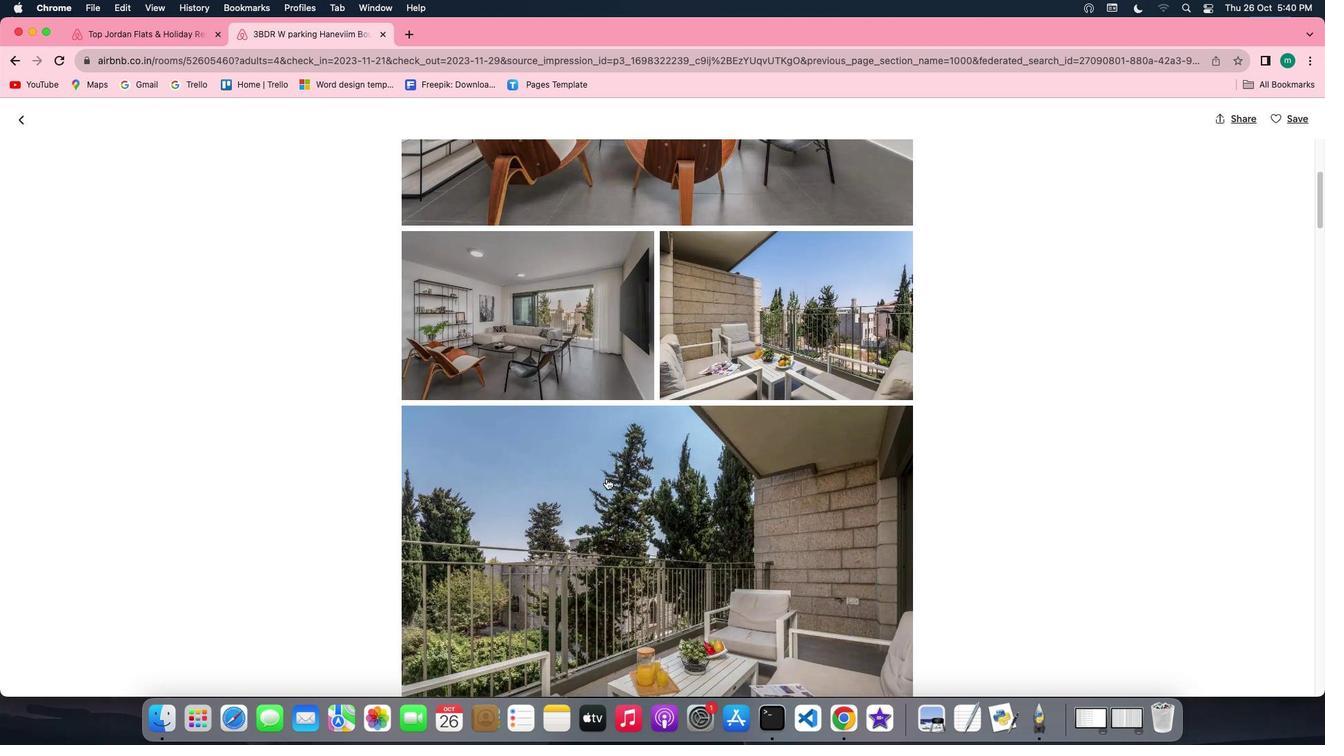 
Action: Mouse scrolled (609, 481) with delta (2, 0)
Screenshot: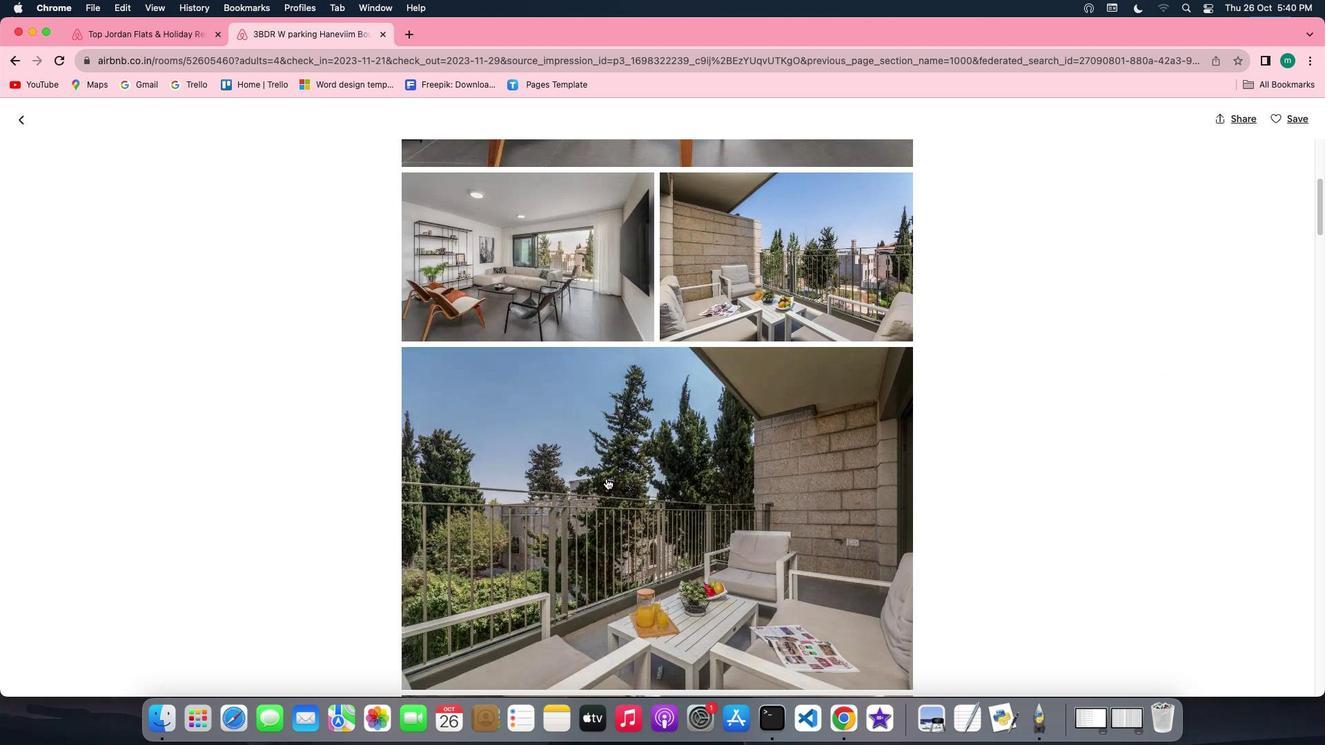 
Action: Mouse scrolled (609, 481) with delta (2, 0)
Screenshot: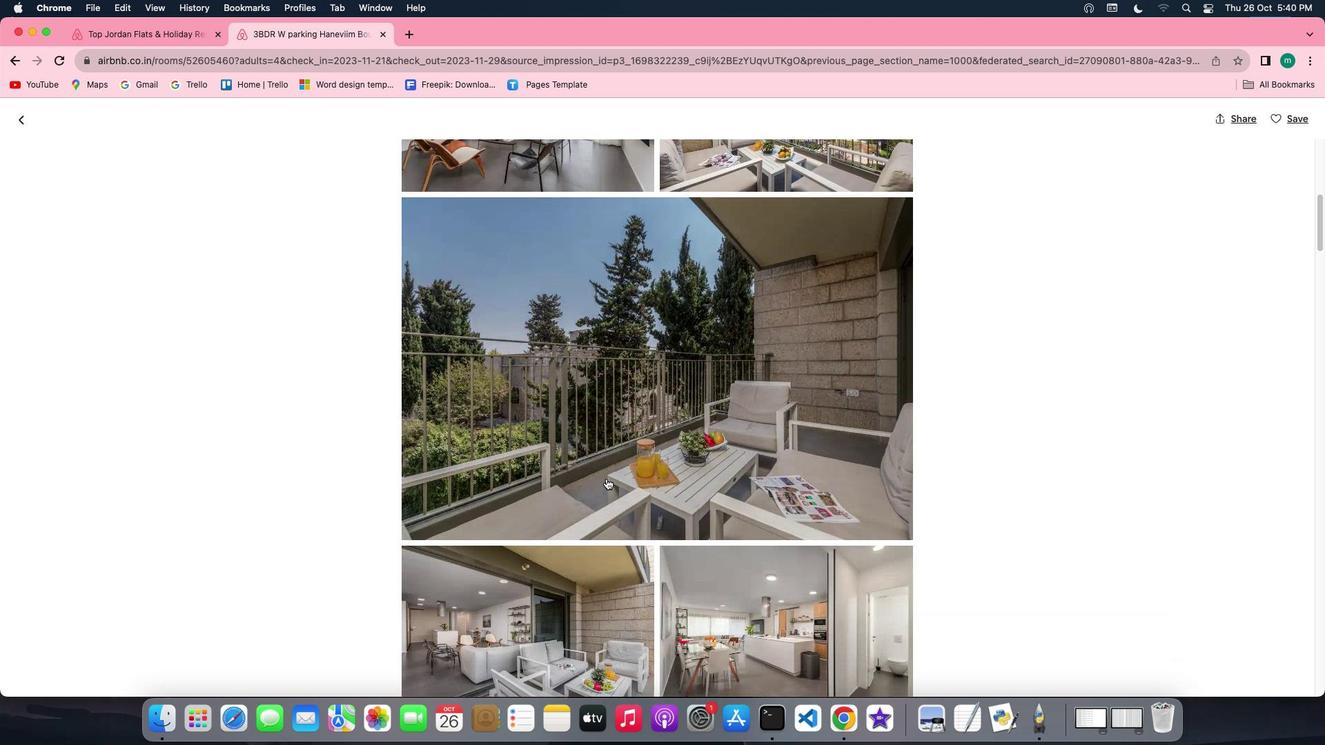 
Action: Mouse scrolled (609, 481) with delta (2, 2)
Screenshot: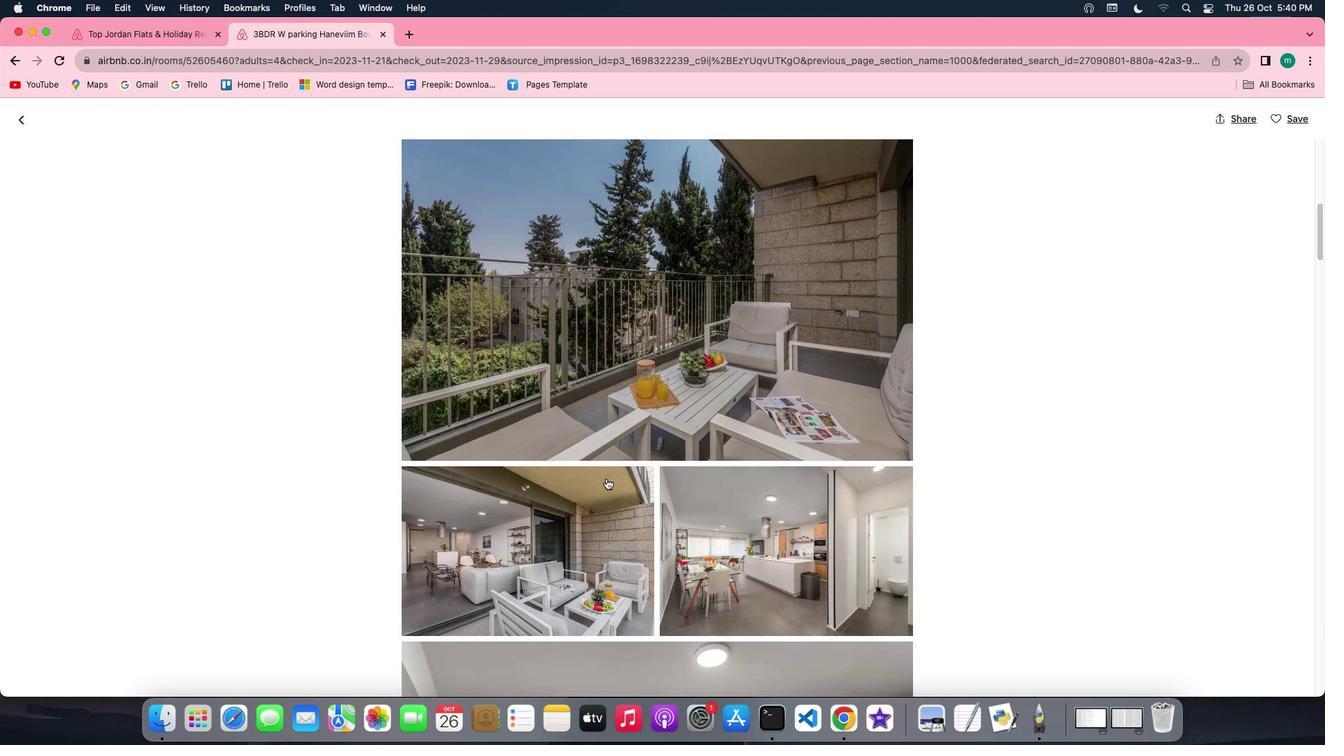 
Action: Mouse scrolled (609, 481) with delta (2, 2)
Screenshot: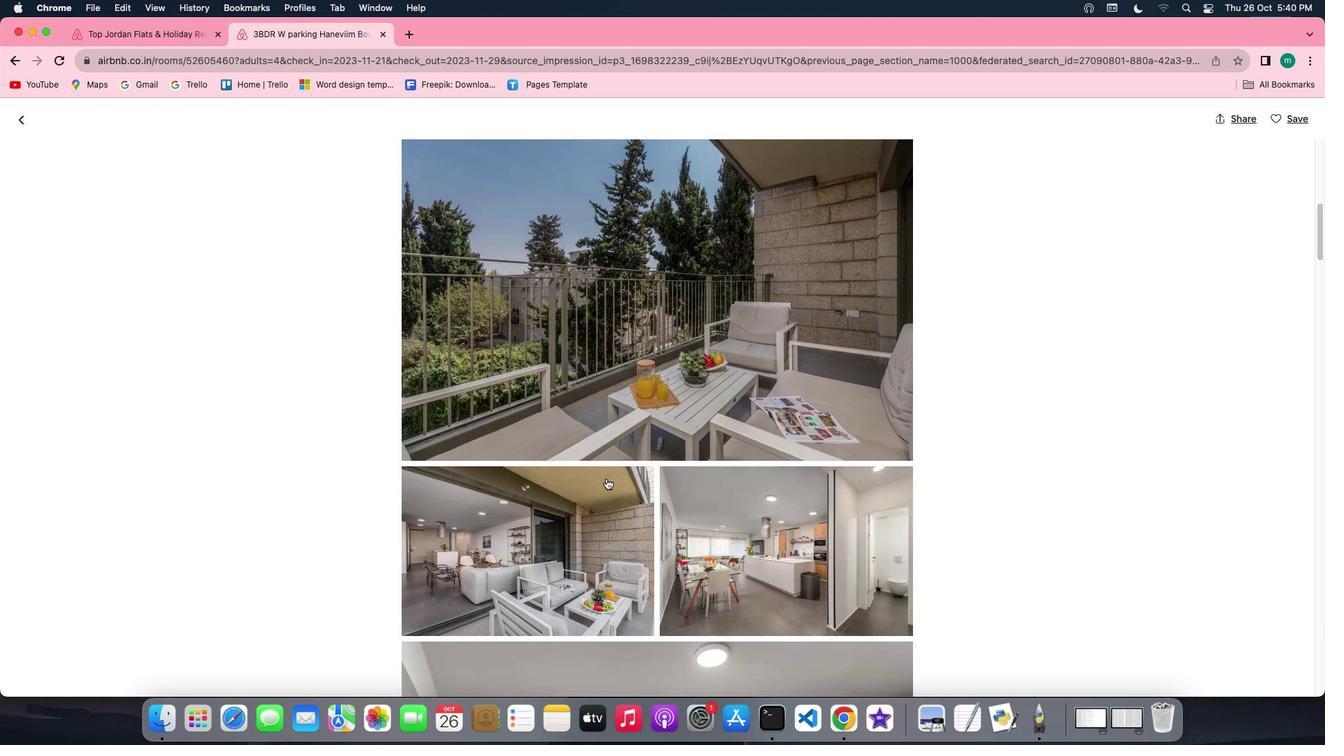 
Action: Mouse scrolled (609, 481) with delta (2, 1)
Screenshot: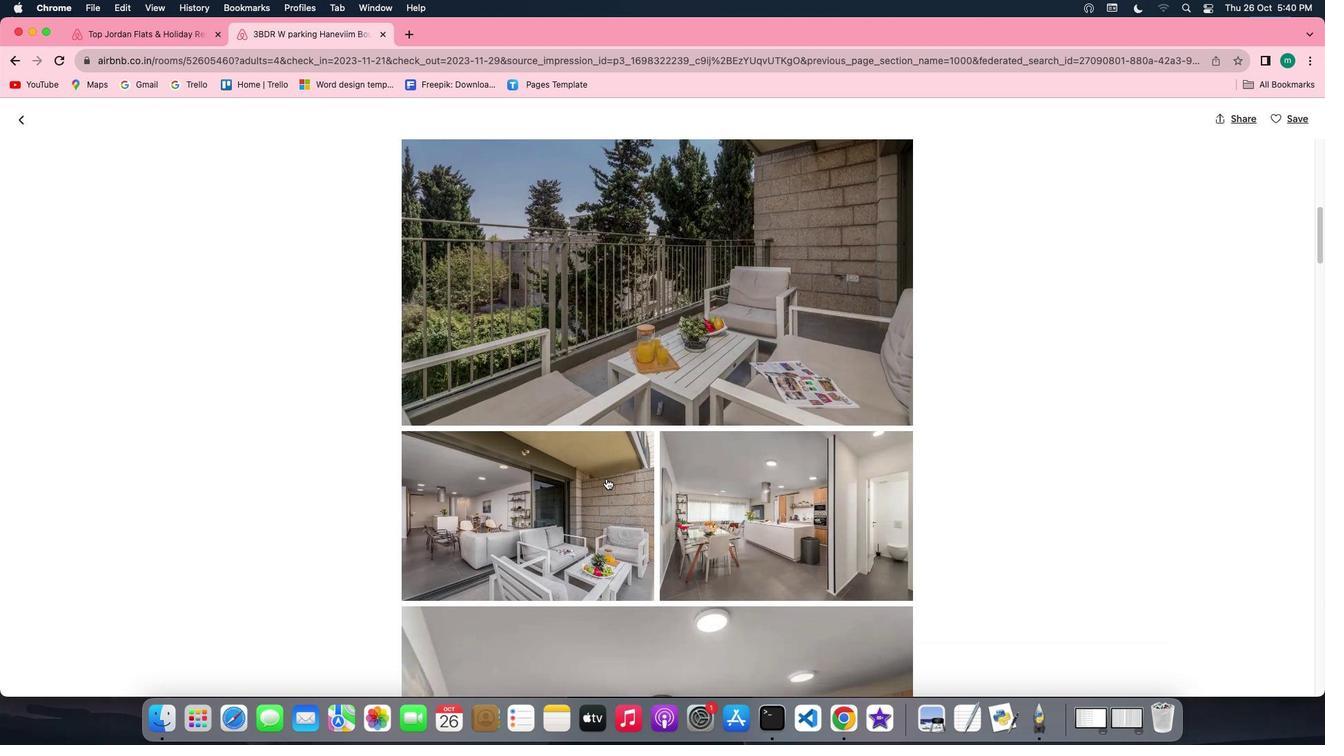
Action: Mouse scrolled (609, 481) with delta (2, 1)
Screenshot: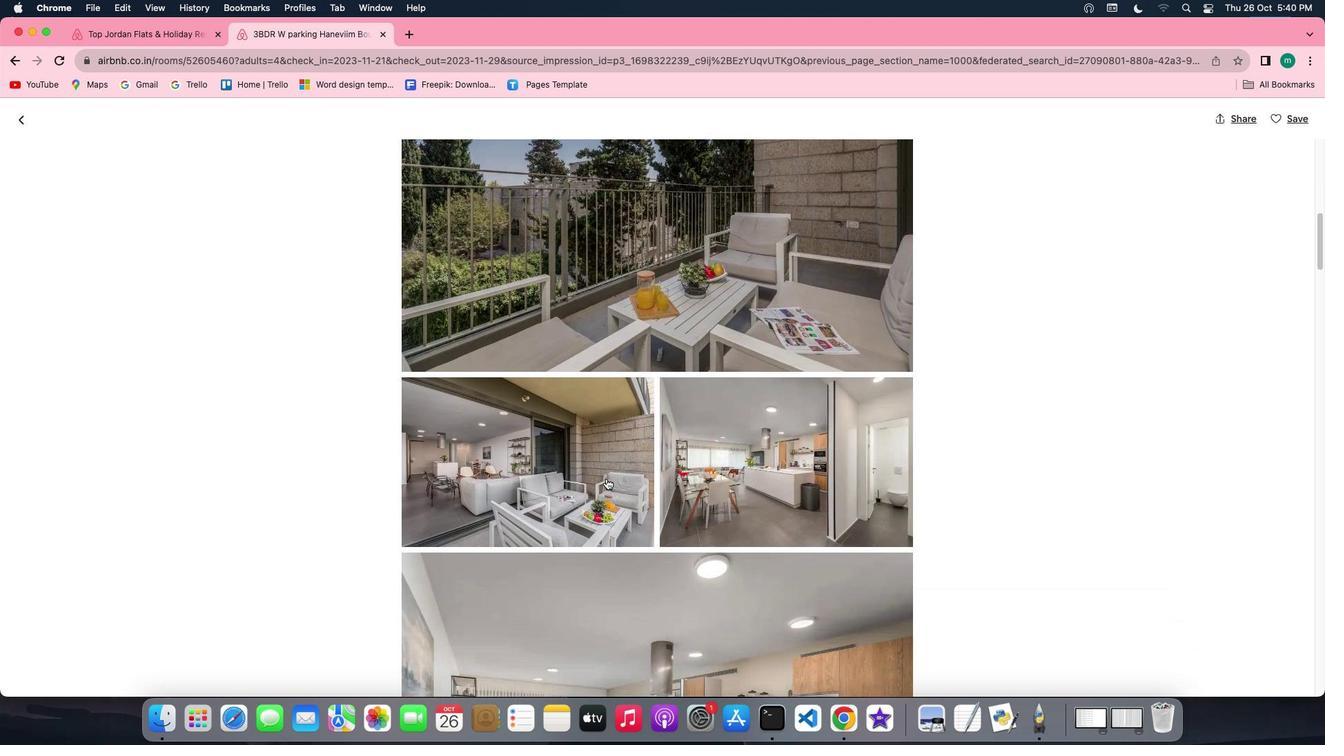 
Action: Mouse scrolled (609, 481) with delta (2, 2)
Screenshot: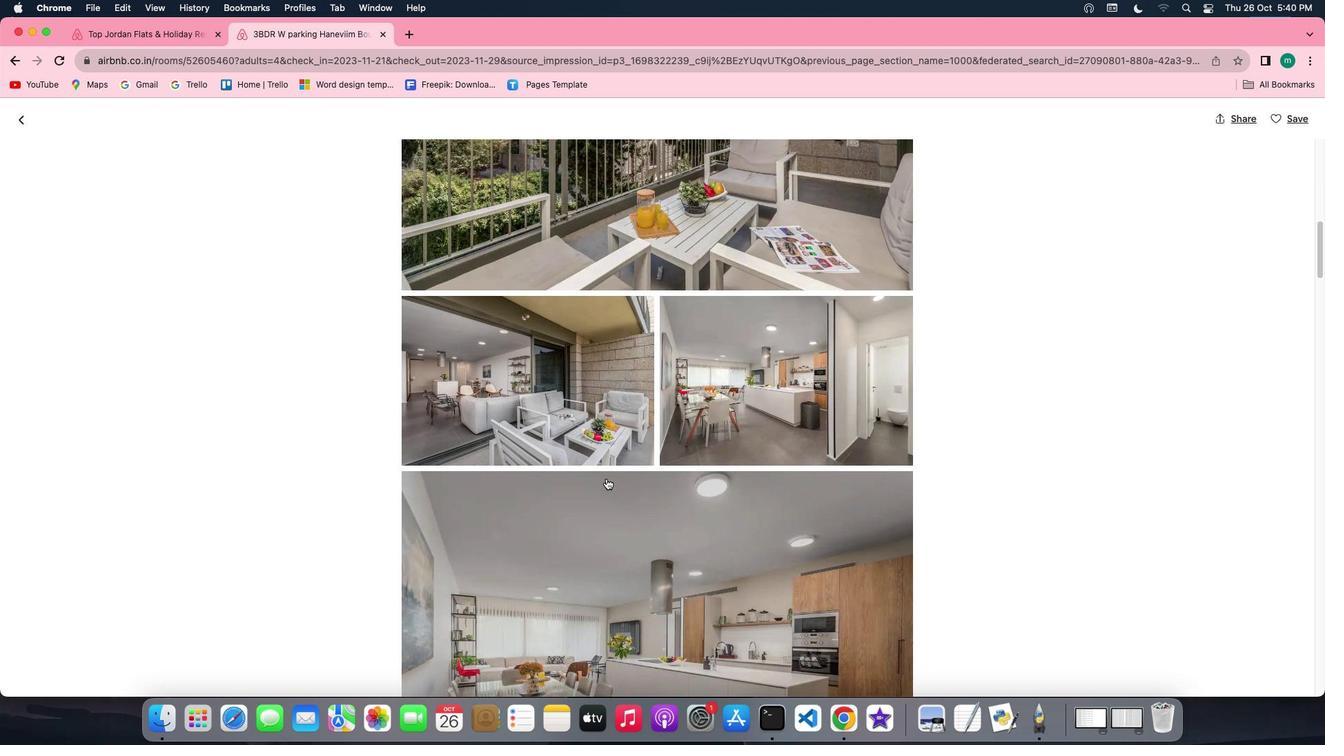
Action: Mouse scrolled (609, 481) with delta (2, 2)
Screenshot: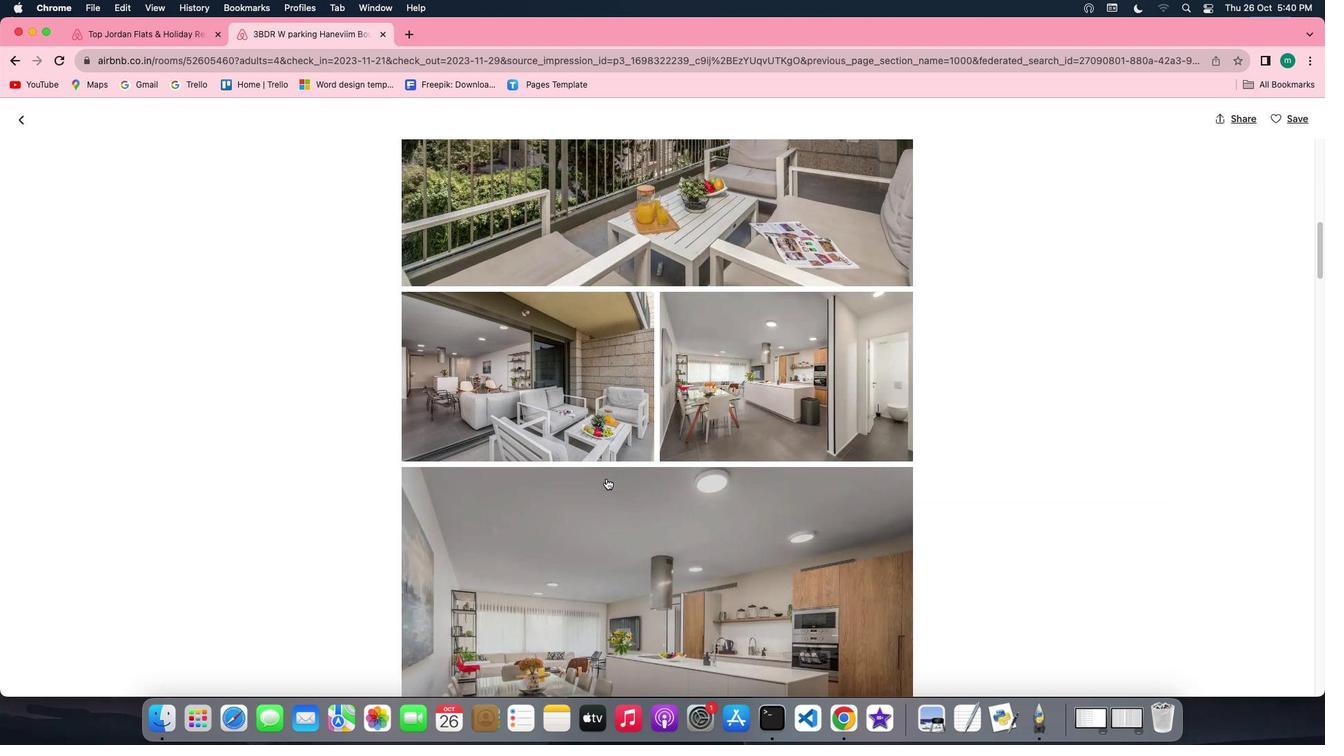 
Action: Mouse scrolled (609, 481) with delta (2, 1)
Screenshot: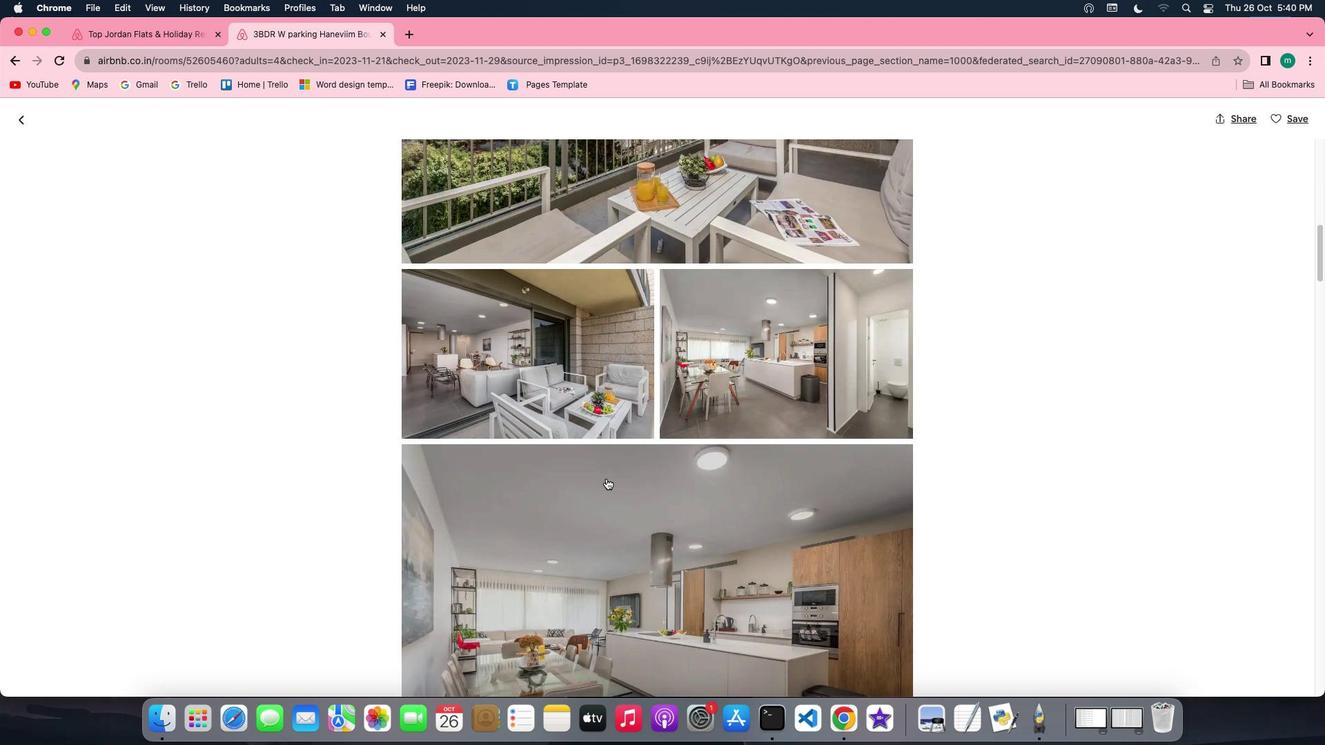 
Action: Mouse scrolled (609, 481) with delta (2, 2)
Screenshot: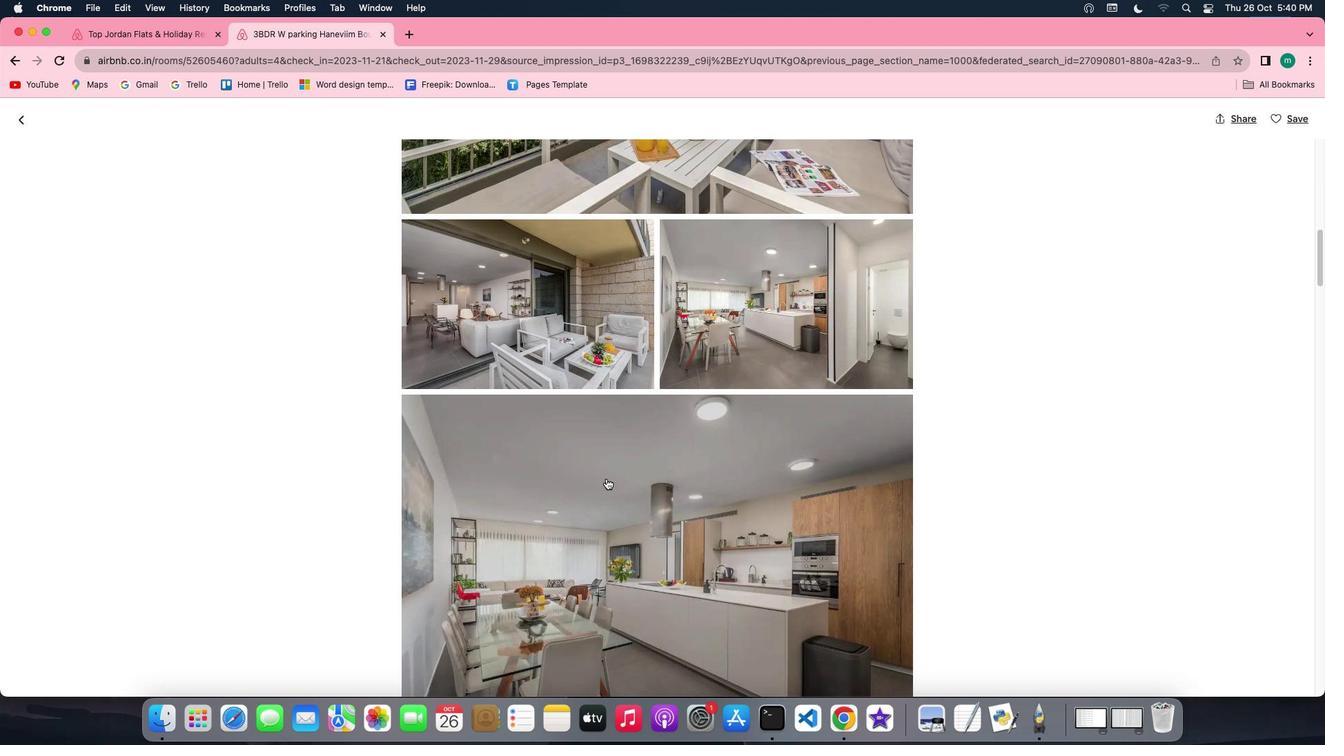 
Action: Mouse scrolled (609, 481) with delta (2, 2)
Screenshot: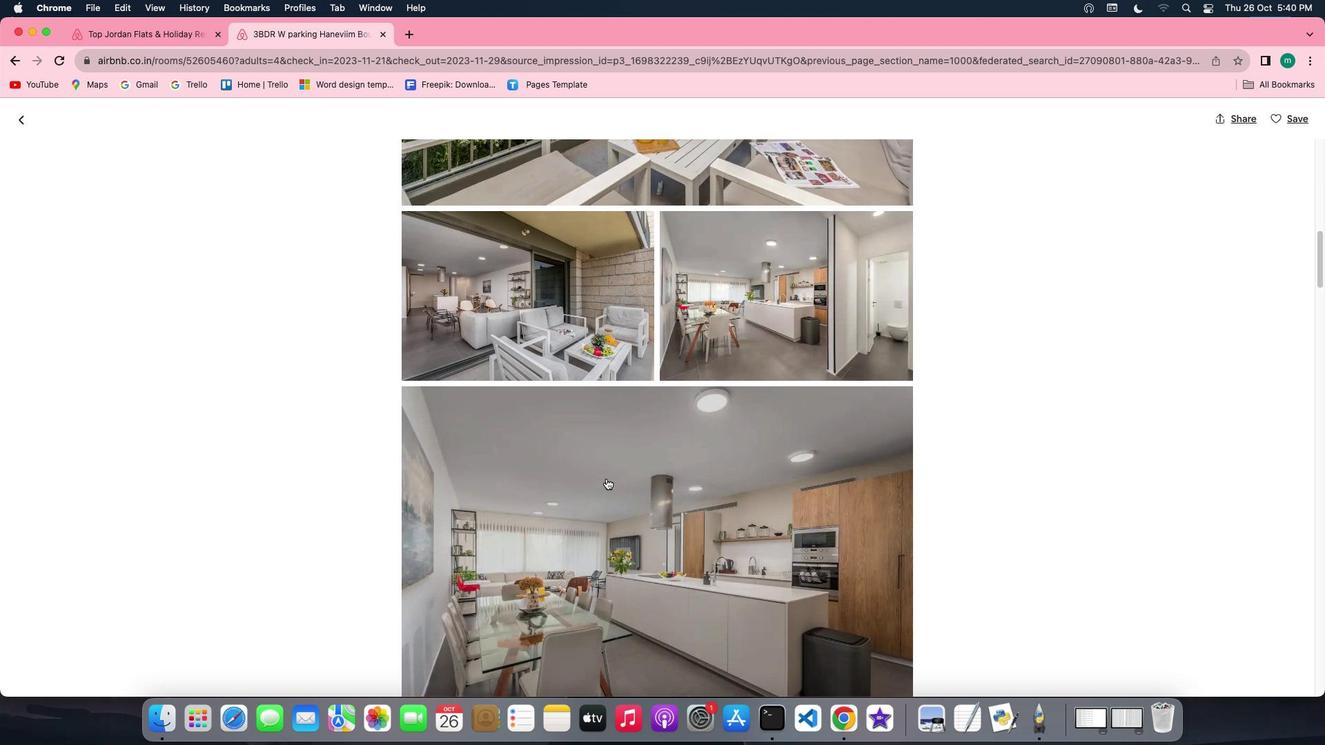 
Action: Mouse scrolled (609, 481) with delta (2, 0)
Screenshot: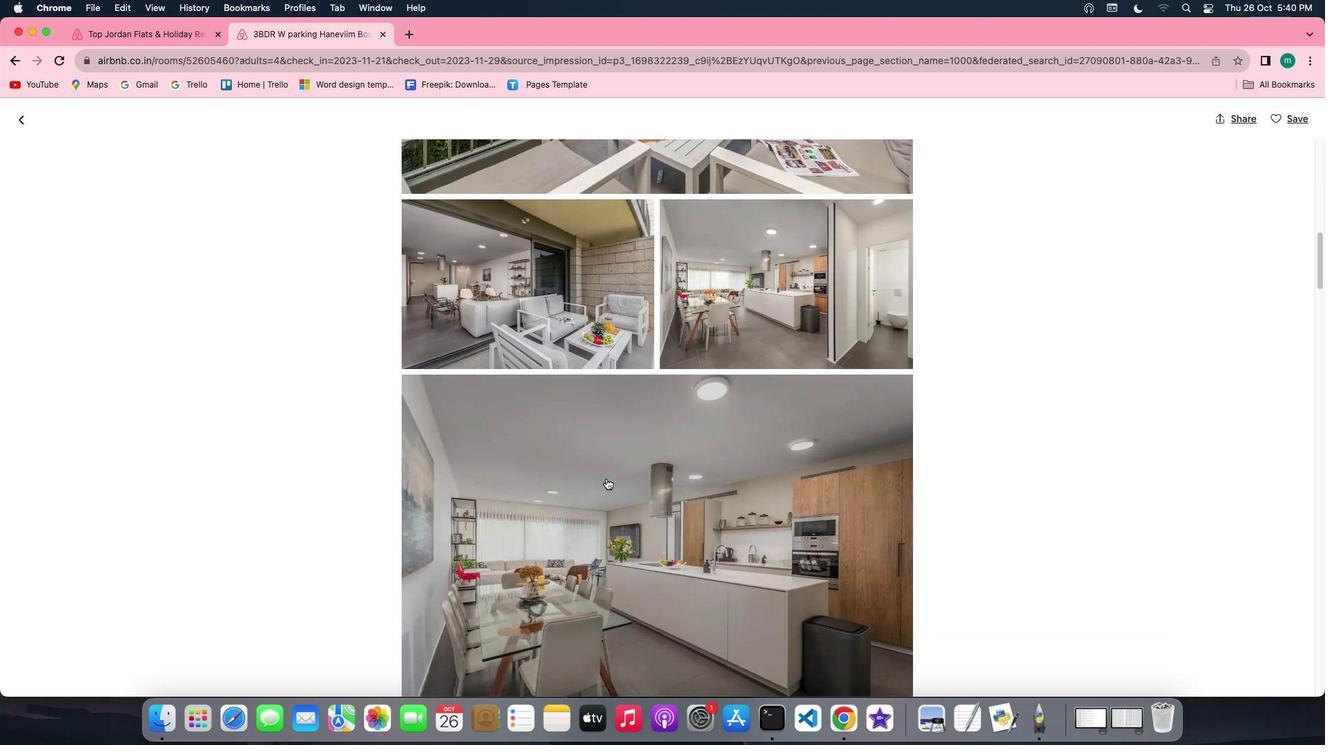 
Action: Mouse scrolled (609, 481) with delta (2, 0)
Screenshot: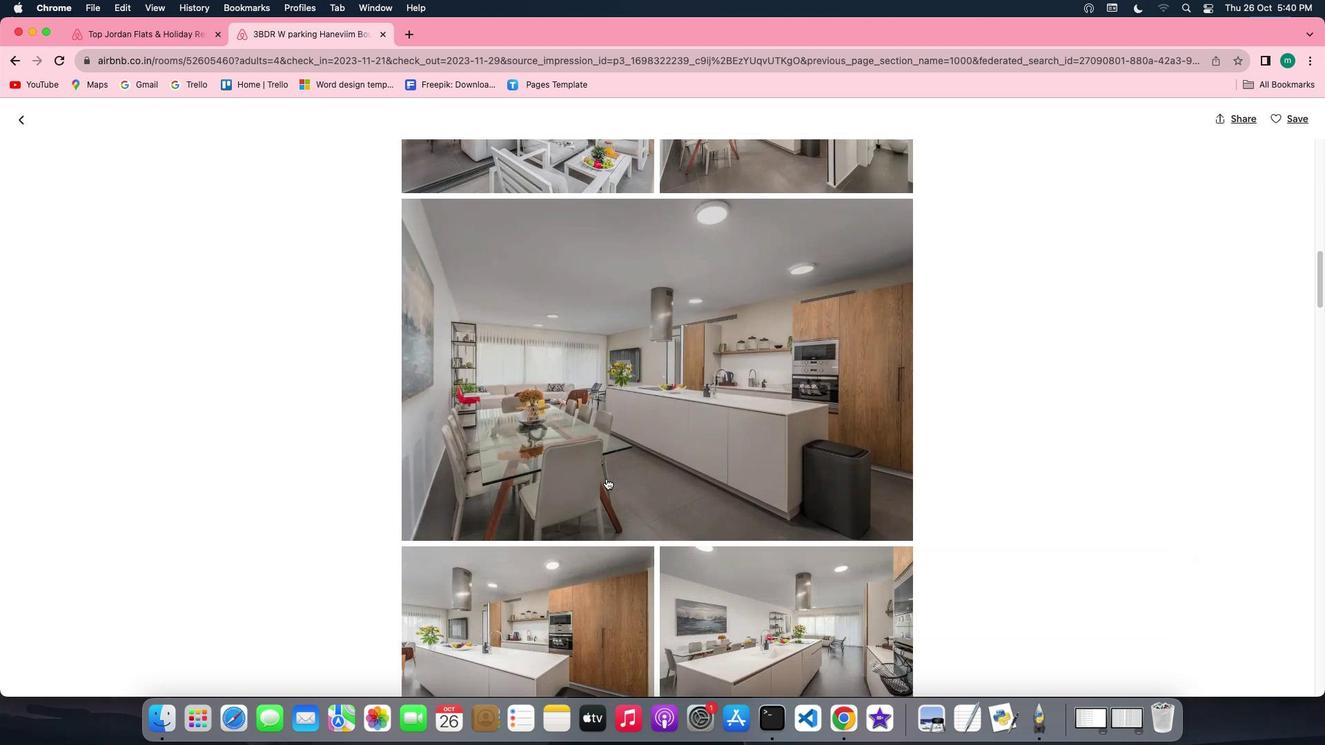 
Action: Mouse scrolled (609, 481) with delta (2, 0)
Screenshot: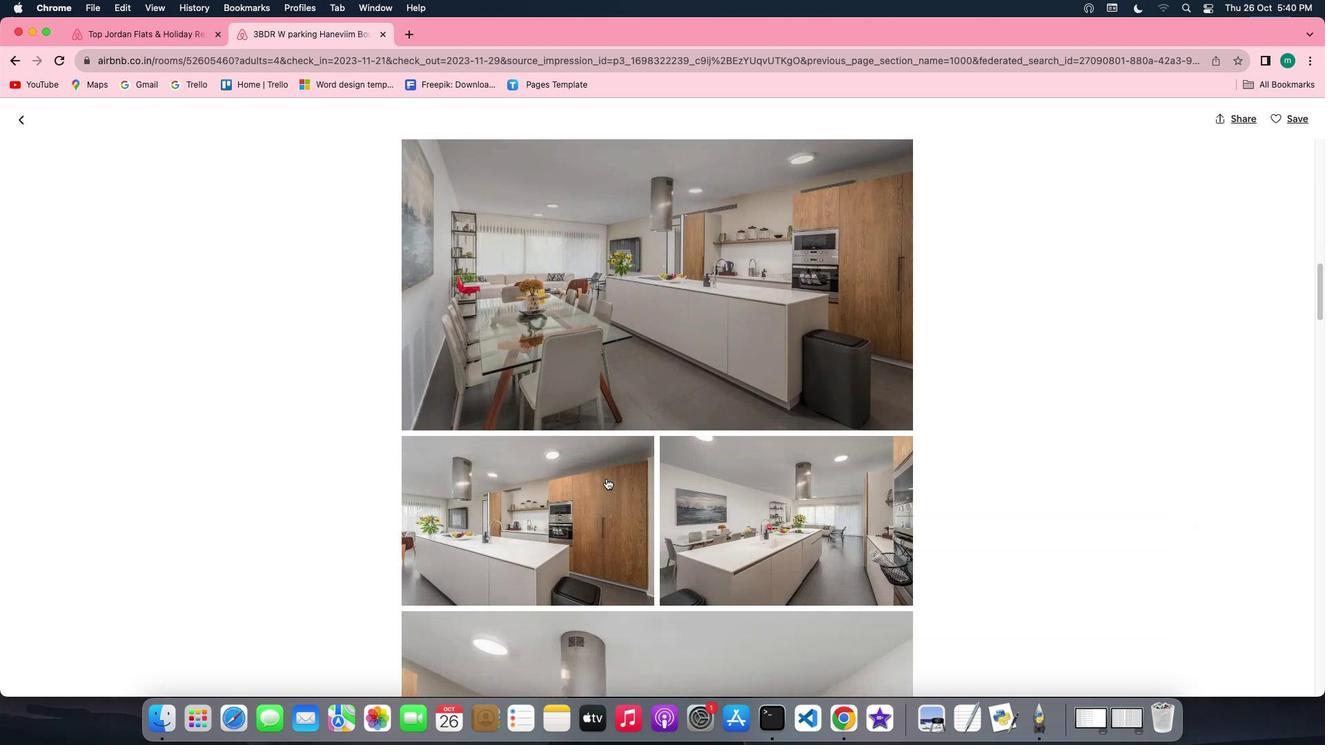 
Action: Mouse scrolled (609, 481) with delta (2, 2)
Screenshot: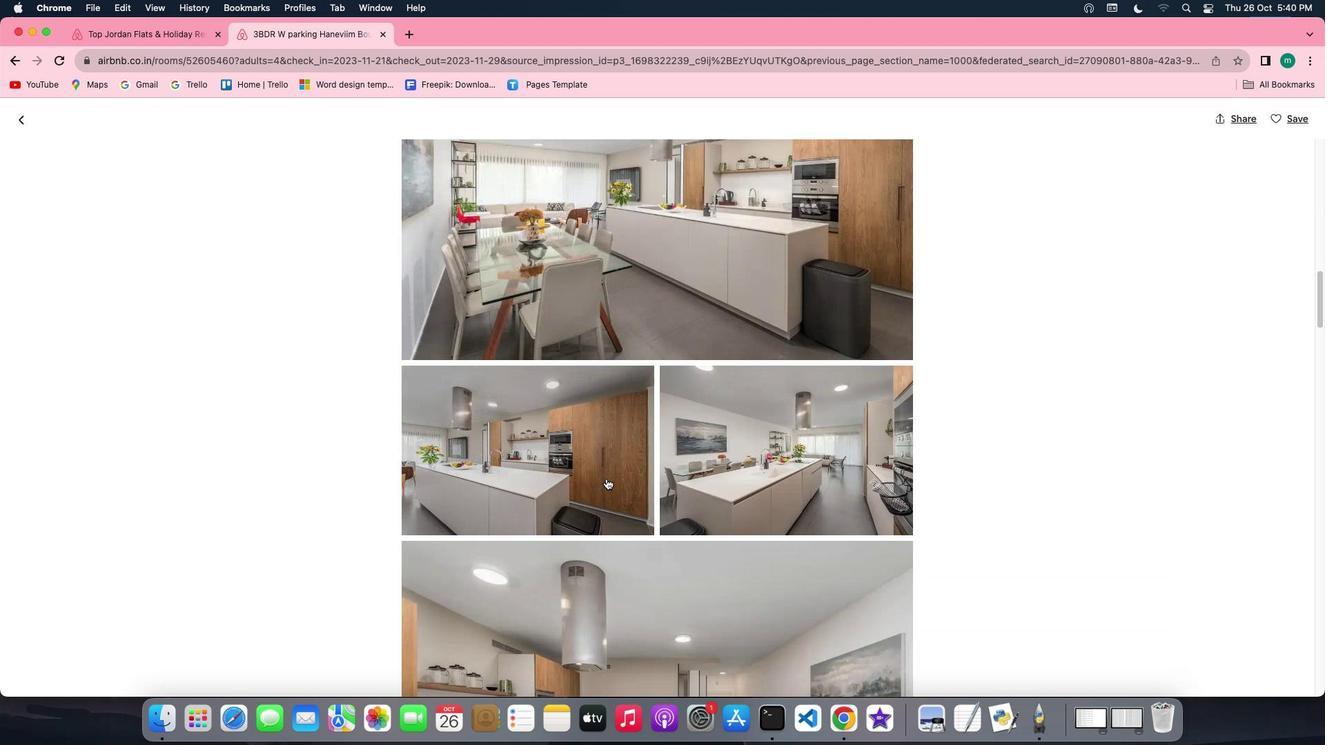 
Action: Mouse scrolled (609, 481) with delta (2, 2)
Screenshot: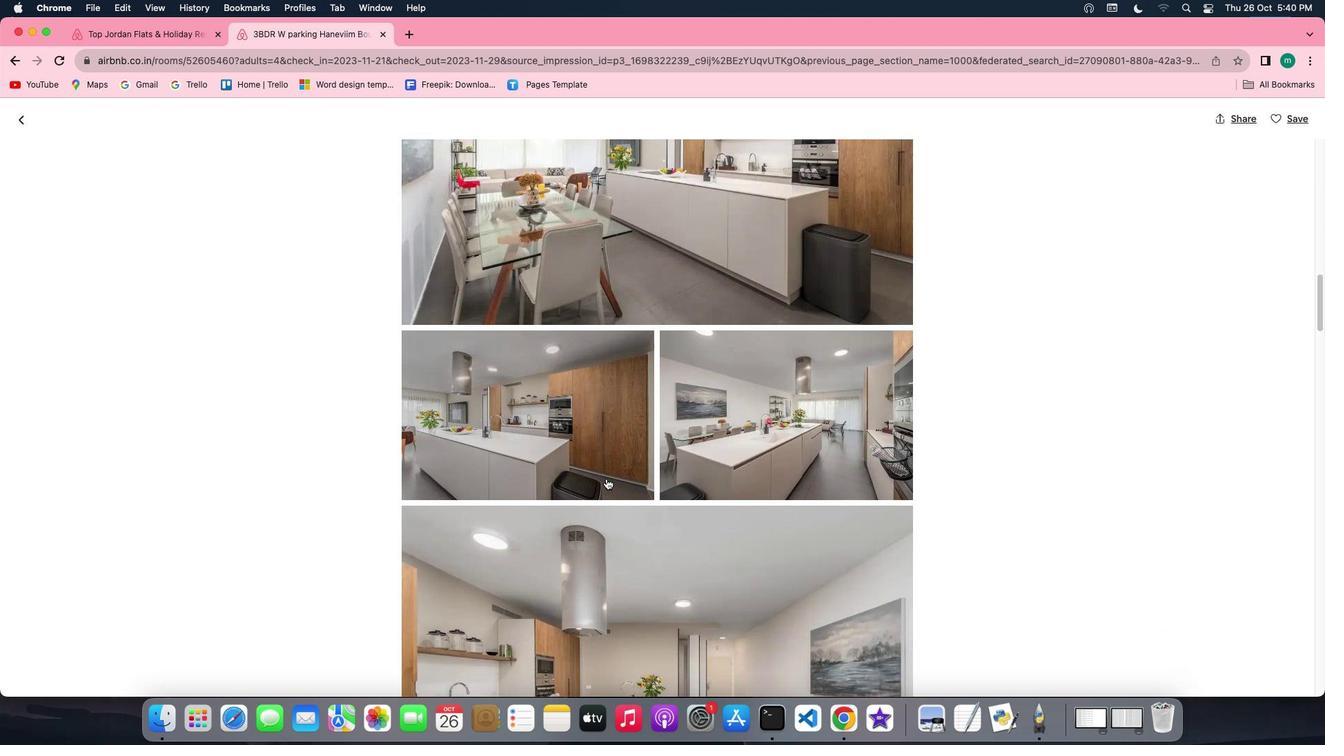 
Action: Mouse scrolled (609, 481) with delta (2, 0)
Screenshot: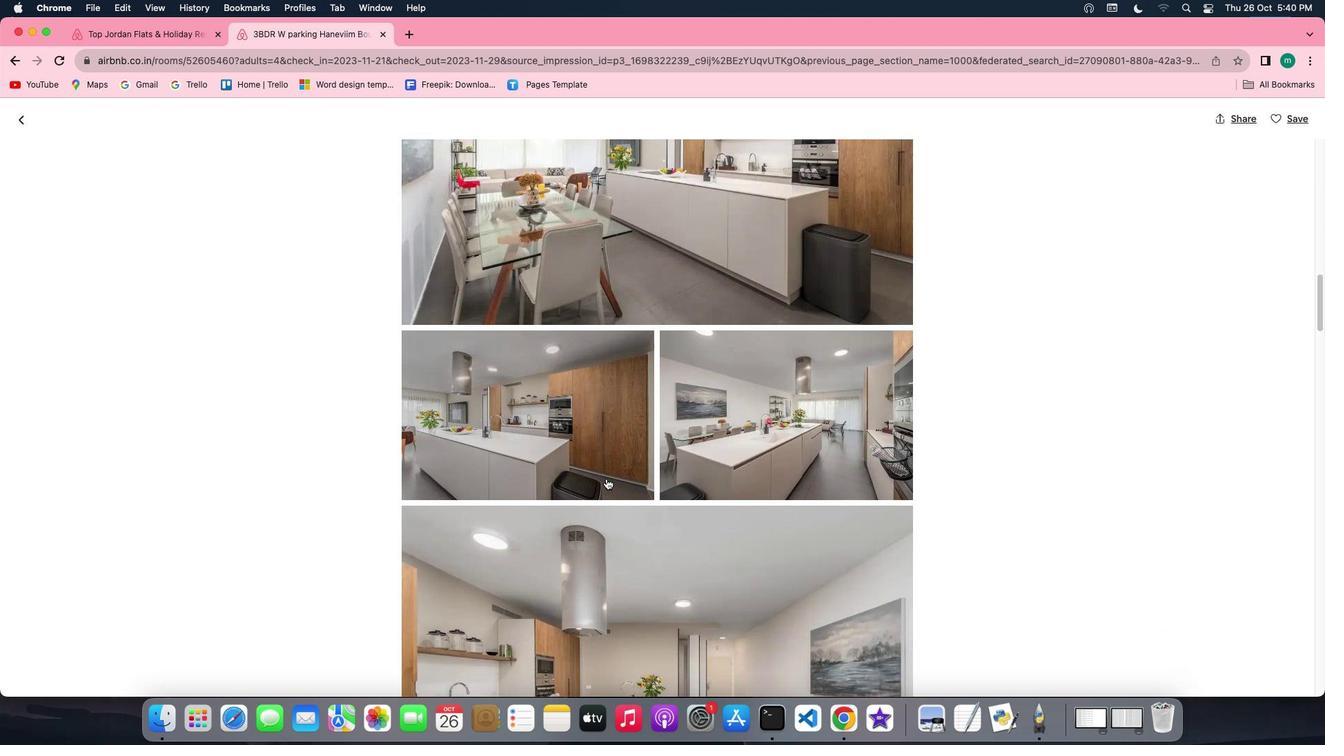 
Action: Mouse scrolled (609, 481) with delta (2, 0)
Screenshot: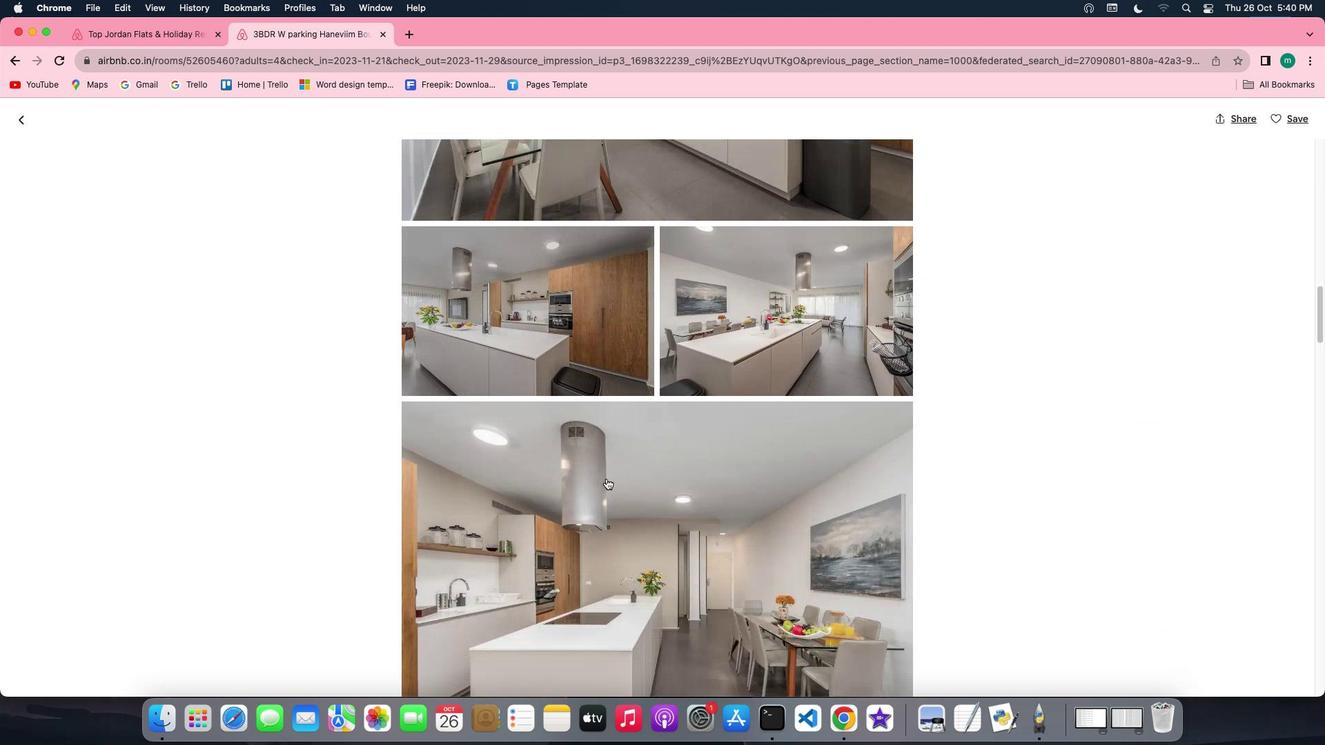 
Action: Mouse scrolled (609, 481) with delta (2, 0)
Screenshot: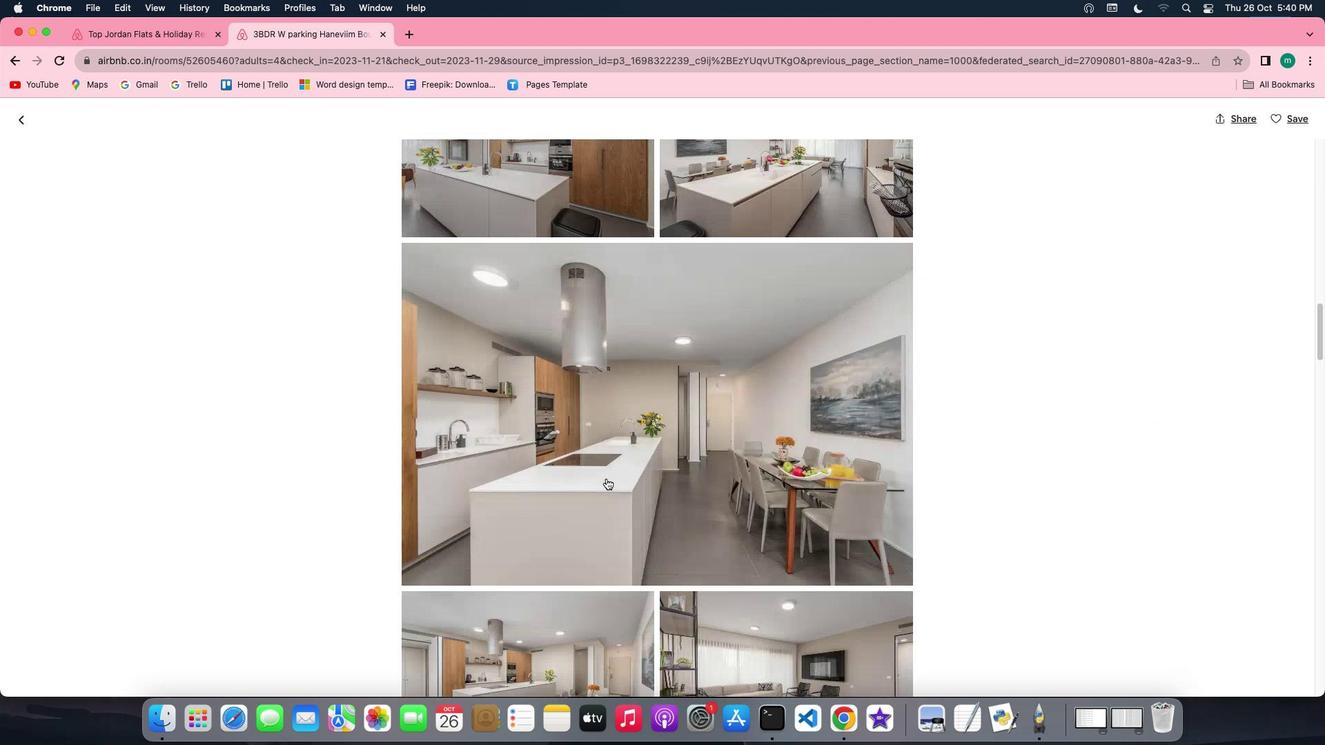 
Action: Mouse scrolled (609, 481) with delta (2, 2)
Screenshot: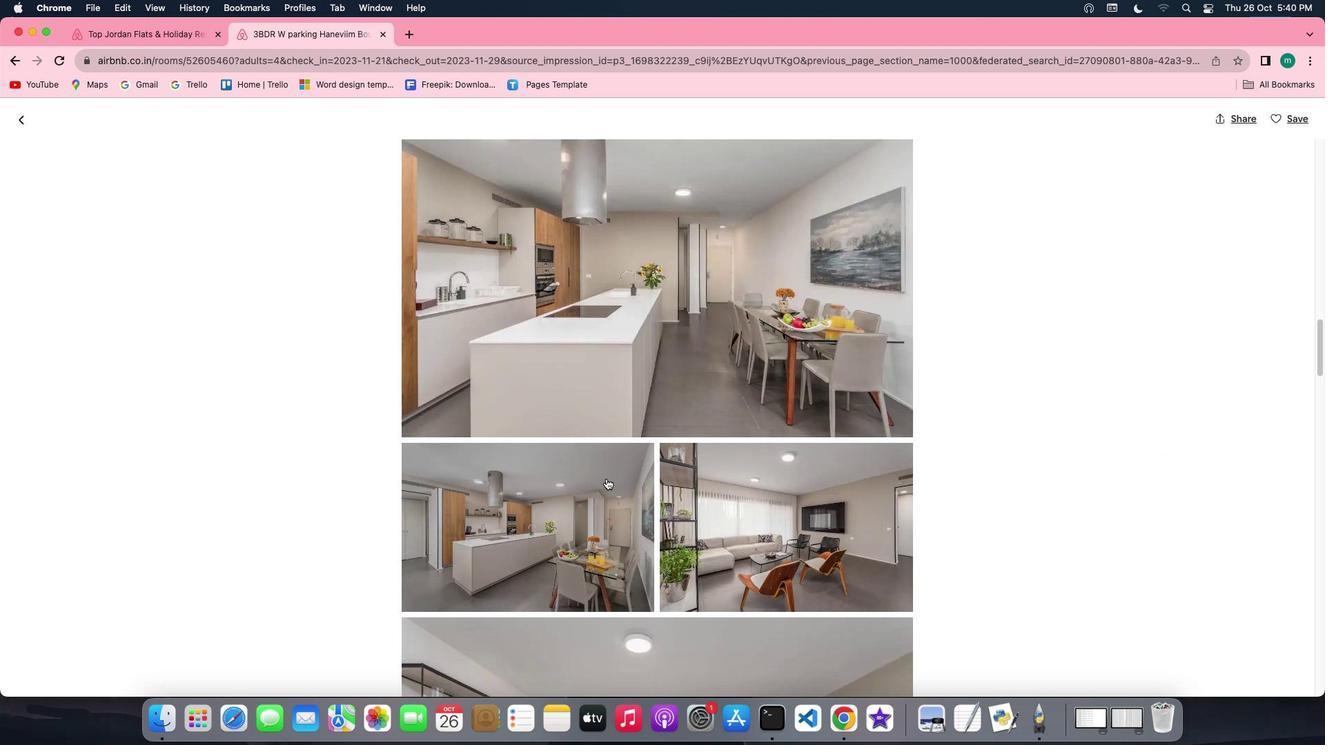 
Action: Mouse scrolled (609, 481) with delta (2, 2)
Screenshot: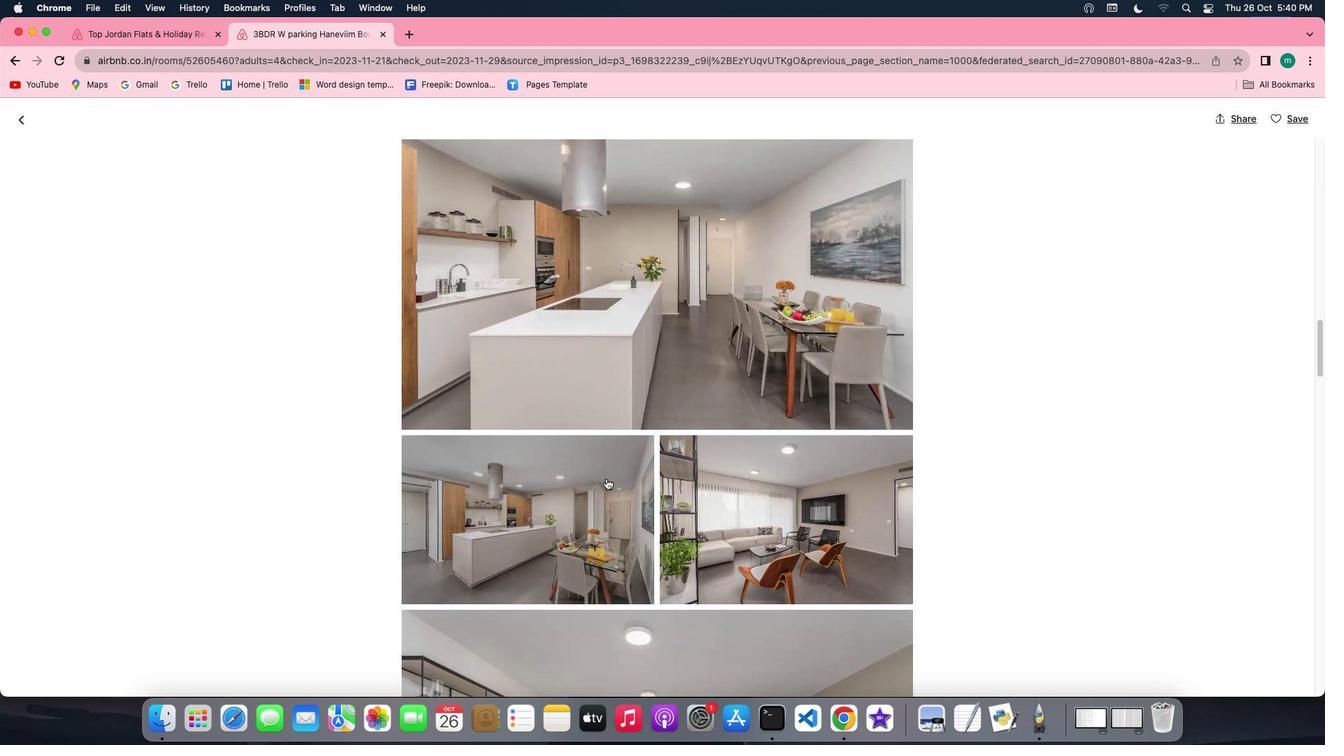 
Action: Mouse scrolled (609, 481) with delta (2, 0)
Screenshot: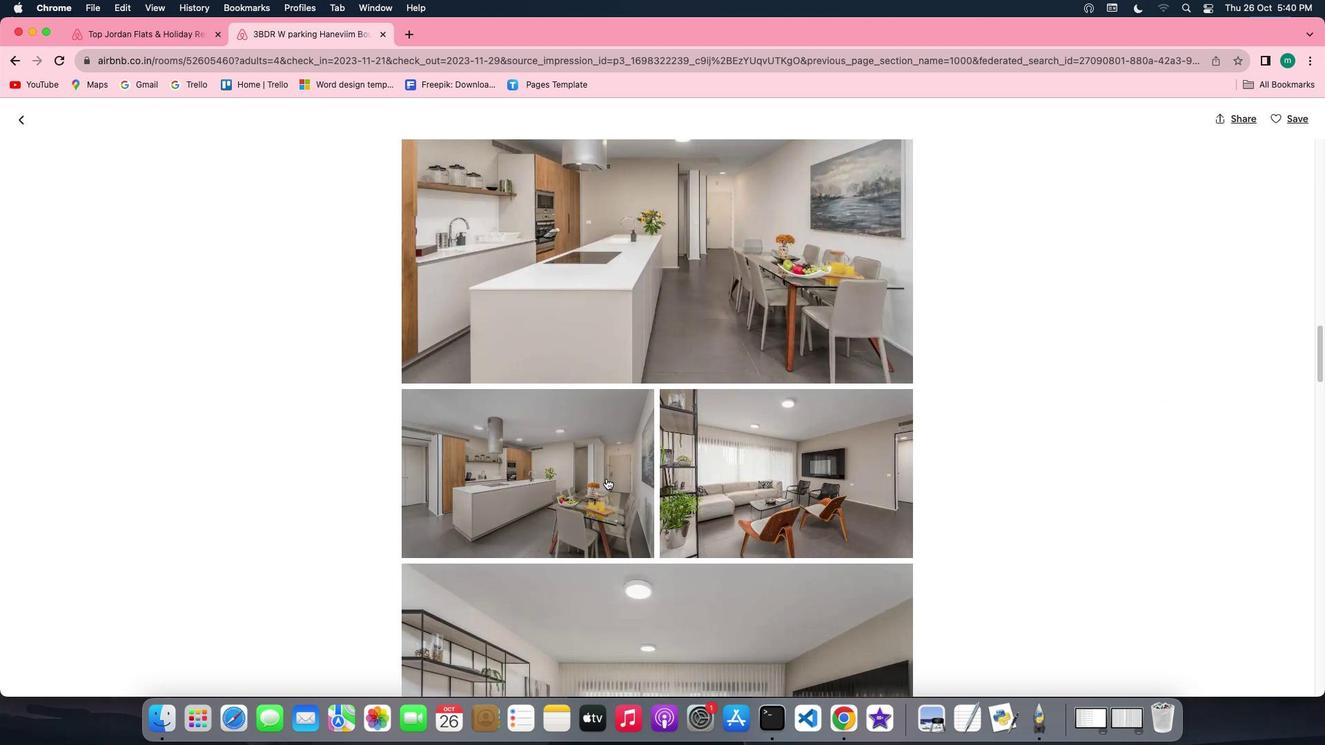
Action: Mouse scrolled (609, 481) with delta (2, 0)
Screenshot: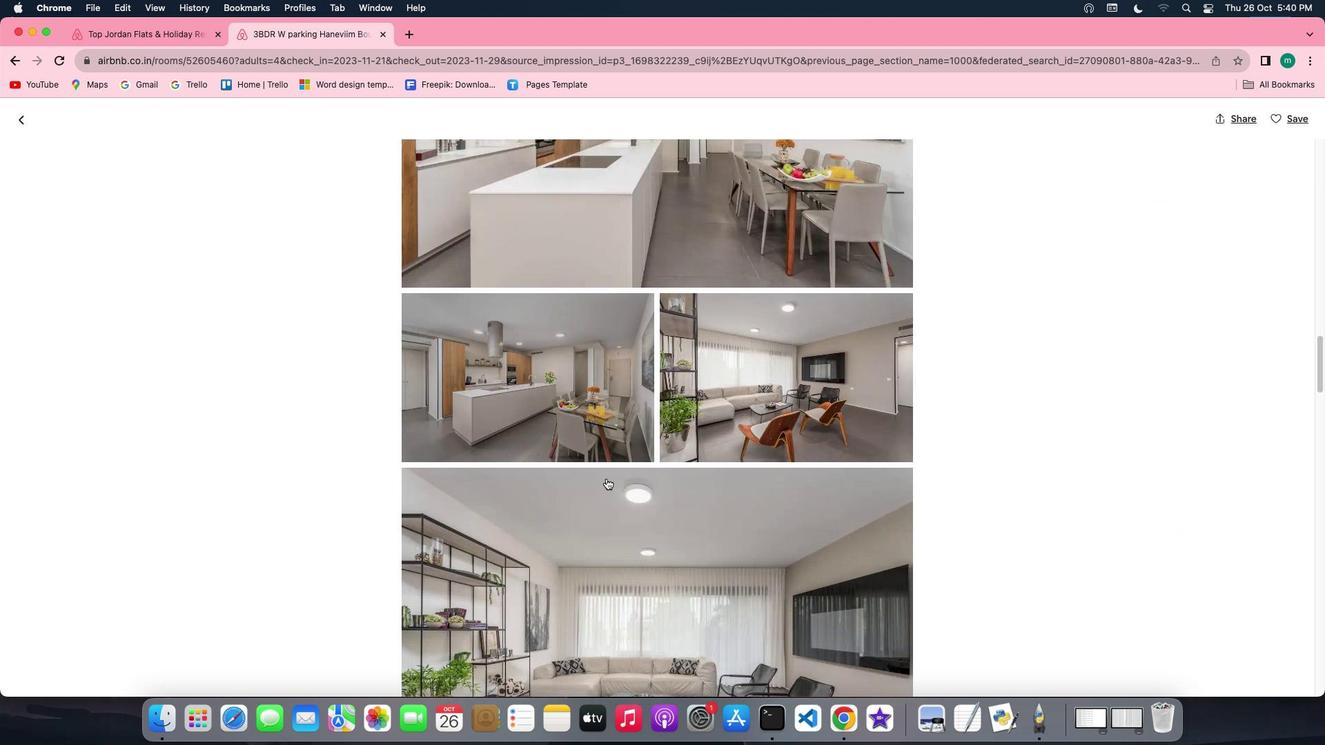 
Action: Mouse scrolled (609, 481) with delta (2, 0)
Screenshot: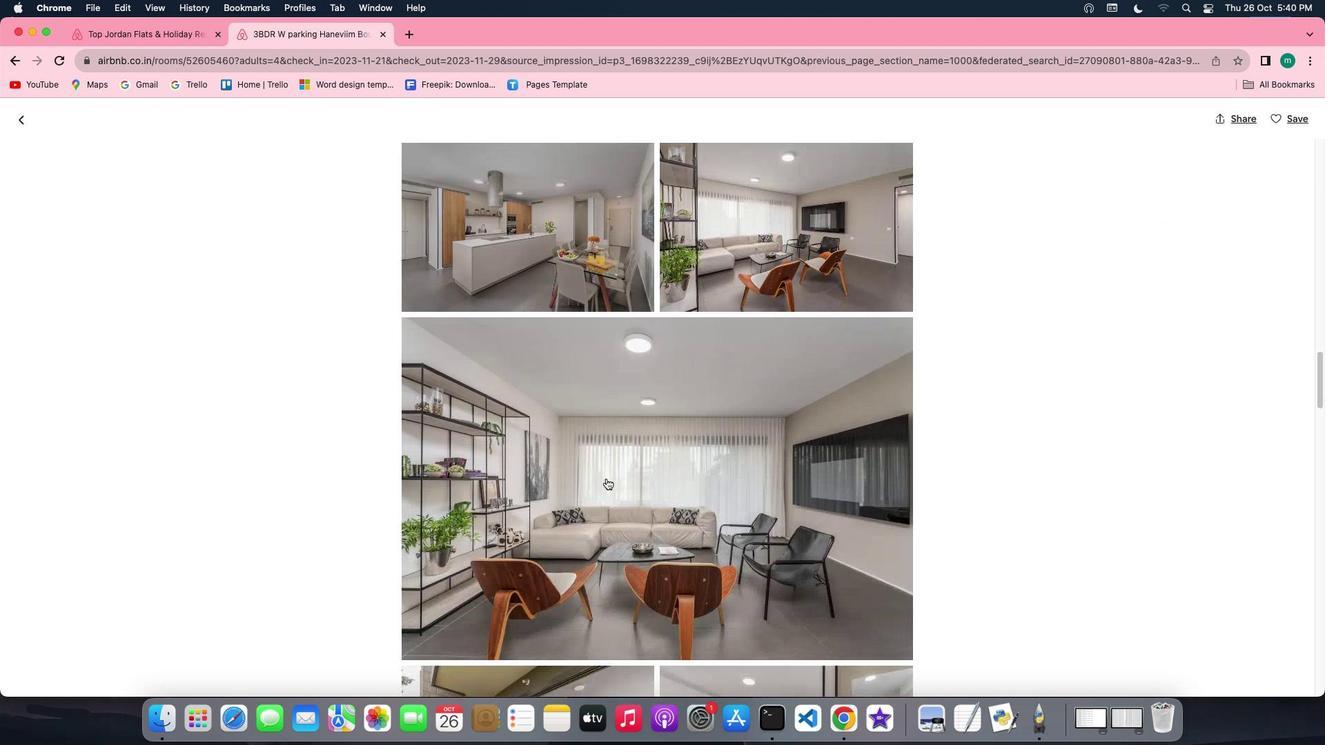 
Action: Mouse scrolled (609, 481) with delta (2, 2)
Screenshot: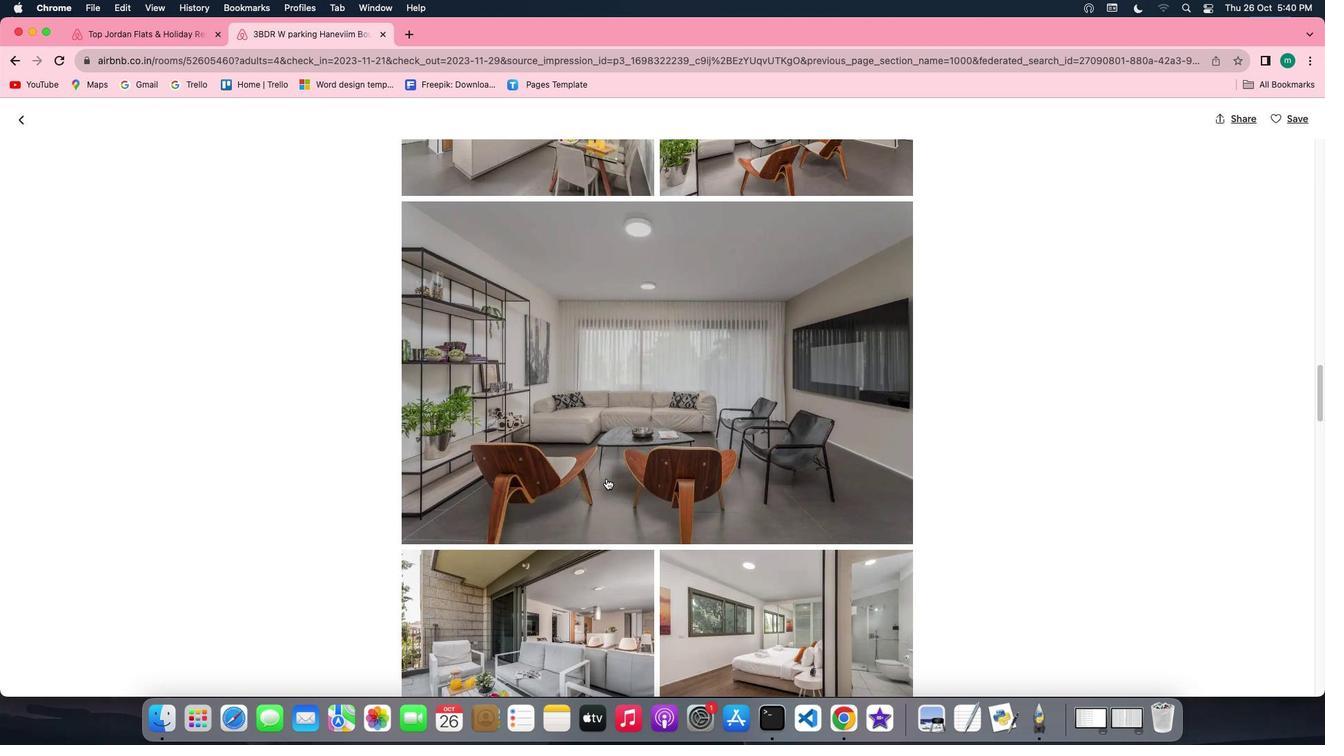
Action: Mouse scrolled (609, 481) with delta (2, 2)
Screenshot: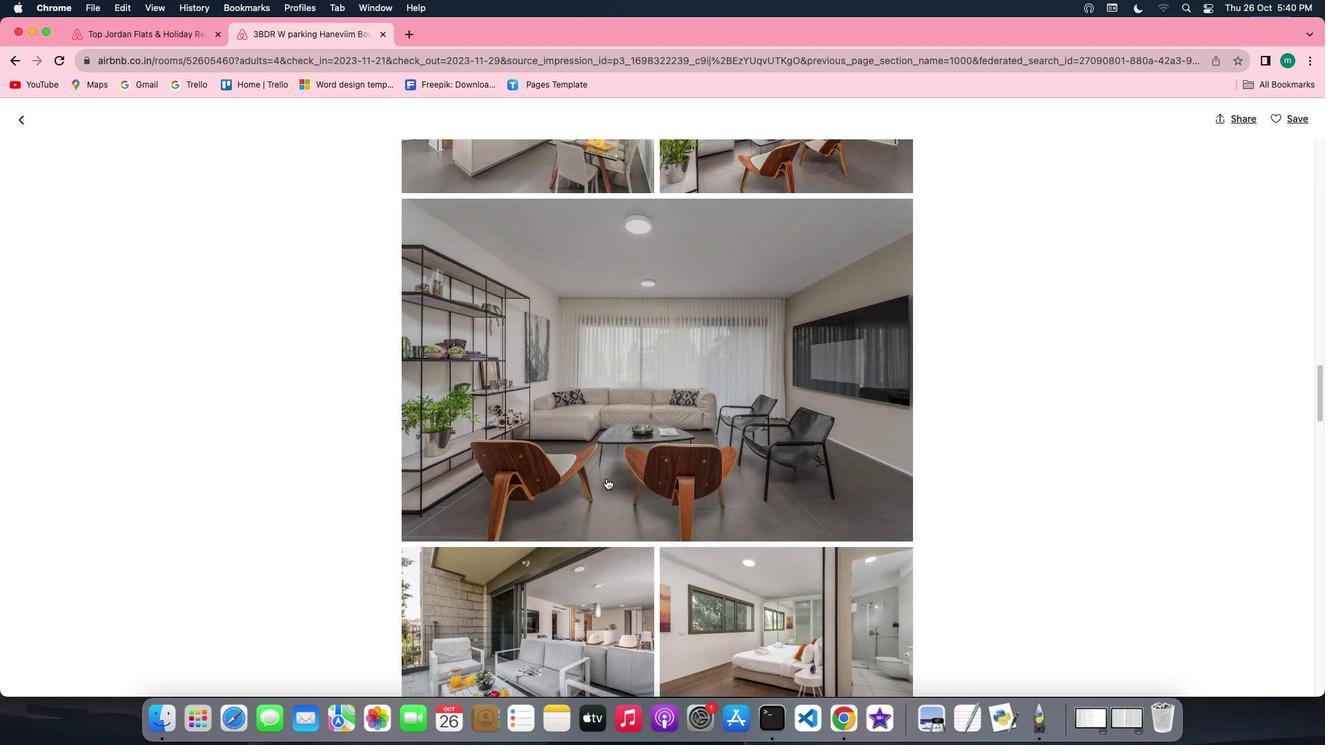 
Action: Mouse scrolled (609, 481) with delta (2, 2)
Screenshot: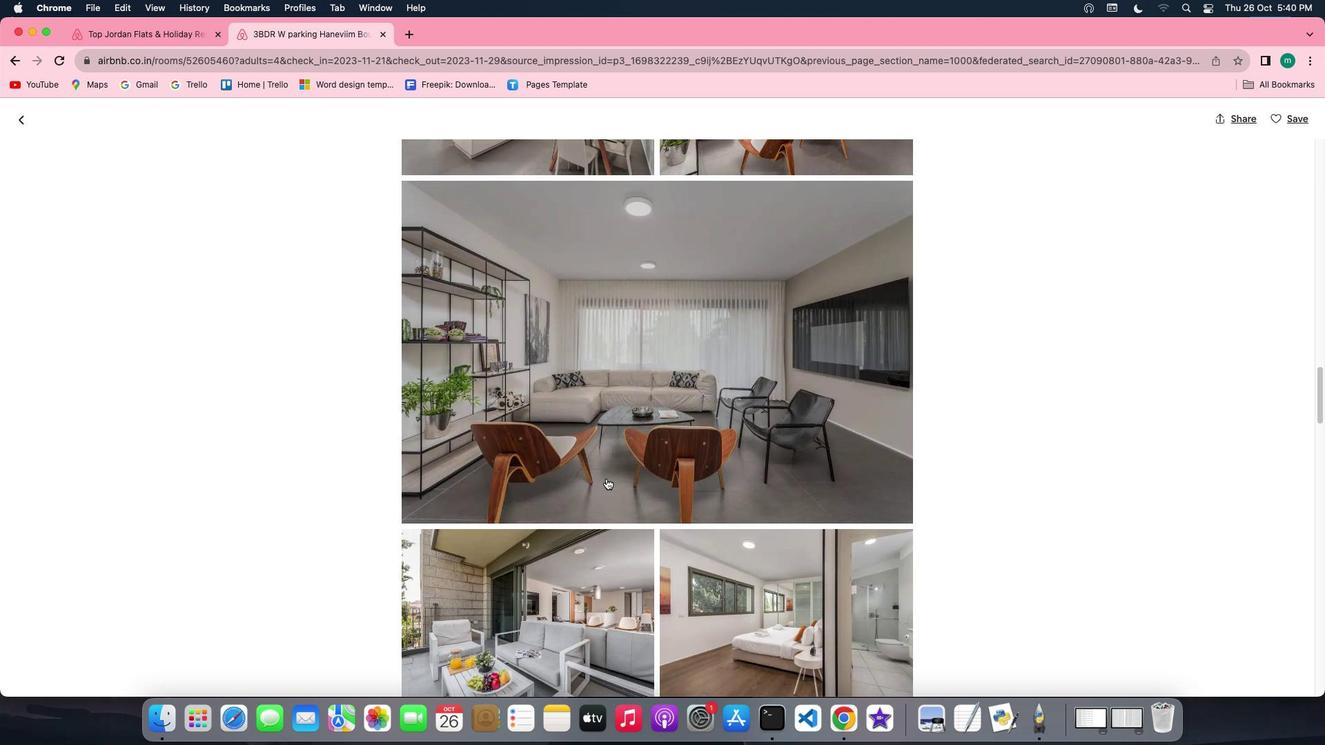 
Action: Mouse scrolled (609, 481) with delta (2, 2)
Screenshot: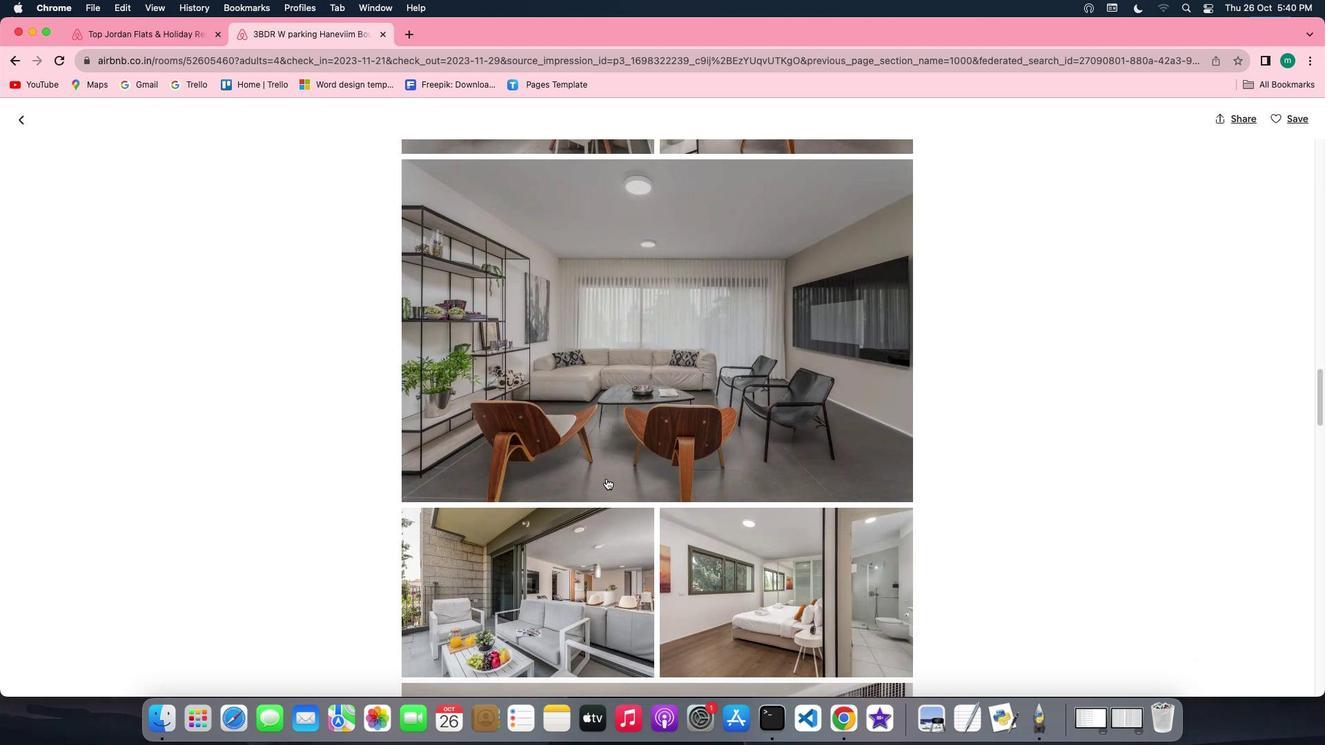
Action: Mouse scrolled (609, 481) with delta (2, 0)
Screenshot: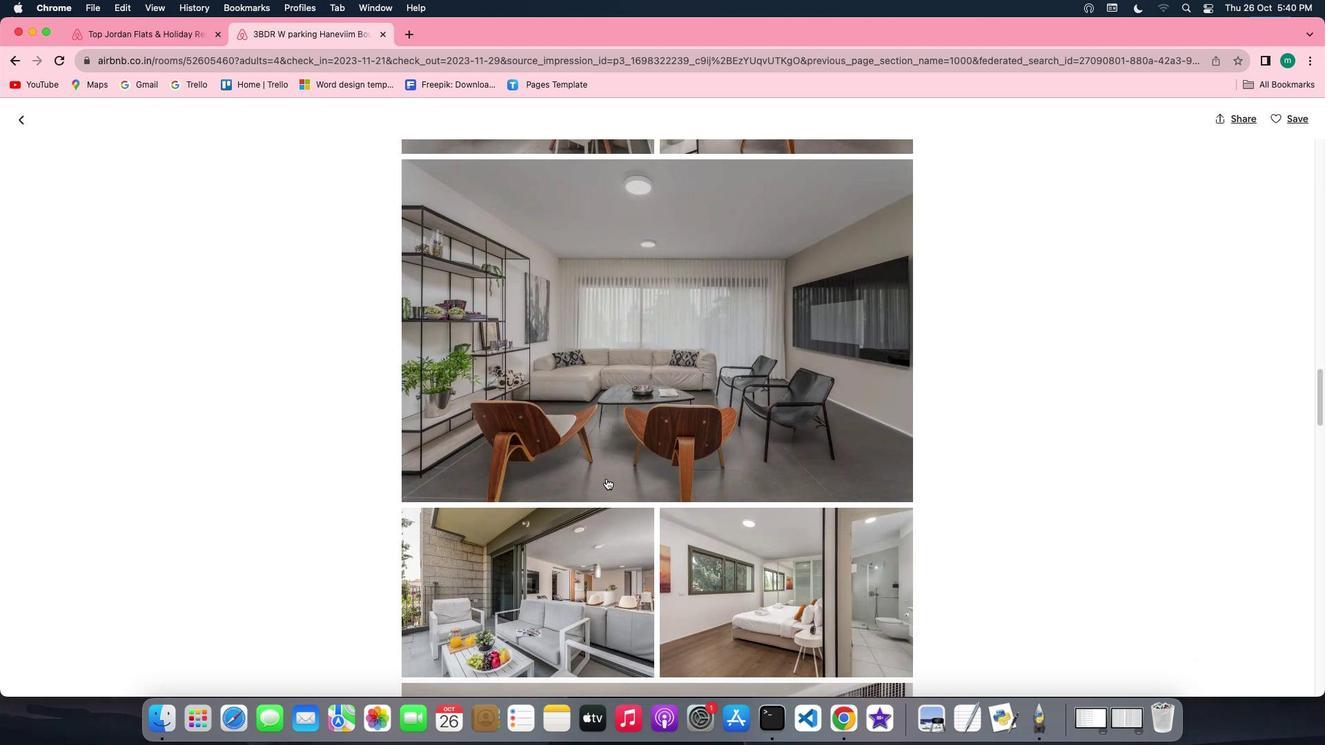 
Action: Mouse scrolled (609, 481) with delta (2, 0)
Screenshot: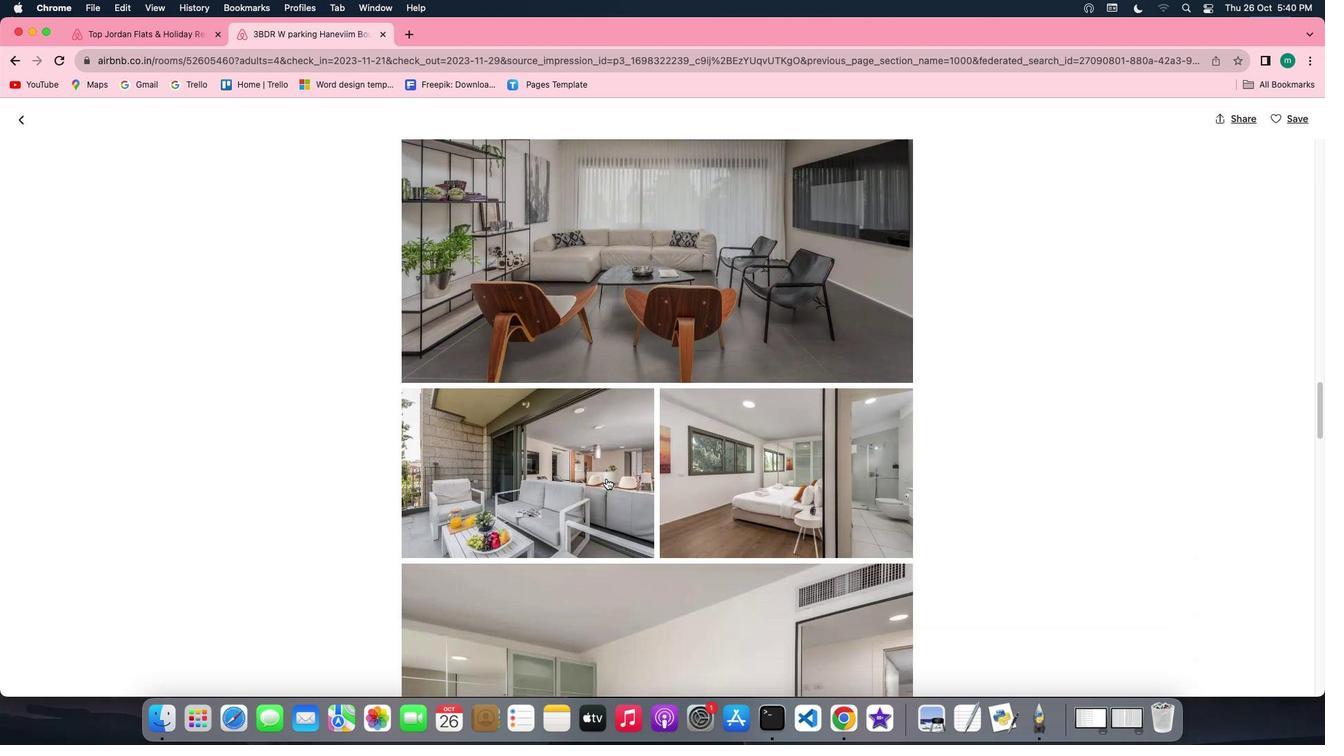 
Action: Mouse scrolled (609, 481) with delta (2, 2)
Screenshot: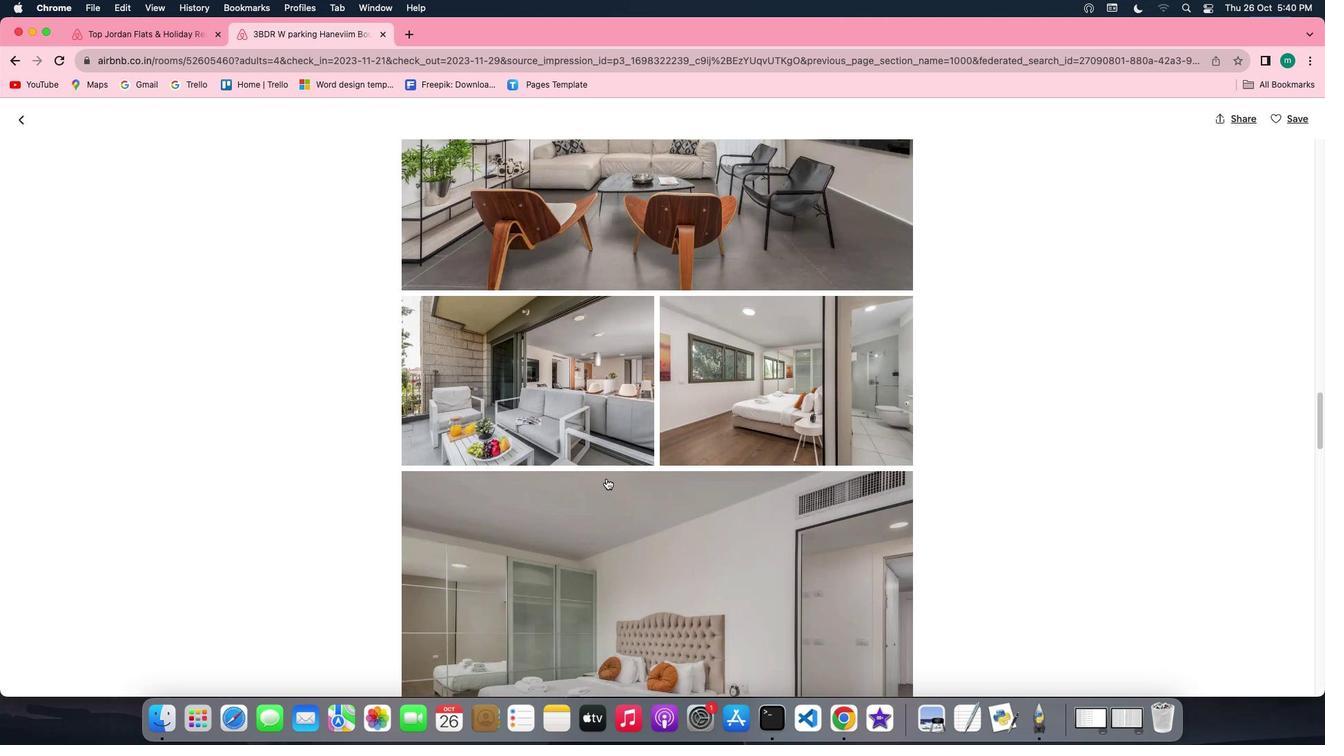 
Action: Mouse scrolled (609, 481) with delta (2, 2)
Screenshot: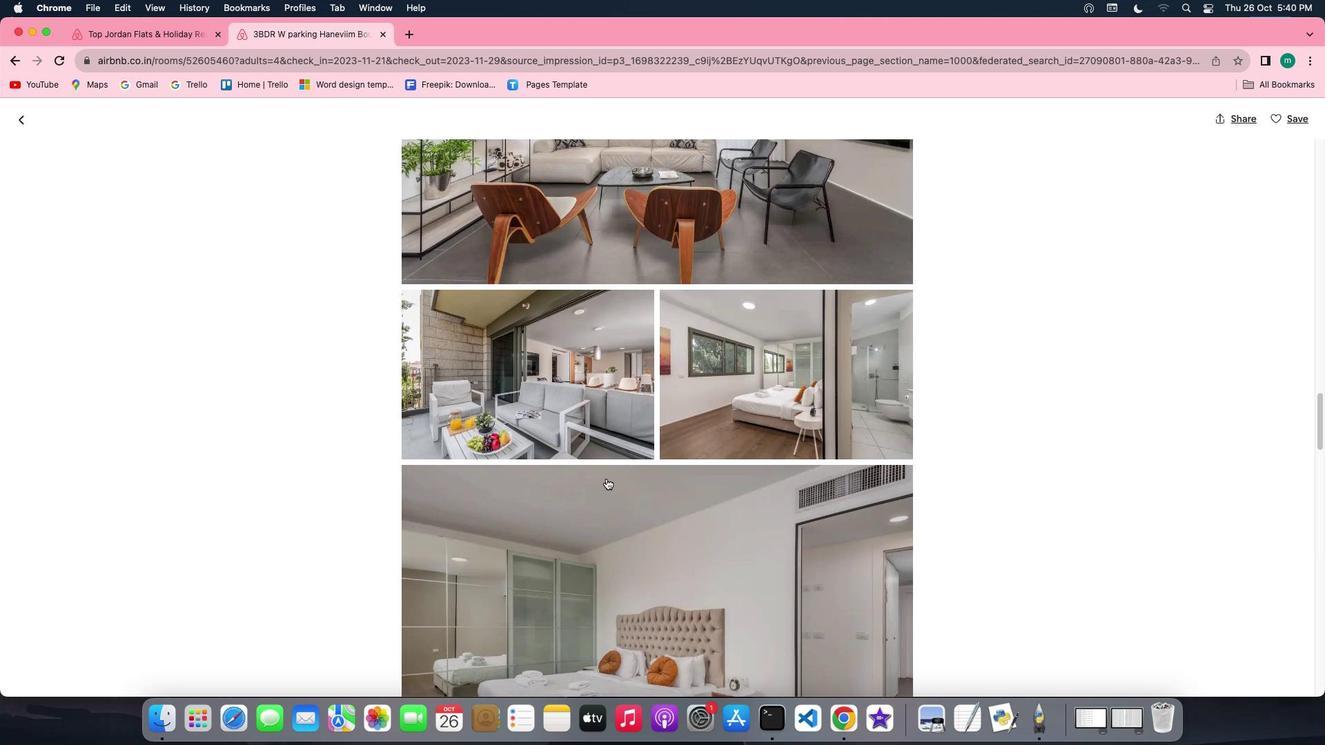 
Action: Mouse scrolled (609, 481) with delta (2, 2)
Screenshot: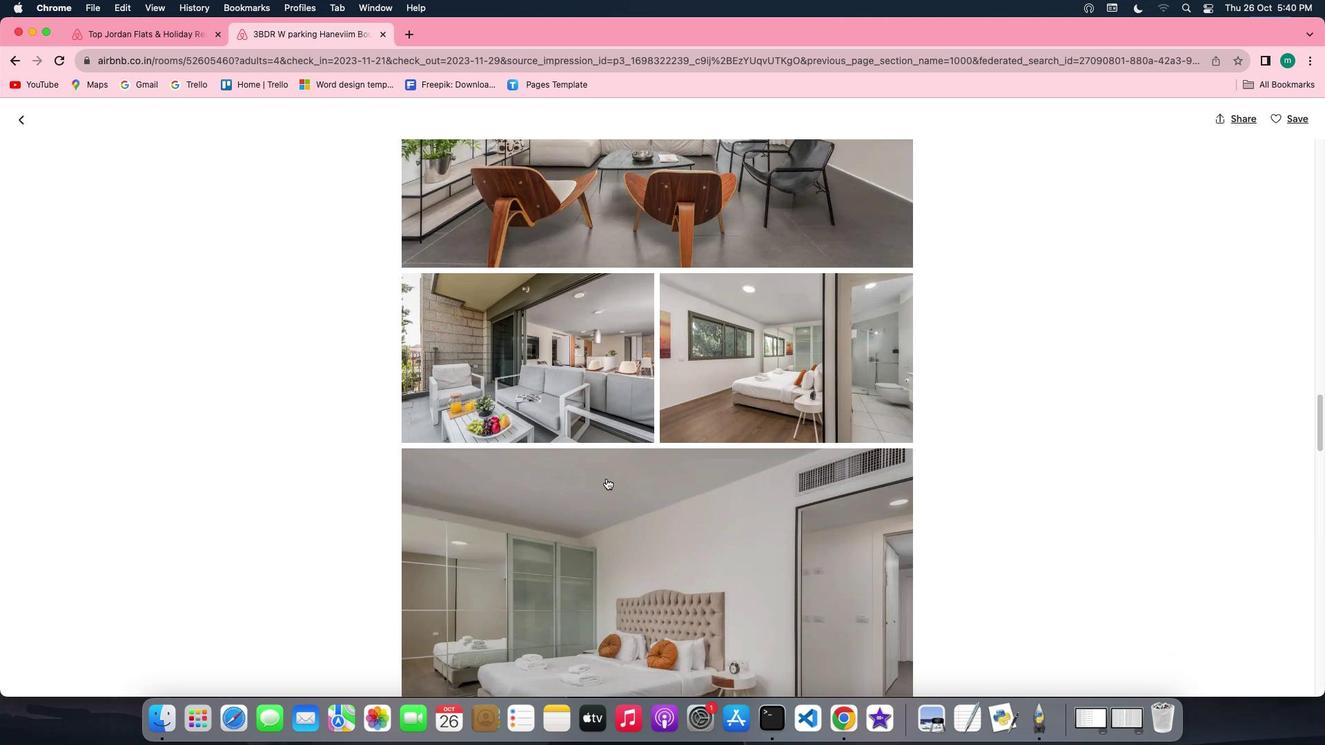 
Action: Mouse scrolled (609, 481) with delta (2, 2)
Screenshot: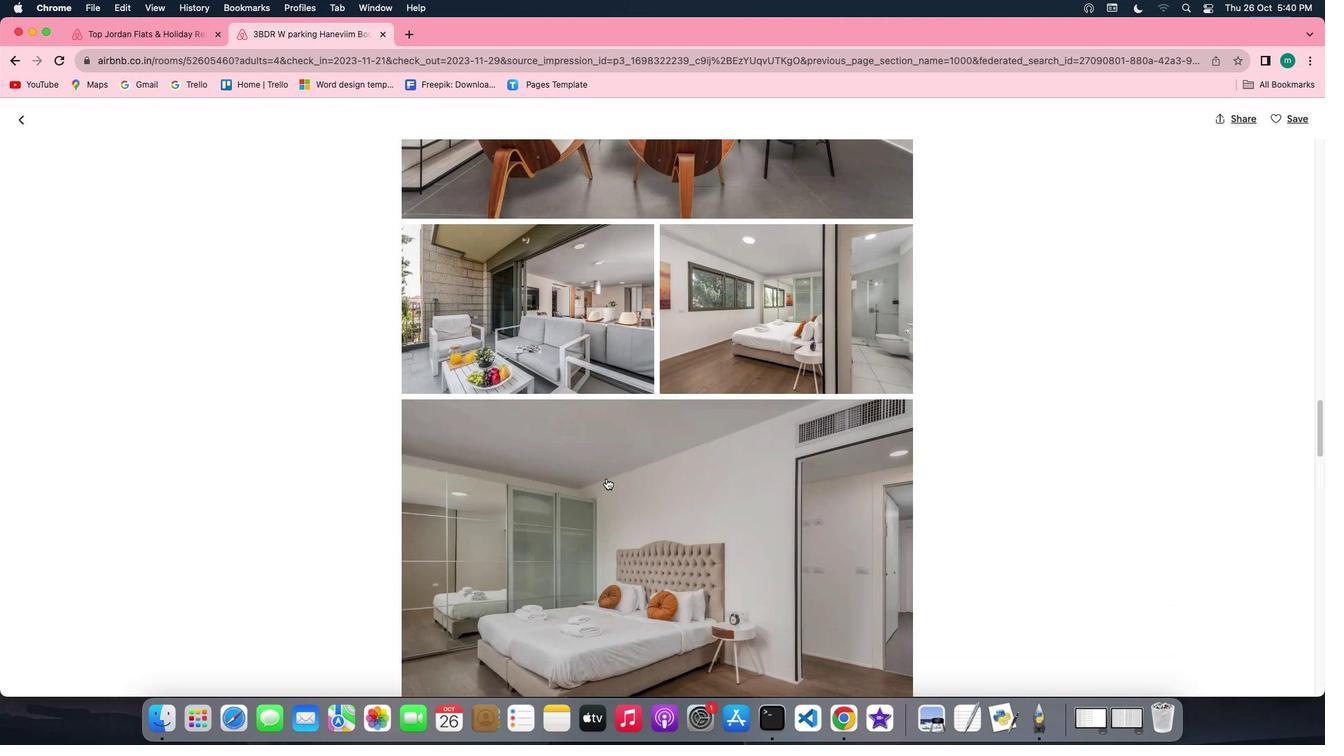 
Action: Mouse scrolled (609, 481) with delta (2, 2)
Screenshot: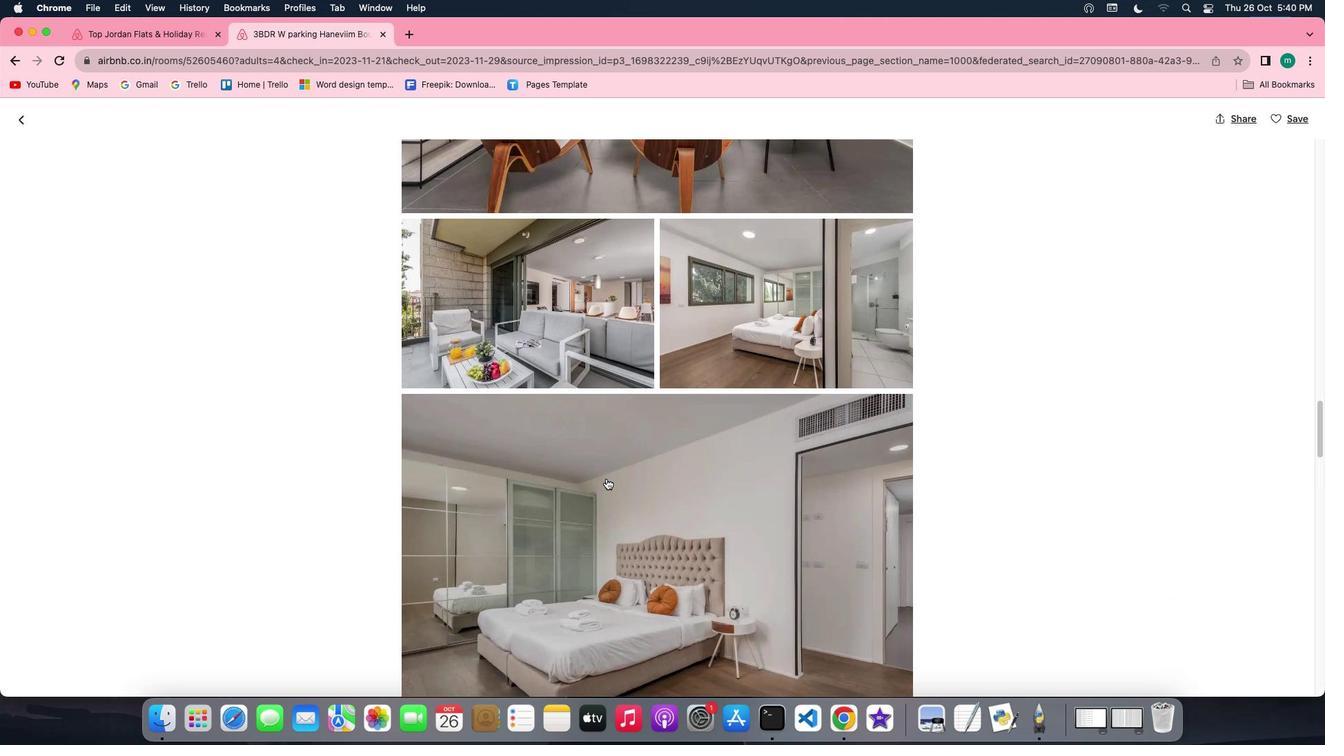 
Action: Mouse scrolled (609, 481) with delta (2, 2)
Screenshot: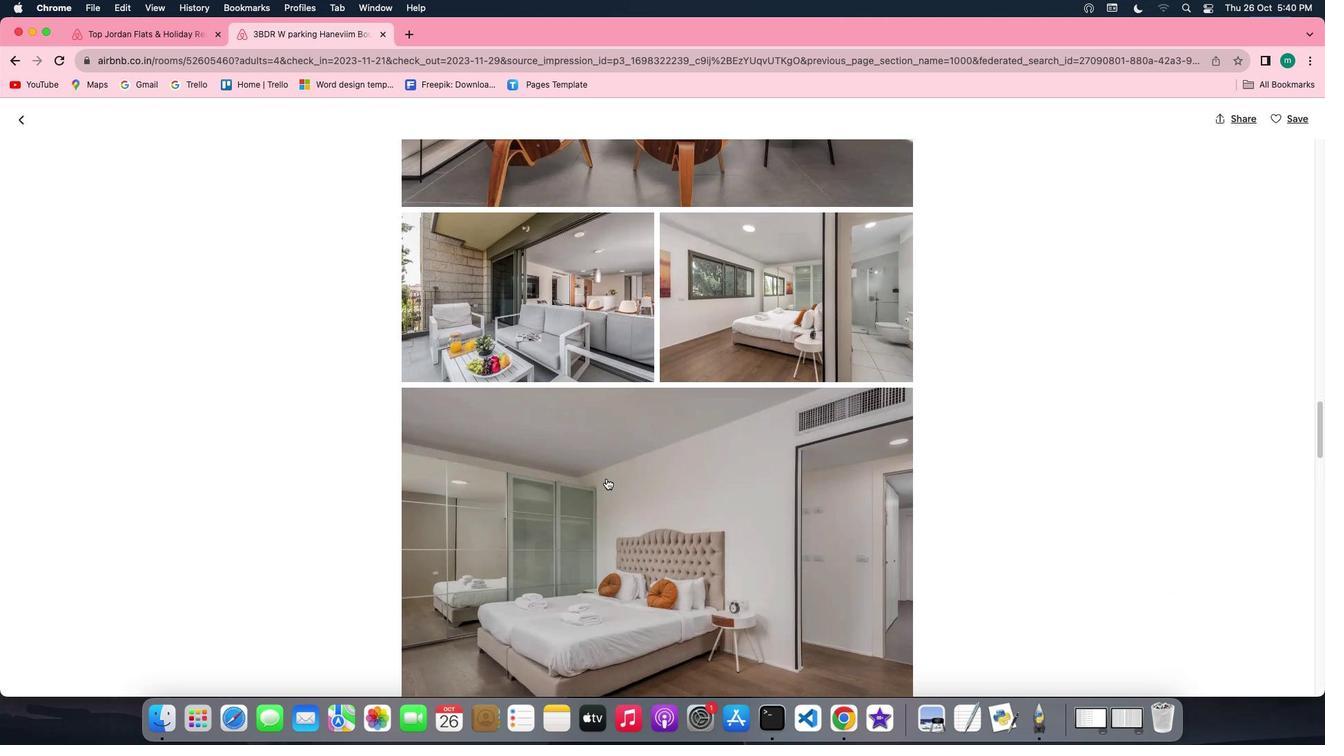 
Action: Mouse scrolled (609, 481) with delta (2, 1)
Screenshot: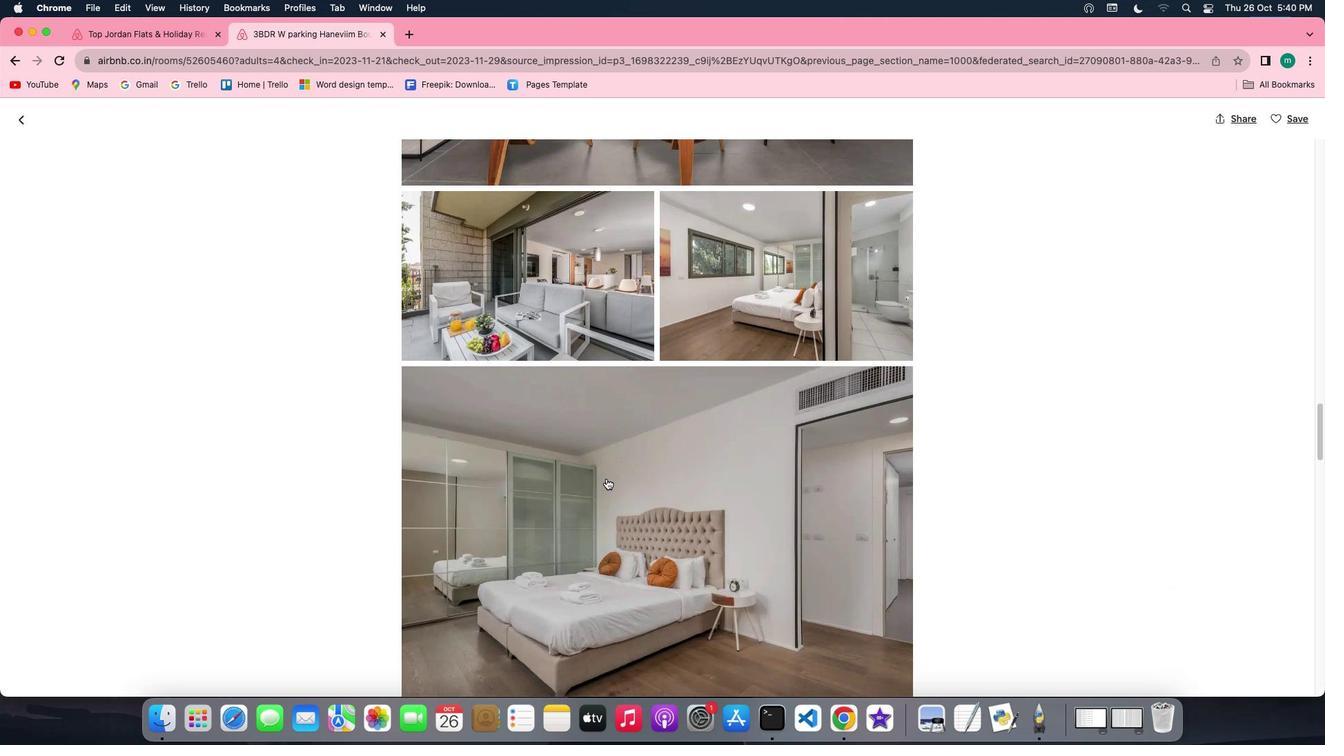 
Action: Mouse scrolled (609, 481) with delta (2, 2)
Screenshot: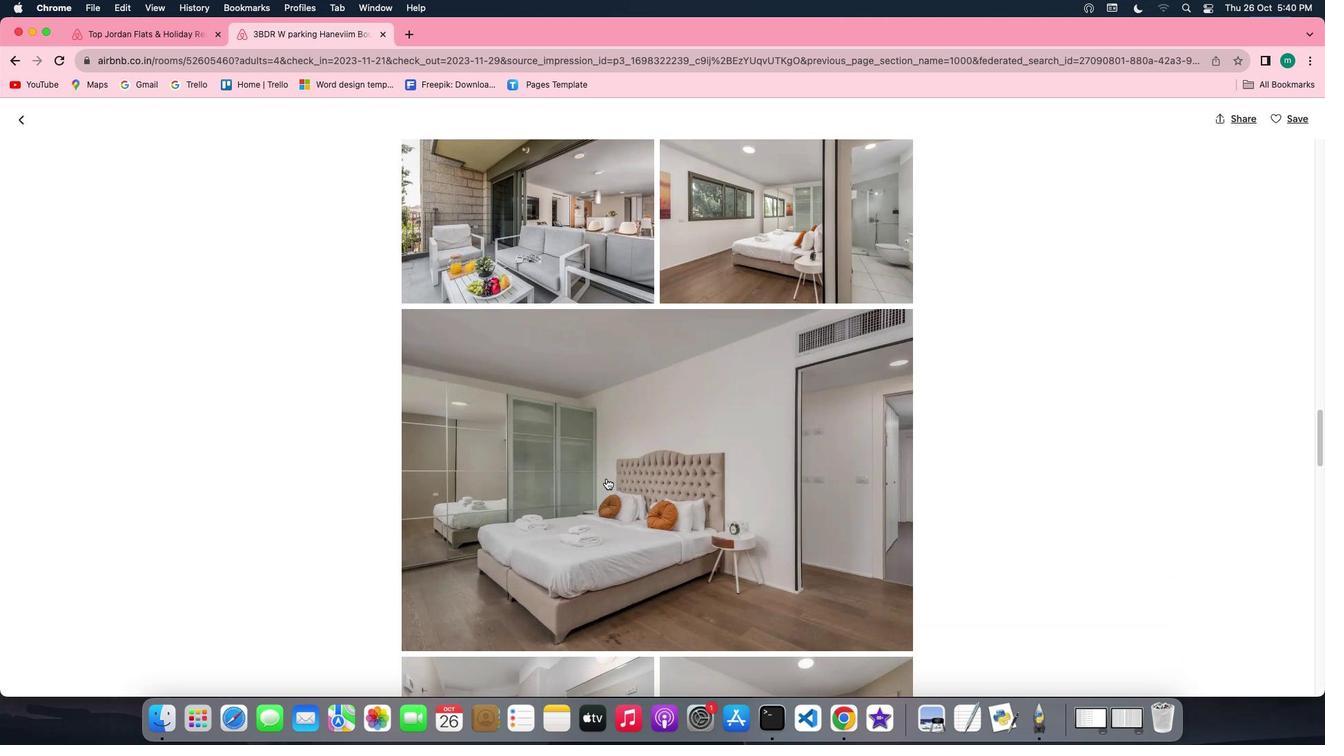 
Action: Mouse scrolled (609, 481) with delta (2, 2)
Screenshot: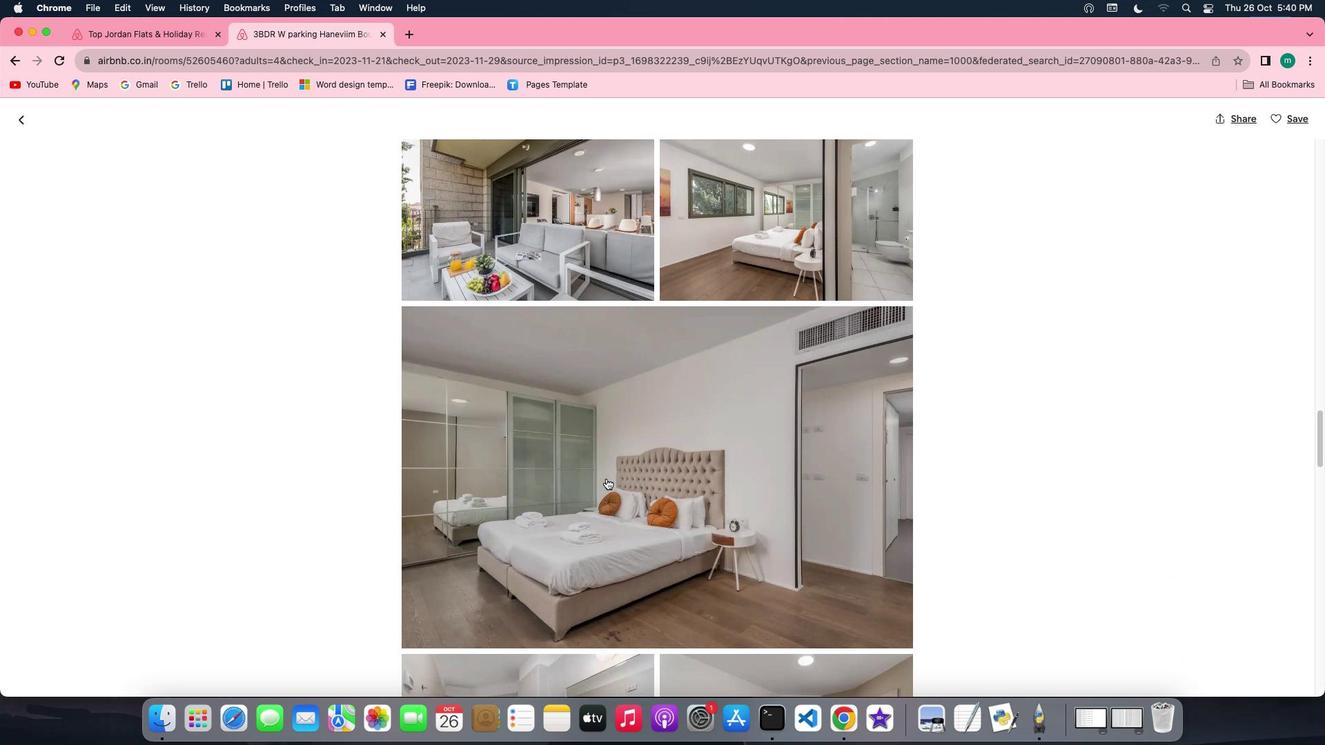 
Action: Mouse scrolled (609, 481) with delta (2, 2)
Screenshot: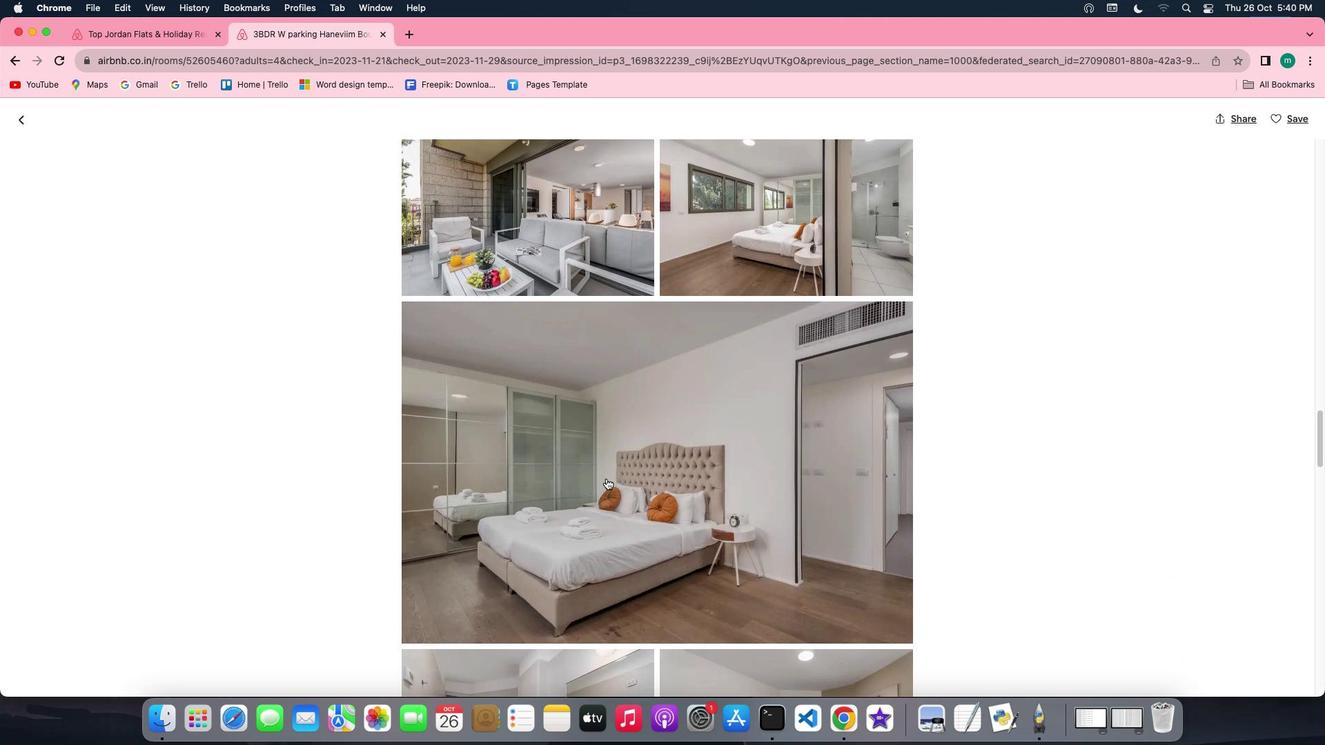 
Action: Mouse scrolled (609, 481) with delta (2, 1)
Screenshot: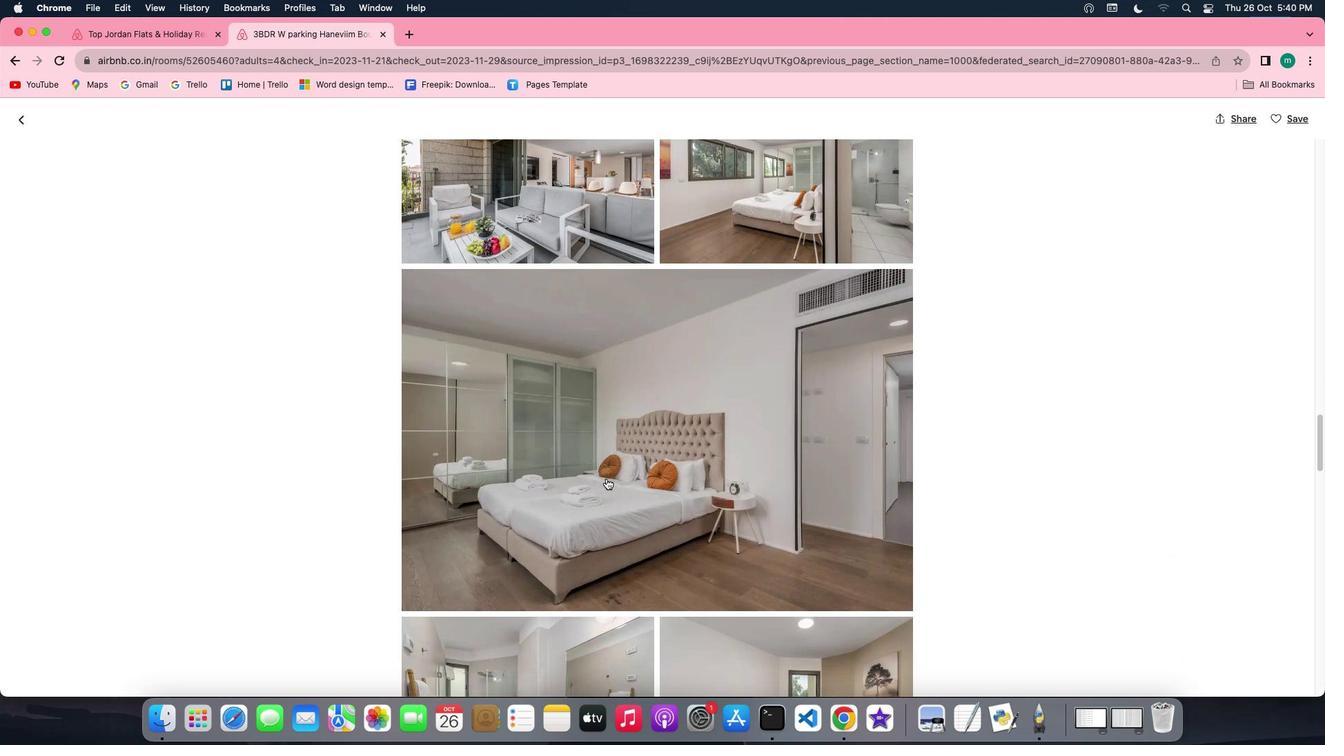 
Action: Mouse scrolled (609, 481) with delta (2, 1)
Screenshot: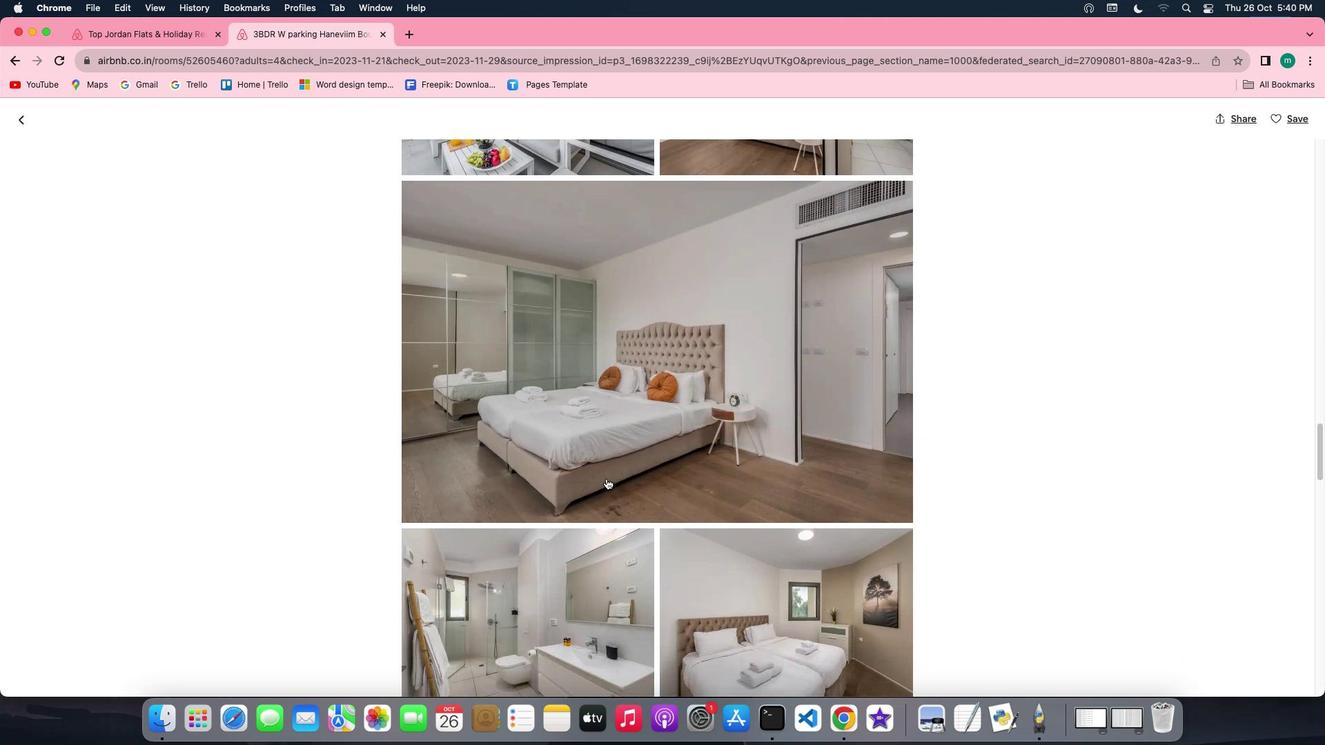 
Action: Mouse scrolled (609, 481) with delta (2, 2)
Screenshot: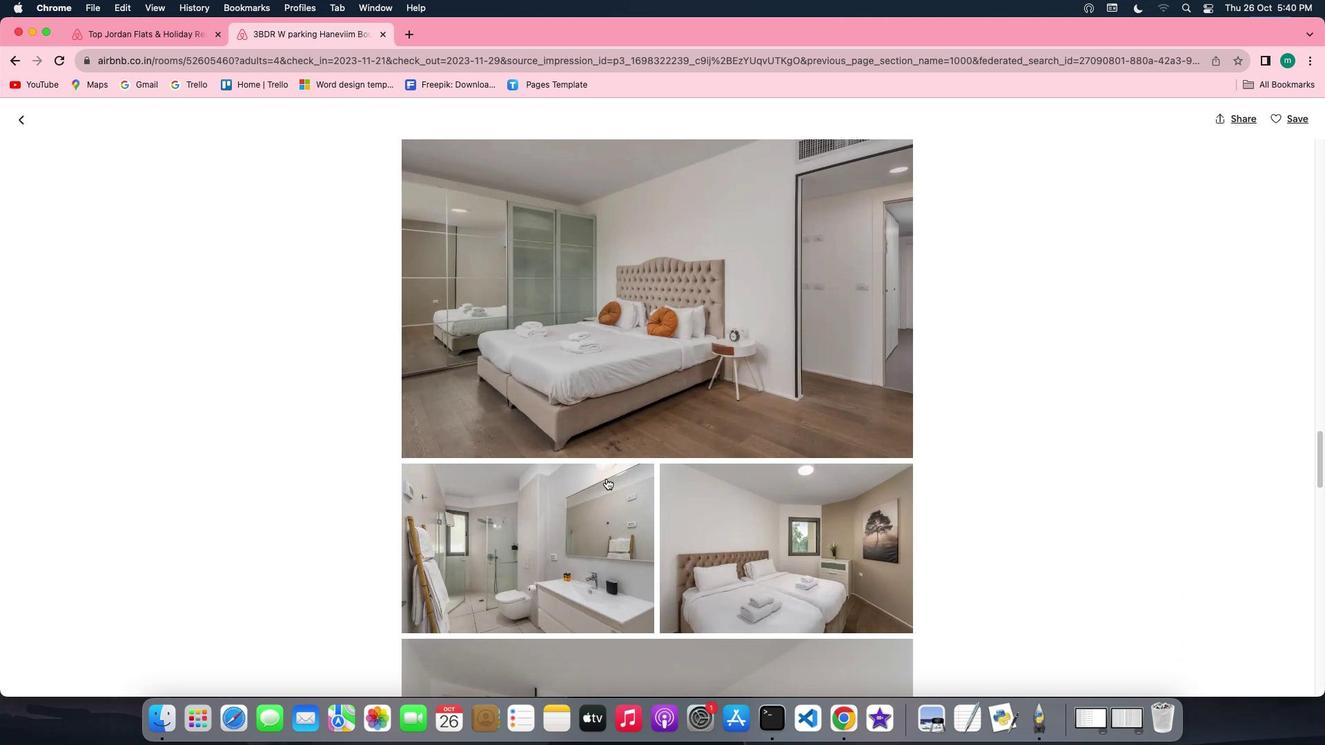 
Action: Mouse scrolled (609, 481) with delta (2, 2)
Screenshot: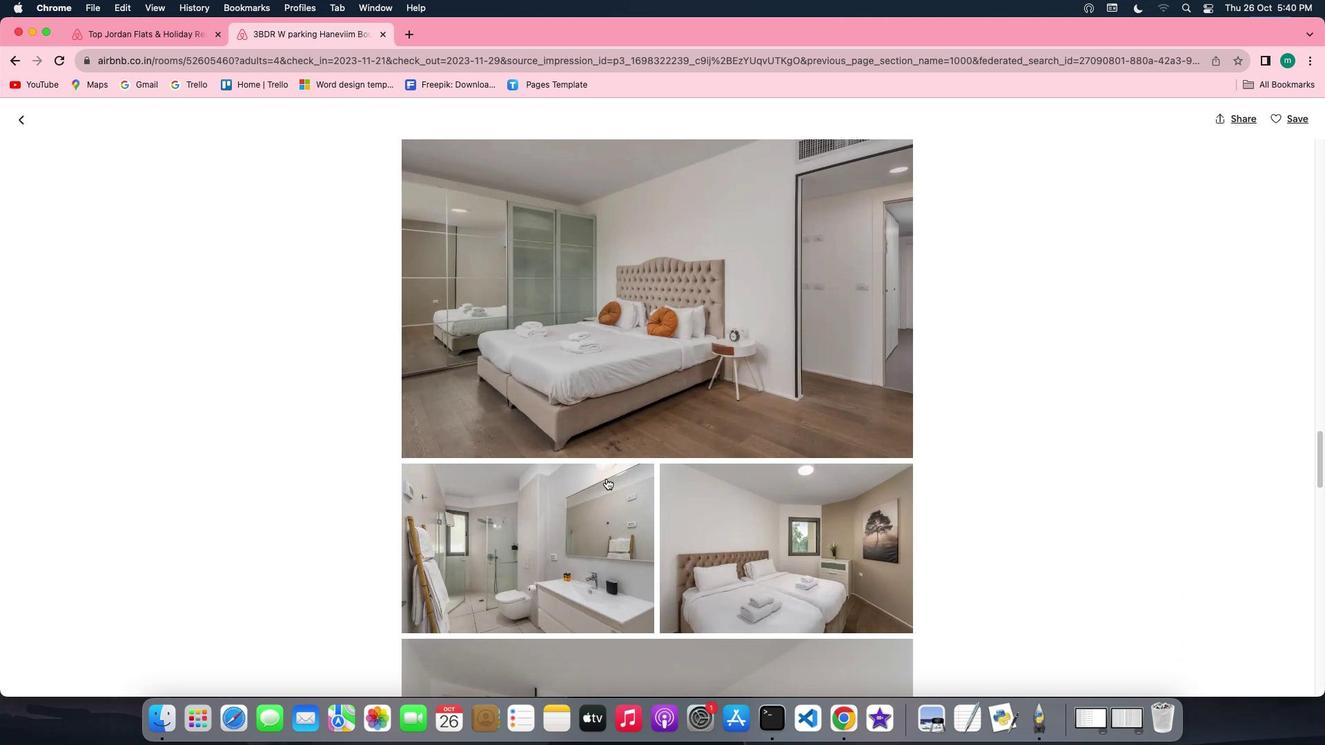 
Action: Mouse scrolled (609, 481) with delta (2, 0)
Screenshot: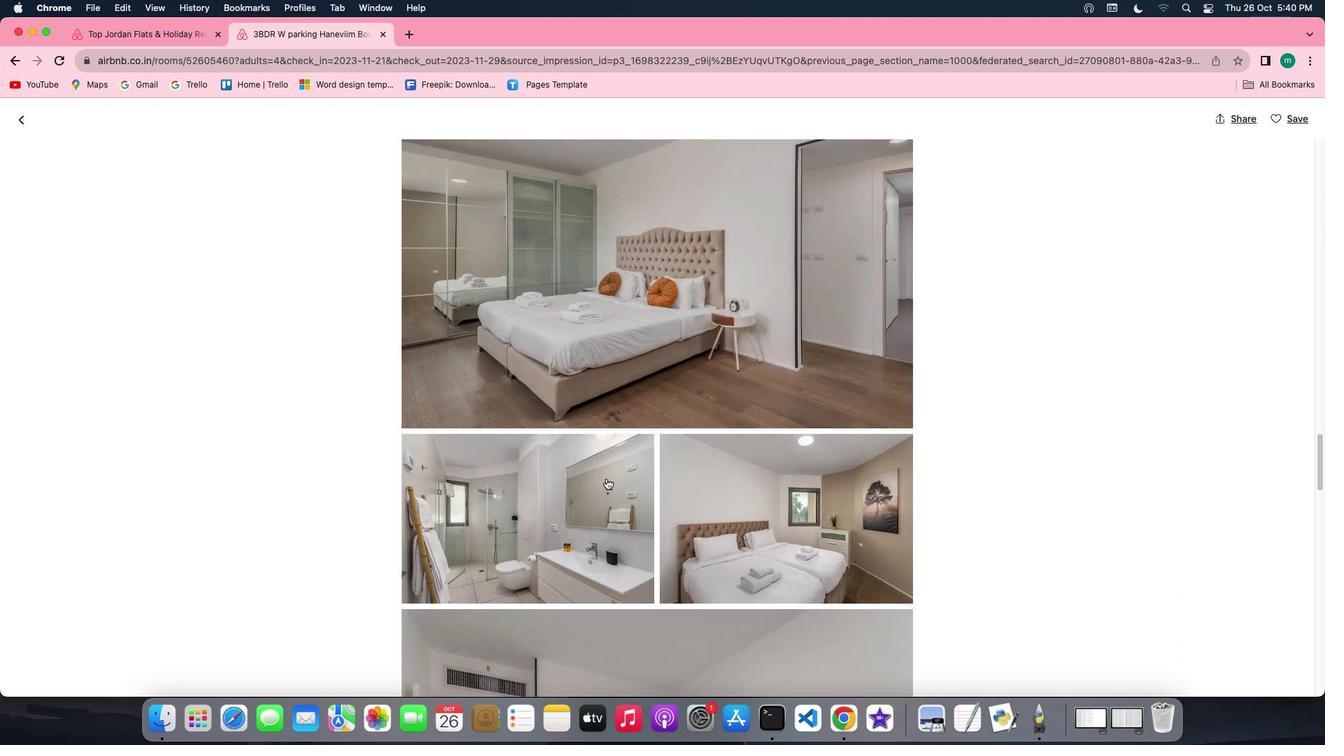 
Action: Mouse scrolled (609, 481) with delta (2, 0)
Screenshot: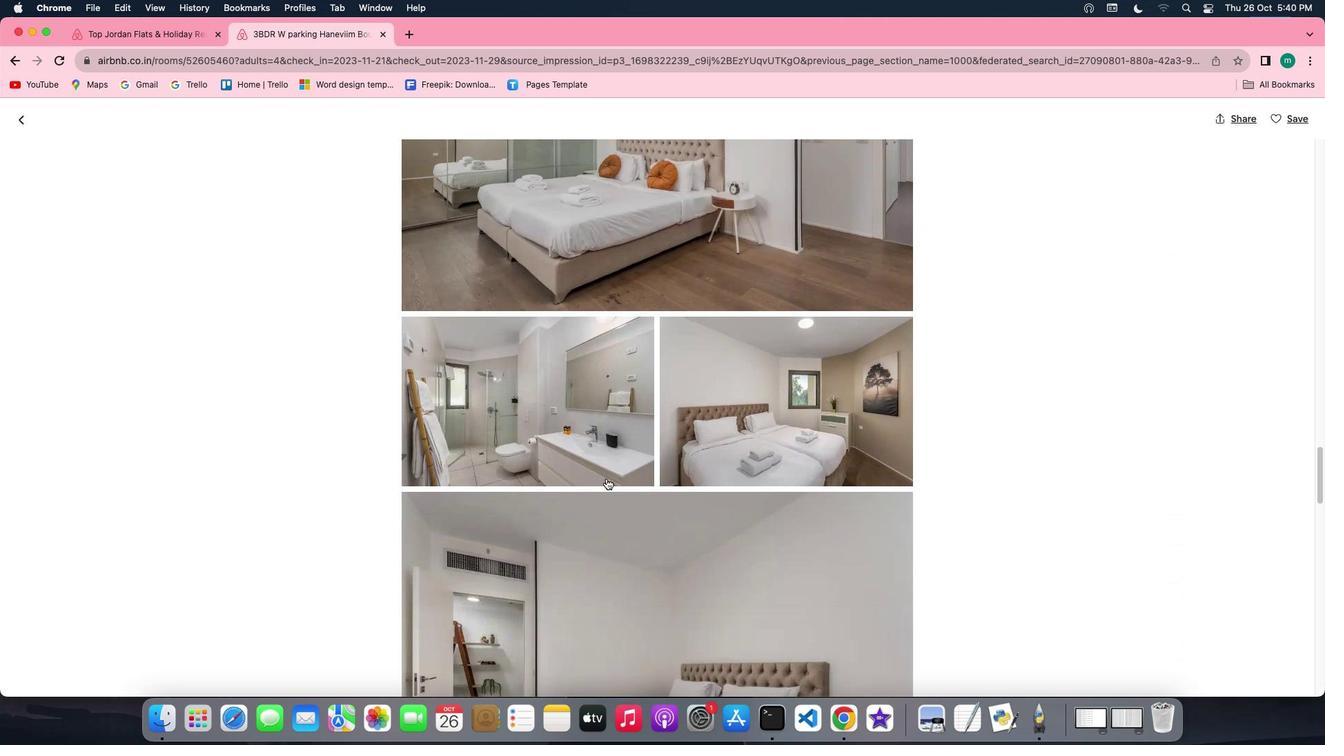 
Action: Mouse scrolled (609, 481) with delta (2, 2)
Screenshot: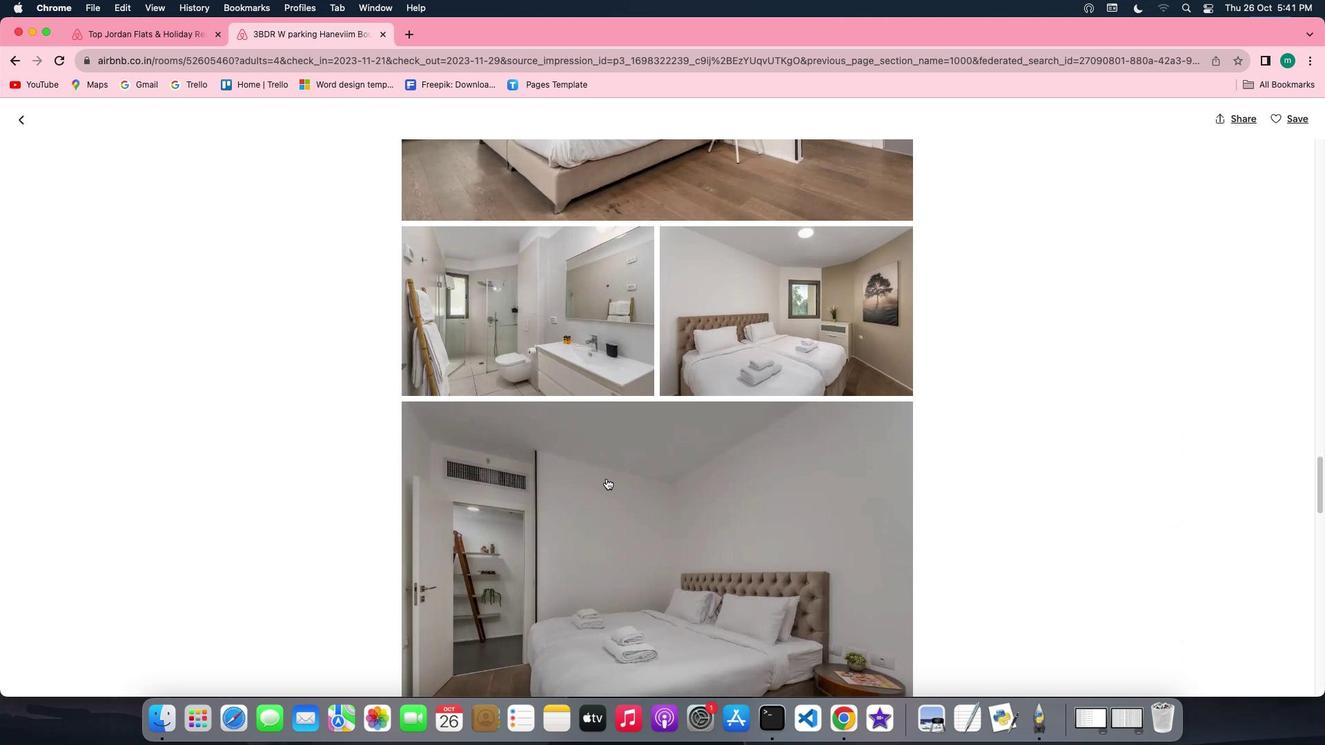 
Action: Mouse scrolled (609, 481) with delta (2, 2)
Screenshot: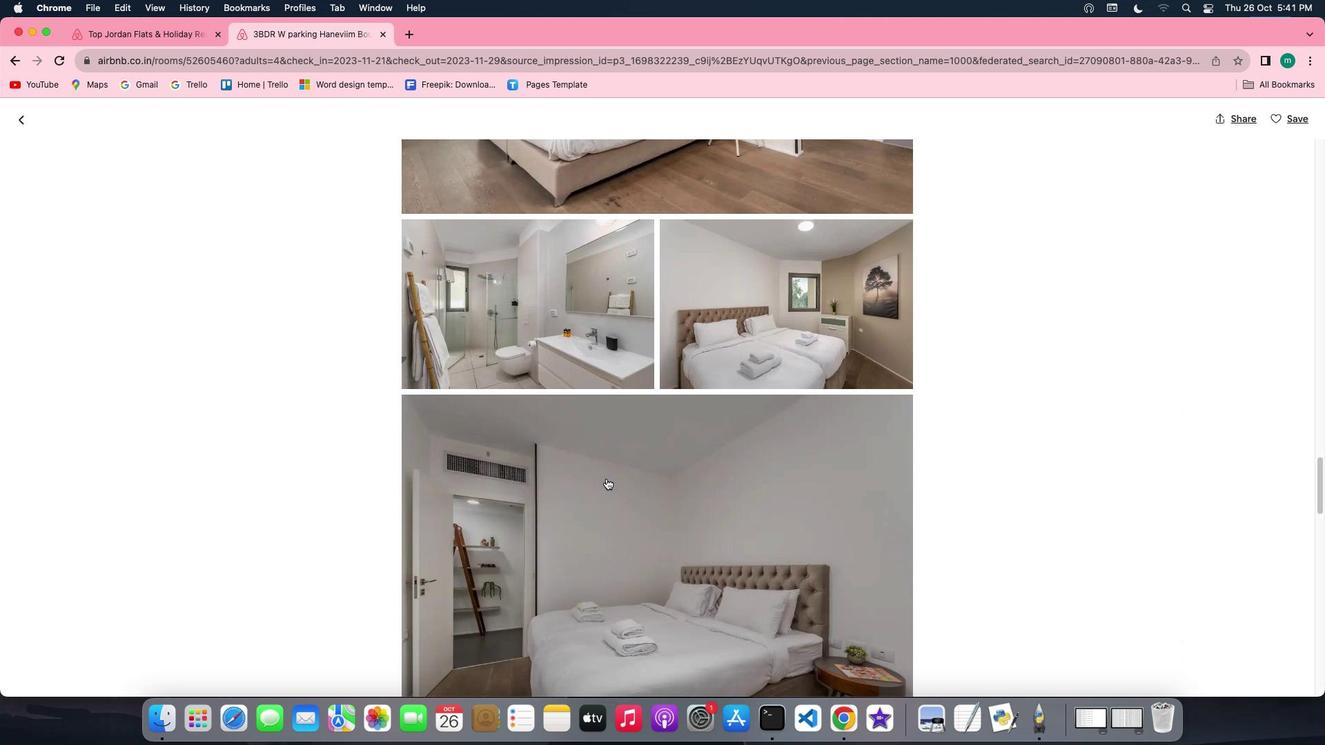
Action: Mouse scrolled (609, 481) with delta (2, 1)
Screenshot: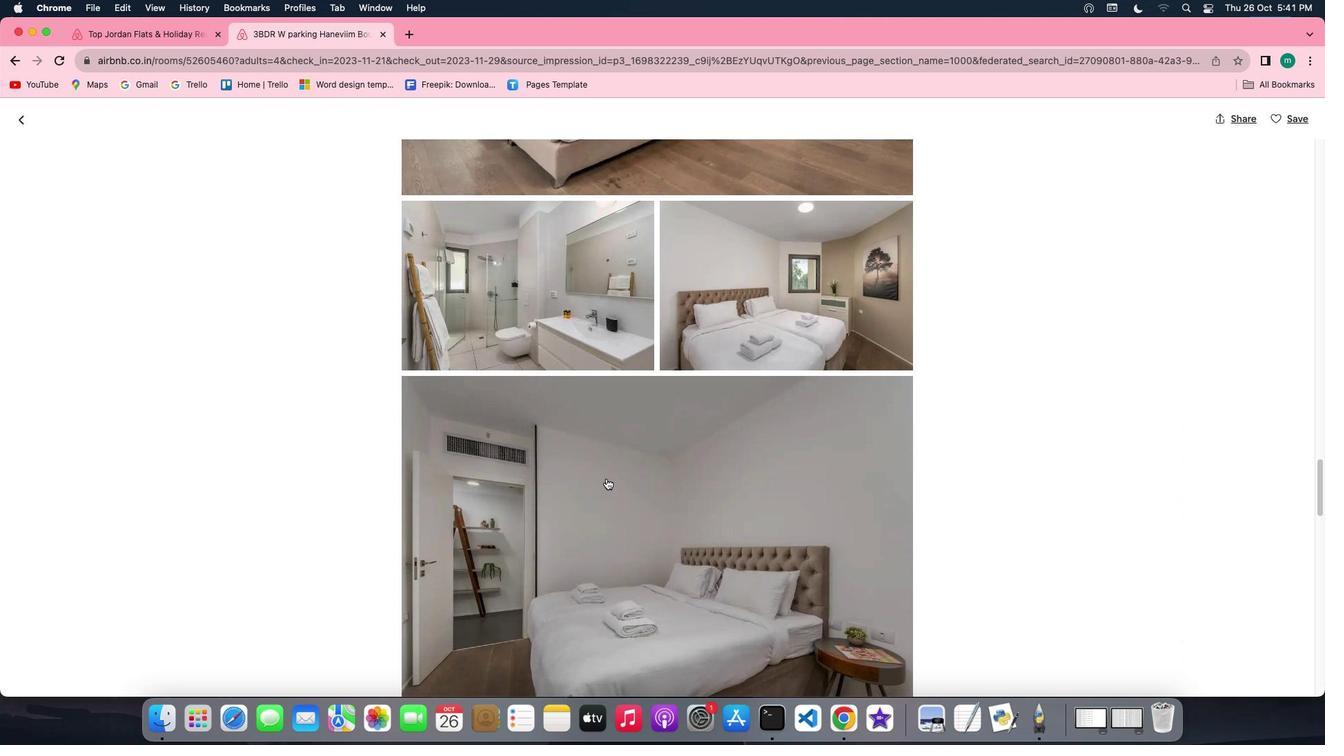 
Action: Mouse scrolled (609, 481) with delta (2, 0)
Screenshot: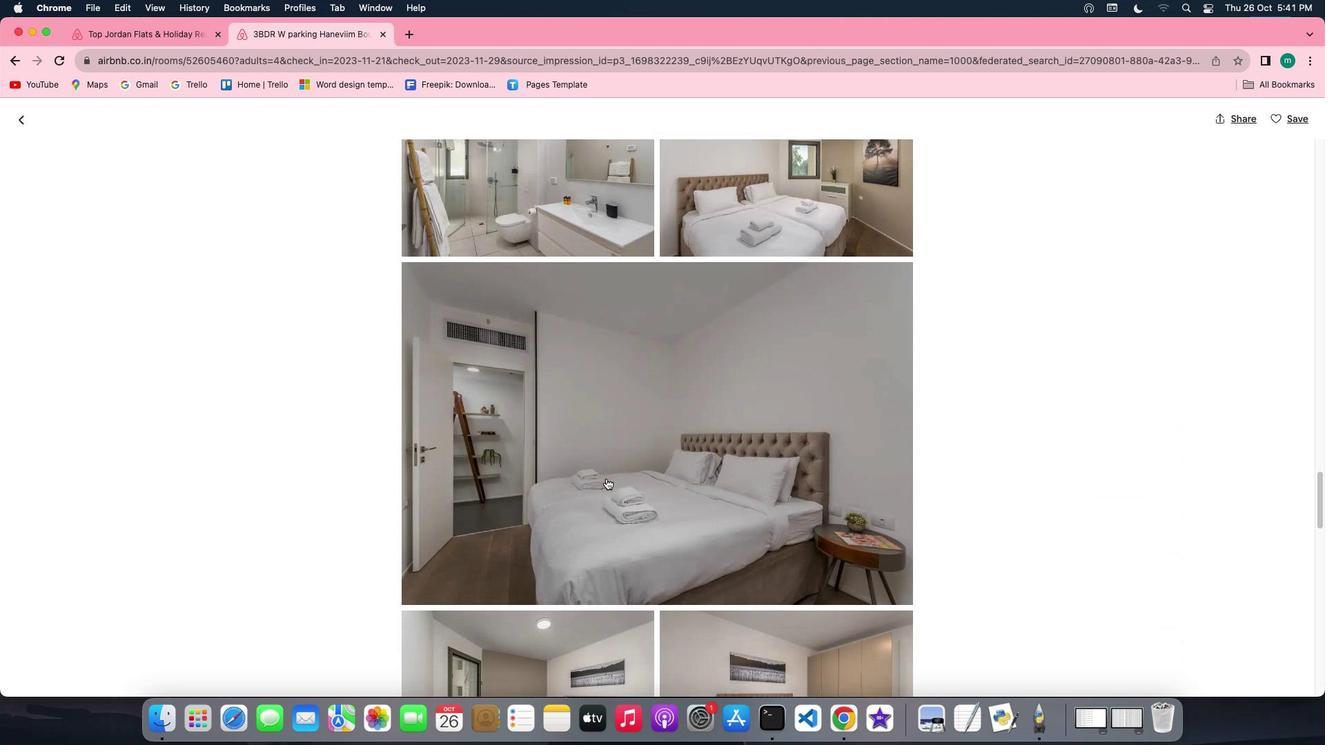 
Action: Mouse scrolled (609, 481) with delta (2, 2)
Screenshot: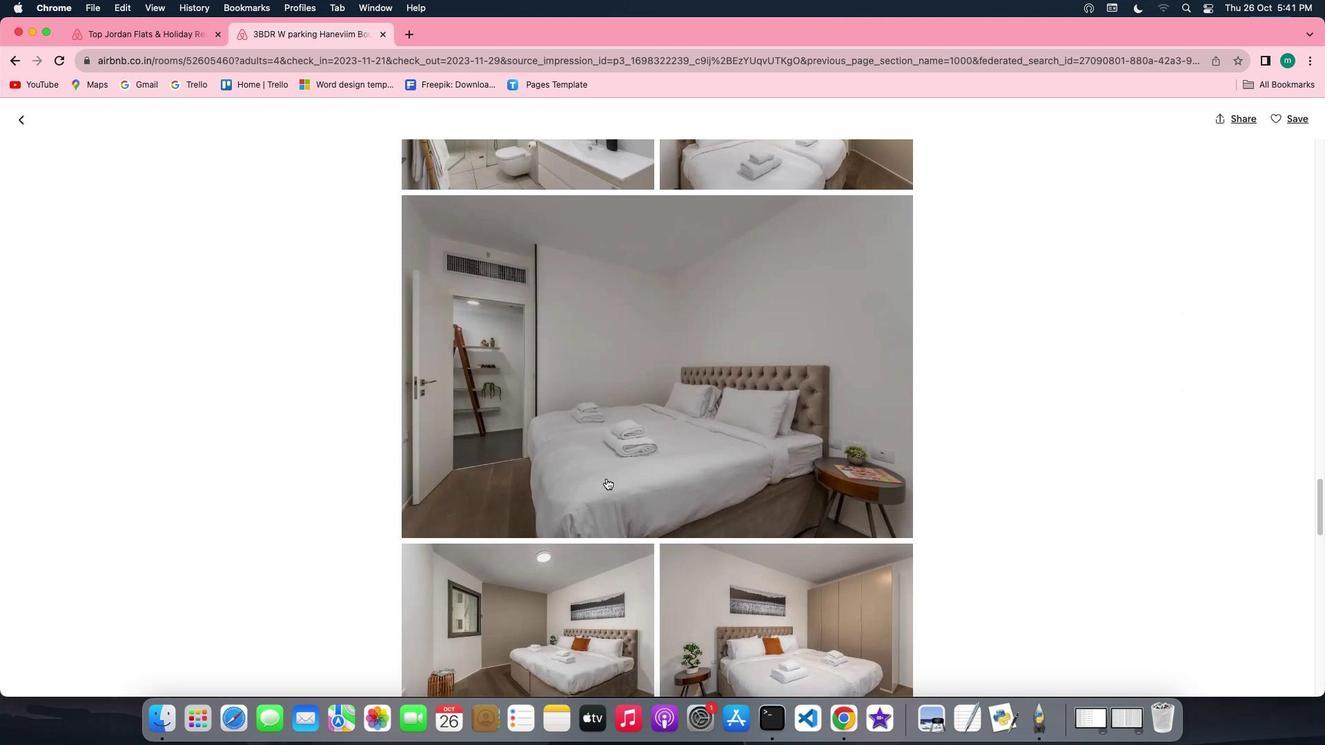 
Action: Mouse scrolled (609, 481) with delta (2, 2)
Screenshot: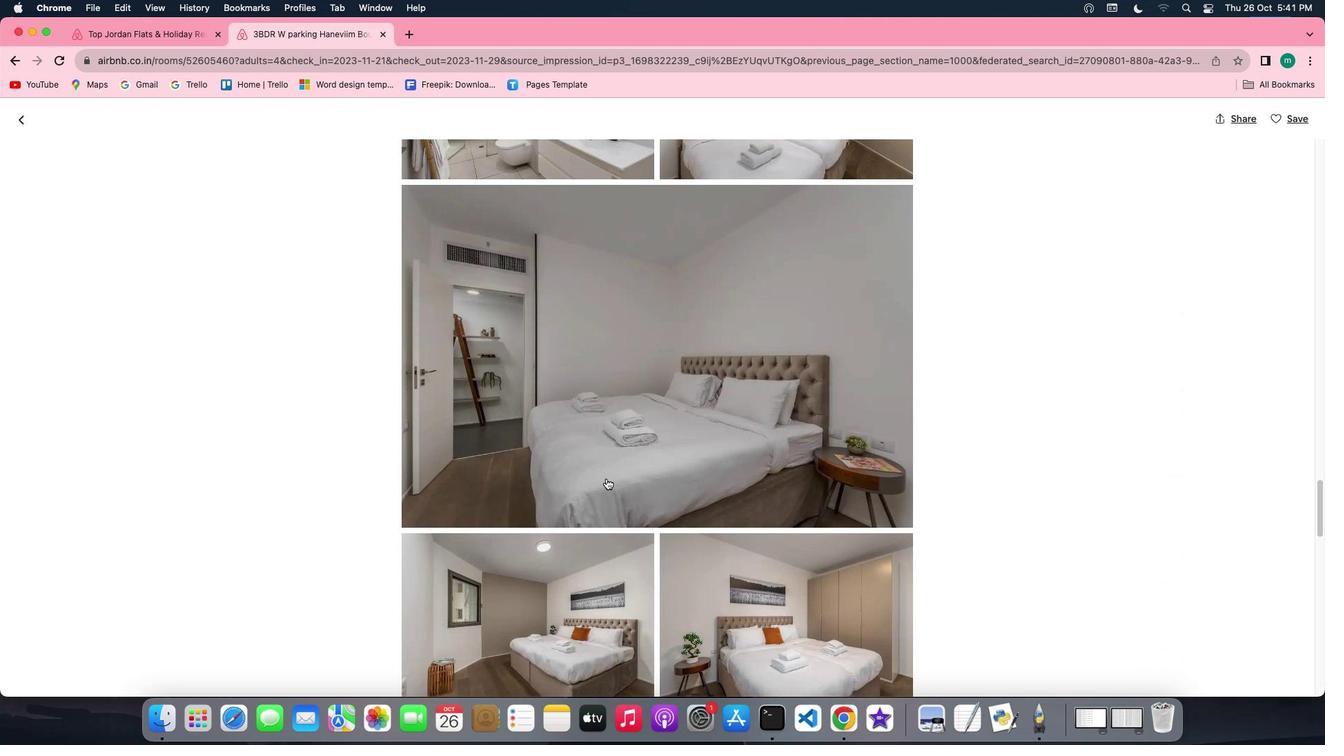 
Action: Mouse scrolled (609, 481) with delta (2, 1)
Screenshot: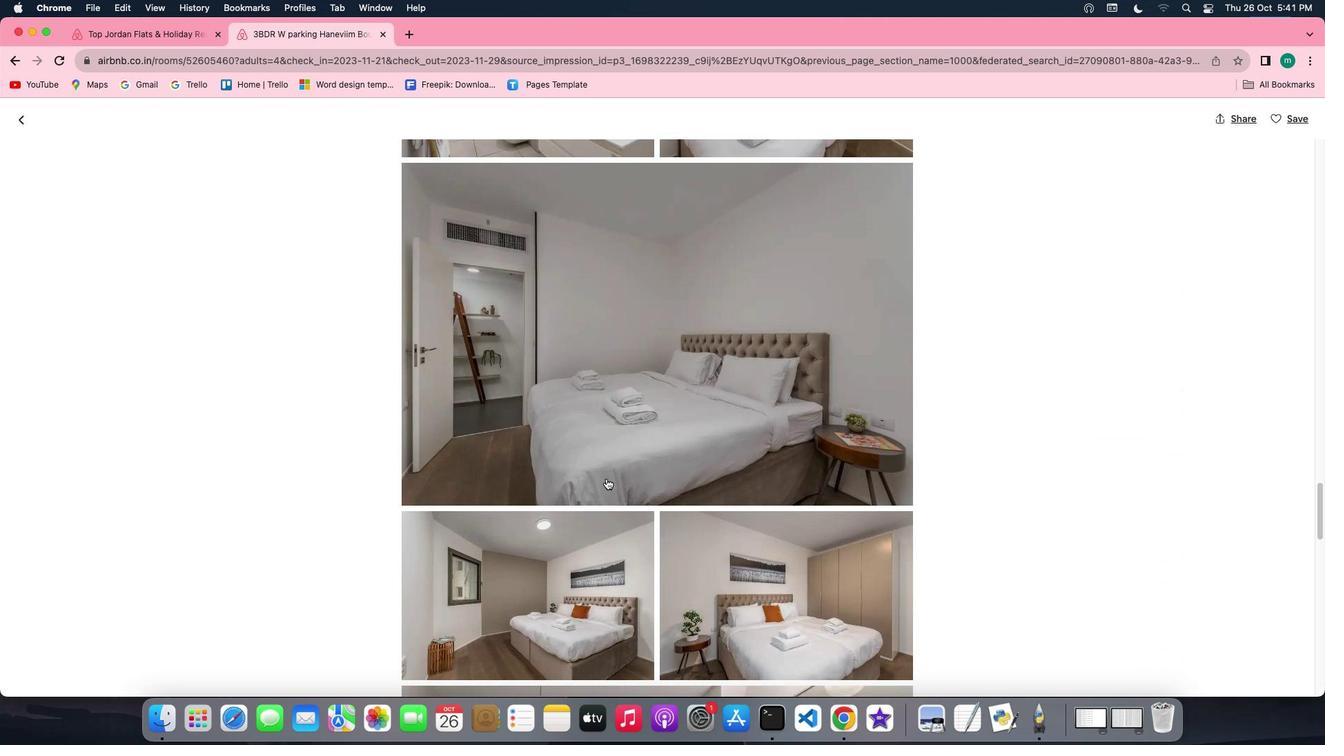 
Action: Mouse scrolled (609, 481) with delta (2, 0)
Screenshot: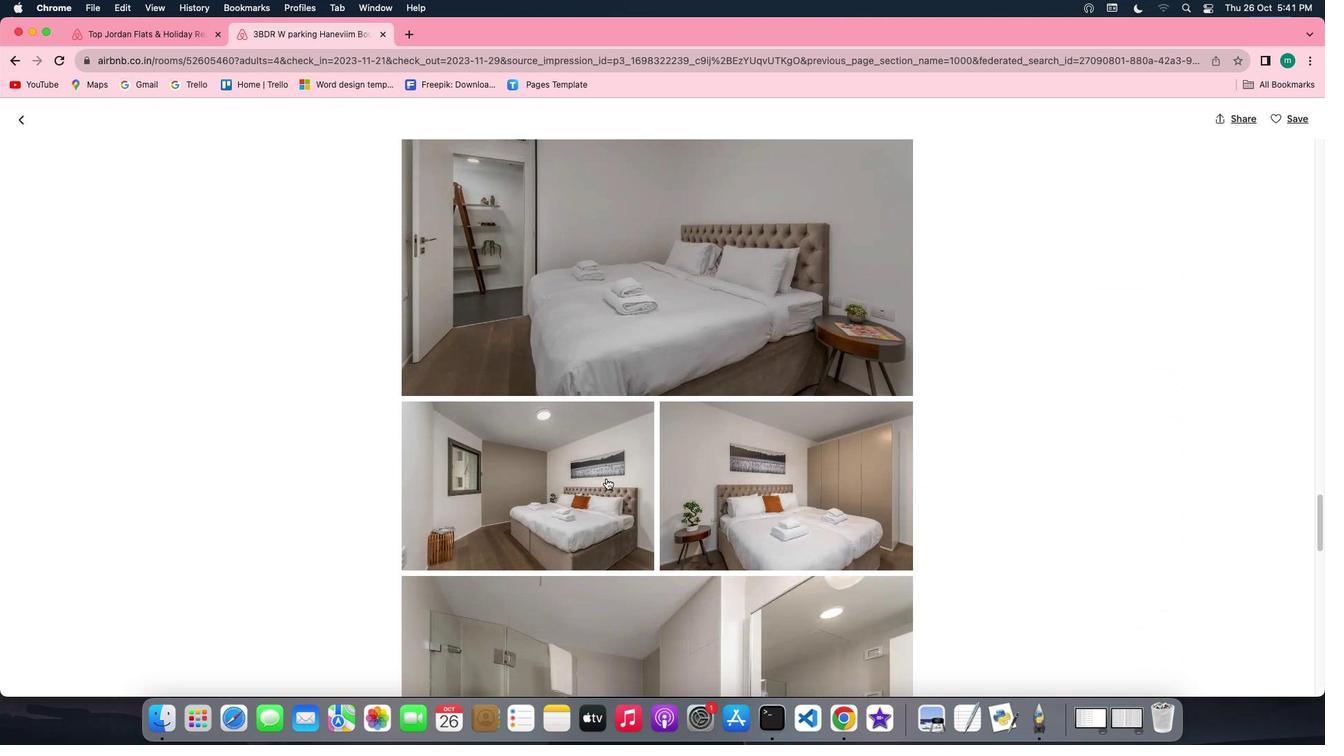 
Action: Mouse scrolled (609, 481) with delta (2, 2)
Screenshot: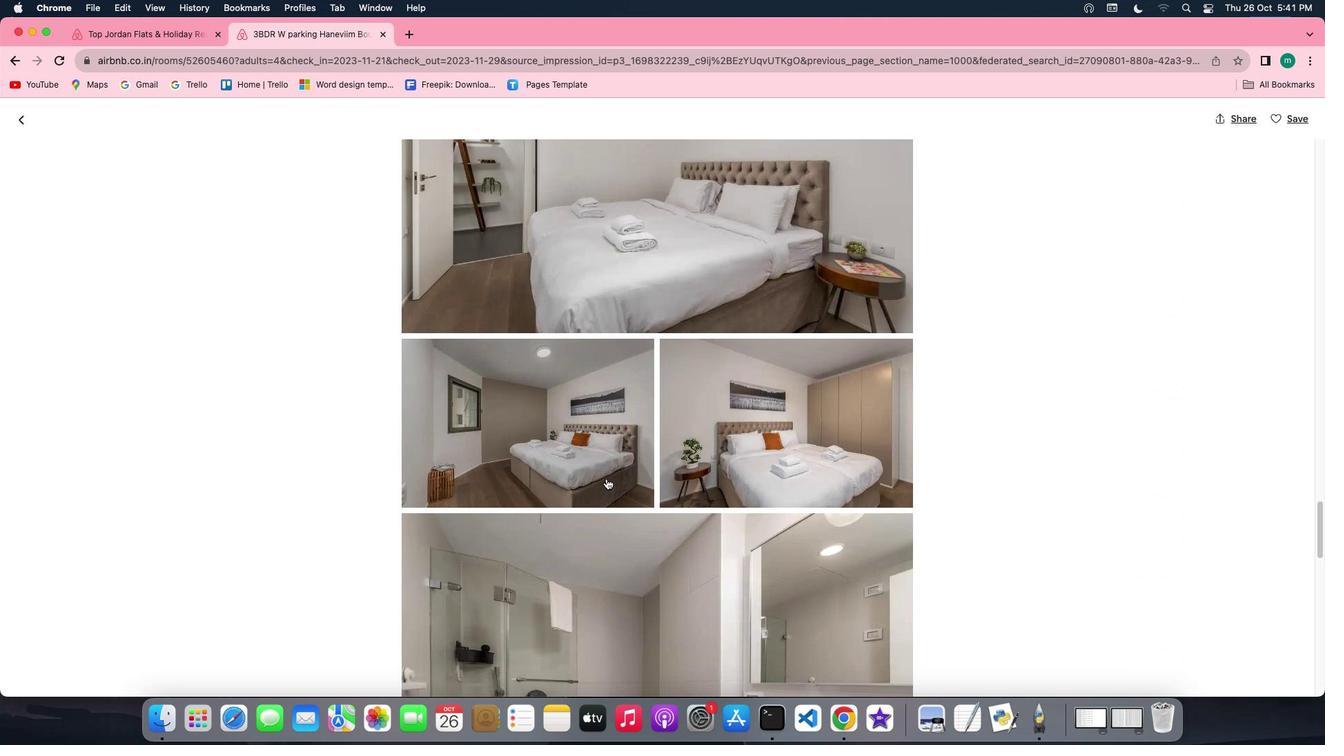 
Action: Mouse scrolled (609, 481) with delta (2, 2)
Screenshot: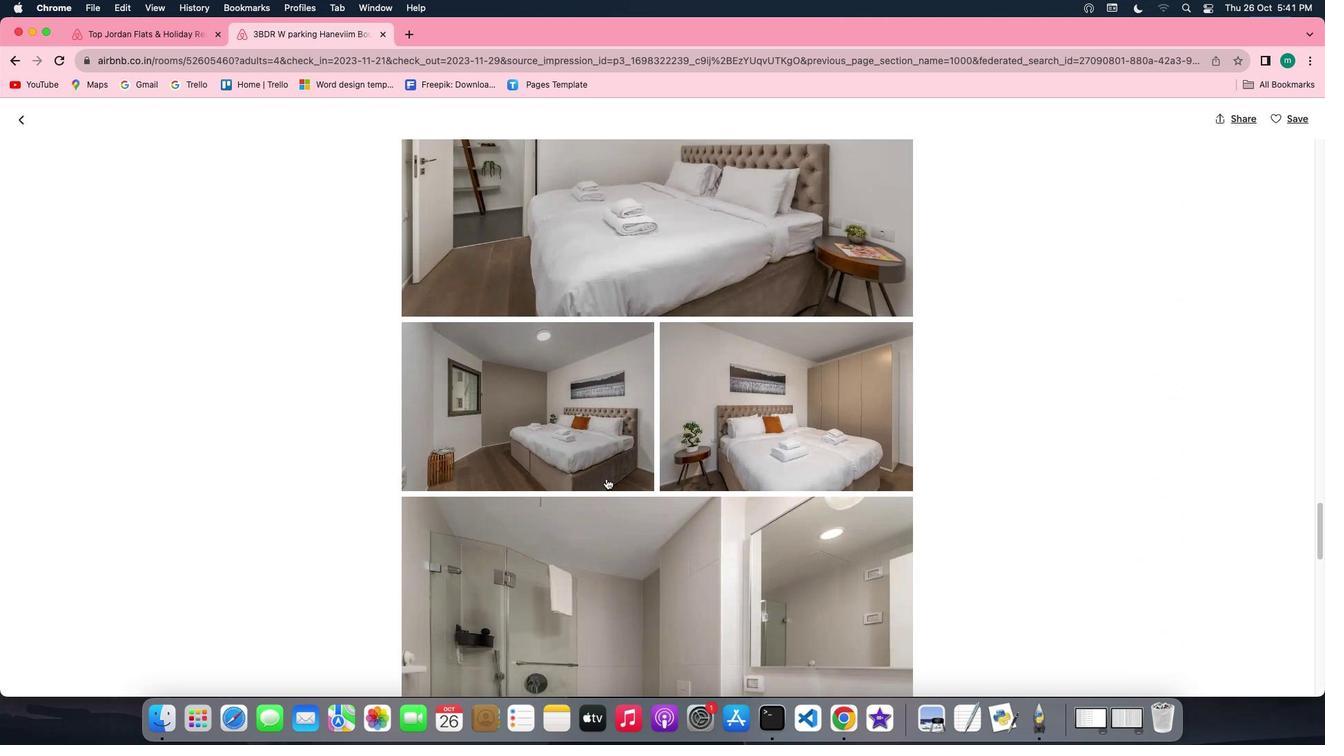 
Action: Mouse scrolled (609, 481) with delta (2, 0)
Screenshot: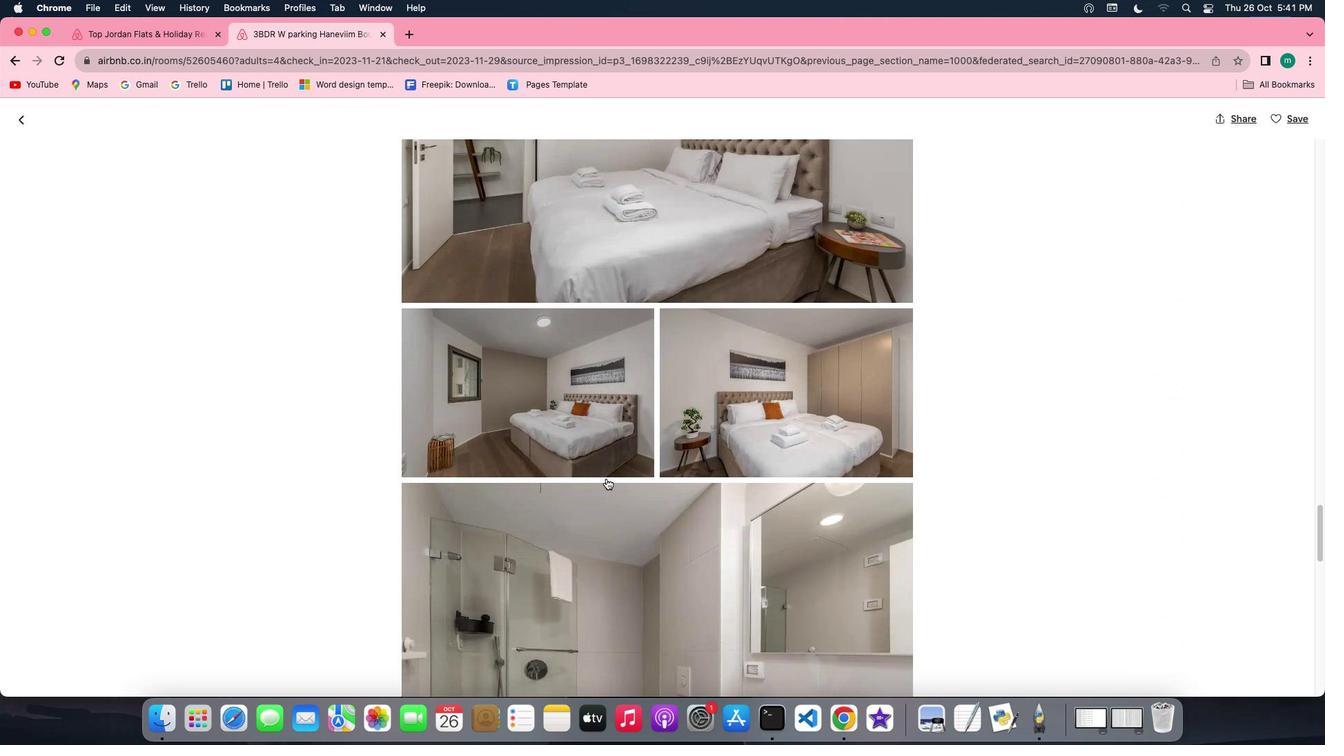 
Action: Mouse scrolled (609, 481) with delta (2, 0)
Screenshot: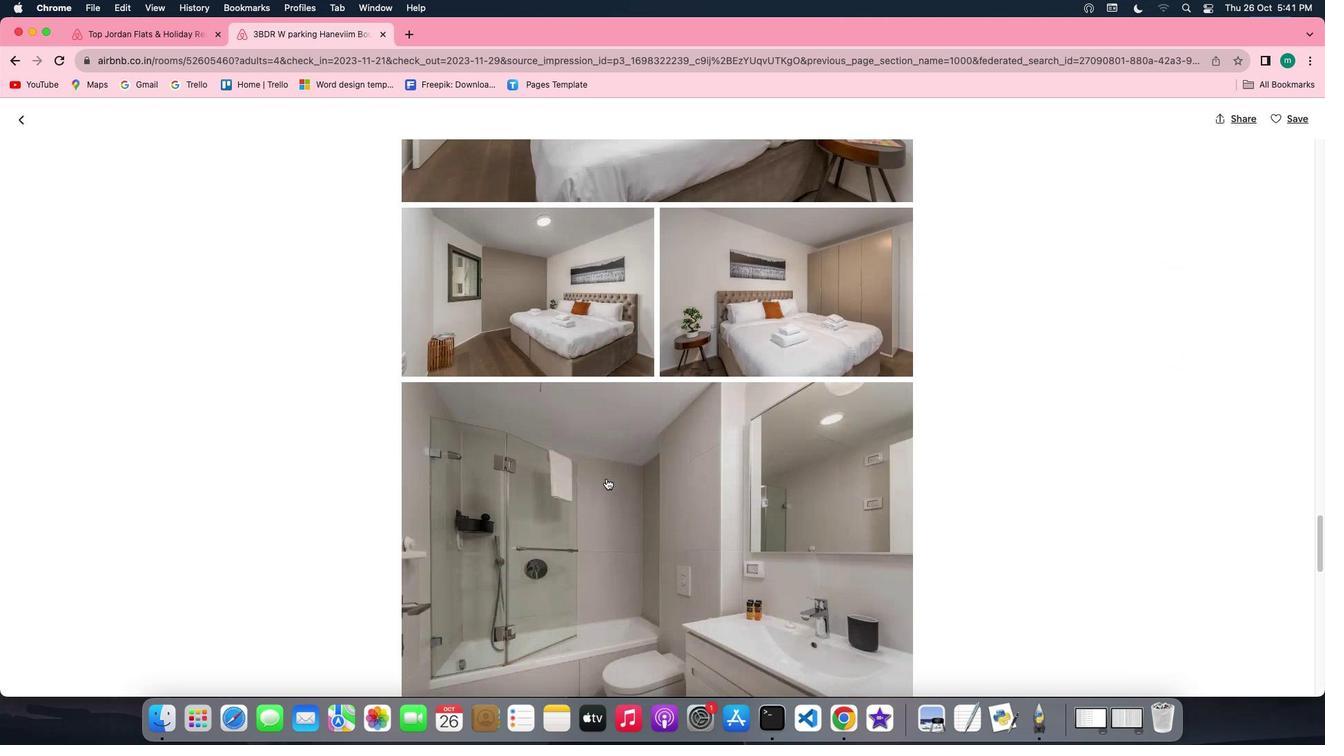 
Action: Mouse scrolled (609, 481) with delta (2, 2)
Screenshot: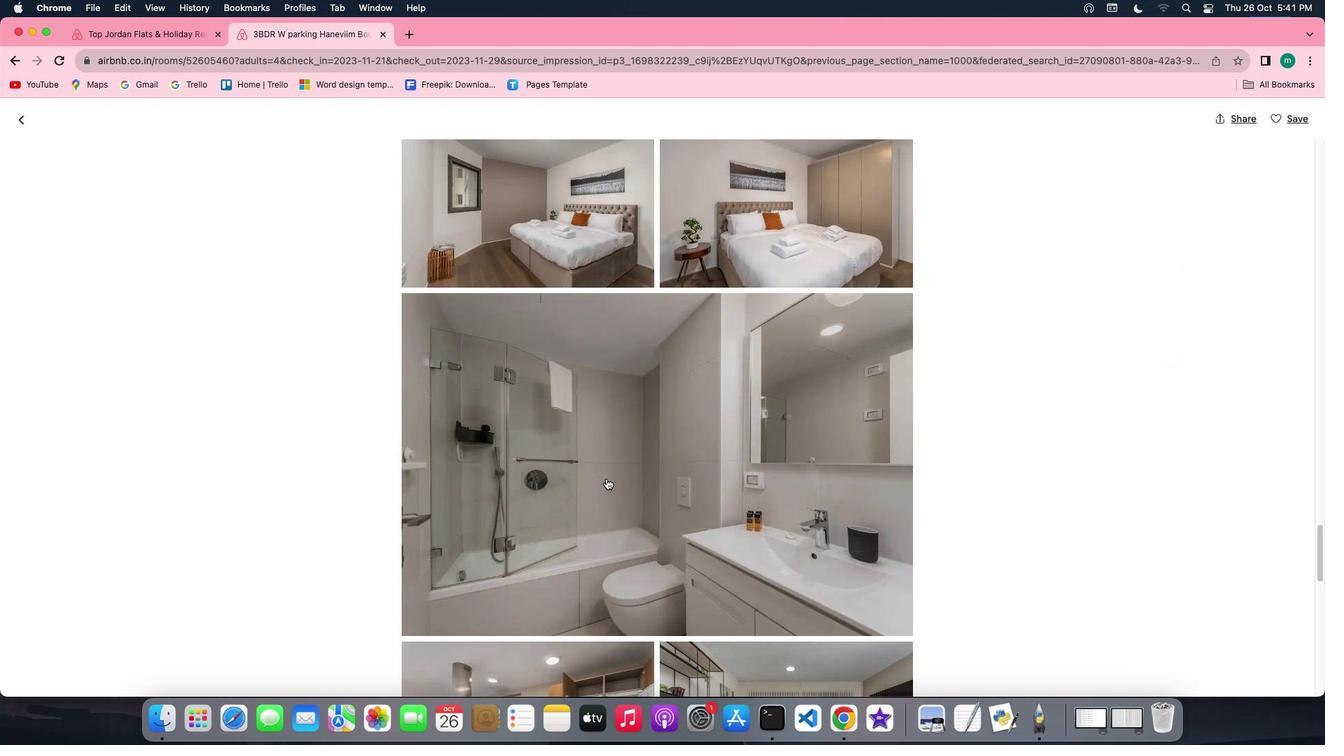 
Action: Mouse scrolled (609, 481) with delta (2, 2)
Screenshot: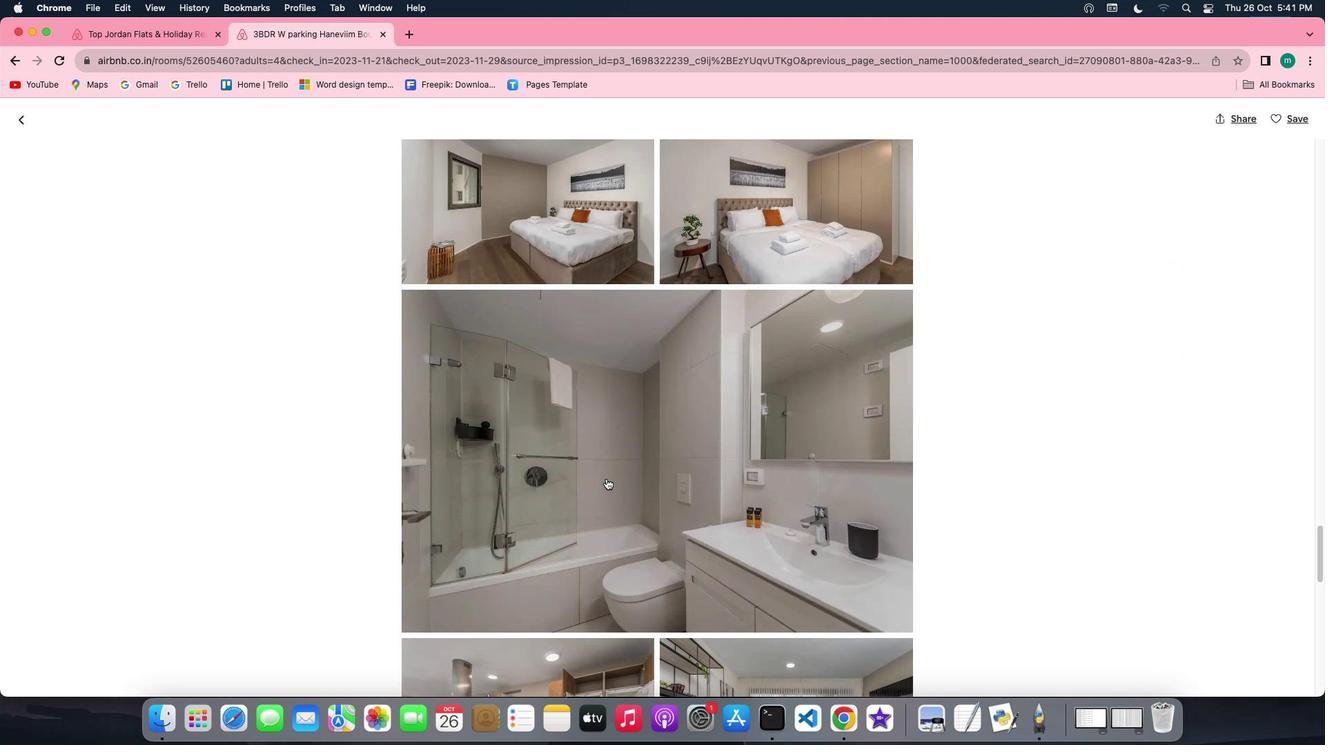 
Action: Mouse scrolled (609, 481) with delta (2, 2)
Screenshot: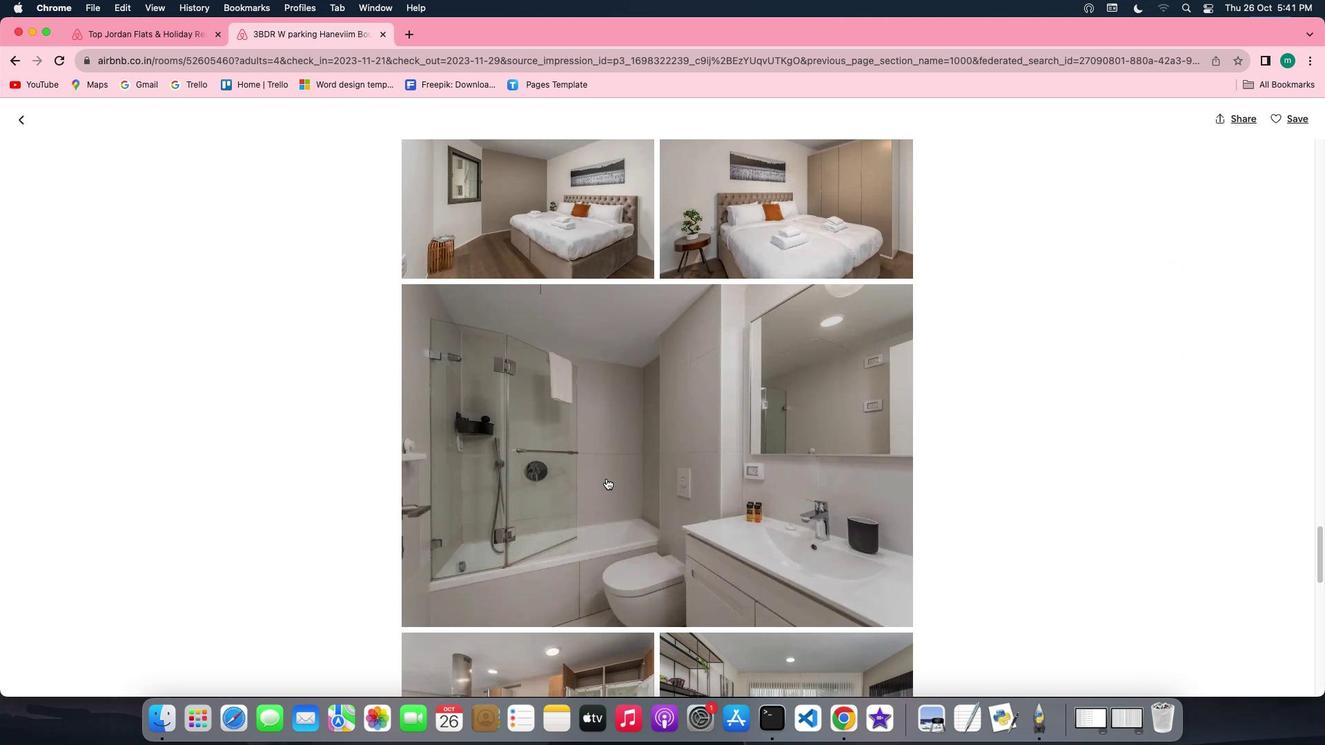 
Action: Mouse scrolled (609, 481) with delta (2, 1)
Screenshot: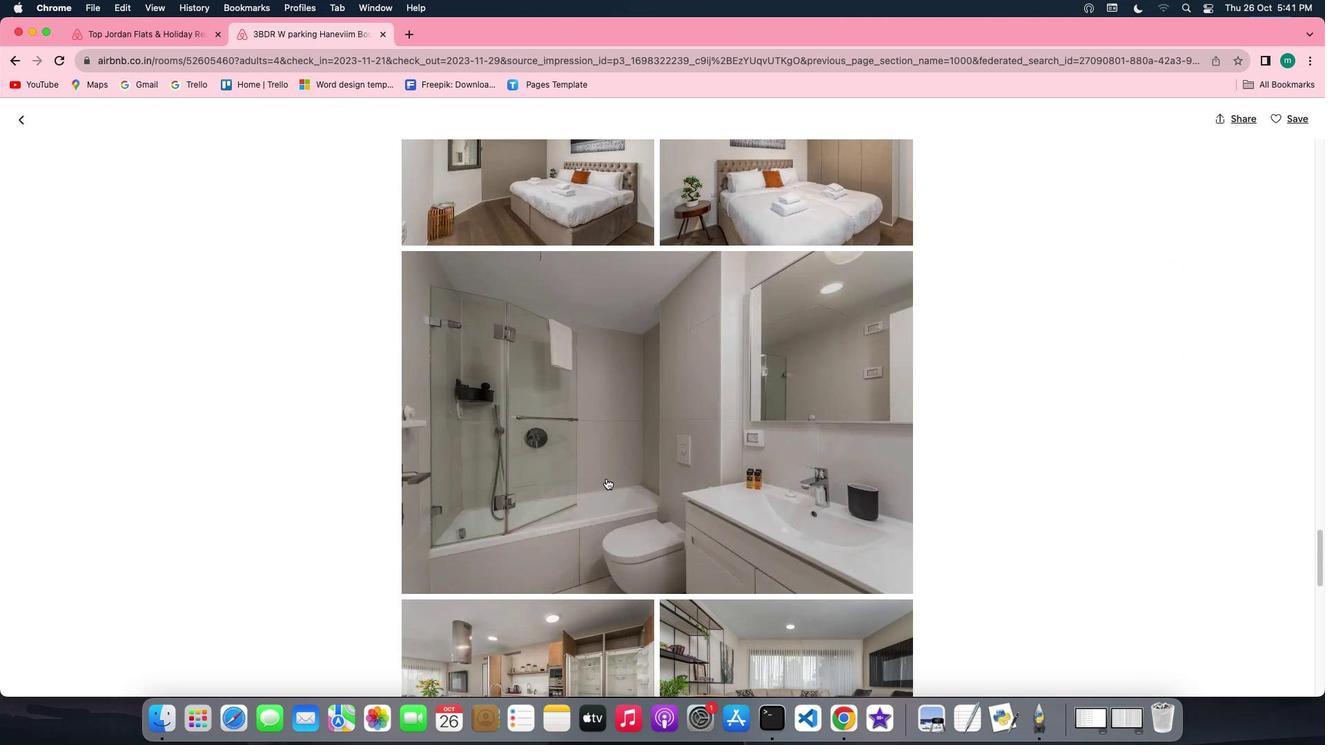 
Action: Mouse scrolled (609, 481) with delta (2, 2)
Screenshot: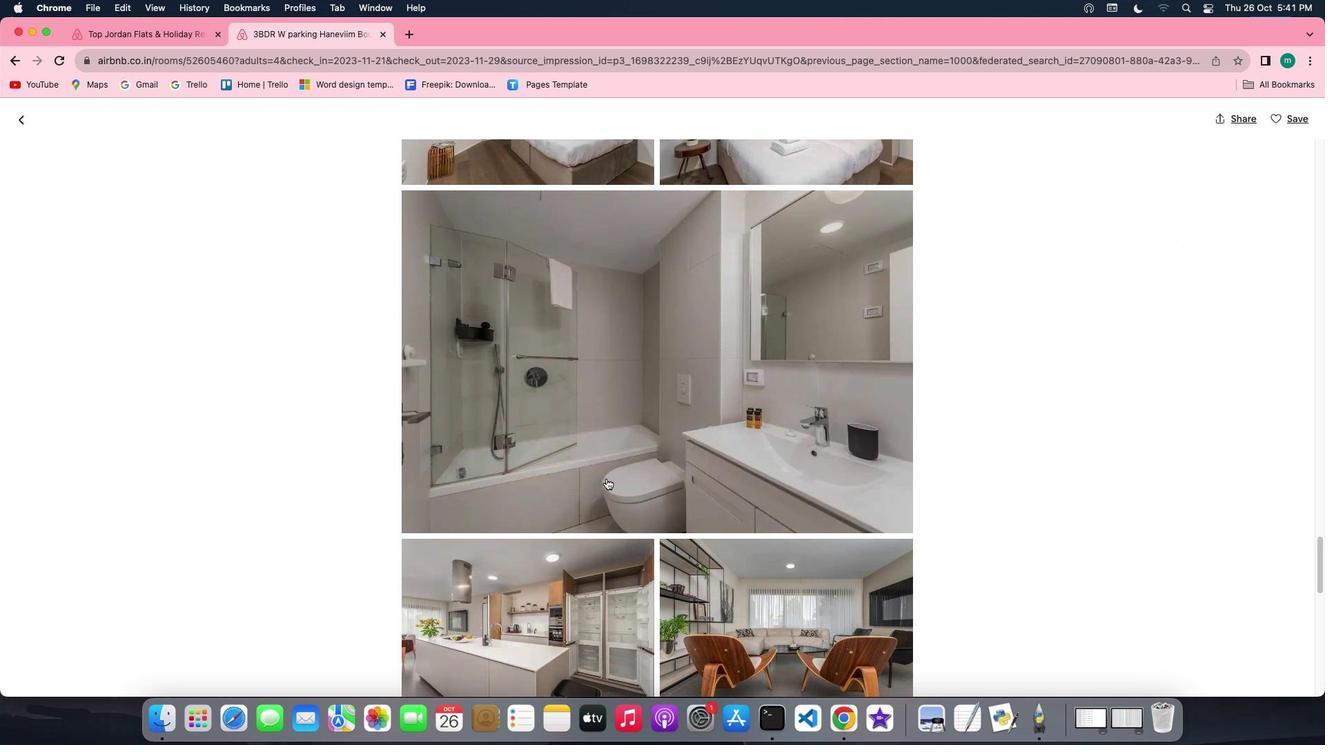 
Action: Mouse scrolled (609, 481) with delta (2, 2)
Screenshot: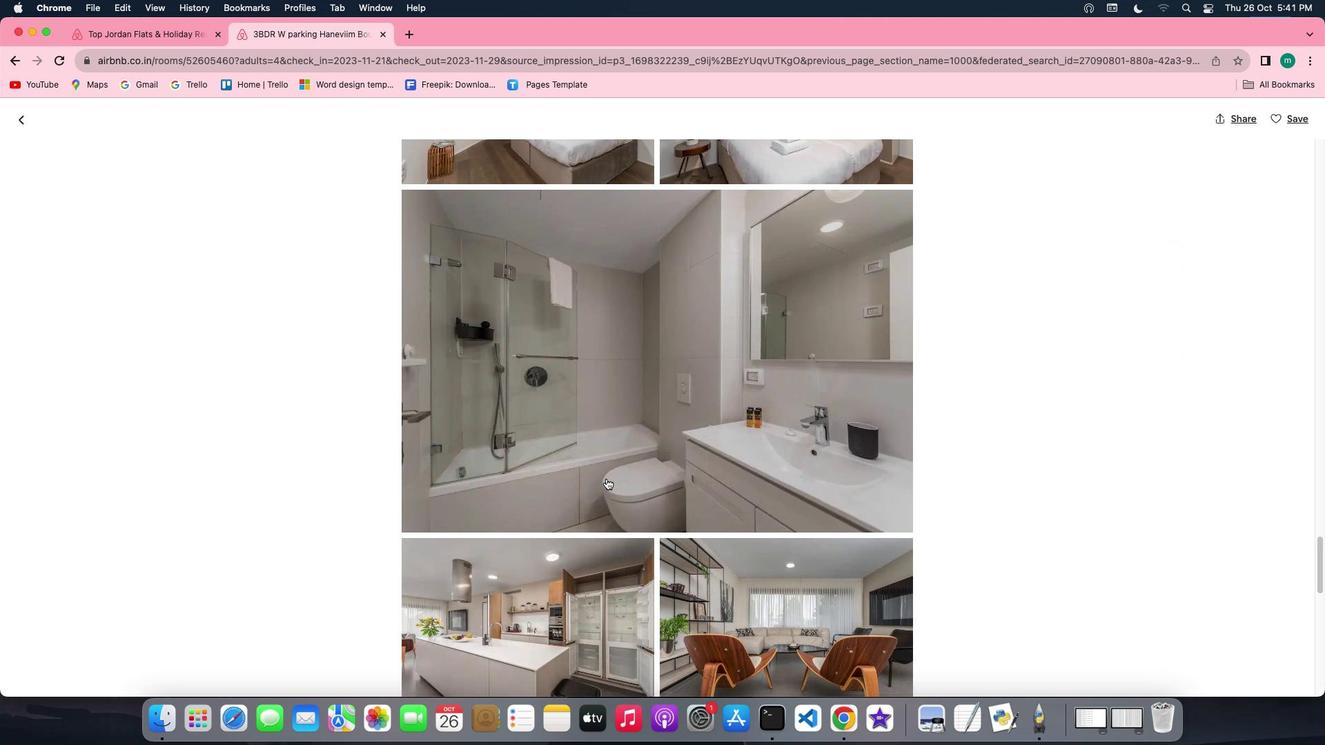 
Action: Mouse scrolled (609, 481) with delta (2, 2)
Screenshot: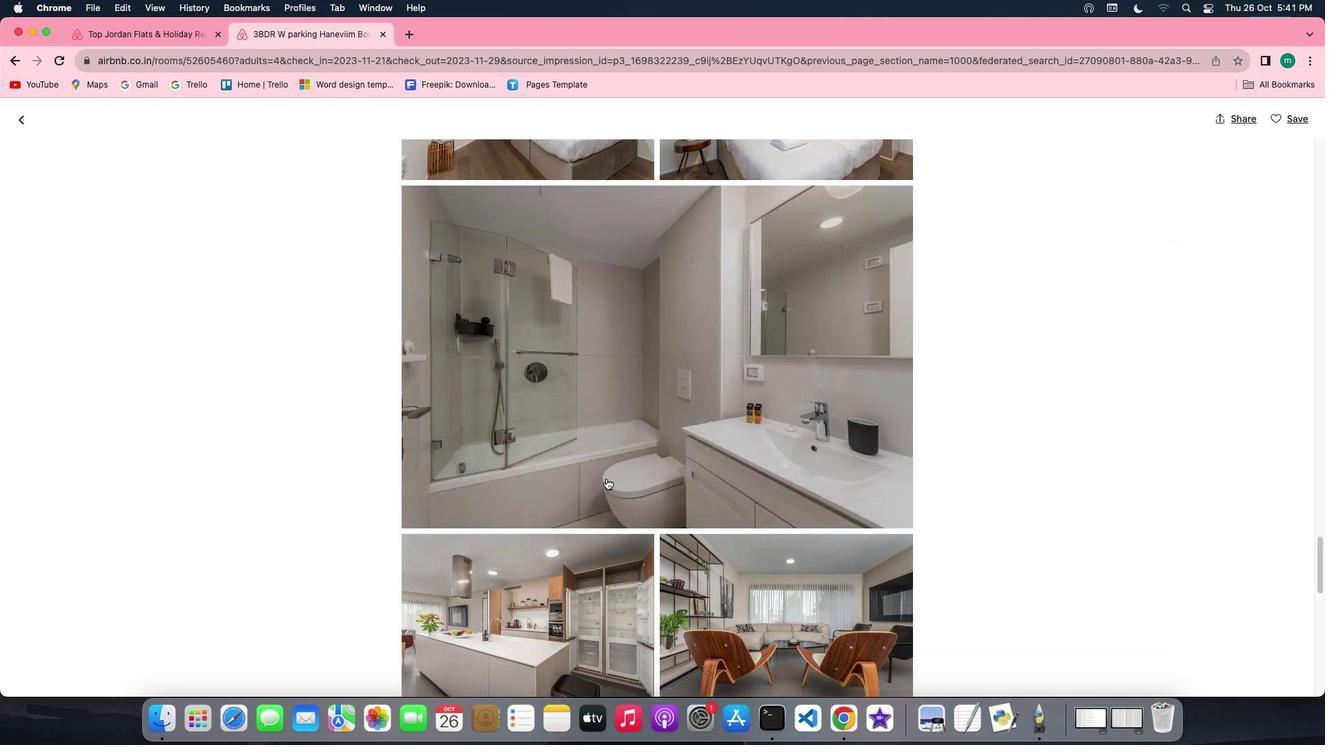 
Action: Mouse scrolled (609, 481) with delta (2, 1)
Screenshot: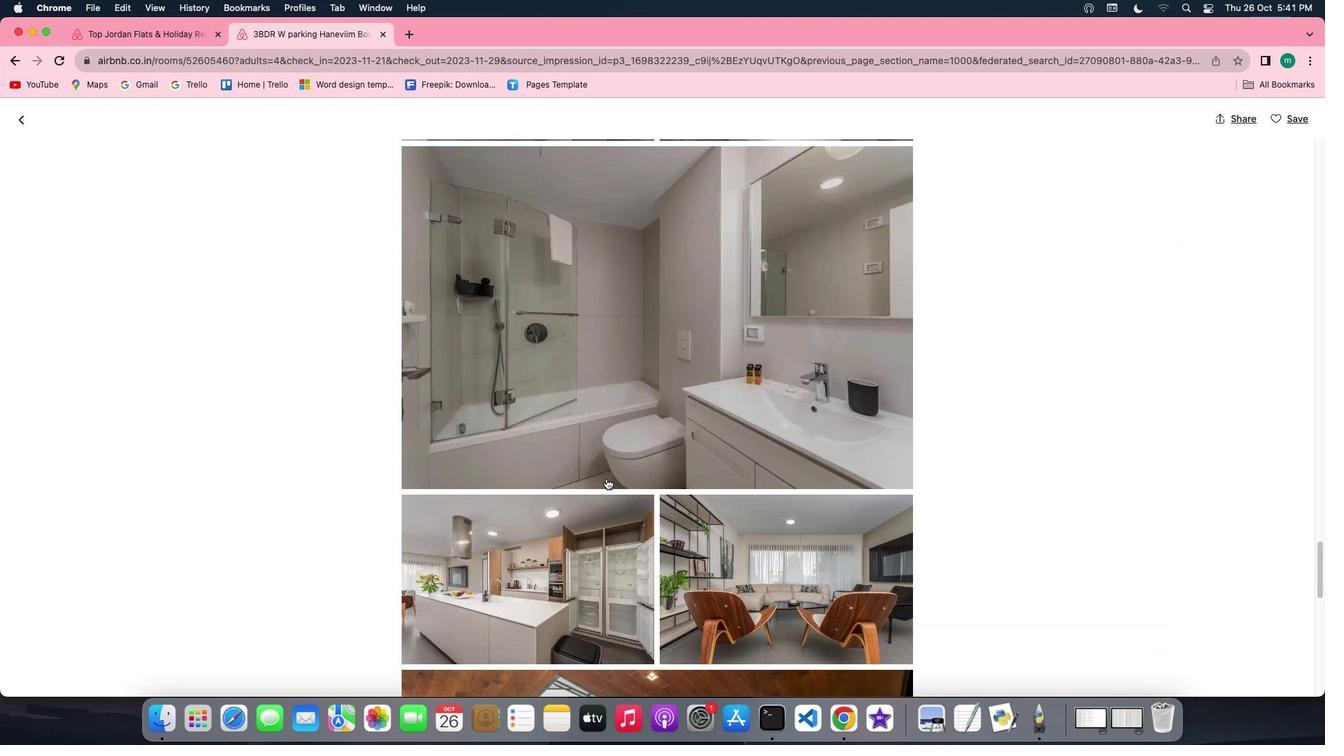 
Action: Mouse scrolled (609, 481) with delta (2, 0)
Screenshot: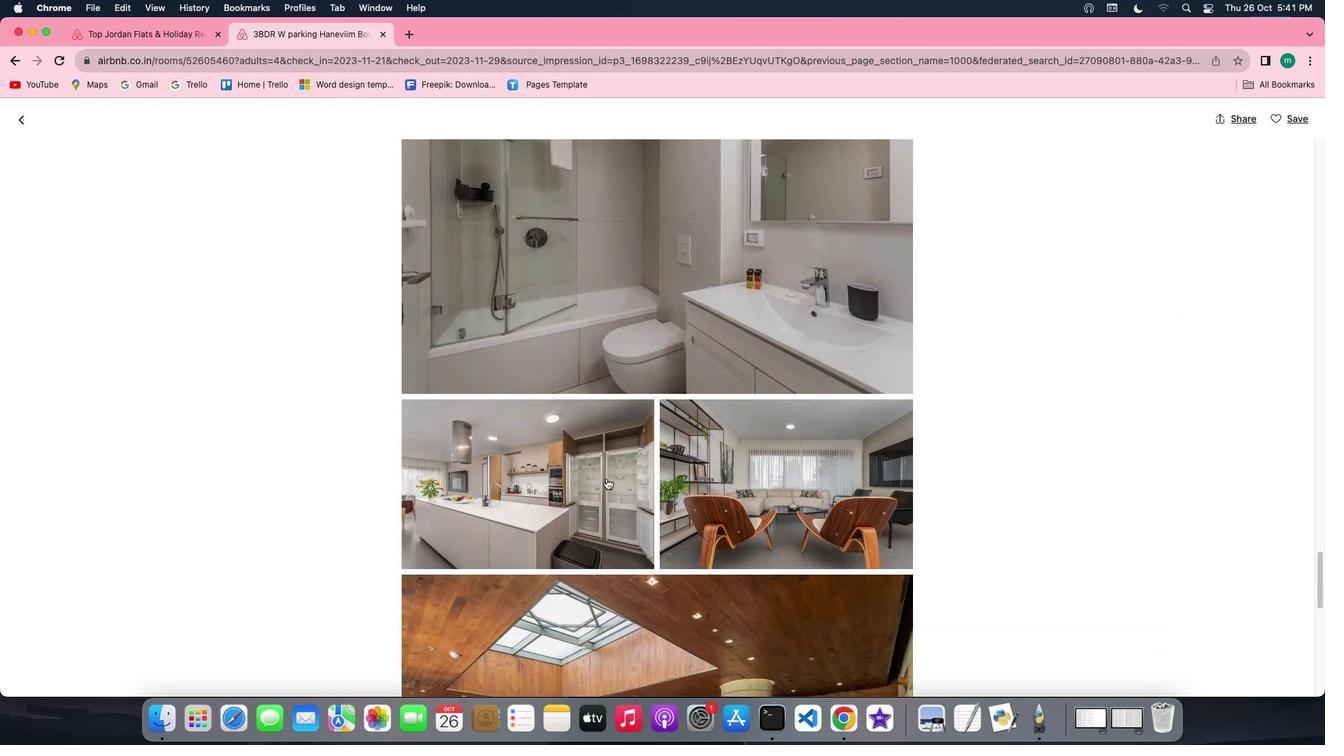
Action: Mouse scrolled (609, 481) with delta (2, 2)
Screenshot: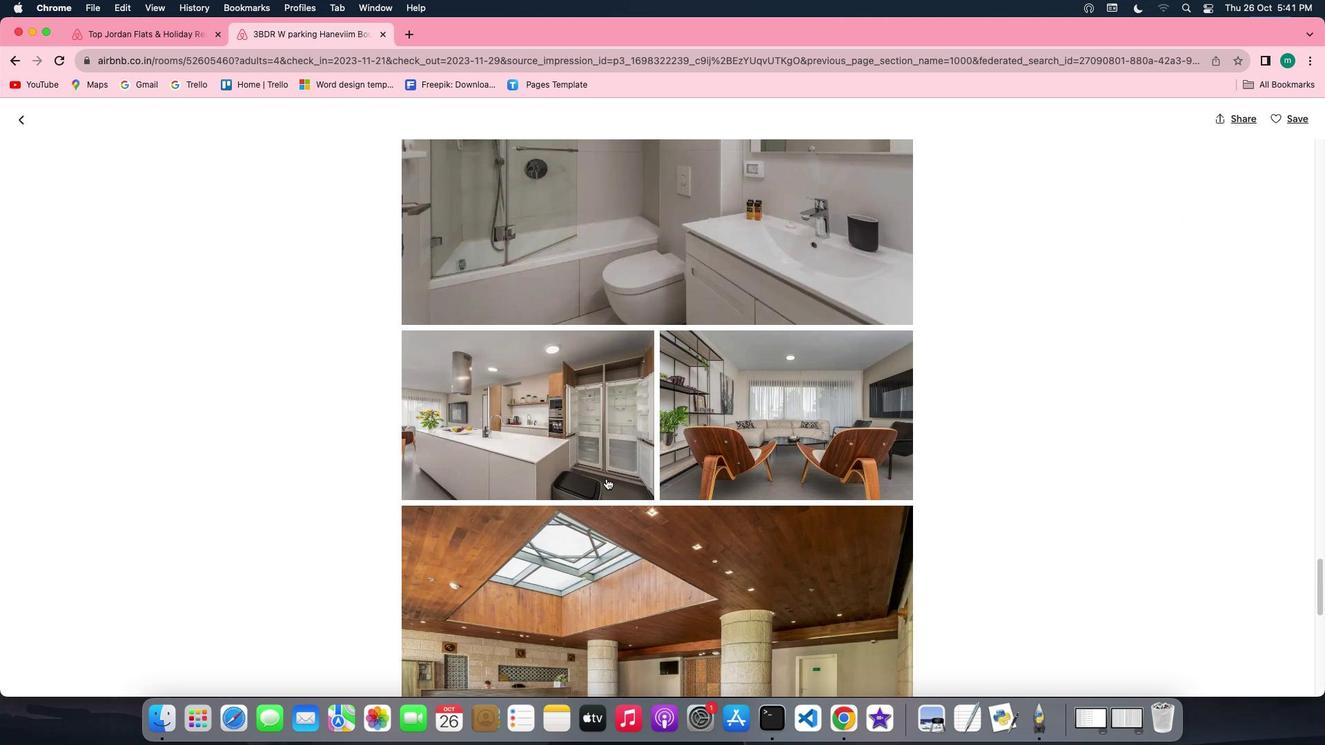 
Action: Mouse scrolled (609, 481) with delta (2, 2)
Screenshot: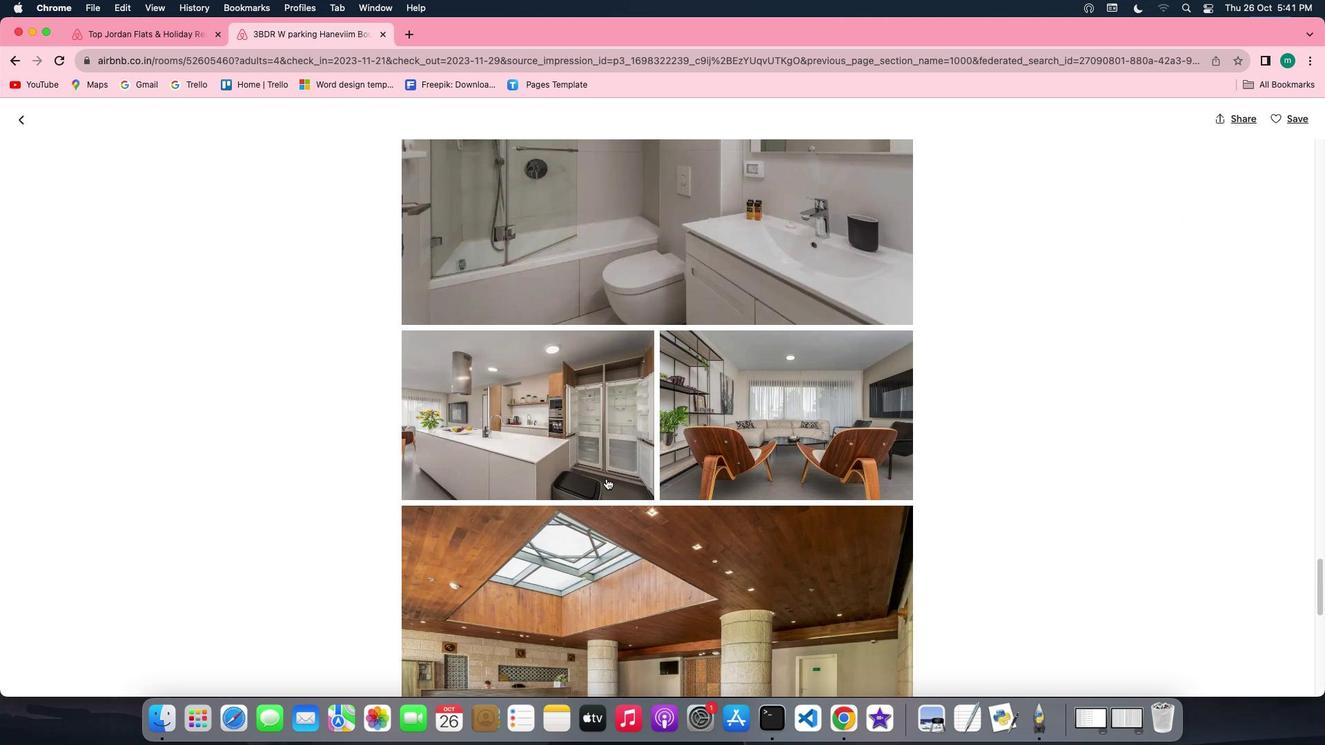 
Action: Mouse scrolled (609, 481) with delta (2, 0)
Screenshot: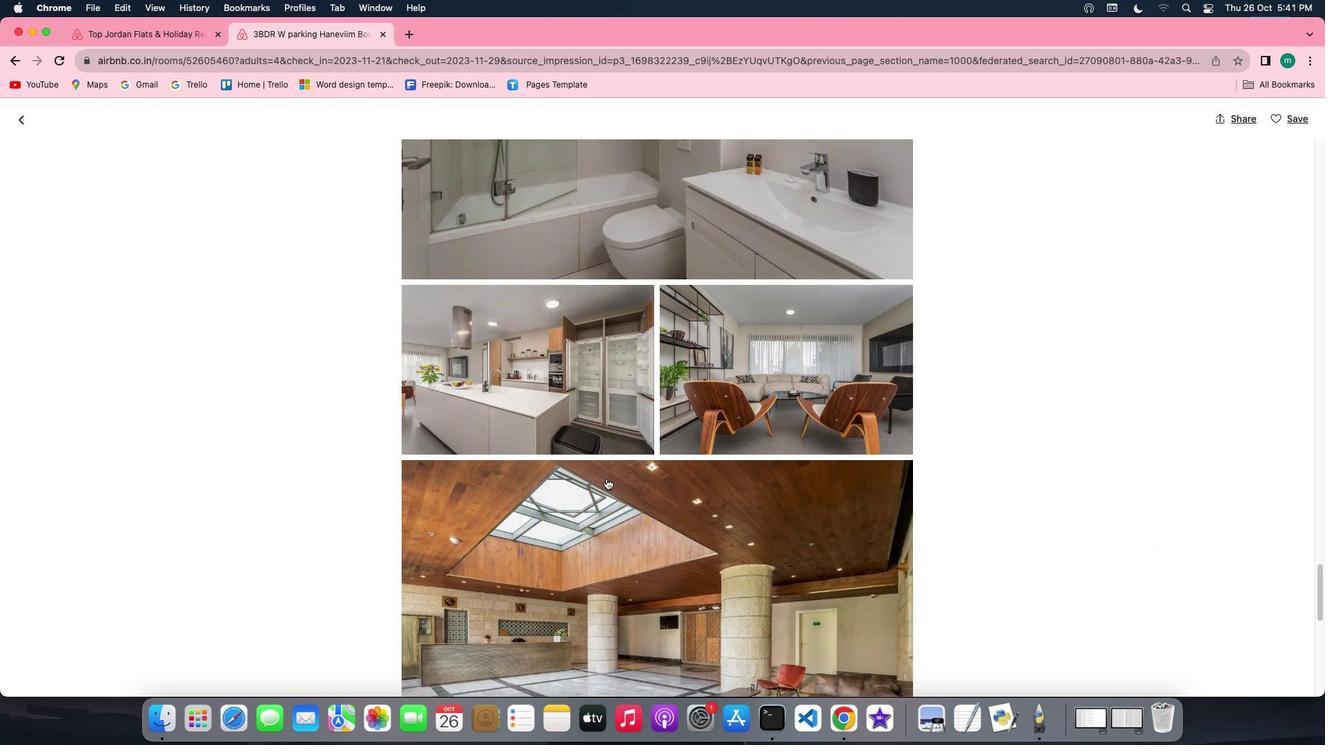 
Action: Mouse scrolled (609, 481) with delta (2, 0)
Screenshot: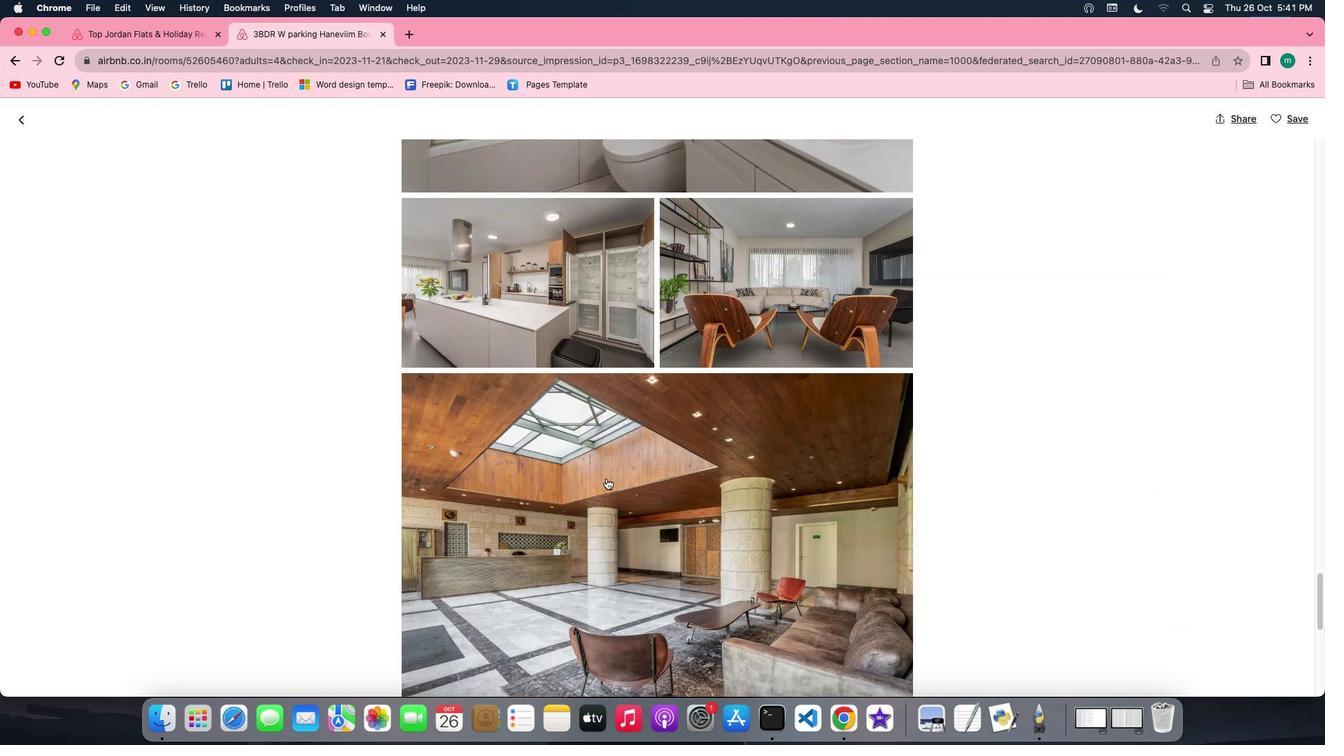 
Action: Mouse scrolled (609, 481) with delta (2, 2)
Screenshot: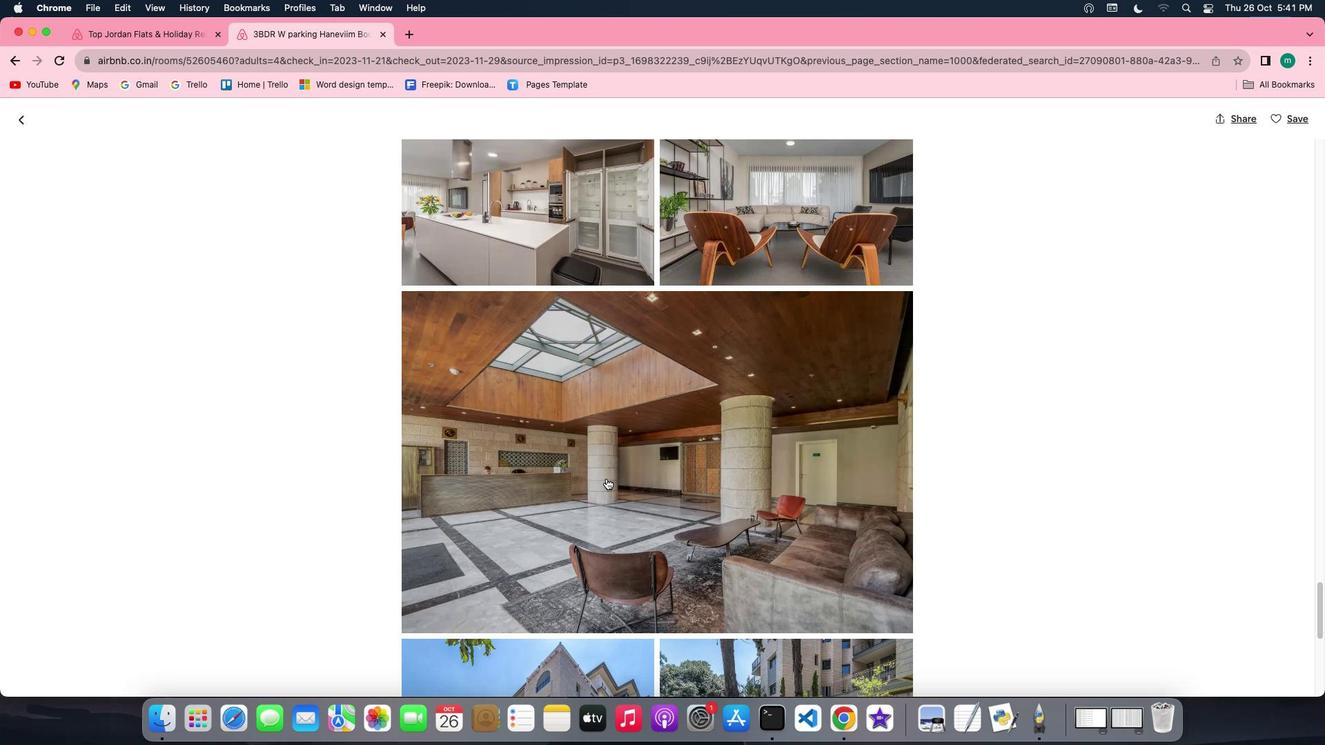 
Action: Mouse scrolled (609, 481) with delta (2, 2)
Screenshot: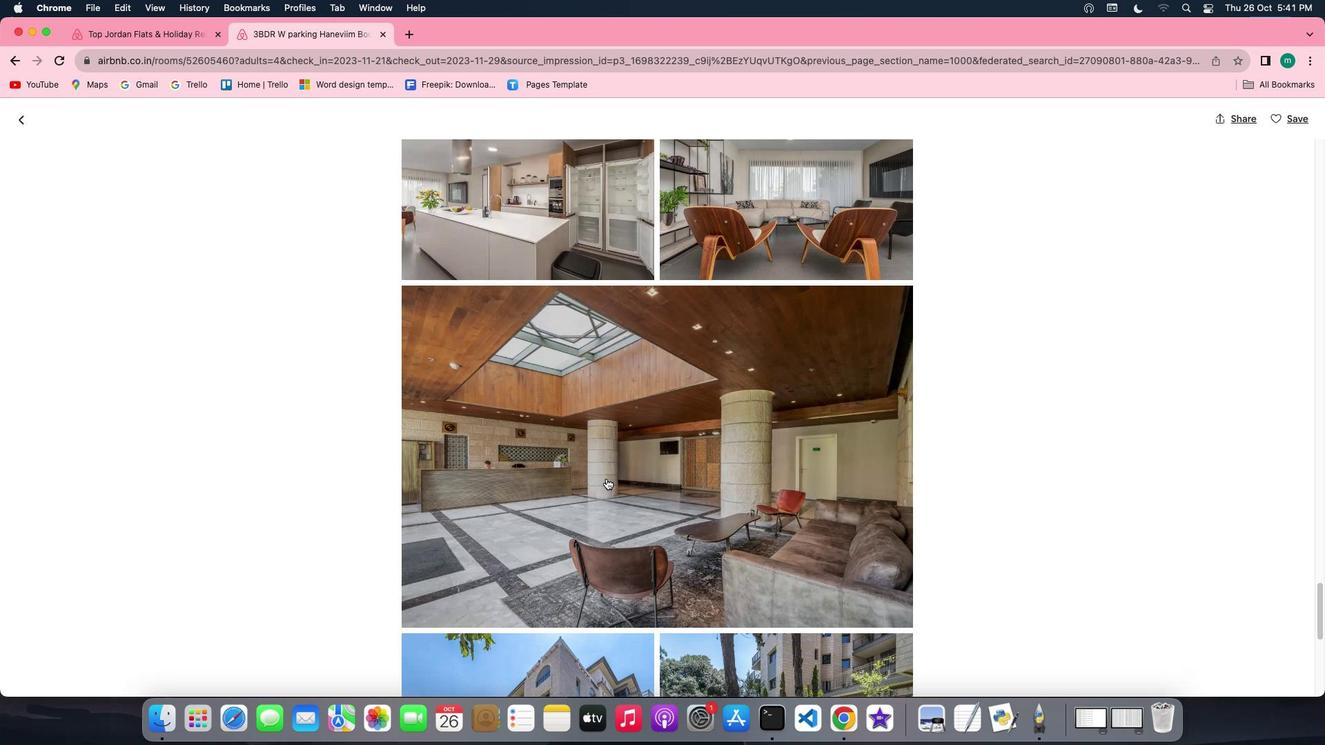 
Action: Mouse scrolled (609, 481) with delta (2, 1)
Screenshot: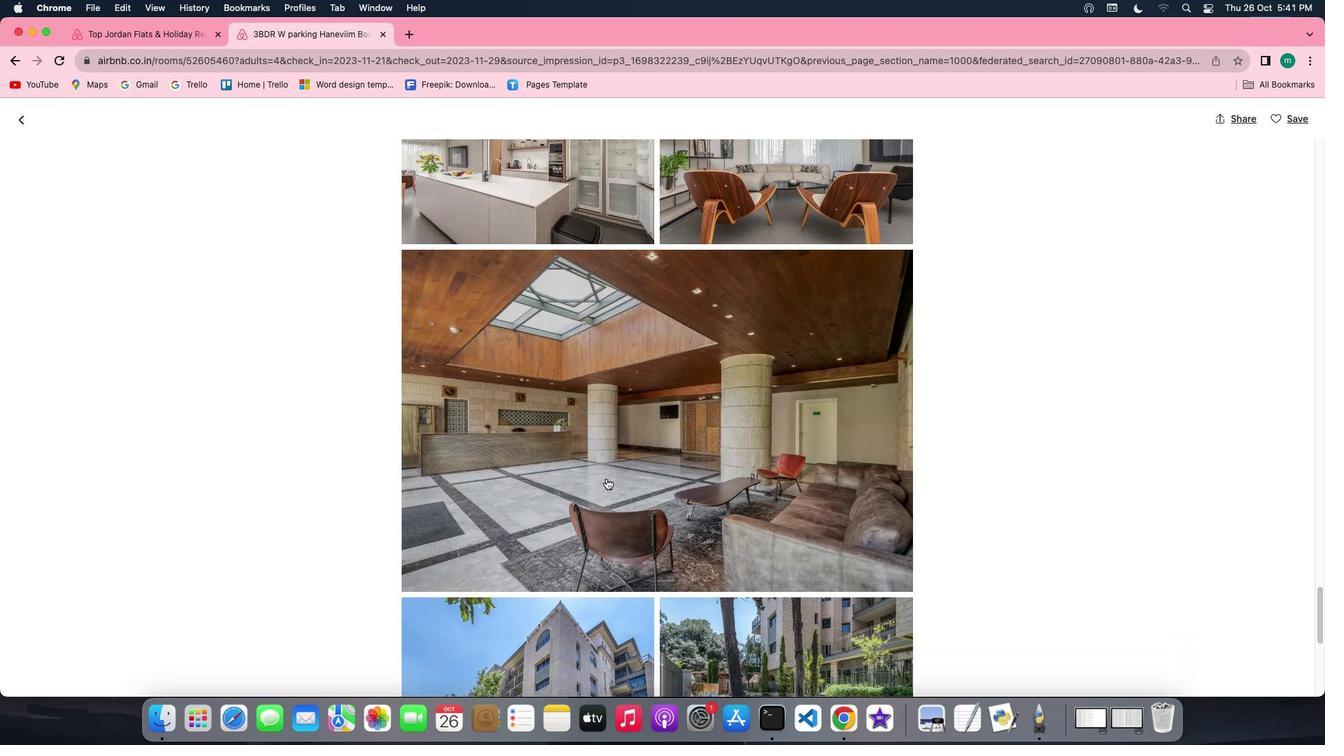 
Action: Mouse scrolled (609, 481) with delta (2, 2)
Screenshot: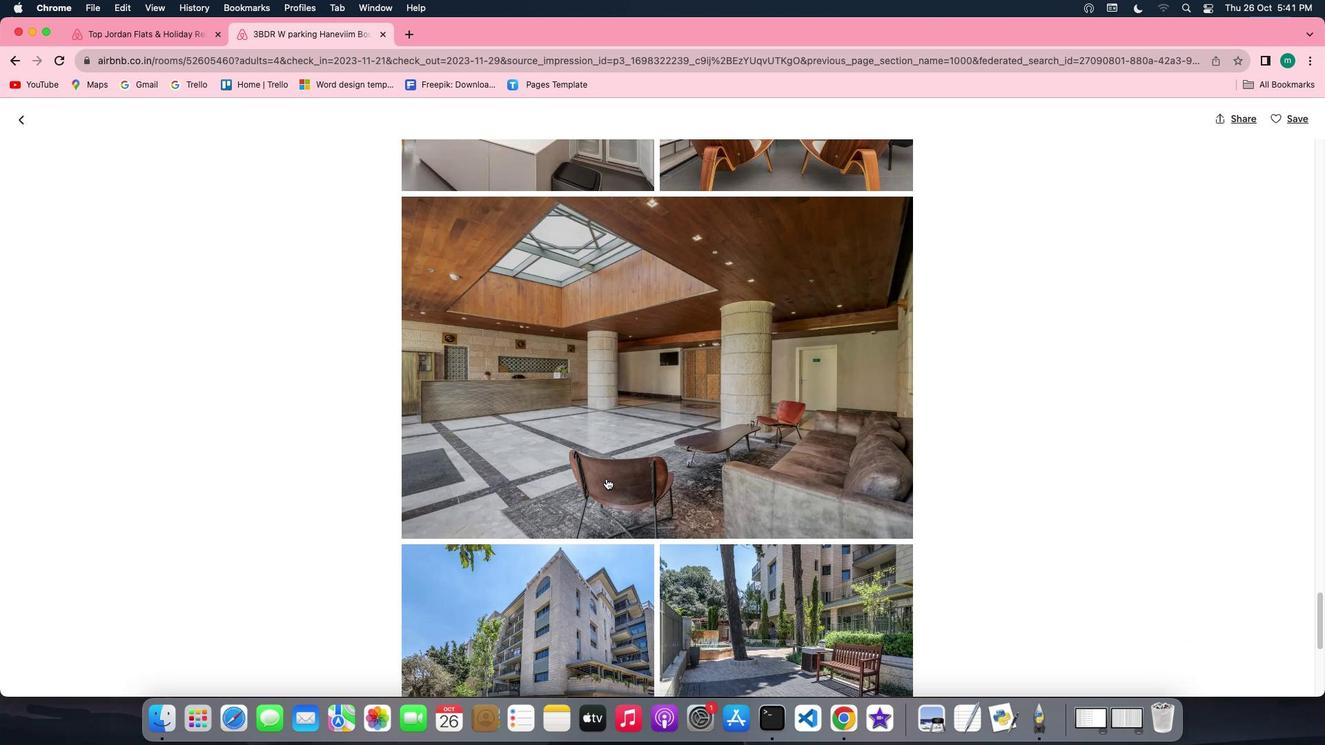 
Action: Mouse scrolled (609, 481) with delta (2, 2)
Screenshot: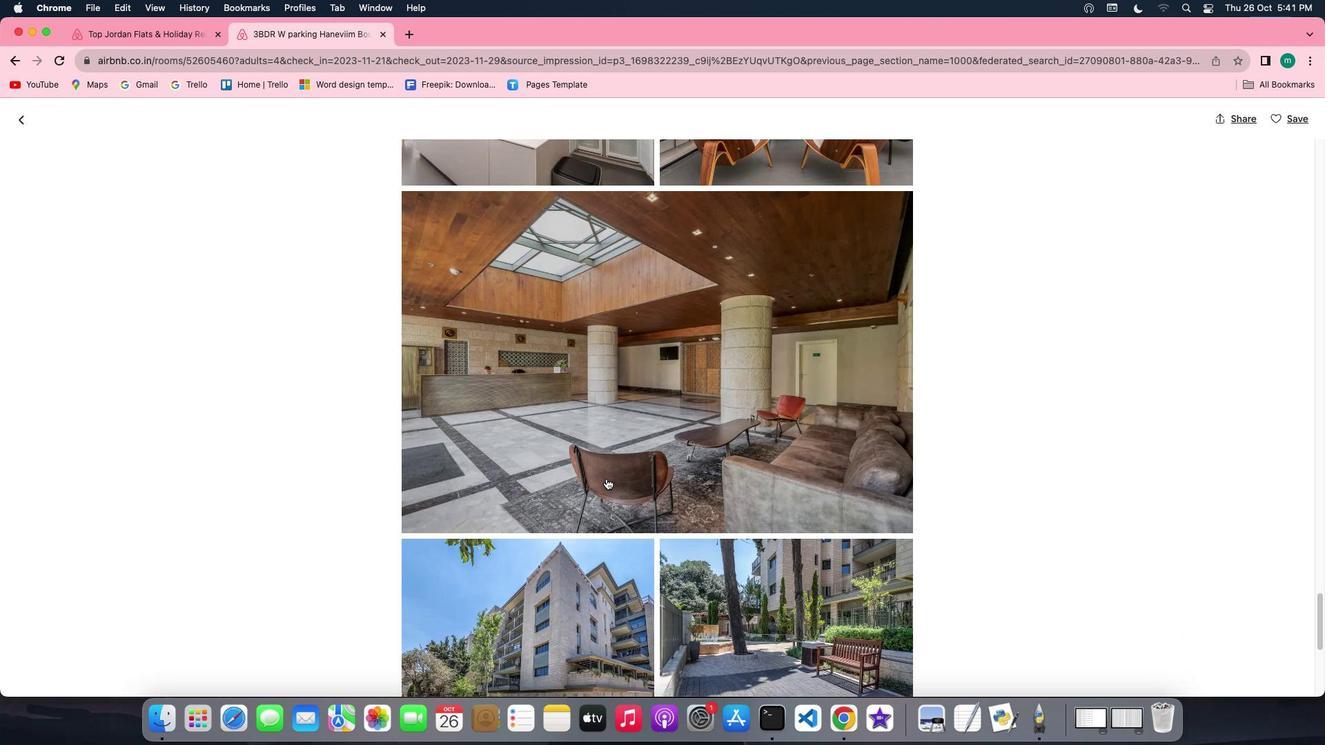 
Action: Mouse scrolled (609, 481) with delta (2, 1)
Screenshot: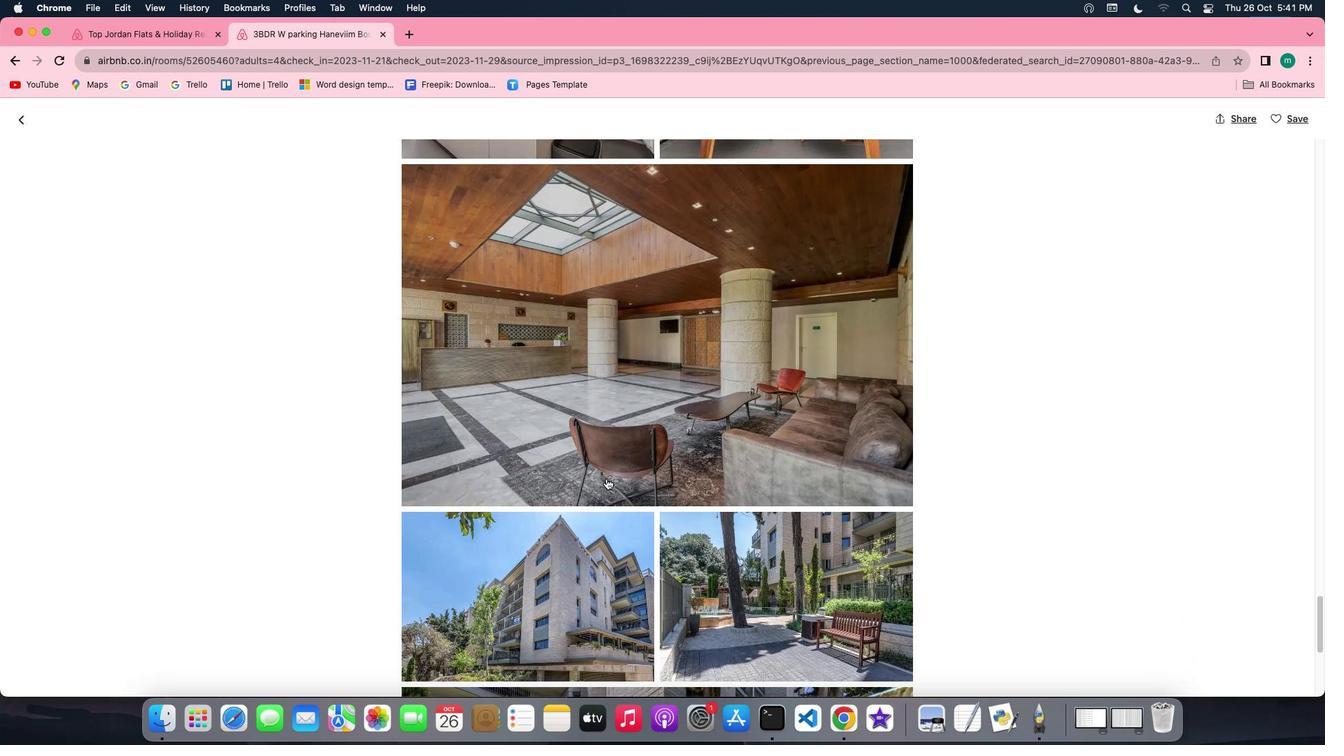 
Action: Mouse scrolled (609, 481) with delta (2, 2)
Screenshot: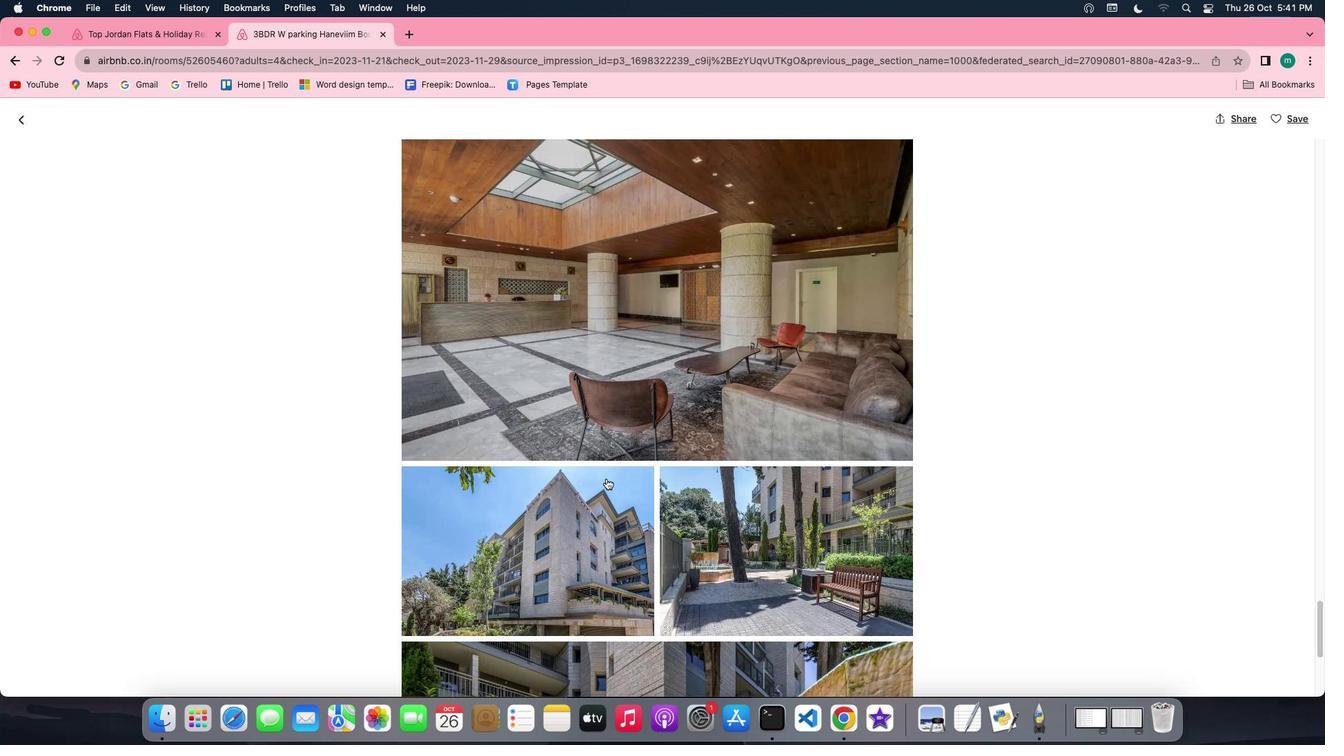 
Action: Mouse scrolled (609, 481) with delta (2, 2)
Screenshot: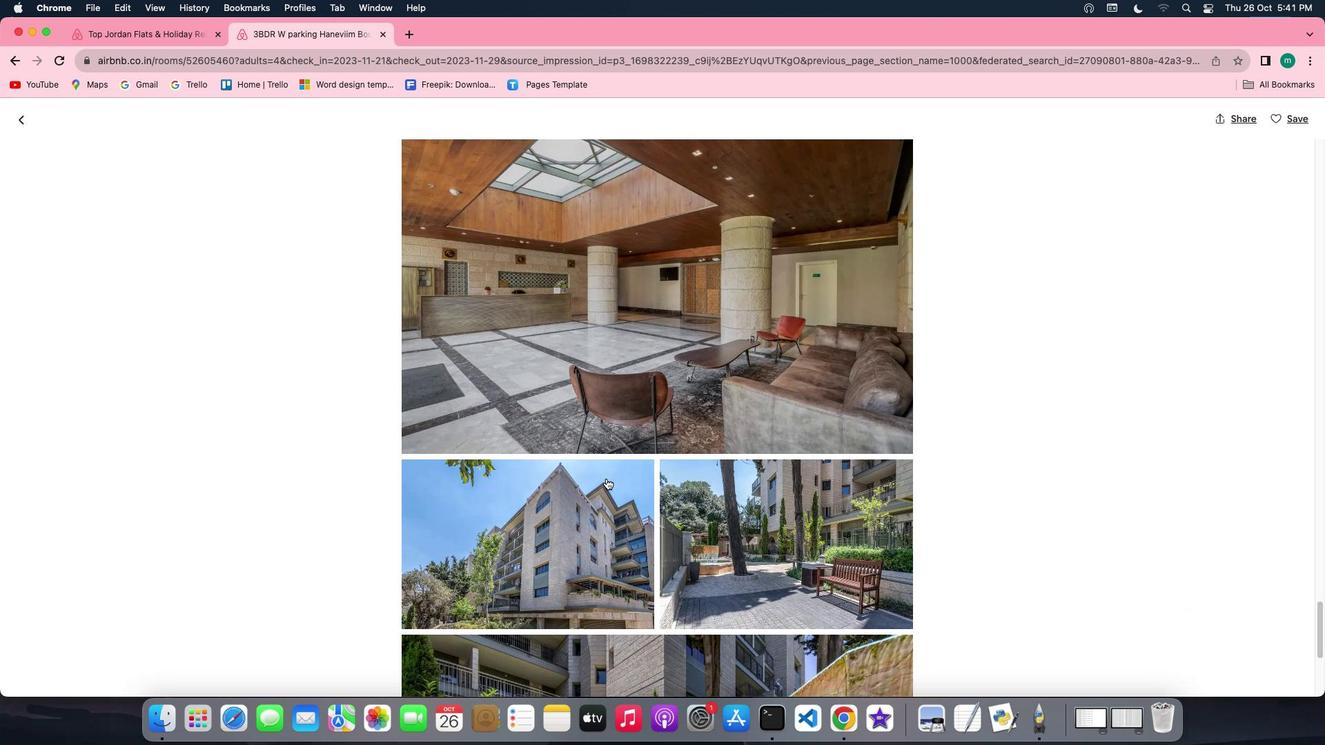 
Action: Mouse scrolled (609, 481) with delta (2, 2)
Screenshot: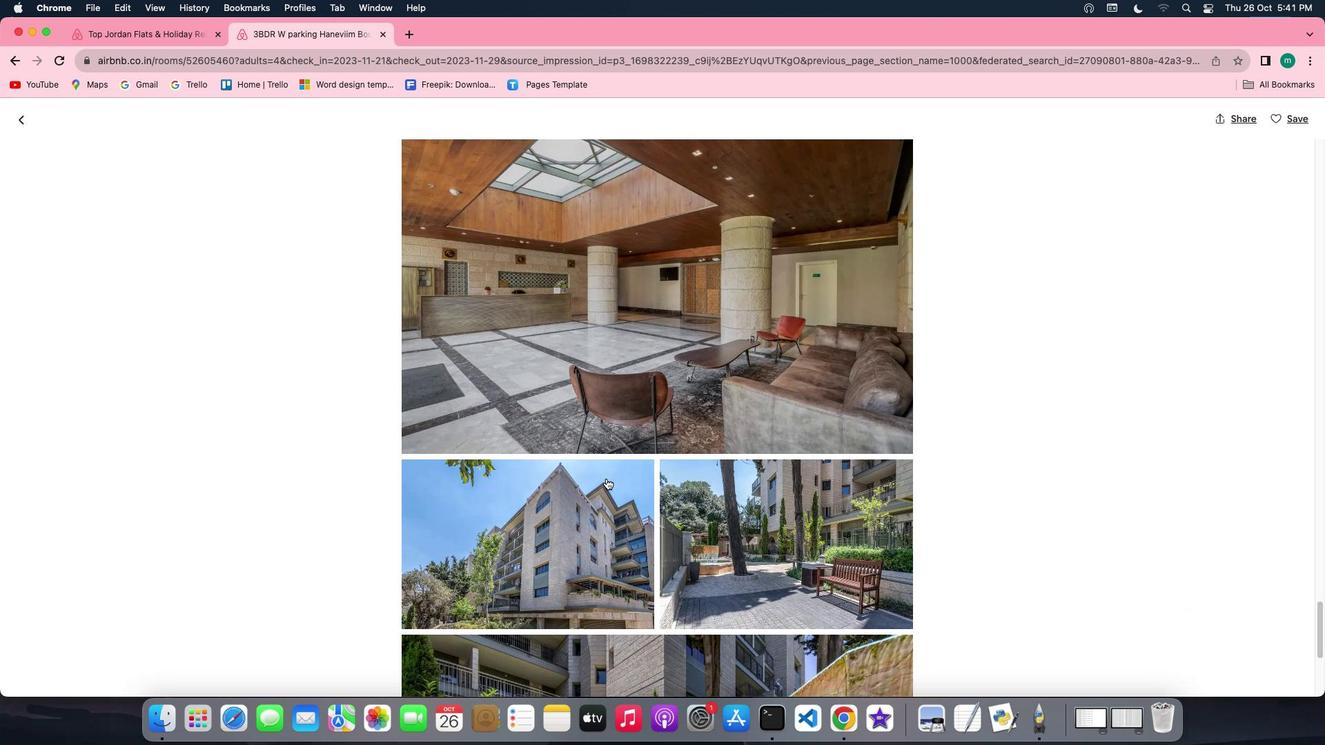 
Action: Mouse scrolled (609, 481) with delta (2, 1)
Screenshot: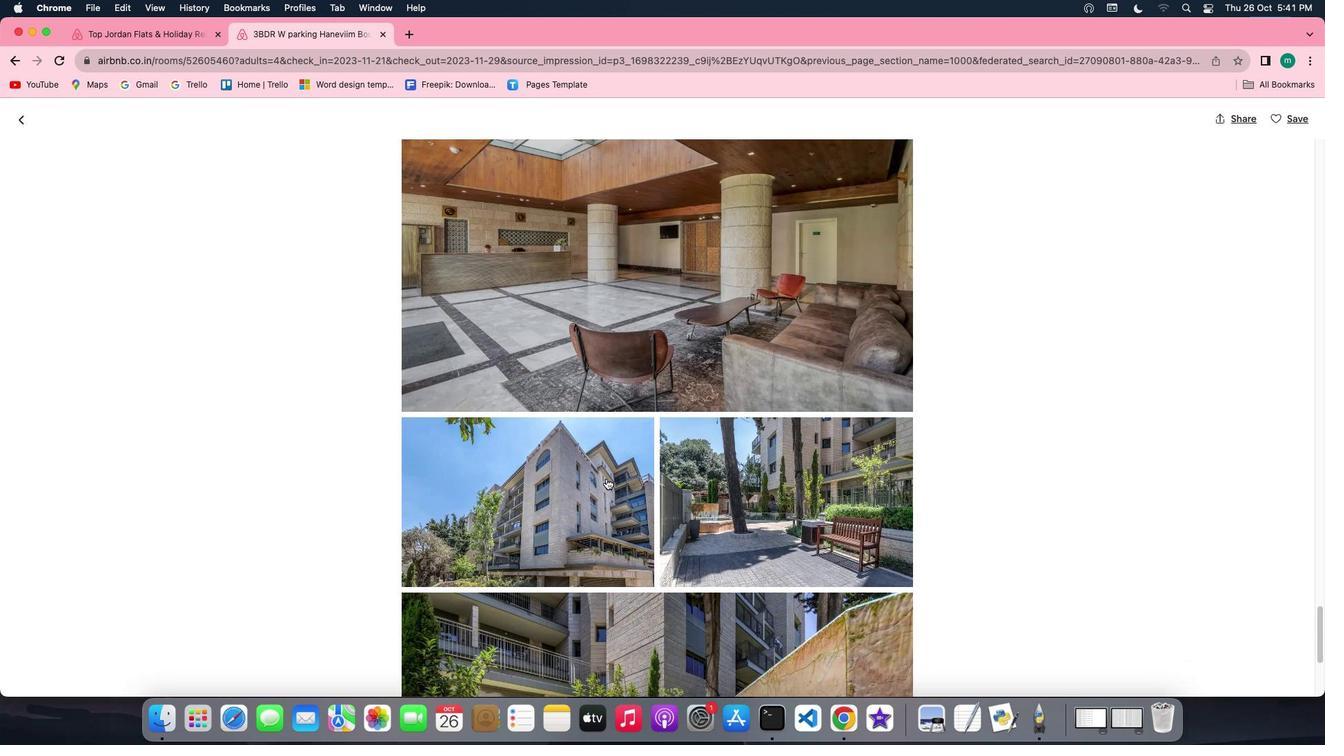 
Action: Mouse scrolled (609, 481) with delta (2, 1)
Screenshot: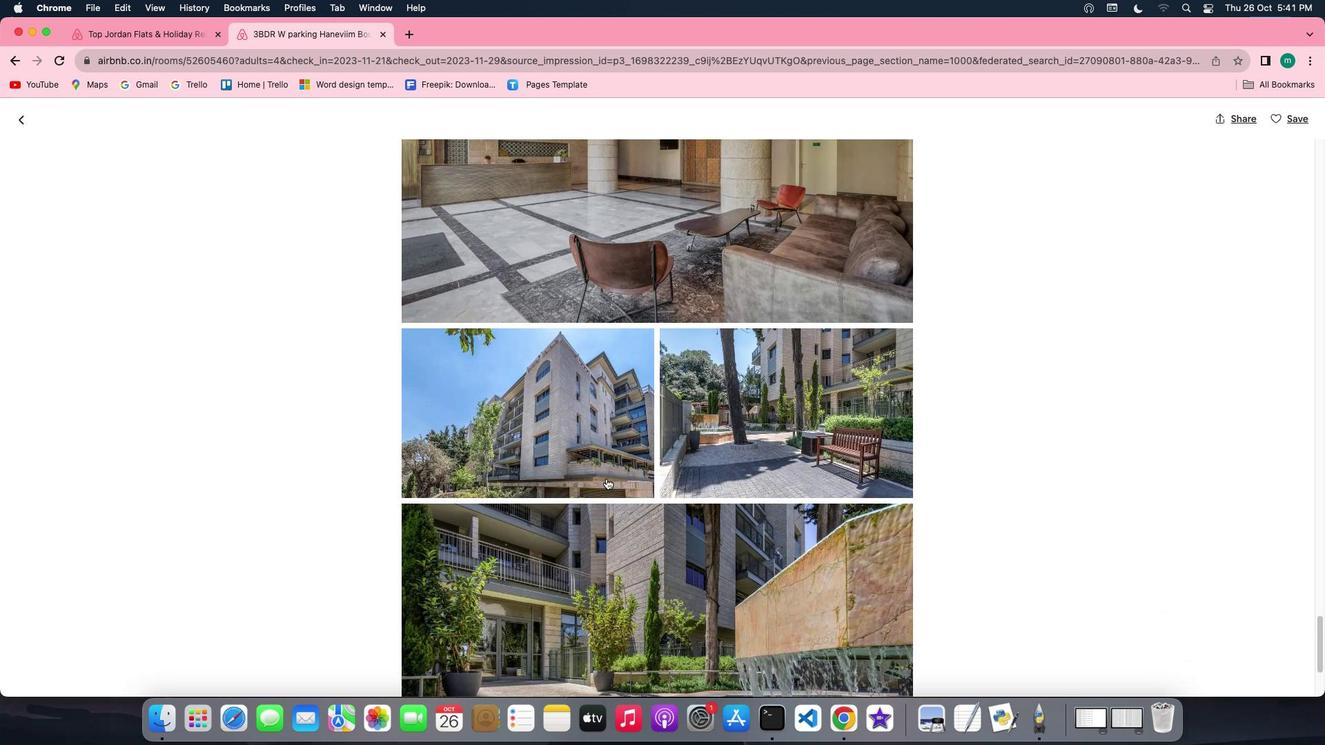 
Action: Mouse scrolled (609, 481) with delta (2, 2)
Screenshot: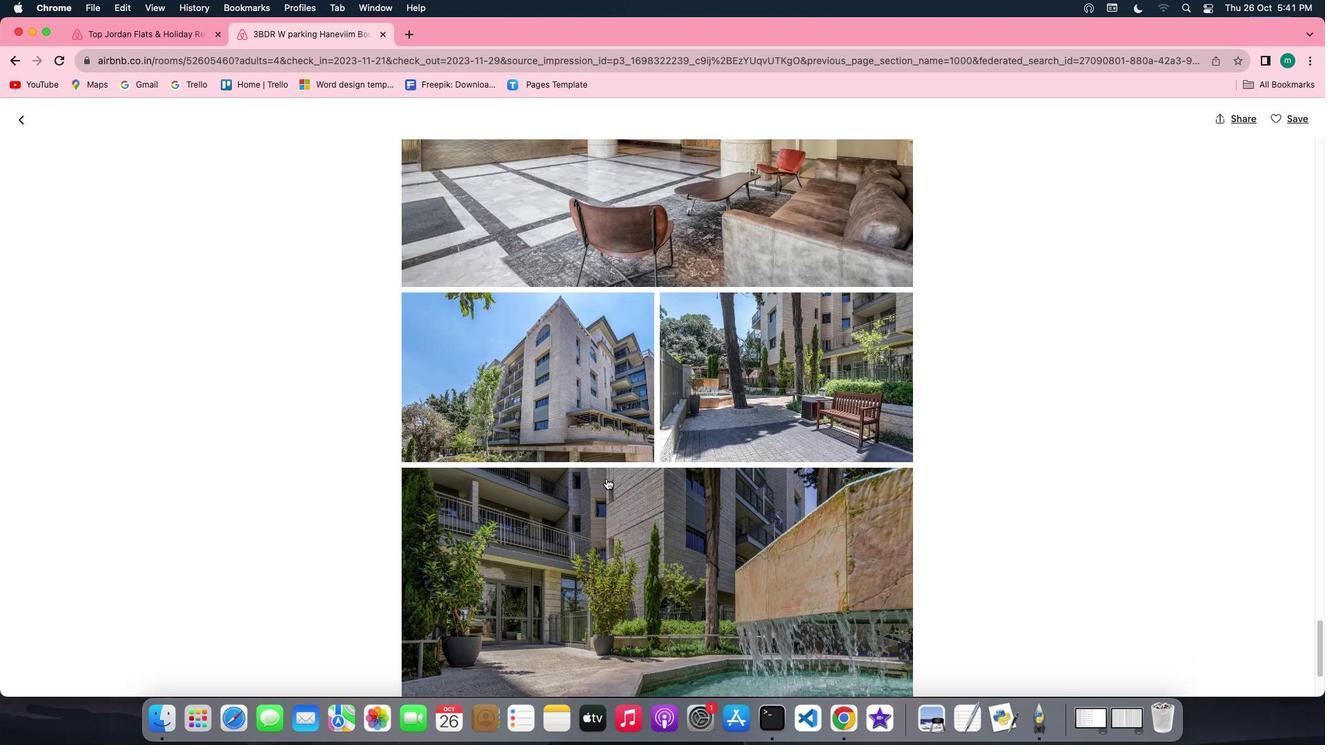 
Action: Mouse scrolled (609, 481) with delta (2, 2)
Screenshot: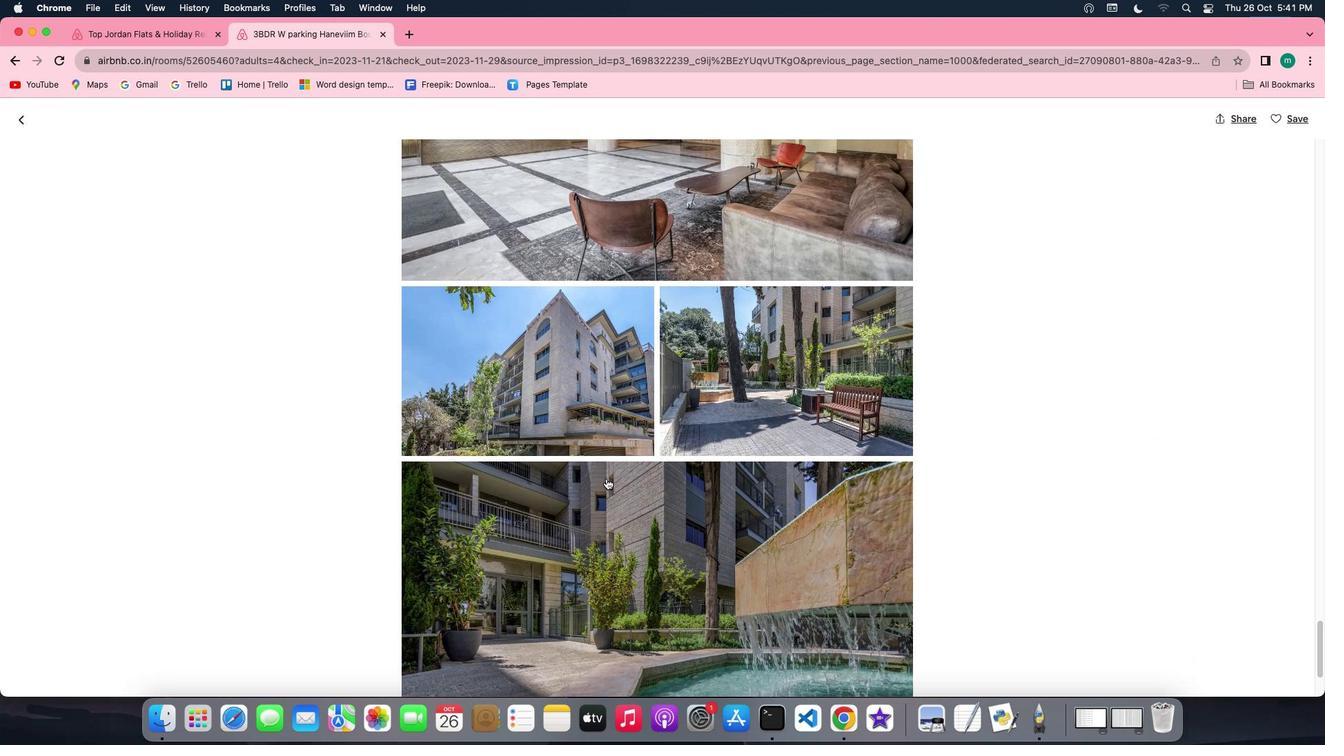 
Action: Mouse scrolled (609, 481) with delta (2, 2)
Screenshot: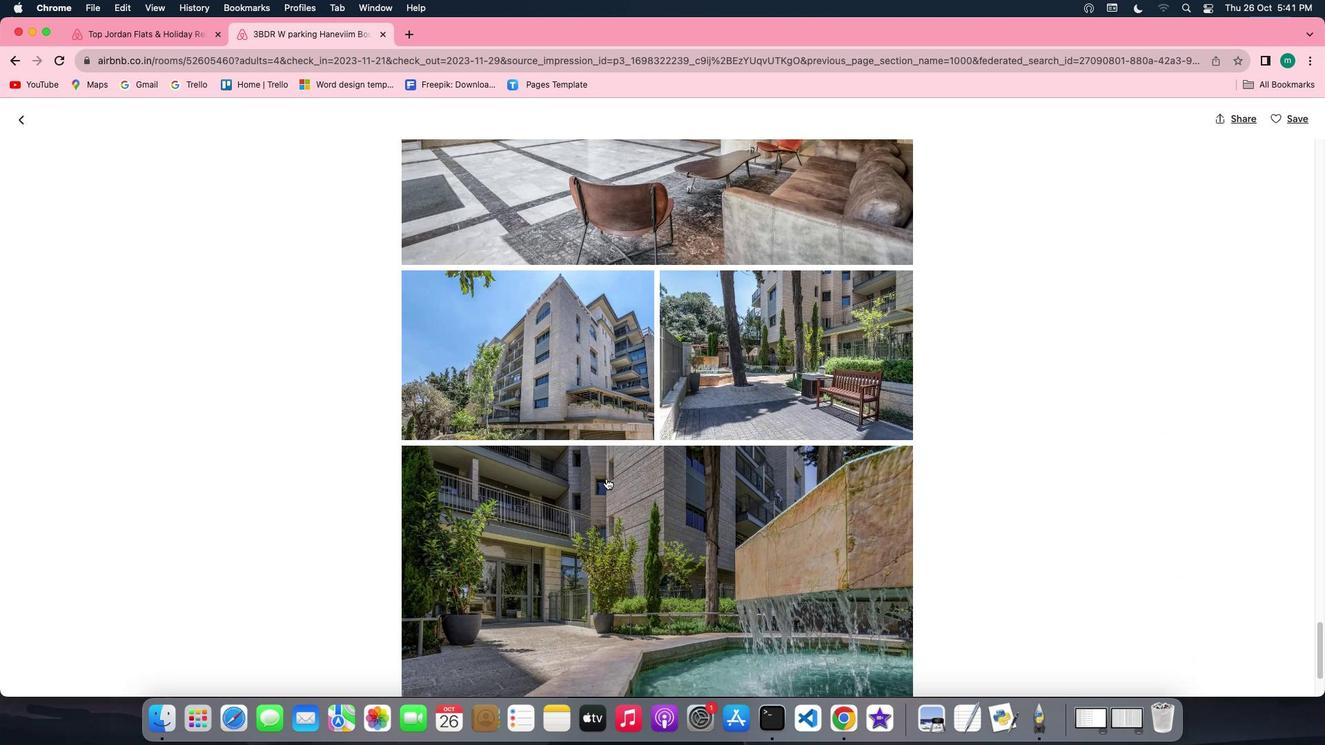 
Action: Mouse scrolled (609, 481) with delta (2, 2)
Screenshot: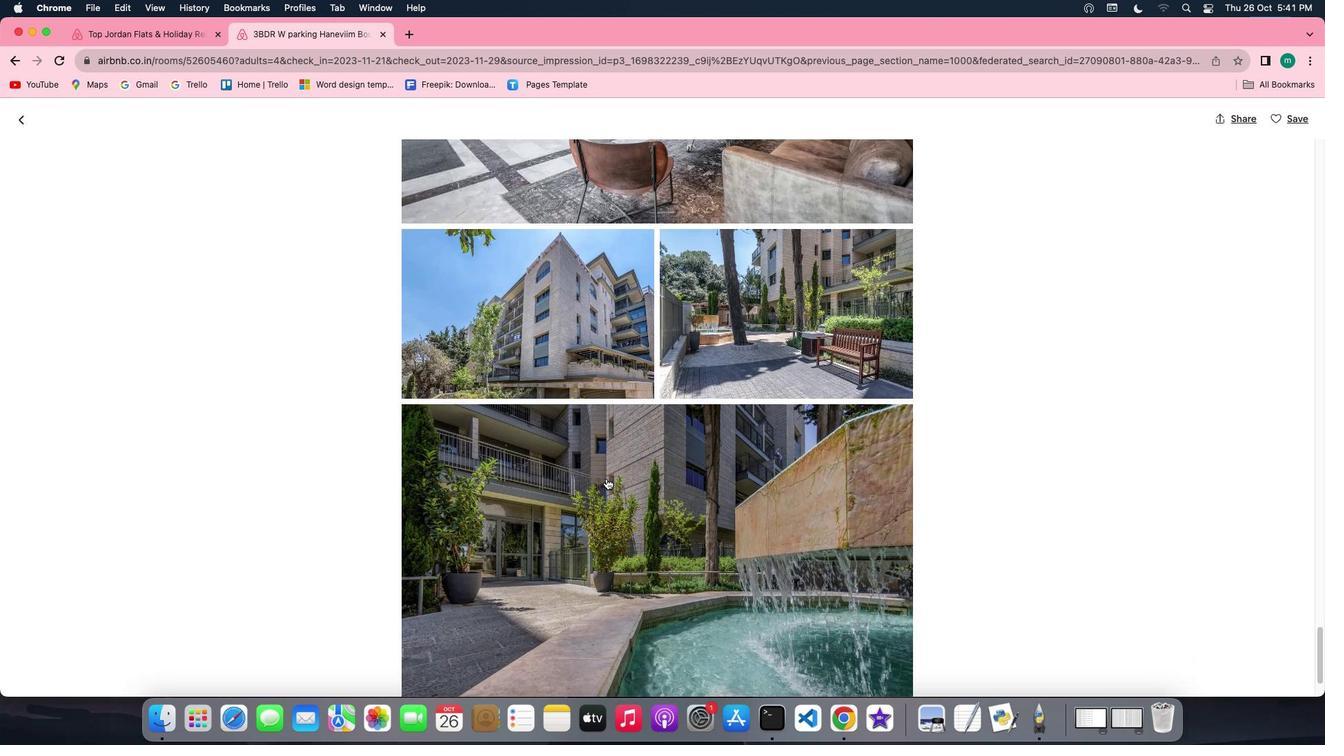 
Action: Mouse scrolled (609, 481) with delta (2, 2)
Screenshot: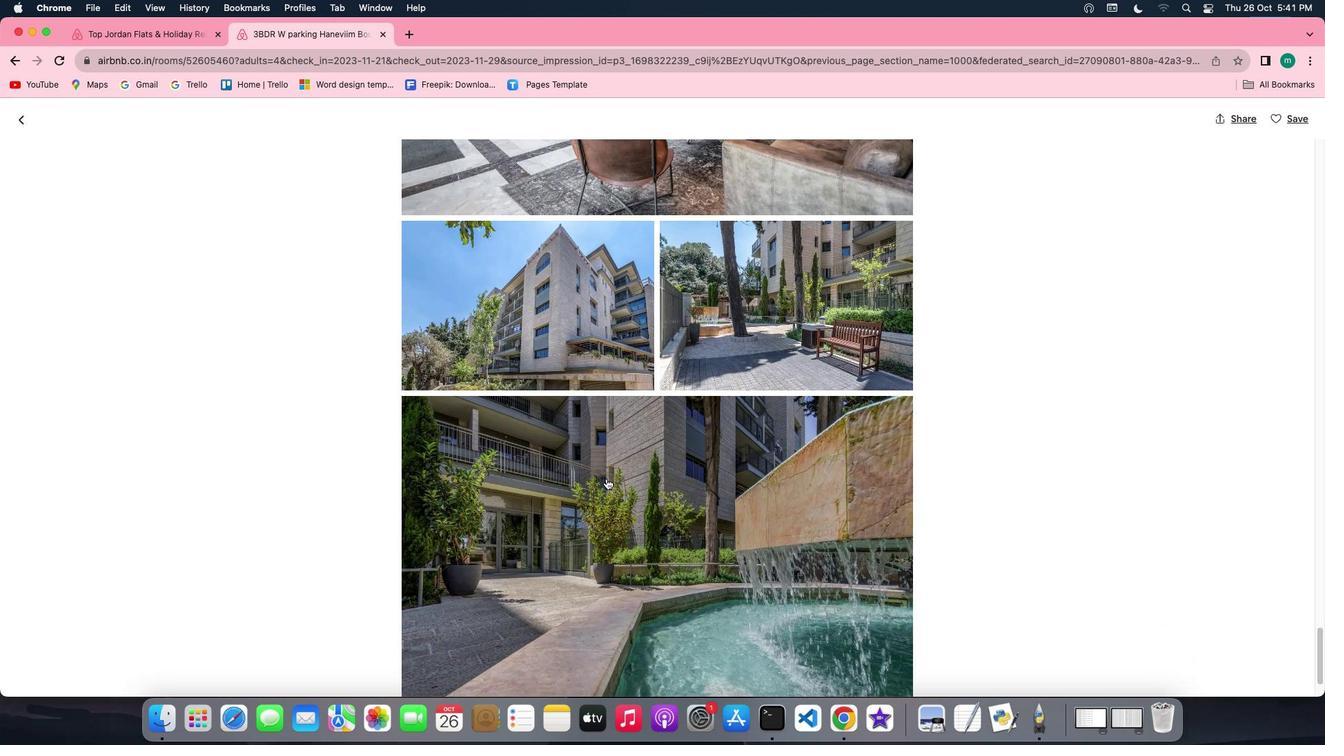 
Action: Mouse scrolled (609, 481) with delta (2, 1)
Screenshot: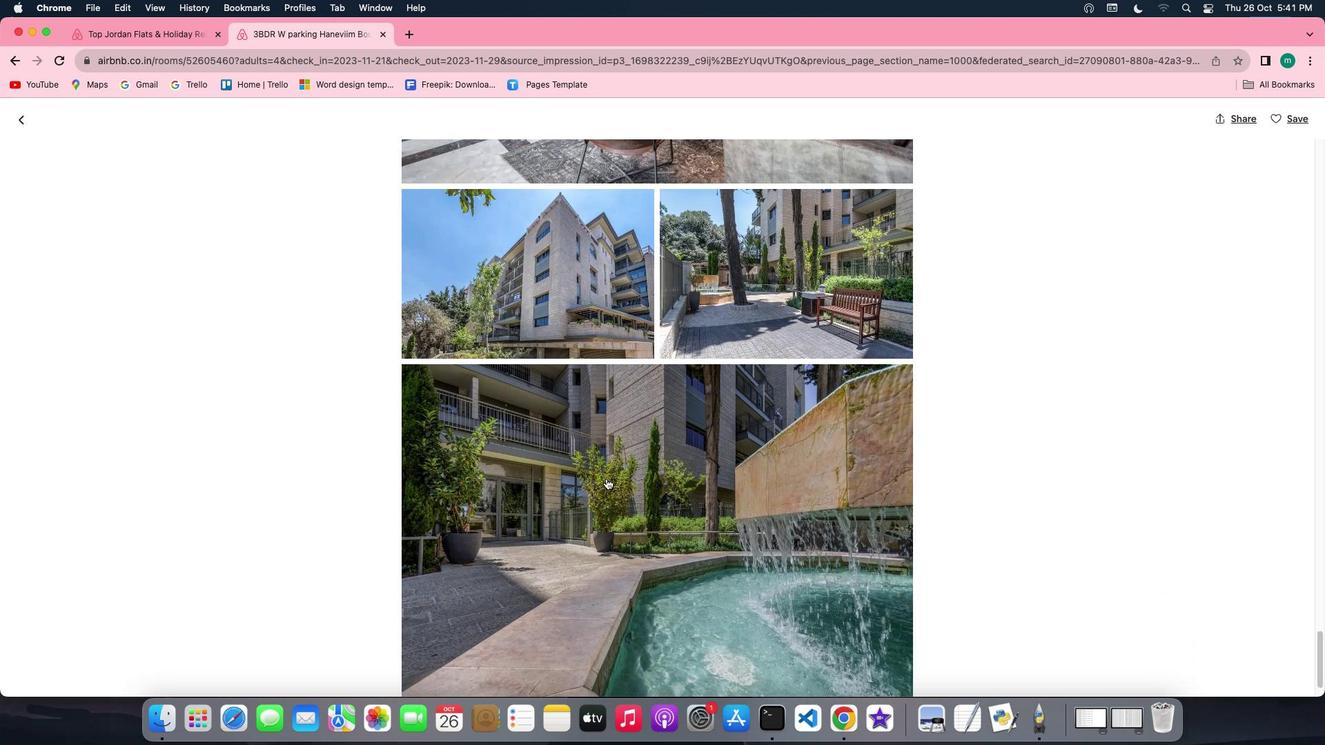 
Action: Mouse scrolled (609, 481) with delta (2, 2)
Screenshot: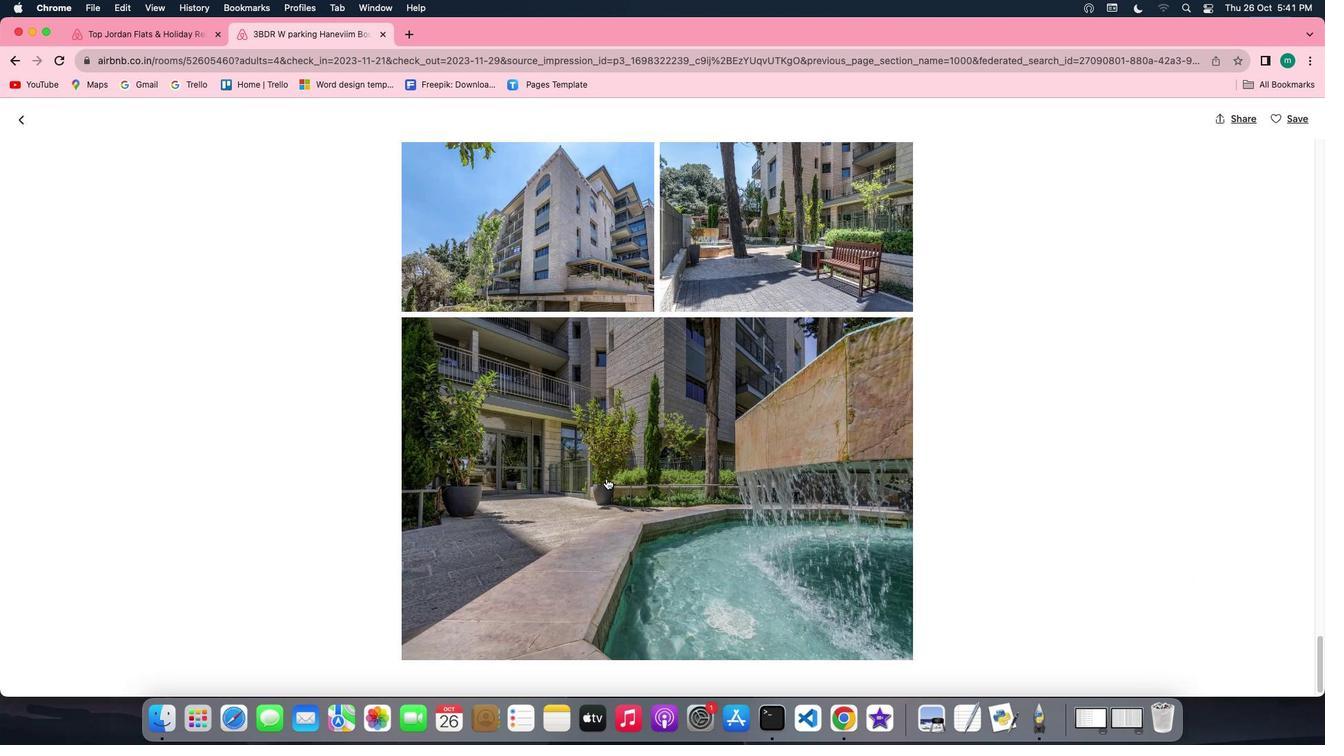 
Action: Mouse scrolled (609, 481) with delta (2, 2)
Screenshot: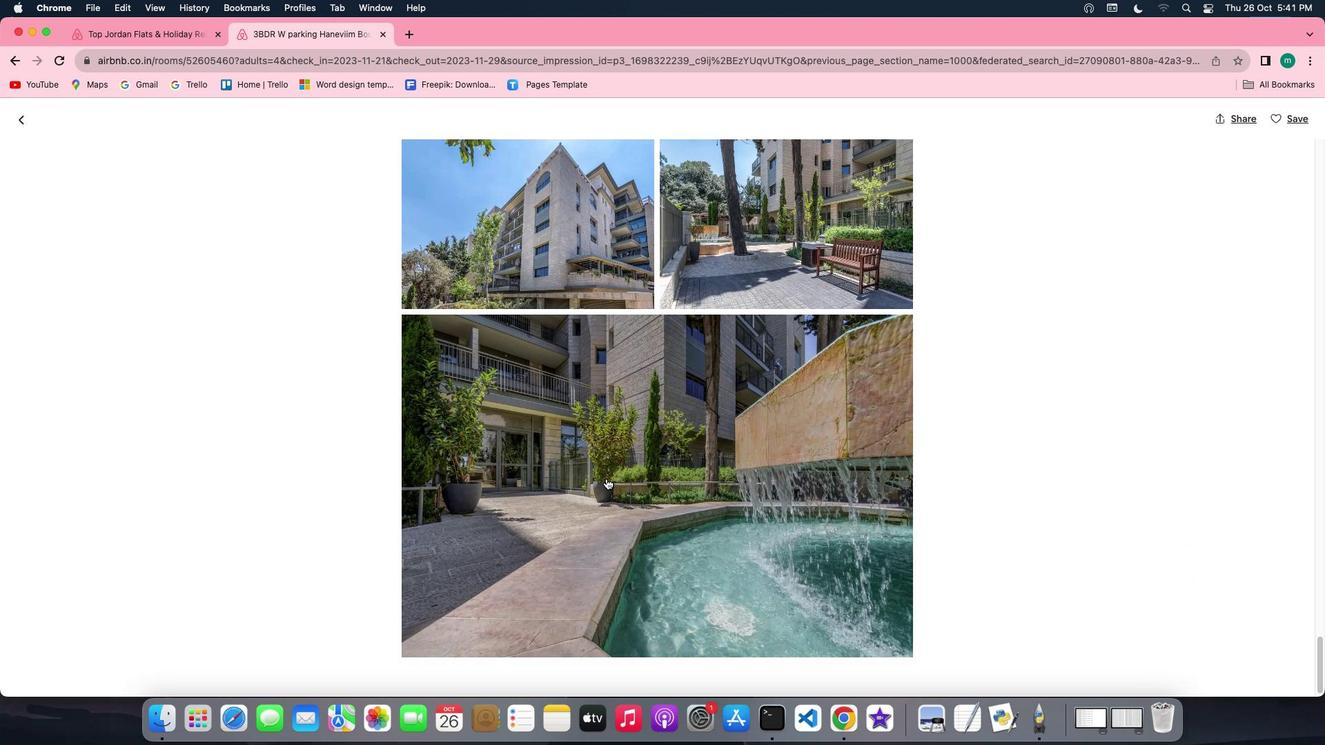 
Action: Mouse scrolled (609, 481) with delta (2, 1)
Screenshot: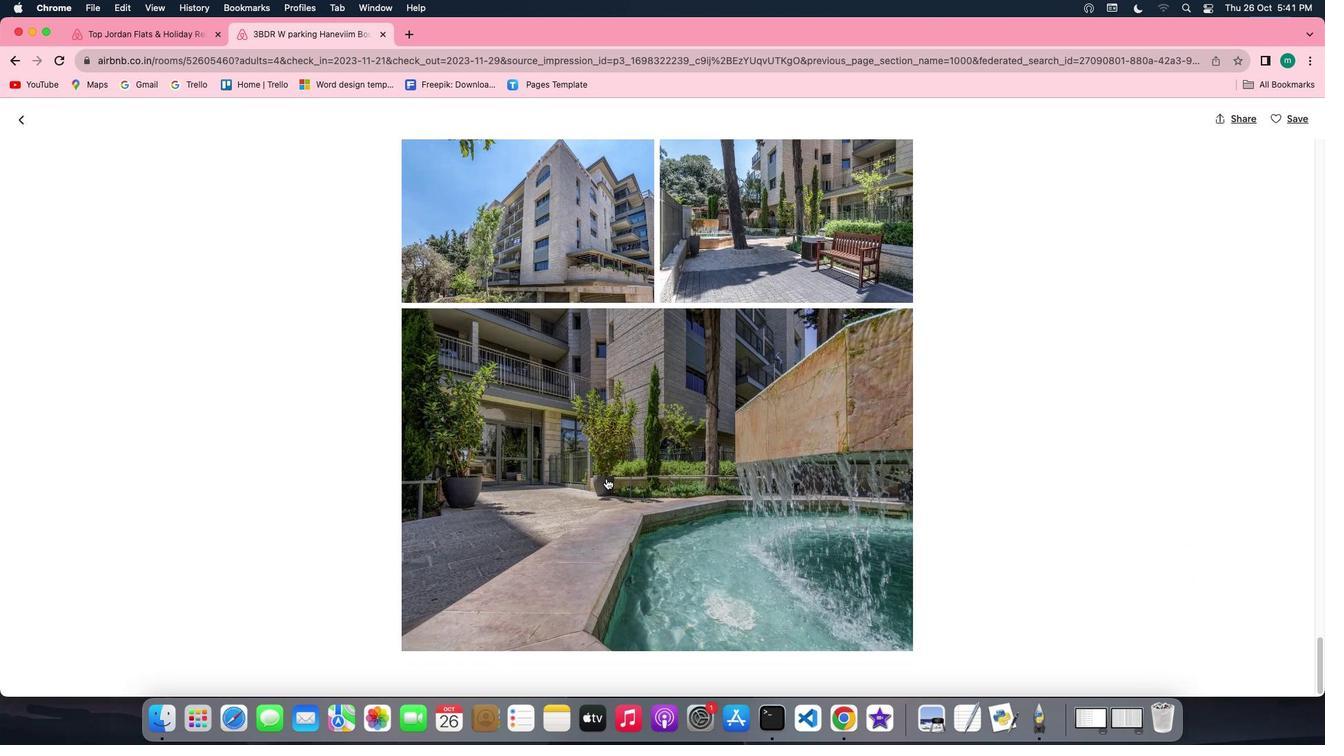 
Action: Mouse scrolled (609, 481) with delta (2, 1)
Screenshot: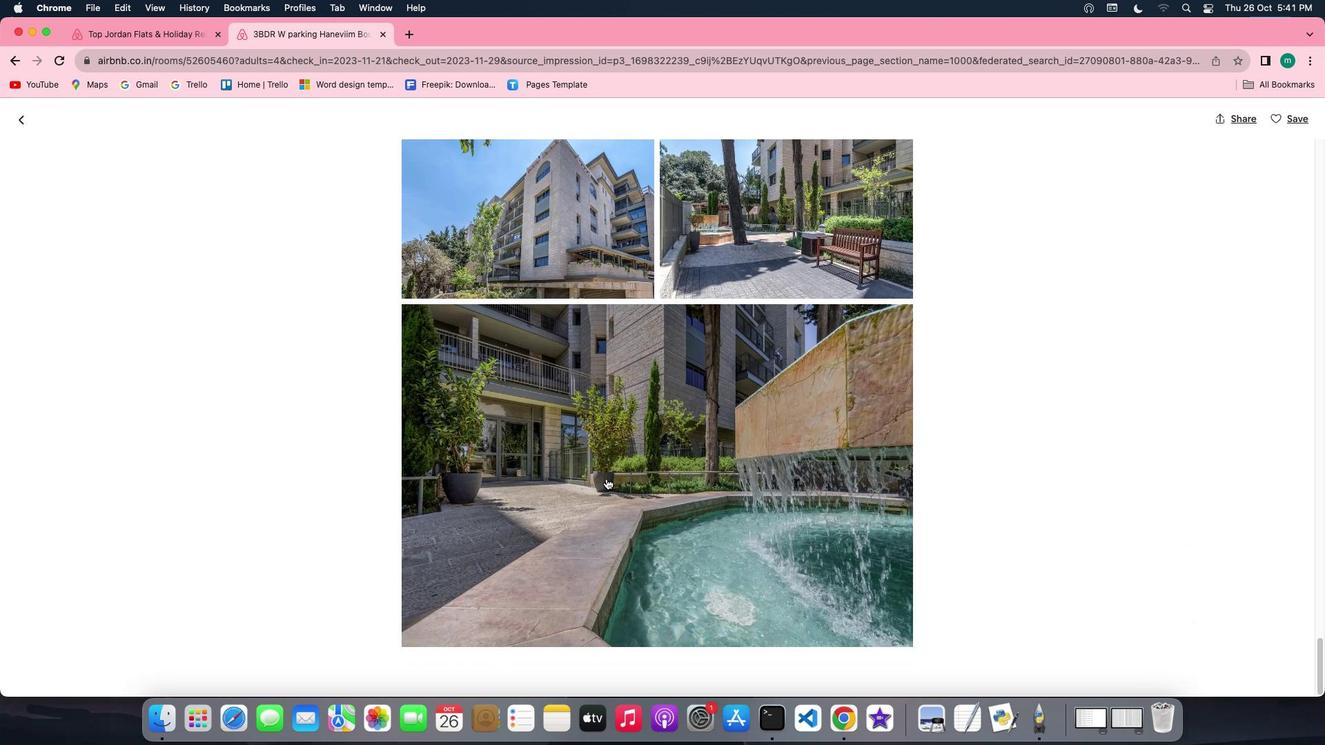 
Action: Mouse scrolled (609, 481) with delta (2, 2)
Screenshot: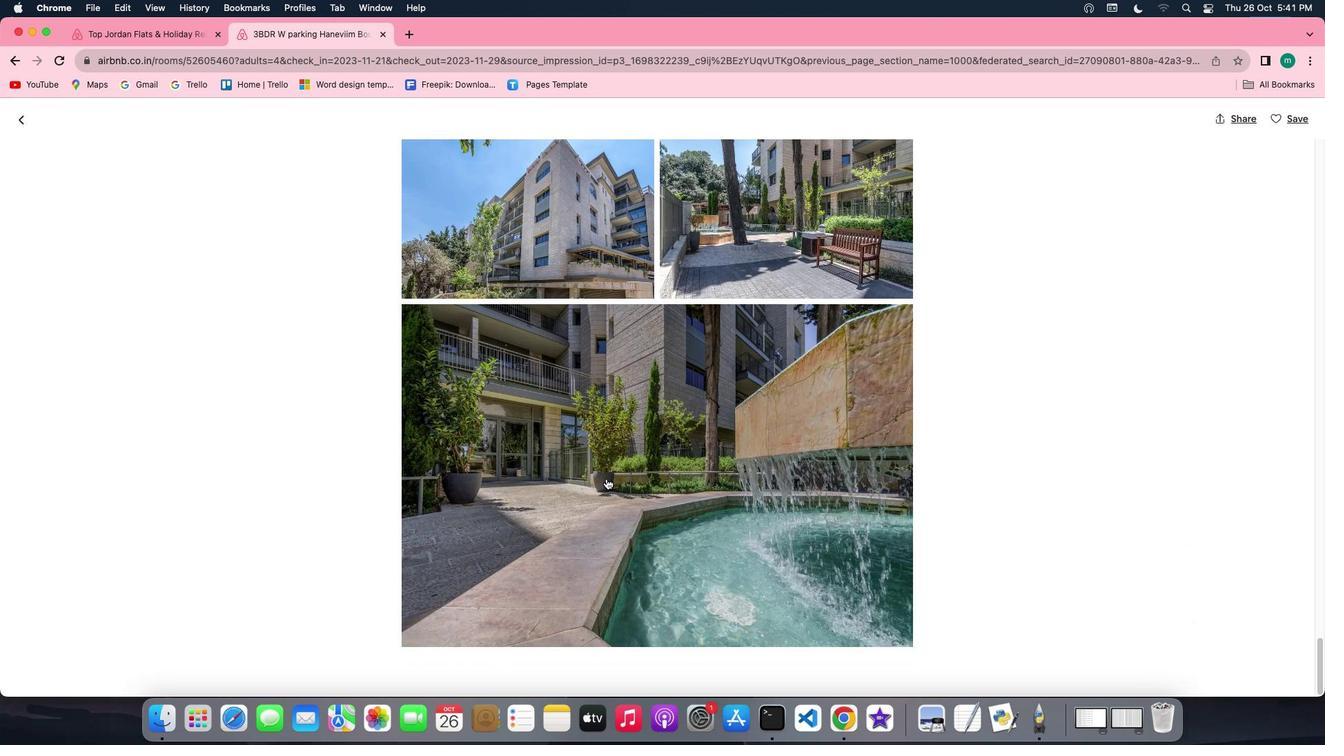 
Action: Mouse scrolled (609, 481) with delta (2, 2)
Screenshot: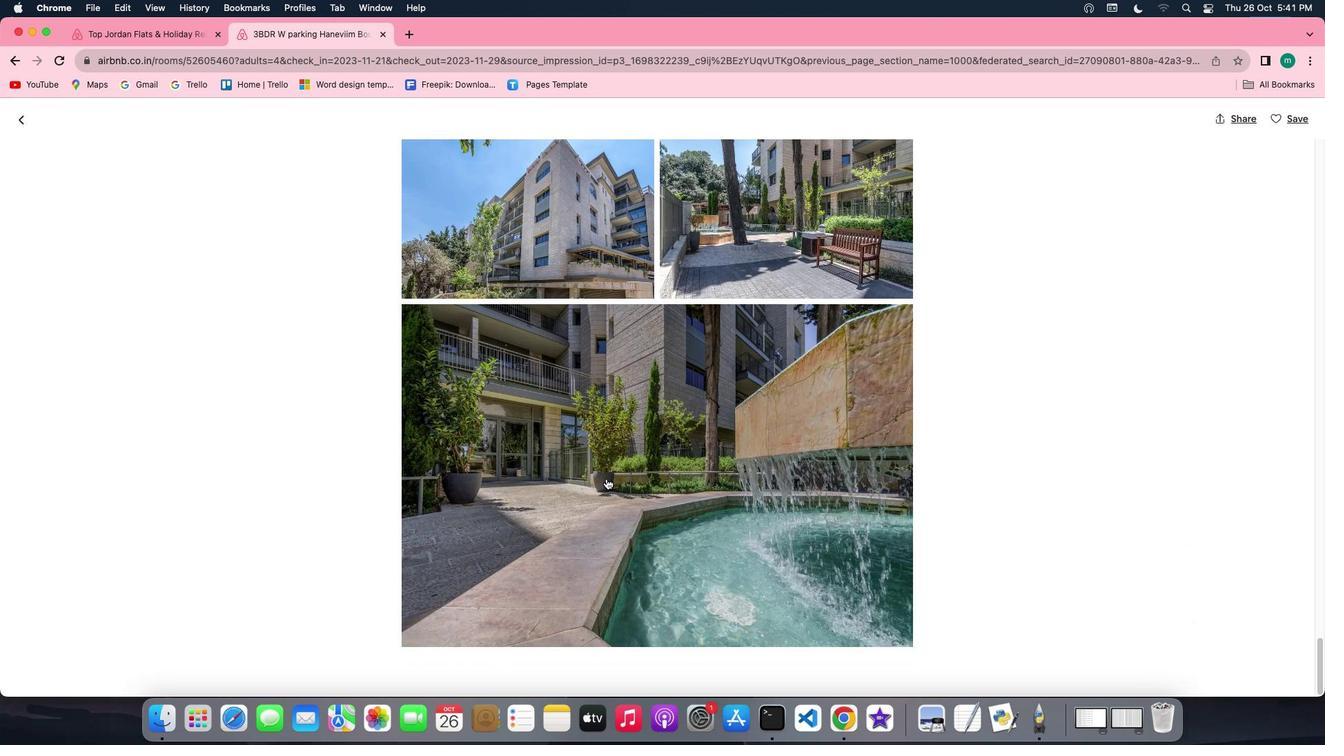 
Action: Mouse scrolled (609, 481) with delta (2, 1)
Screenshot: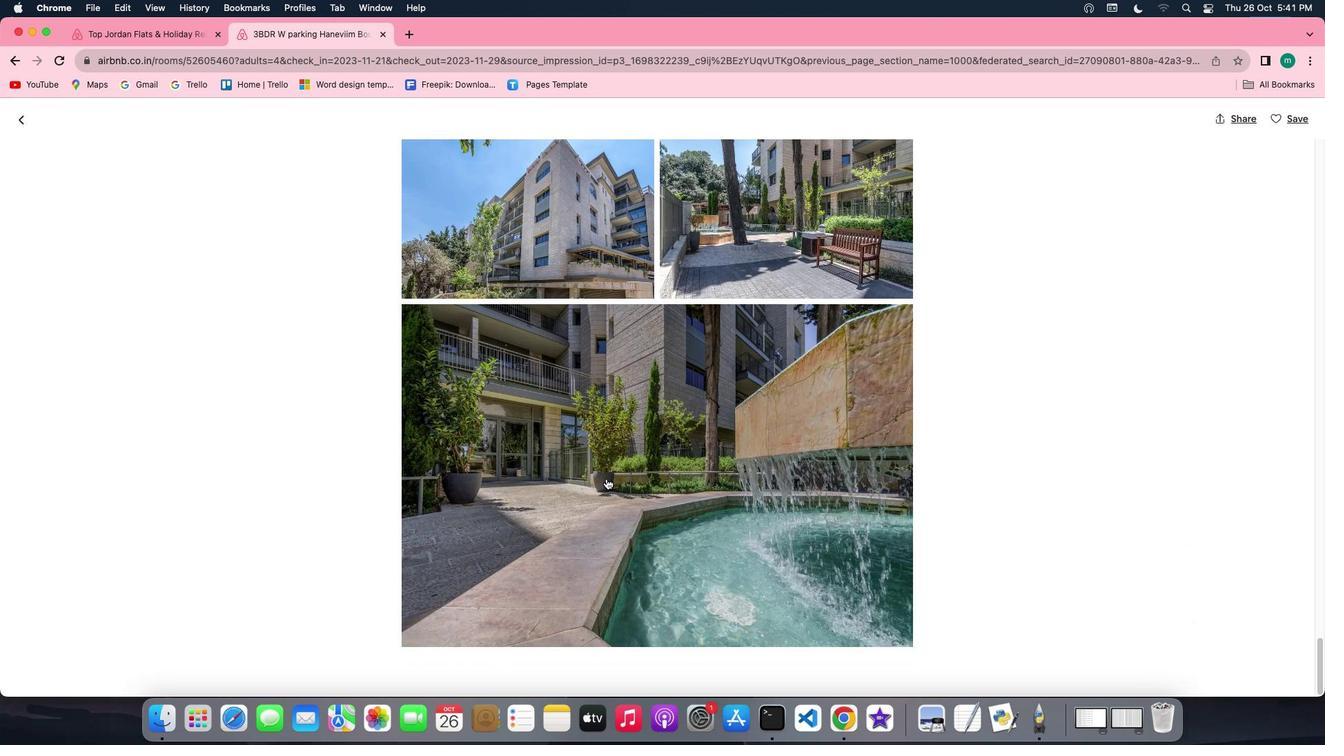 
Action: Mouse moved to (30, 131)
Screenshot: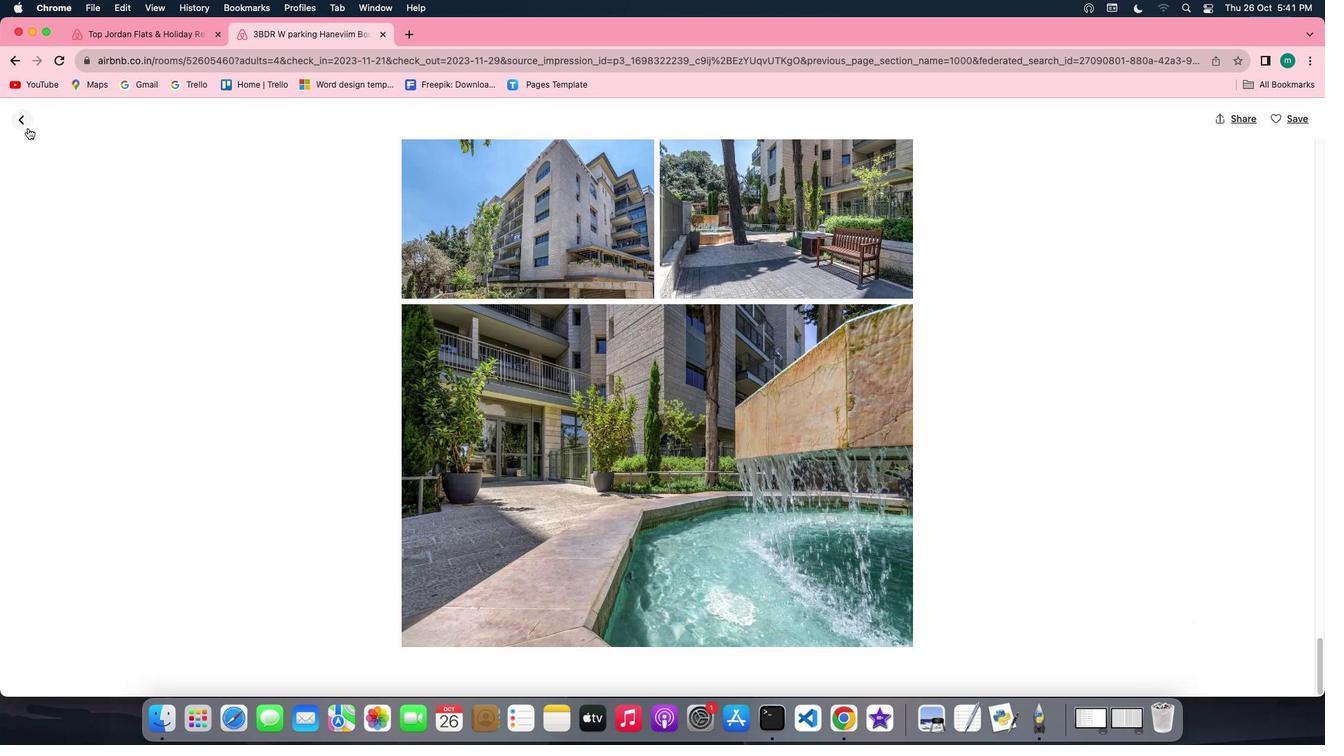 
Action: Mouse pressed left at (30, 131)
Screenshot: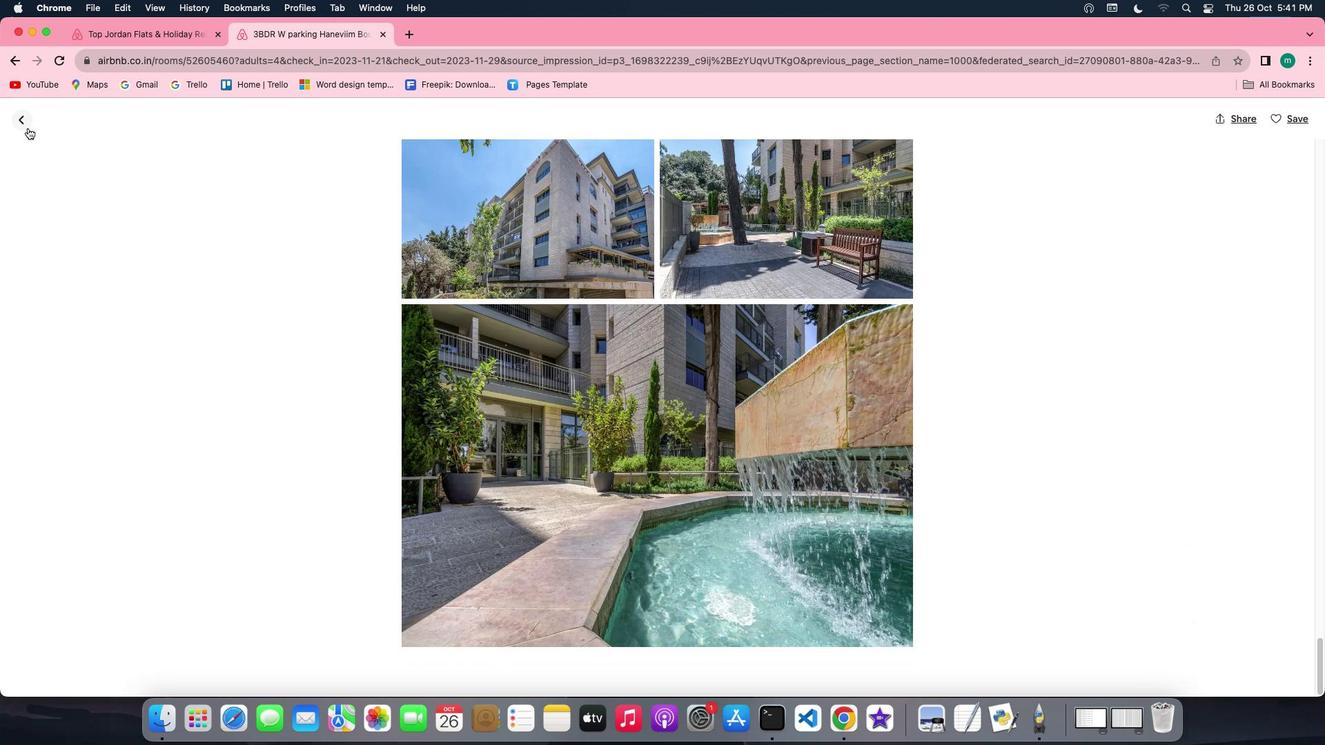 
Action: Mouse moved to (26, 120)
Screenshot: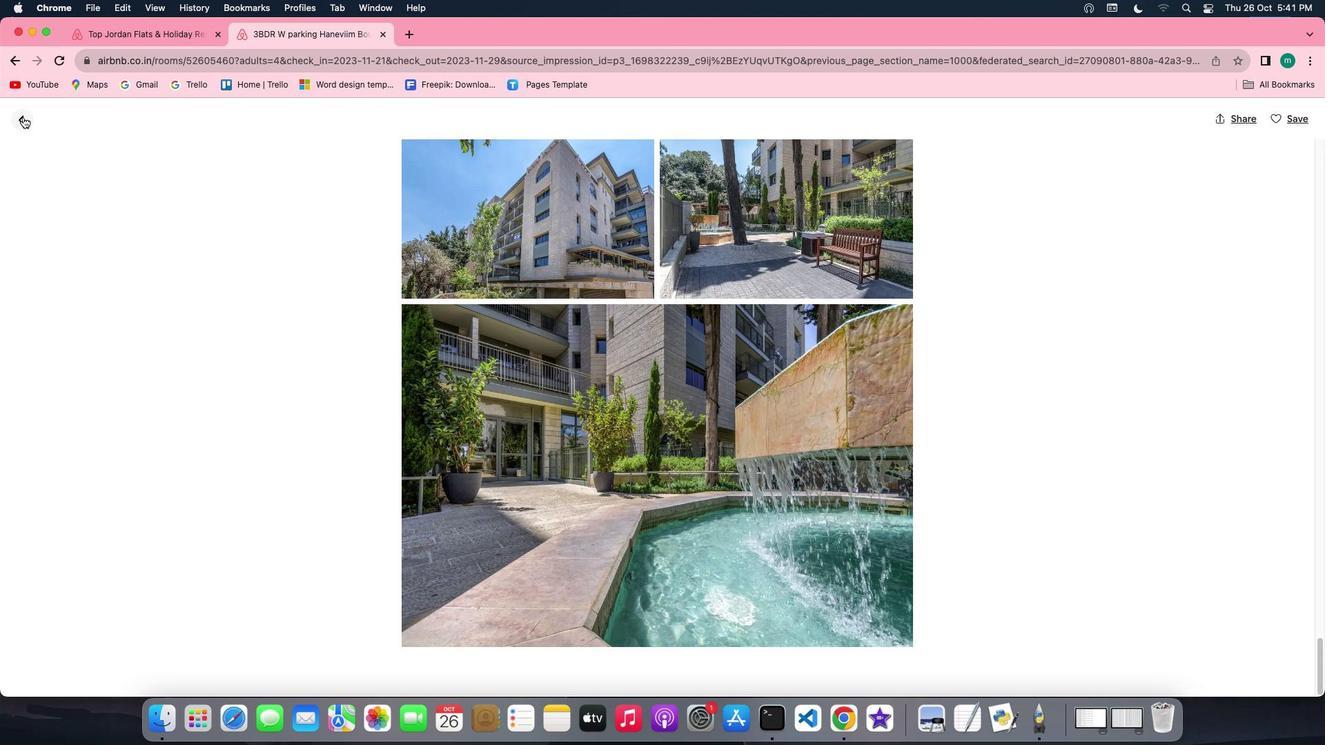 
Action: Mouse pressed left at (26, 120)
Screenshot: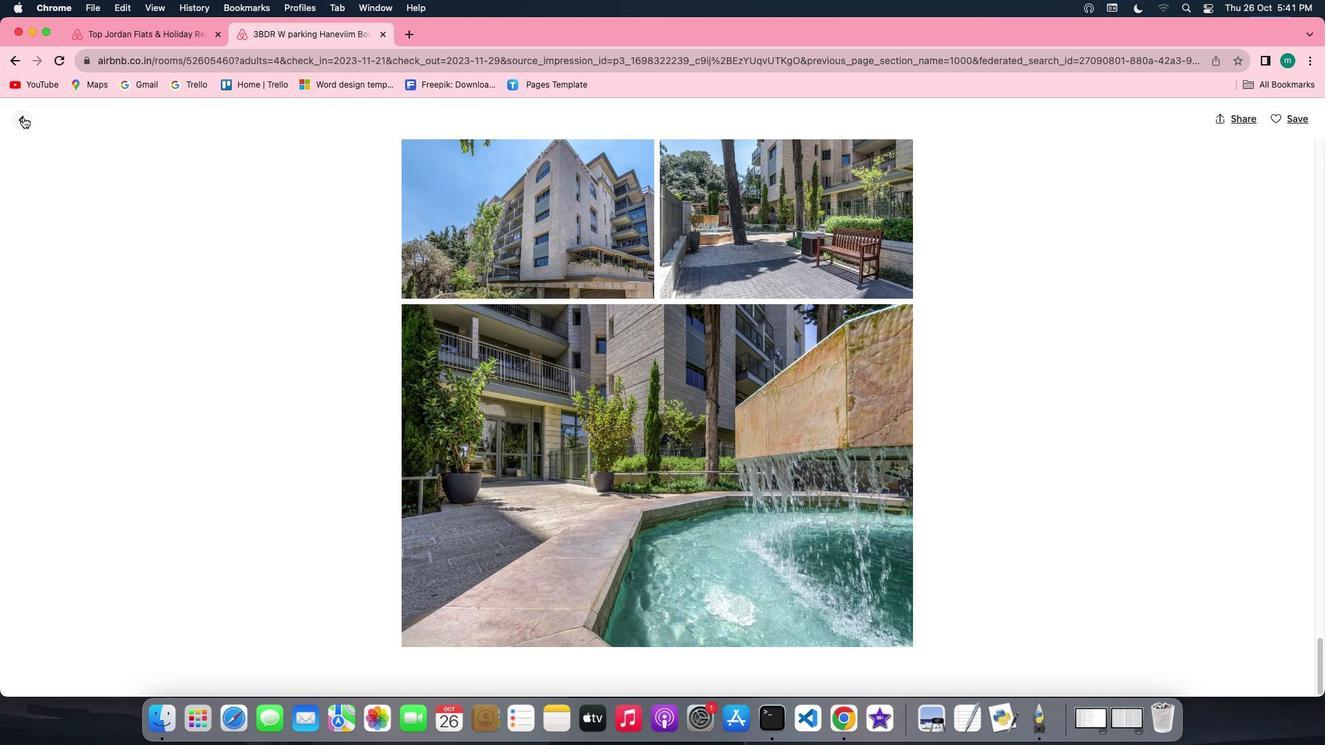 
Action: Mouse moved to (448, 510)
Screenshot: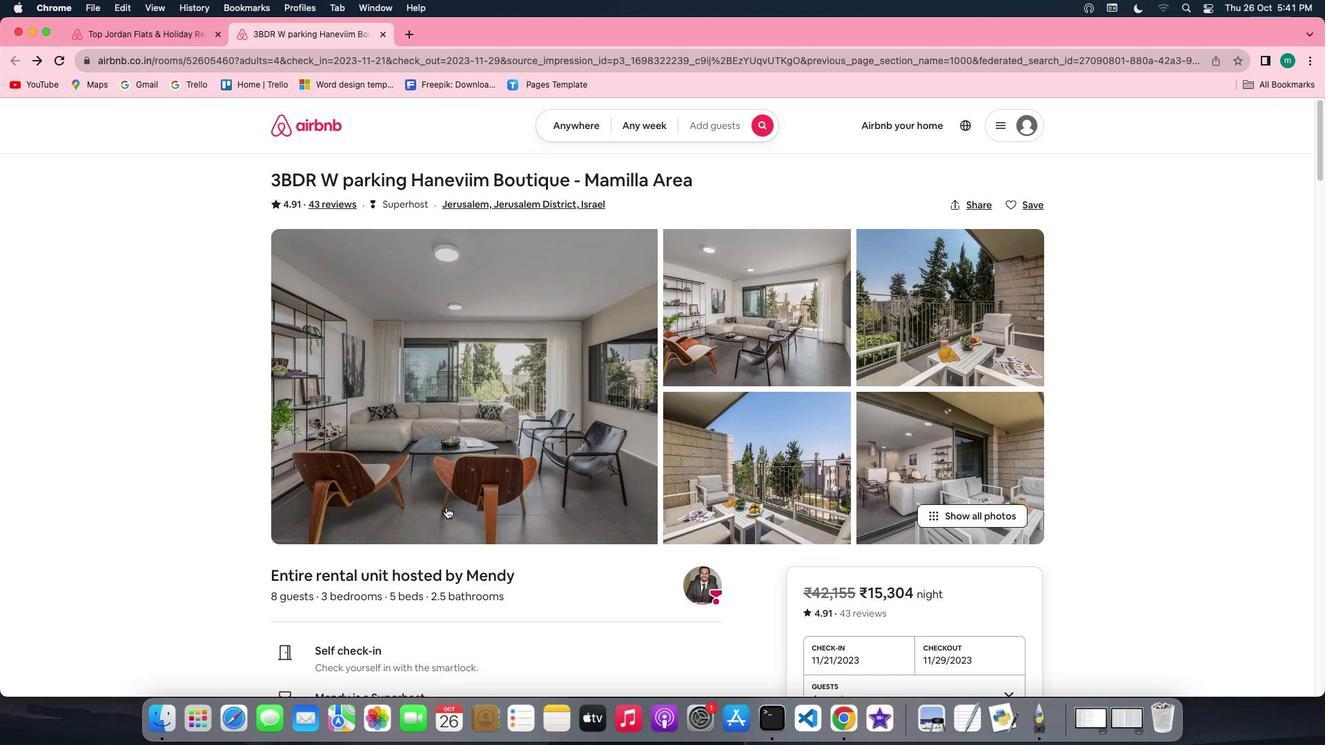 
Action: Mouse scrolled (448, 510) with delta (2, 2)
Screenshot: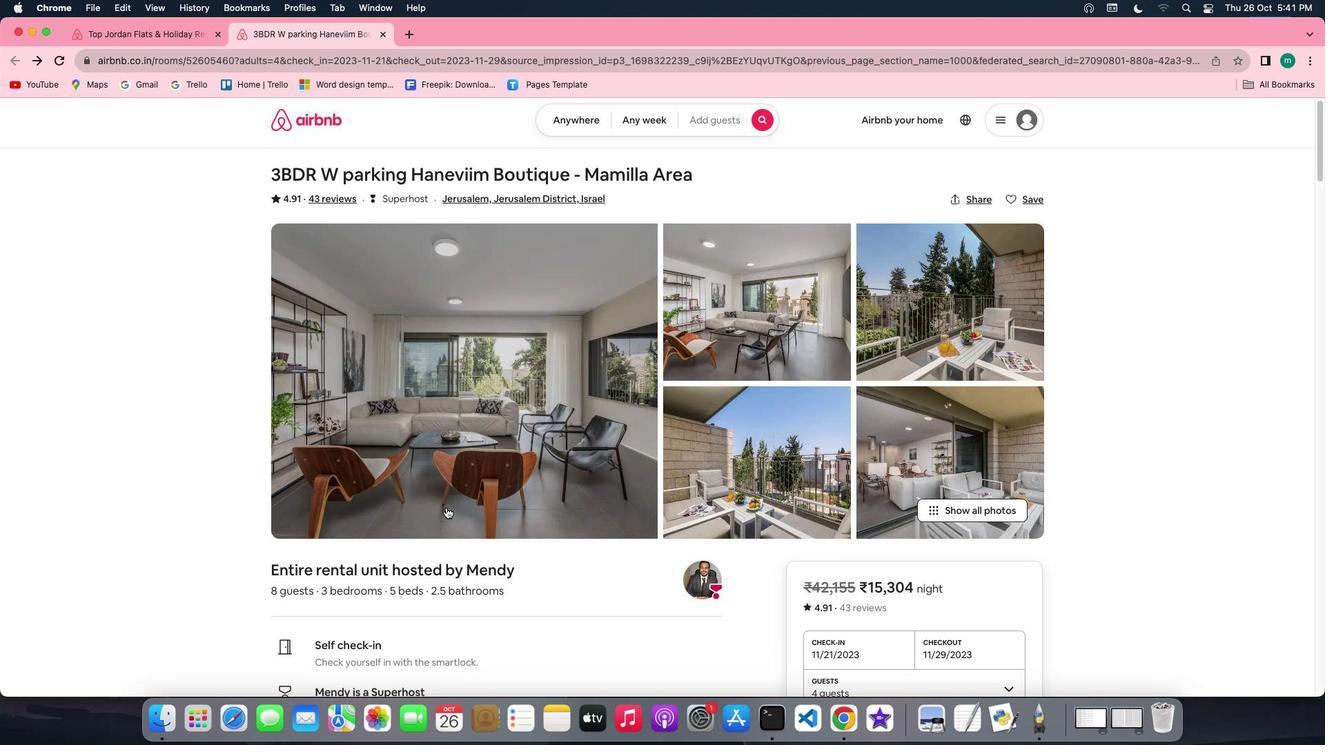 
Action: Mouse scrolled (448, 510) with delta (2, 2)
Screenshot: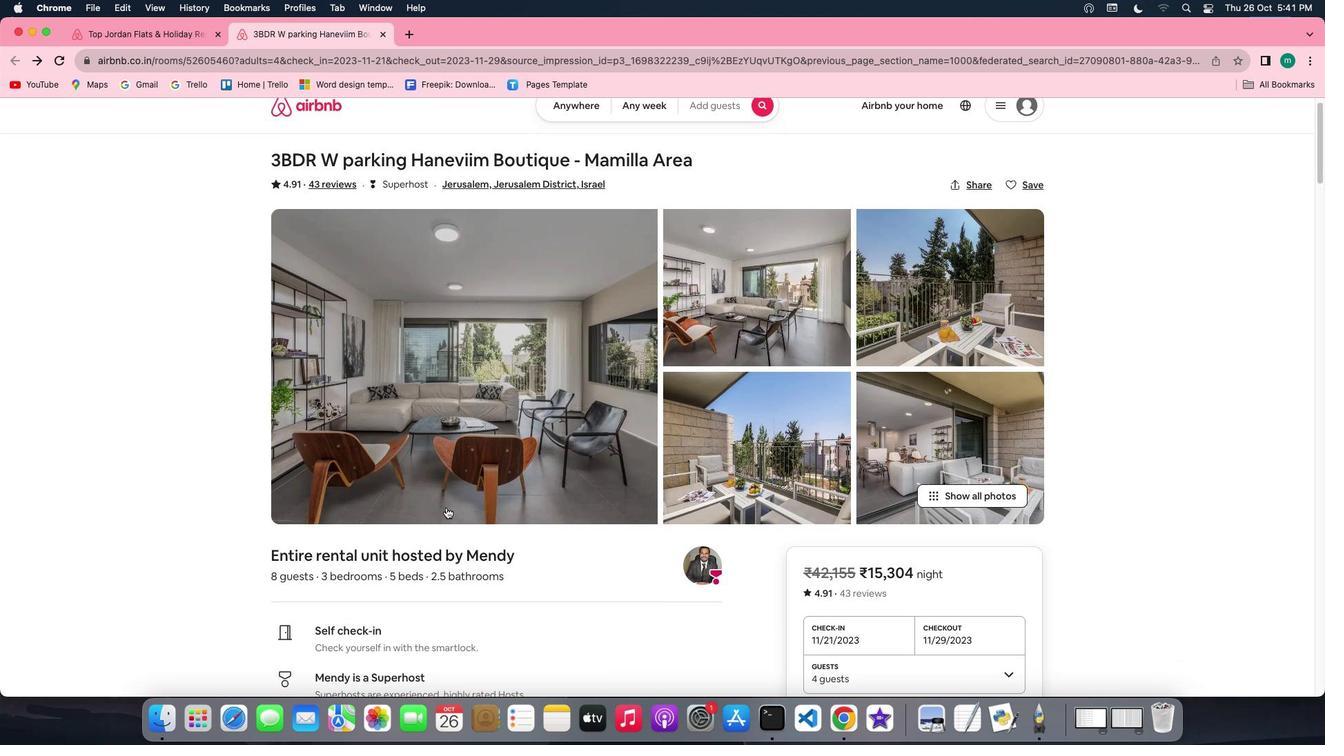 
Action: Mouse scrolled (448, 510) with delta (2, 1)
Screenshot: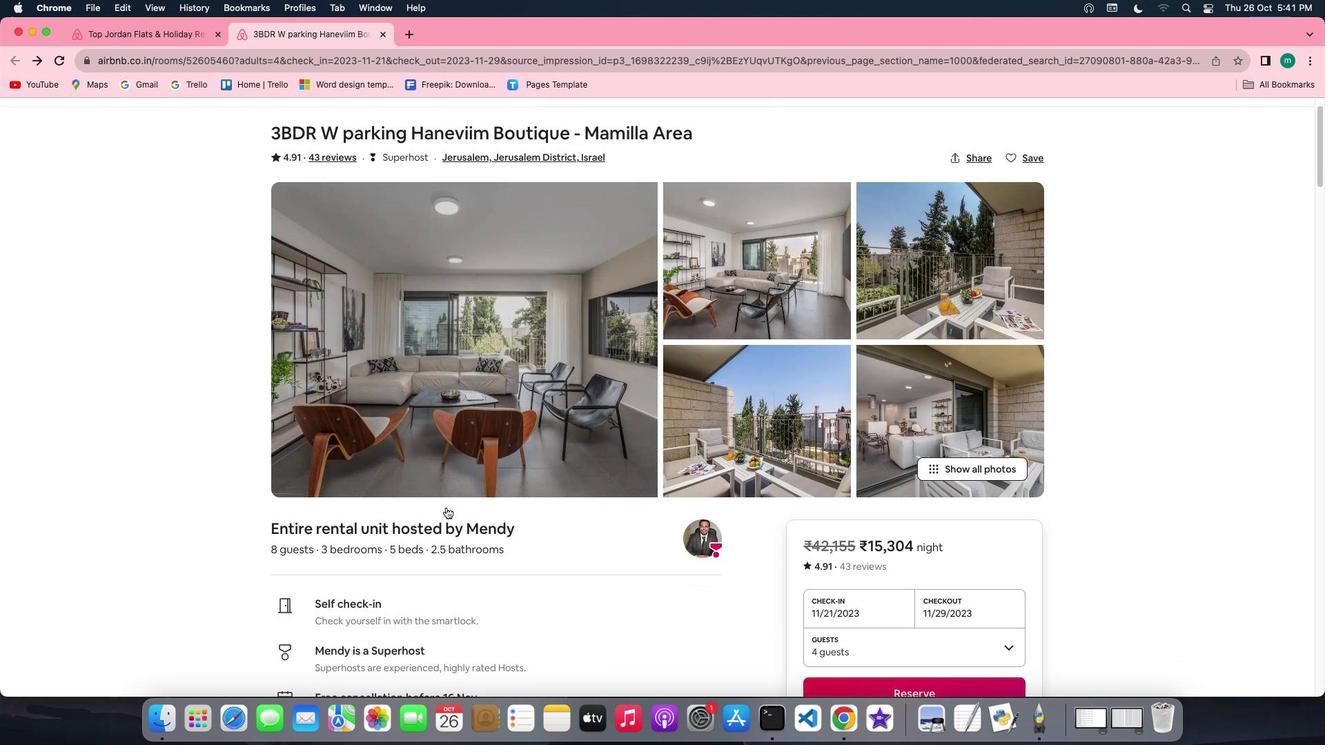 
Action: Mouse scrolled (448, 510) with delta (2, 0)
Screenshot: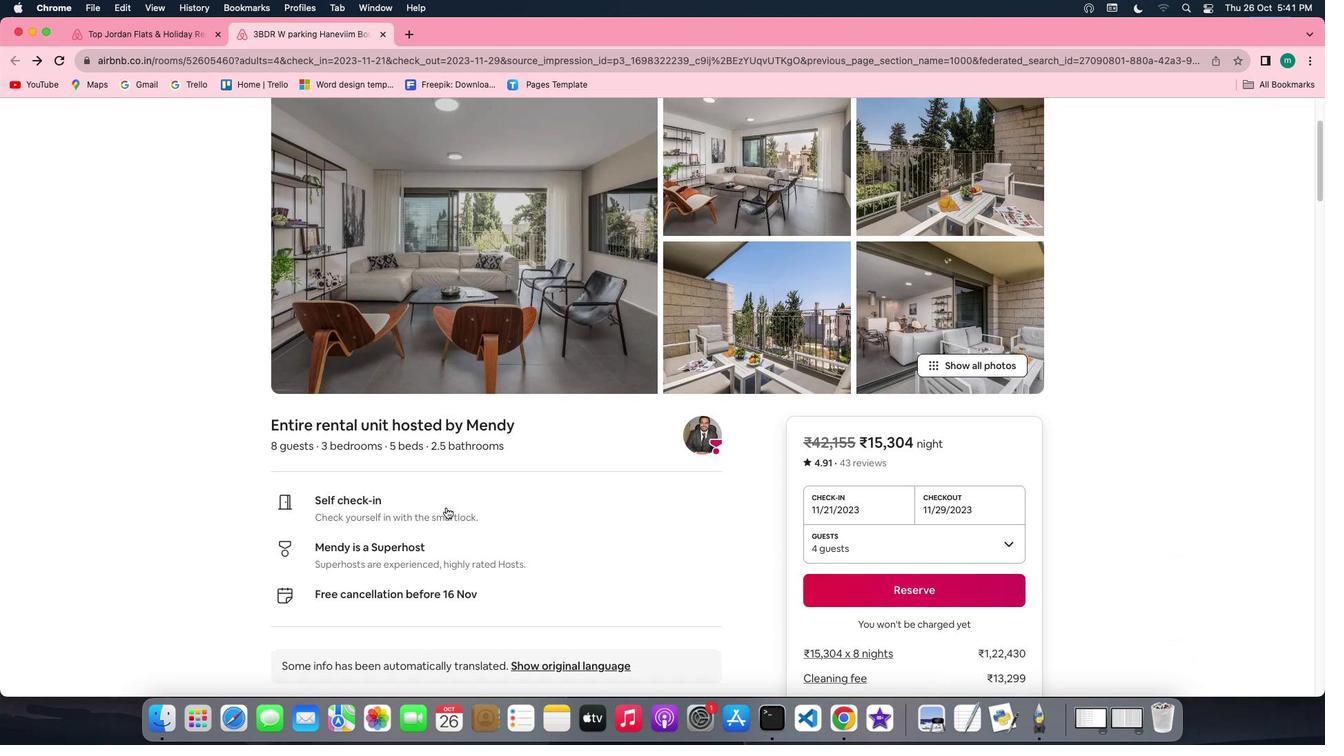 
Action: Mouse scrolled (448, 510) with delta (2, 2)
Screenshot: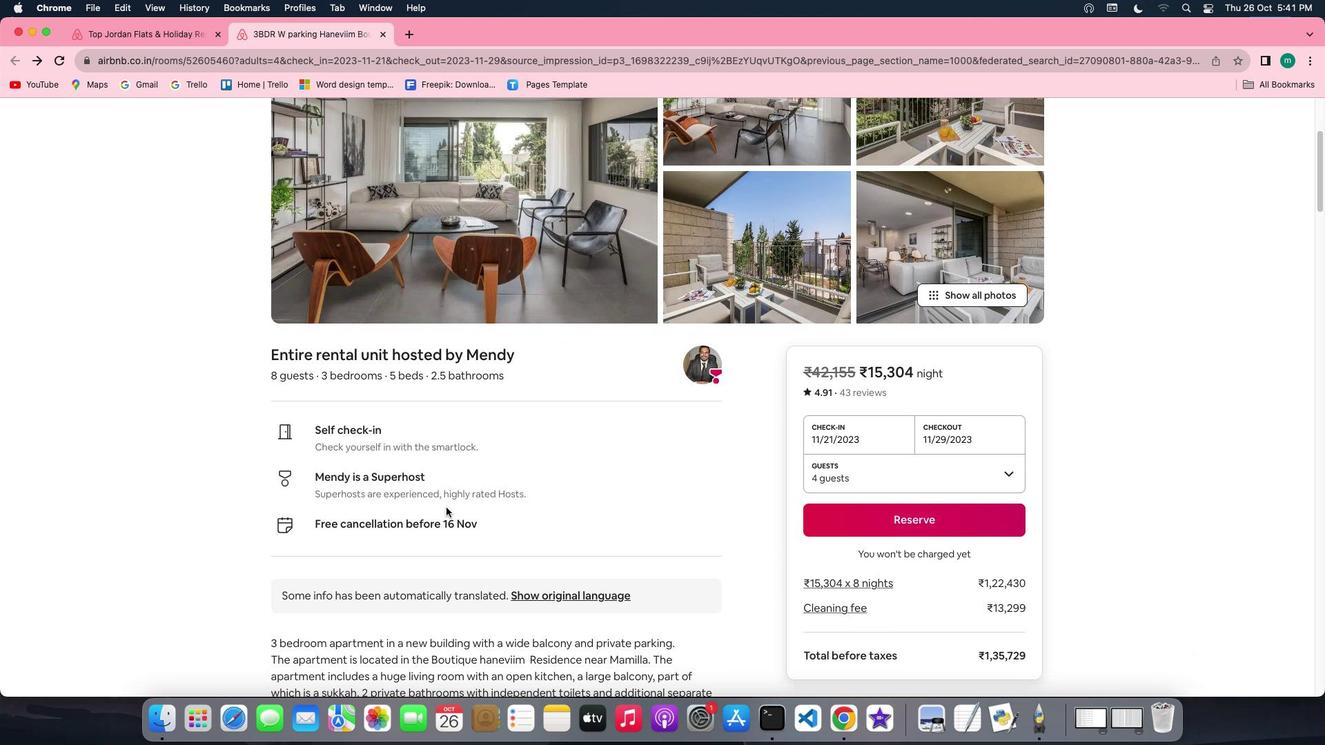 
Action: Mouse scrolled (448, 510) with delta (2, 2)
Screenshot: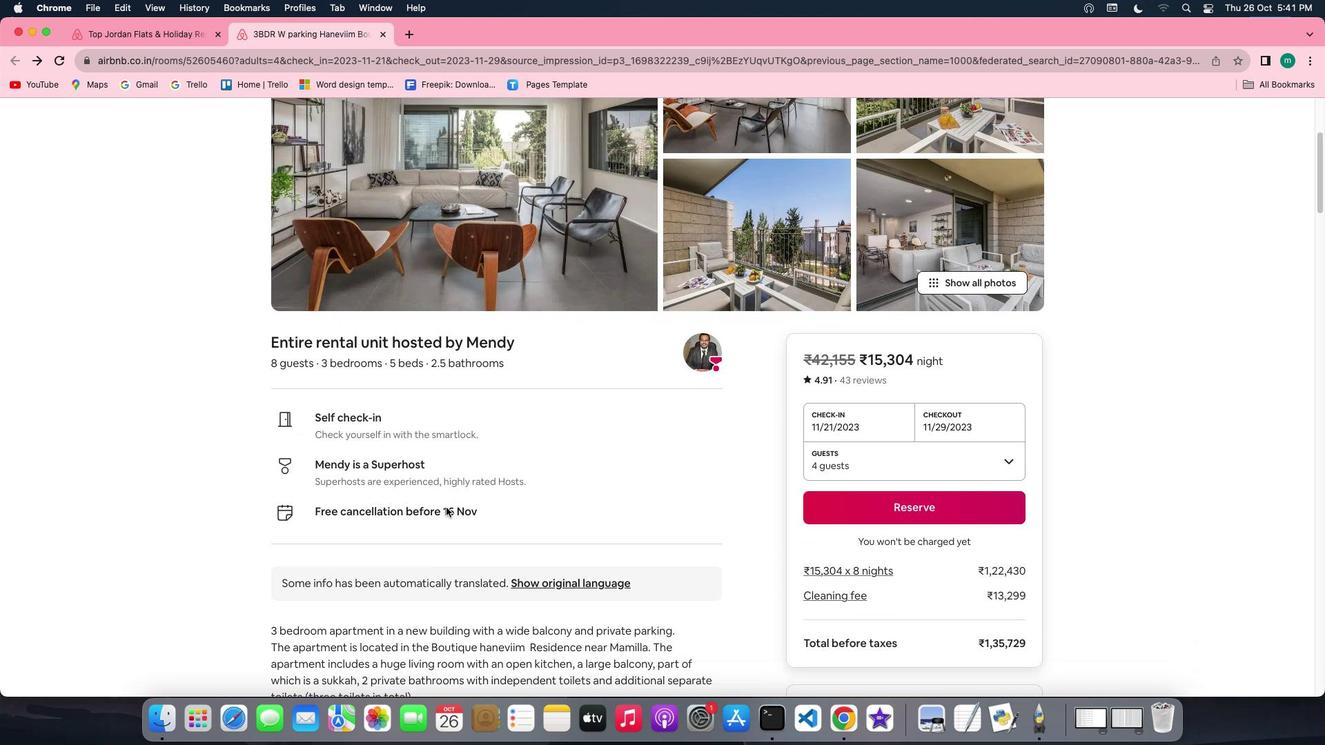 
Action: Mouse scrolled (448, 510) with delta (2, 1)
Screenshot: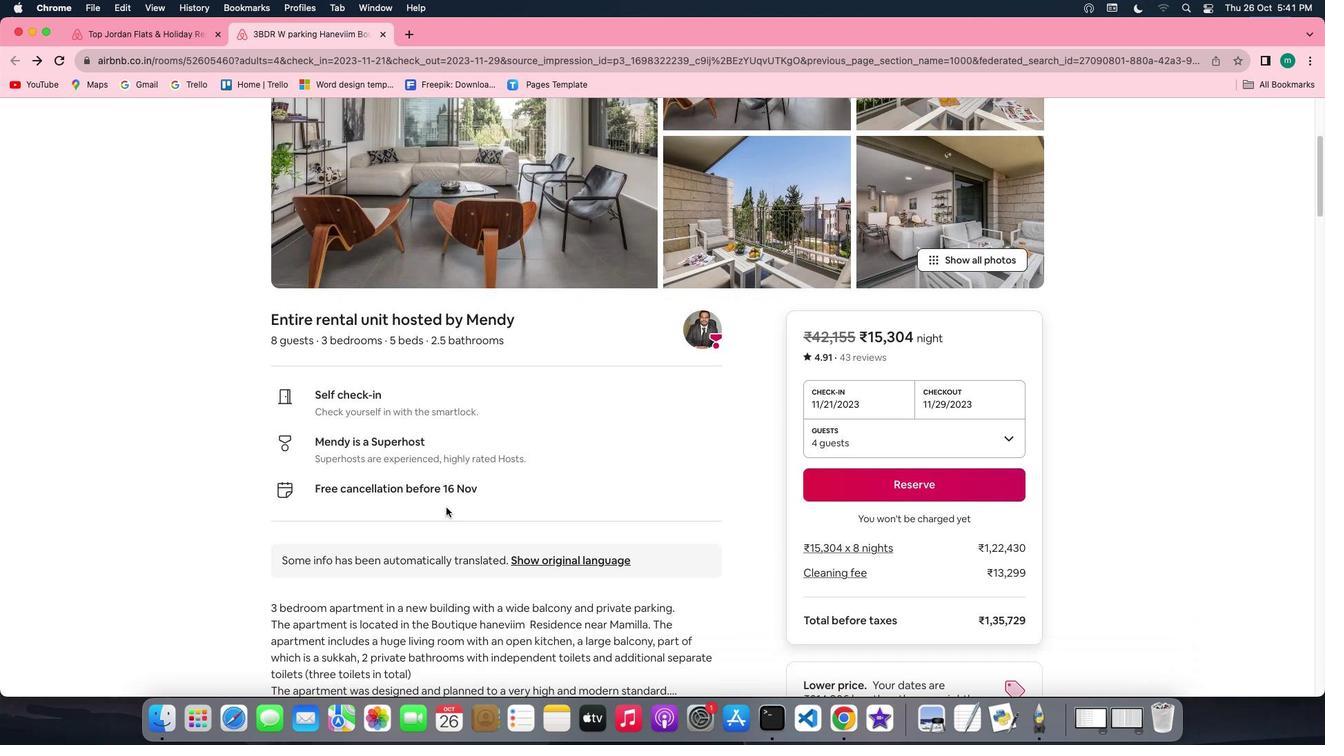 
Action: Mouse scrolled (448, 510) with delta (2, 2)
Screenshot: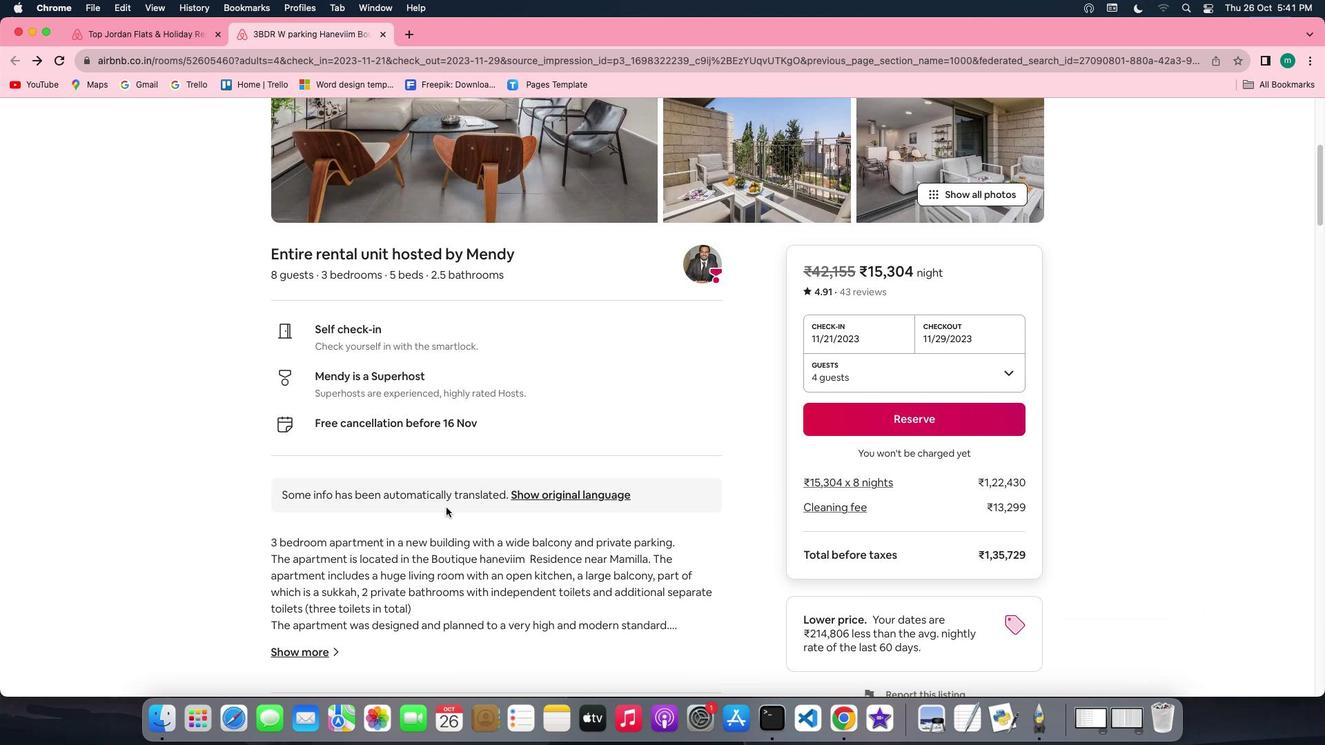 
Action: Mouse scrolled (448, 510) with delta (2, 2)
Screenshot: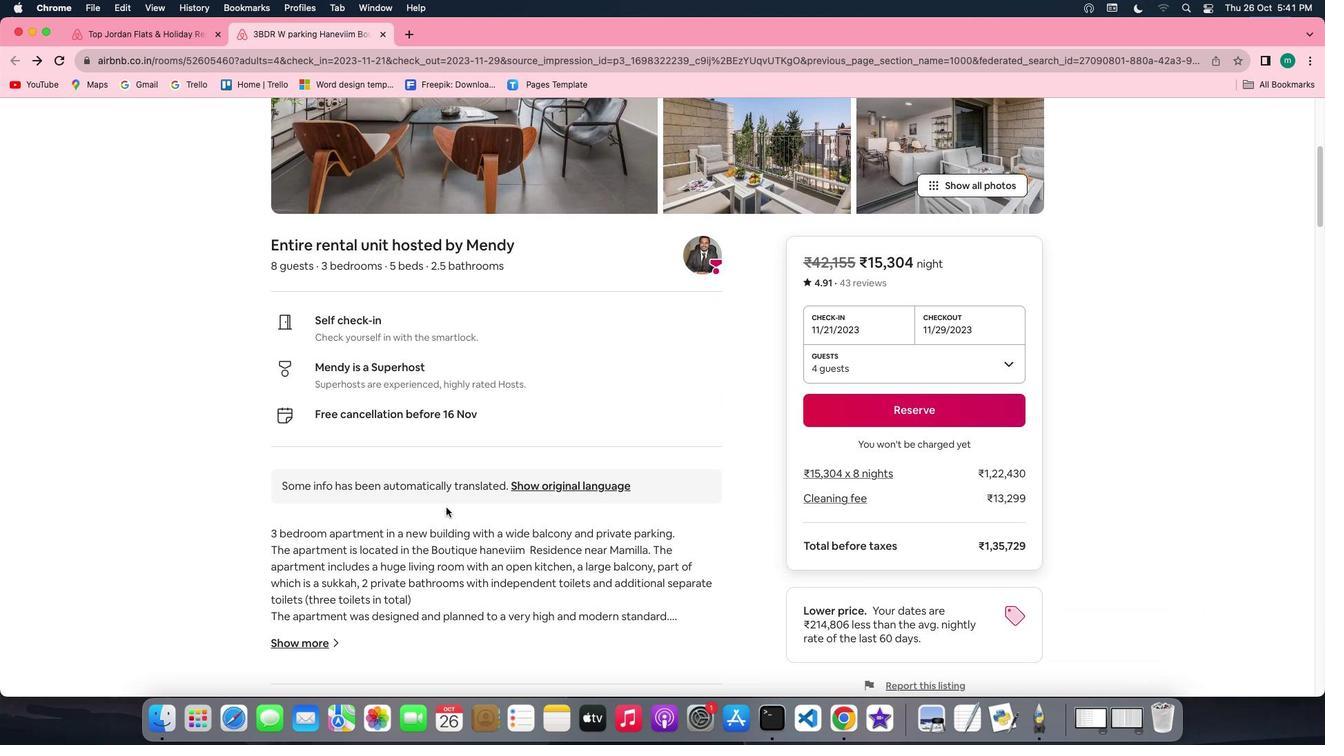
Action: Mouse scrolled (448, 510) with delta (2, 1)
Screenshot: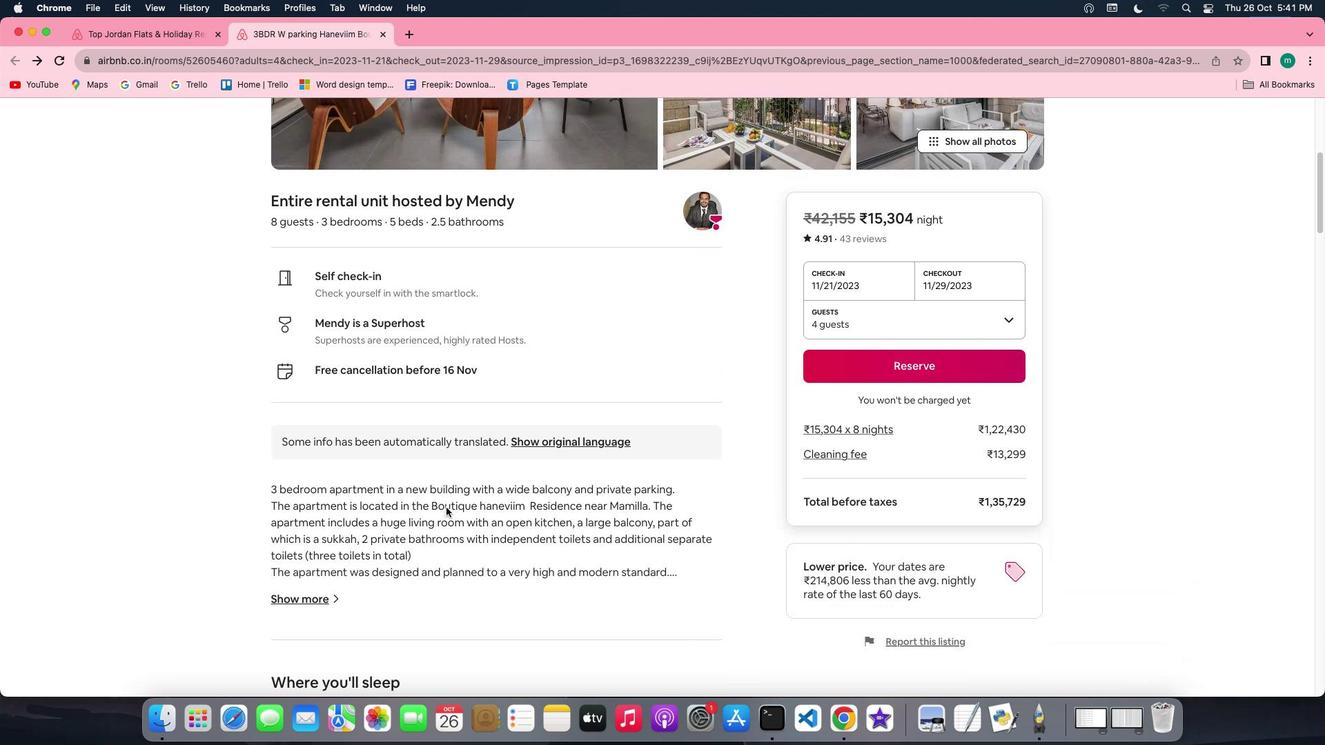 
Action: Mouse scrolled (448, 510) with delta (2, 0)
Screenshot: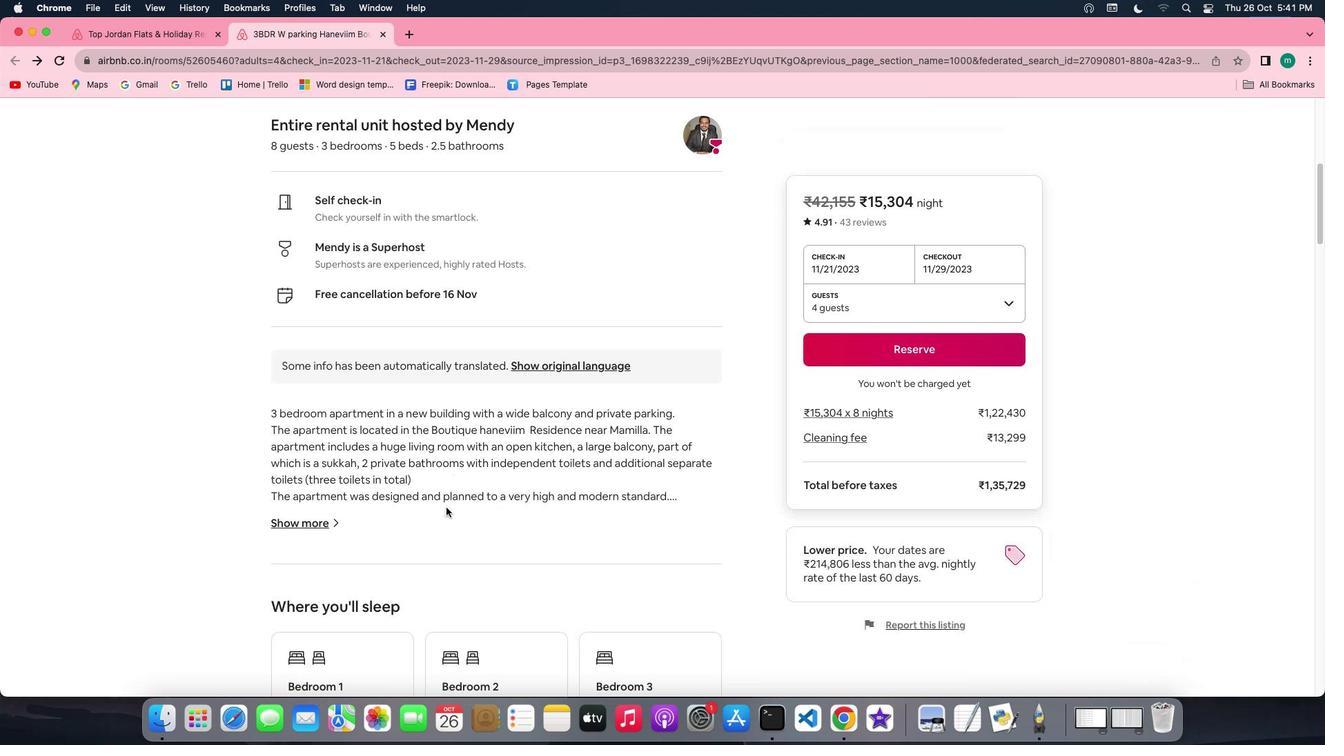 
Action: Mouse moved to (330, 468)
Screenshot: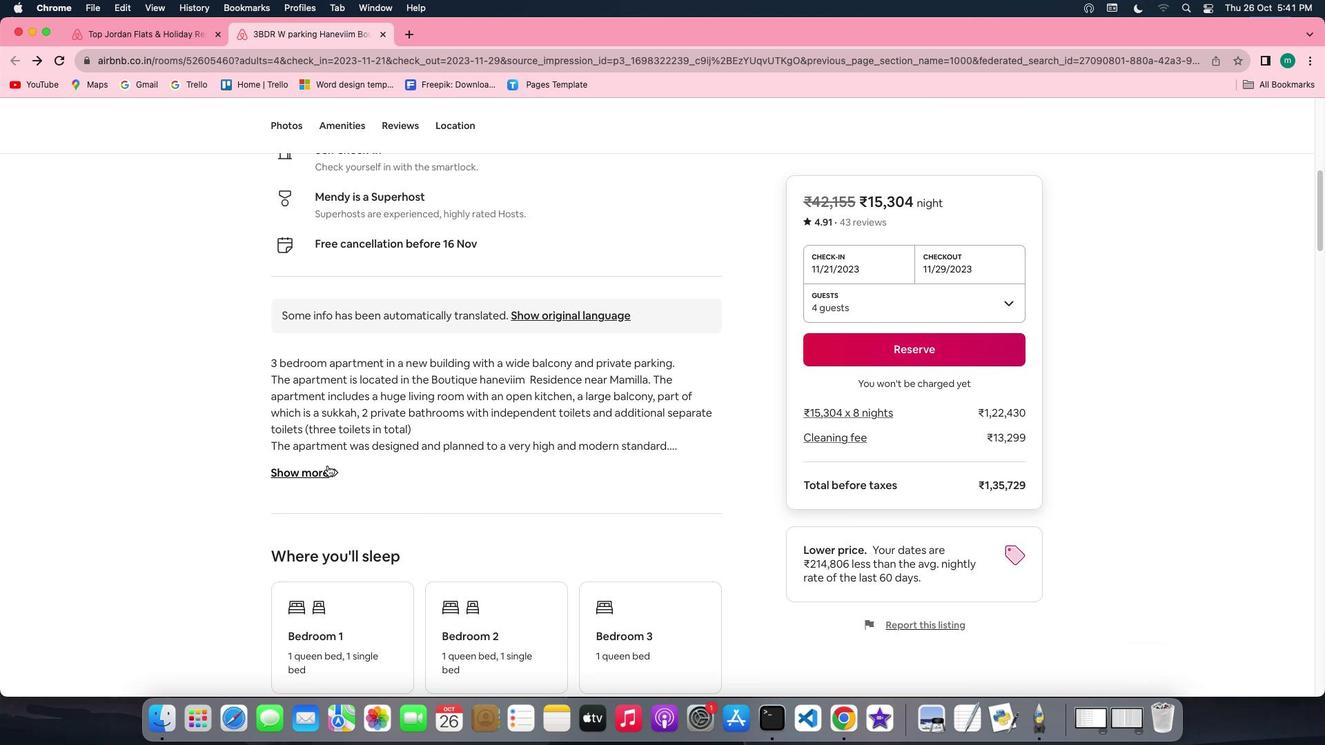 
Action: Mouse pressed left at (330, 468)
Screenshot: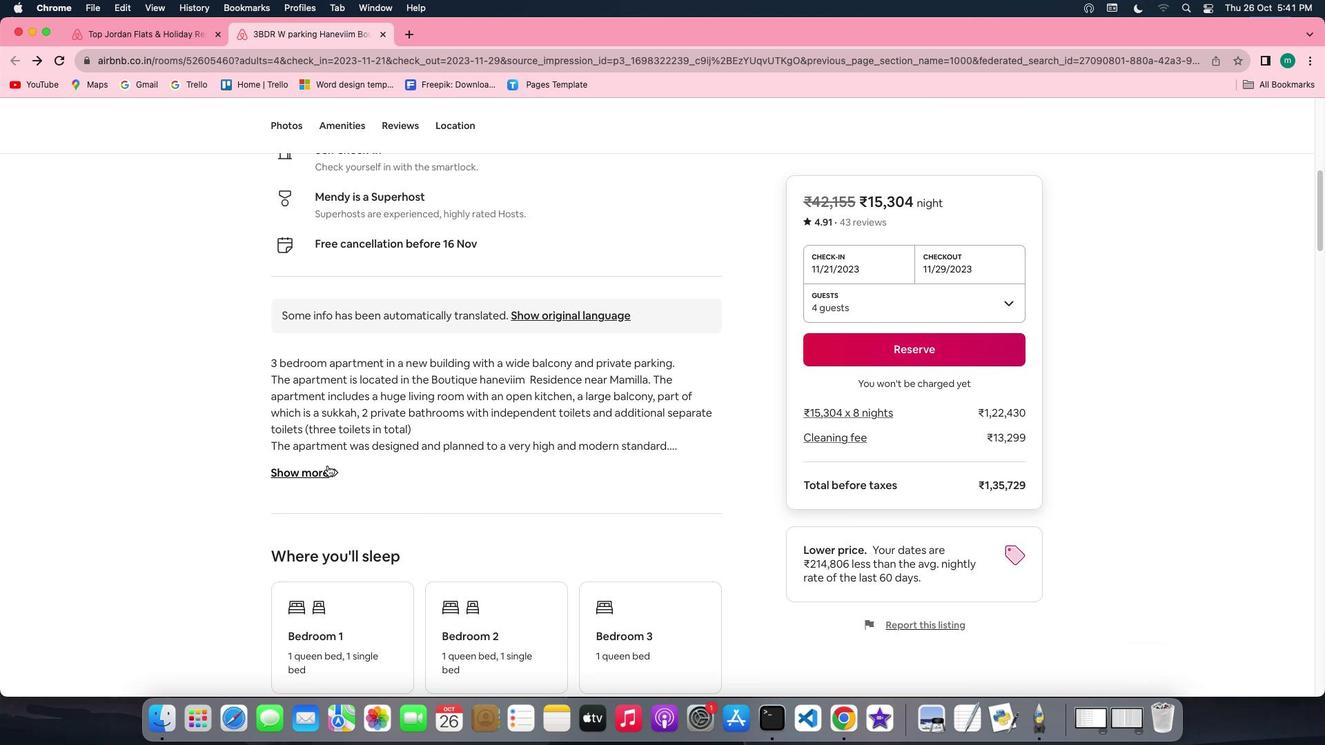 
Action: Mouse moved to (635, 499)
Screenshot: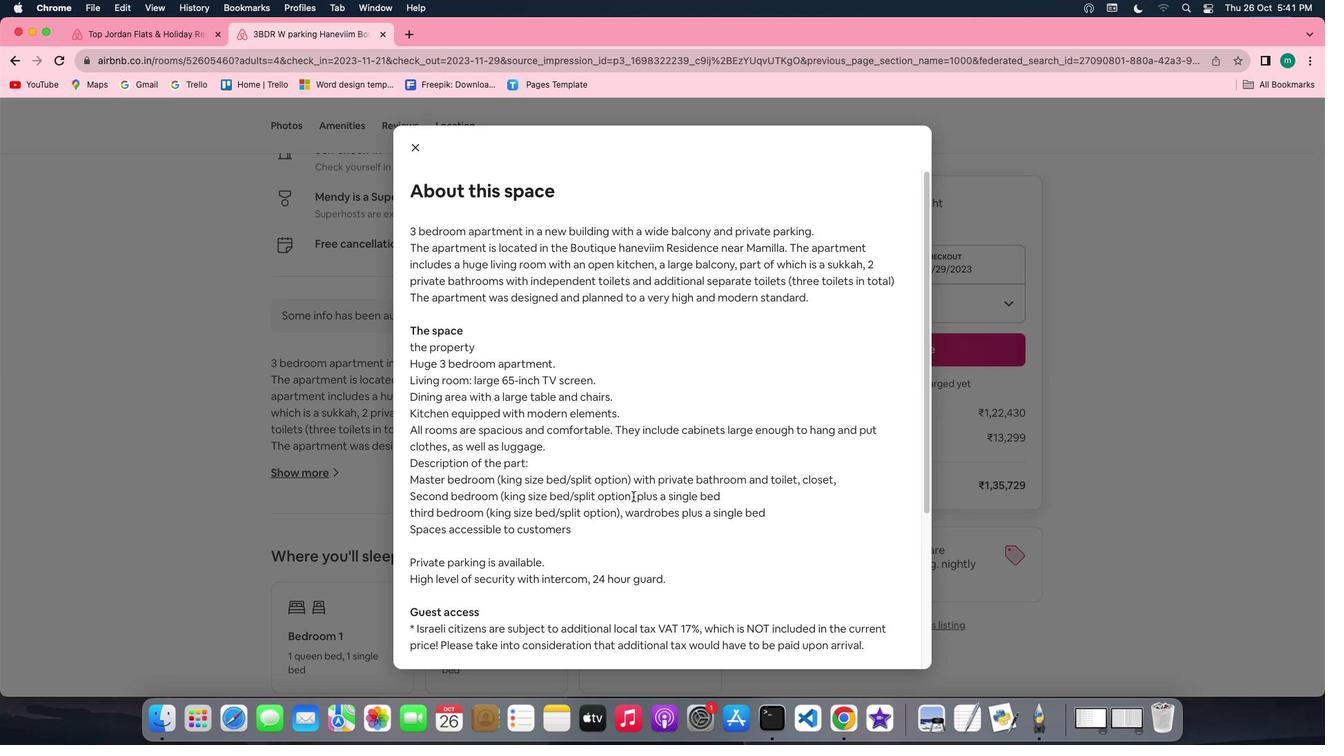 
Action: Mouse scrolled (635, 499) with delta (2, 2)
